 Task: Create an automation rule to transition issues to 'Done' when a new version is released.
Action: Mouse pressed left at (852, 133)
Screenshot: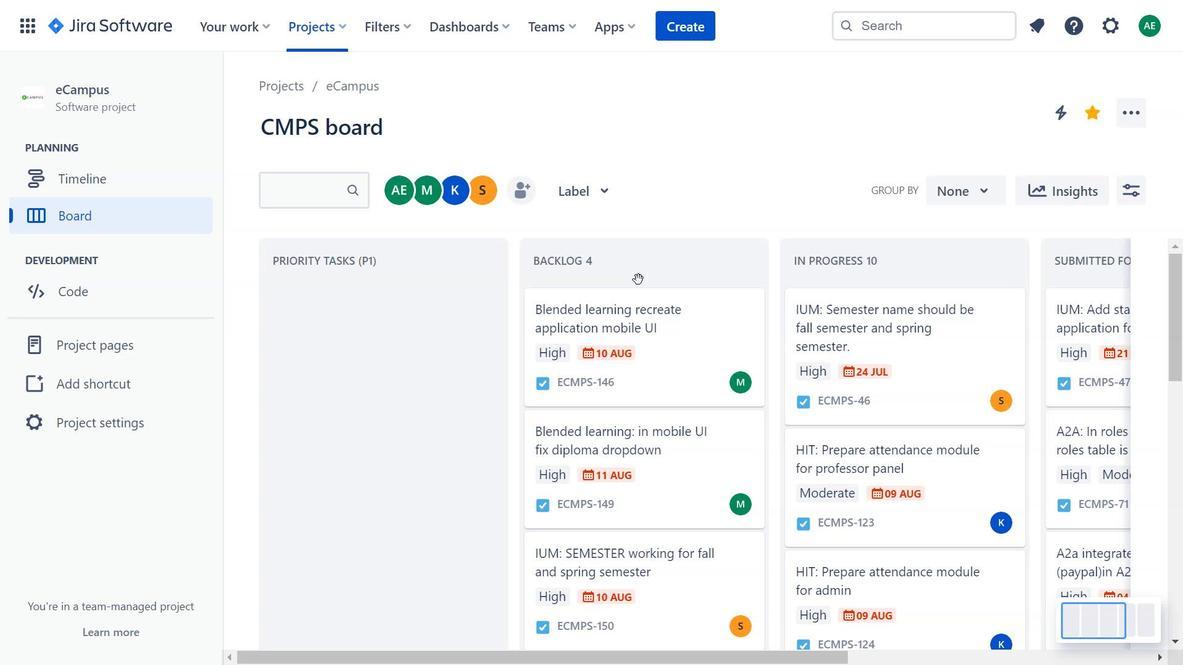 
Action: Mouse moved to (638, 279)
Screenshot: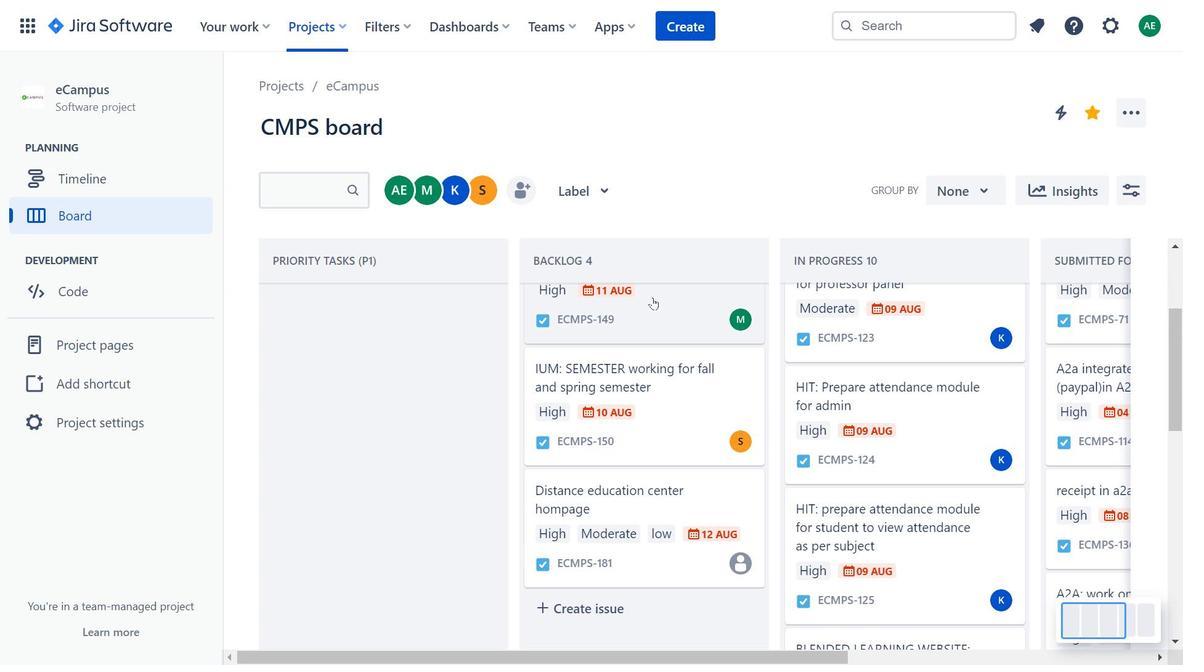 
Action: Mouse scrolled (638, 279) with delta (0, 0)
Screenshot: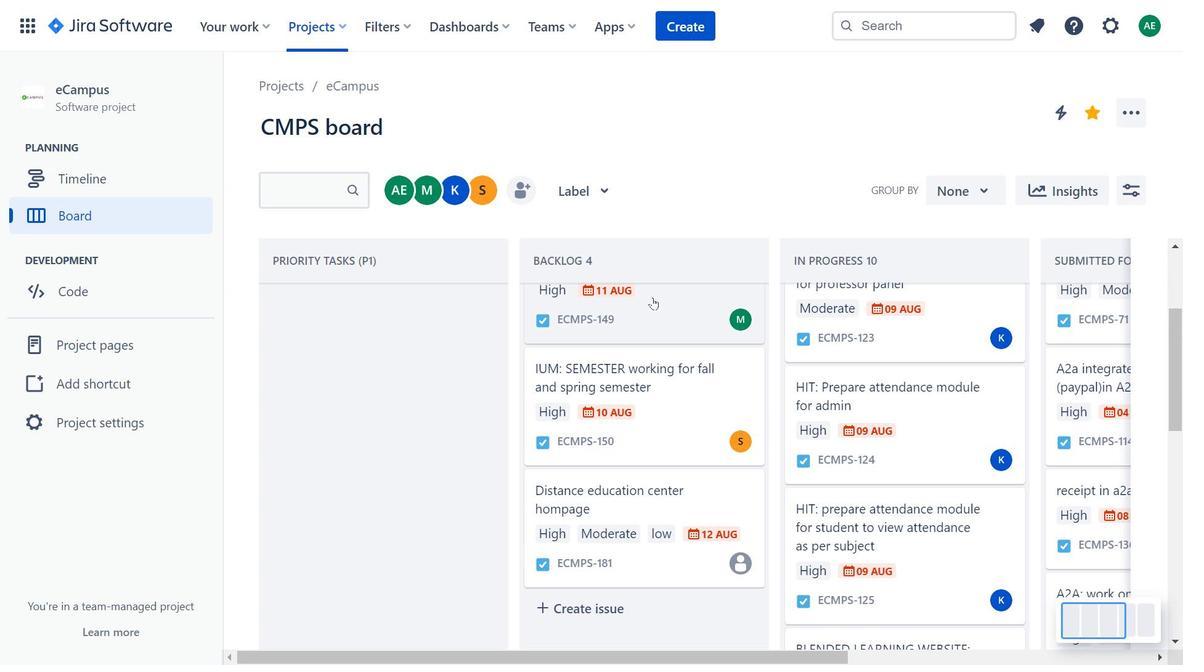 
Action: Mouse moved to (638, 280)
Screenshot: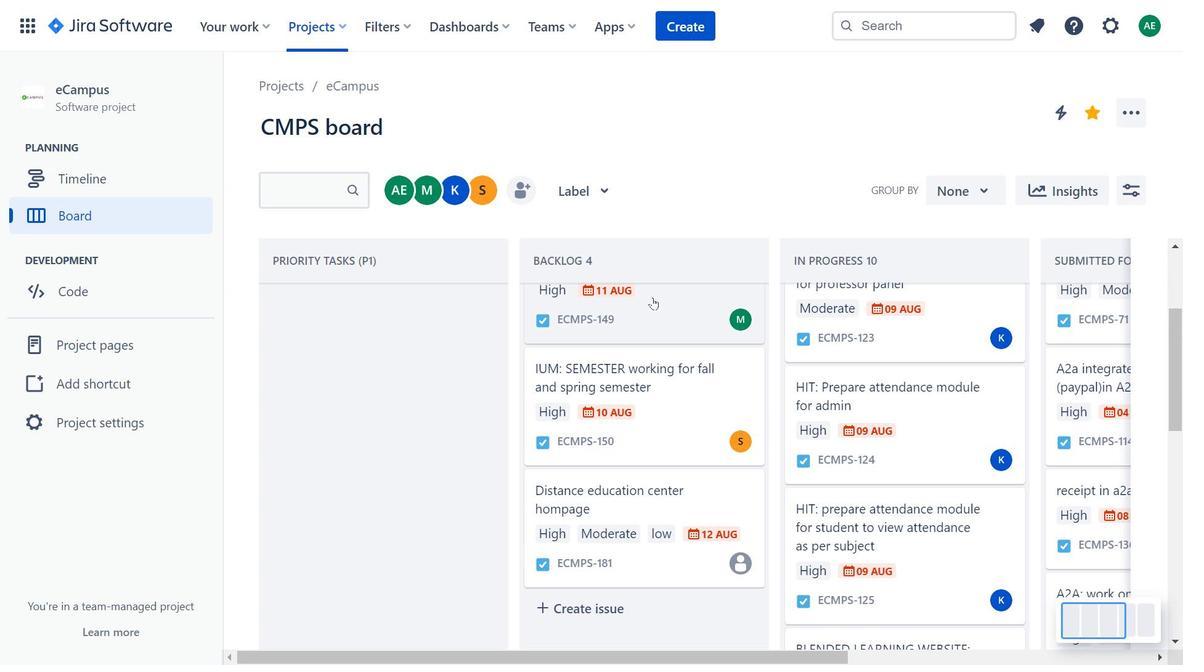 
Action: Mouse scrolled (638, 279) with delta (0, 0)
Screenshot: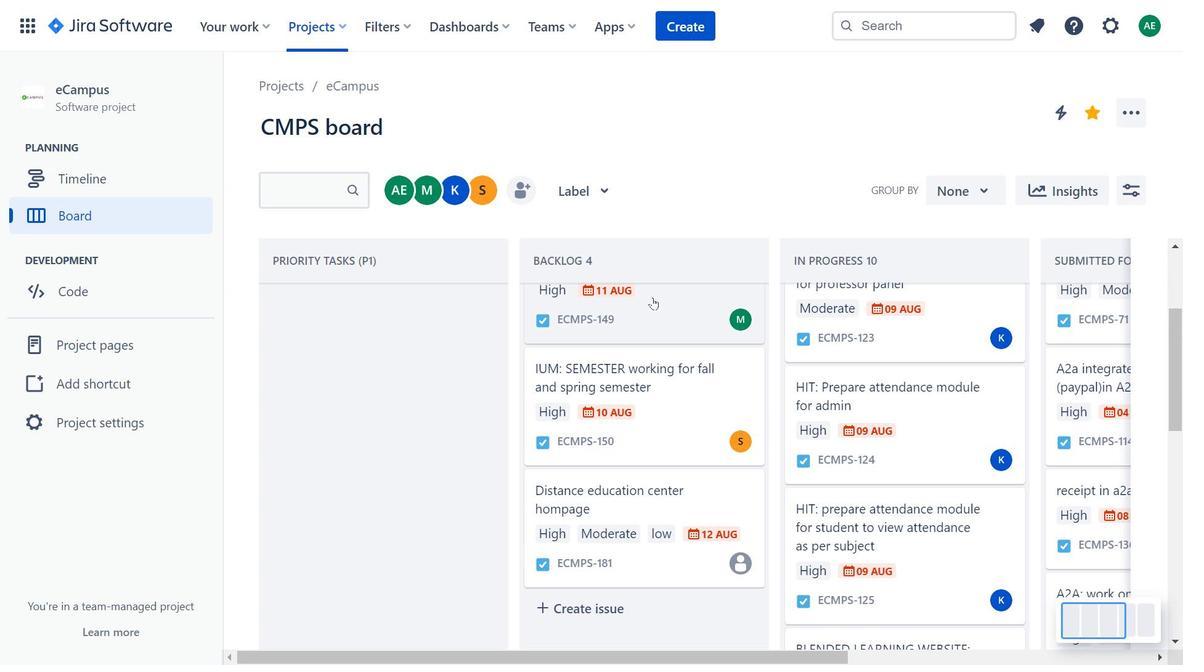 
Action: Mouse moved to (653, 300)
Screenshot: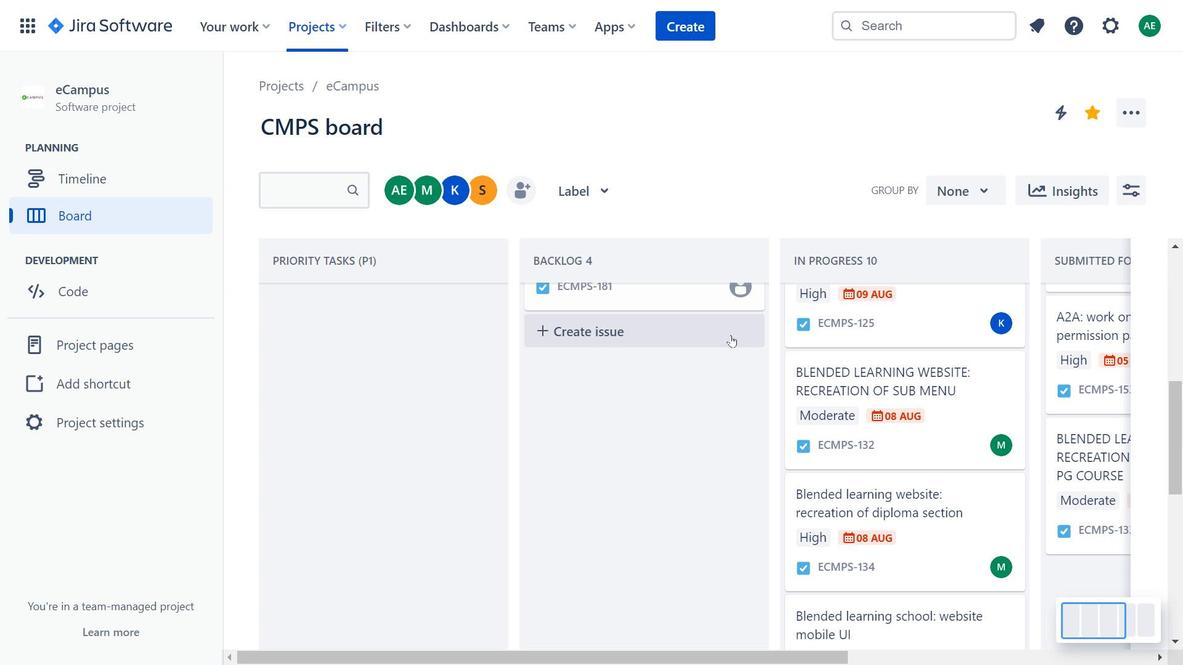 
Action: Mouse scrolled (653, 300) with delta (0, 0)
Screenshot: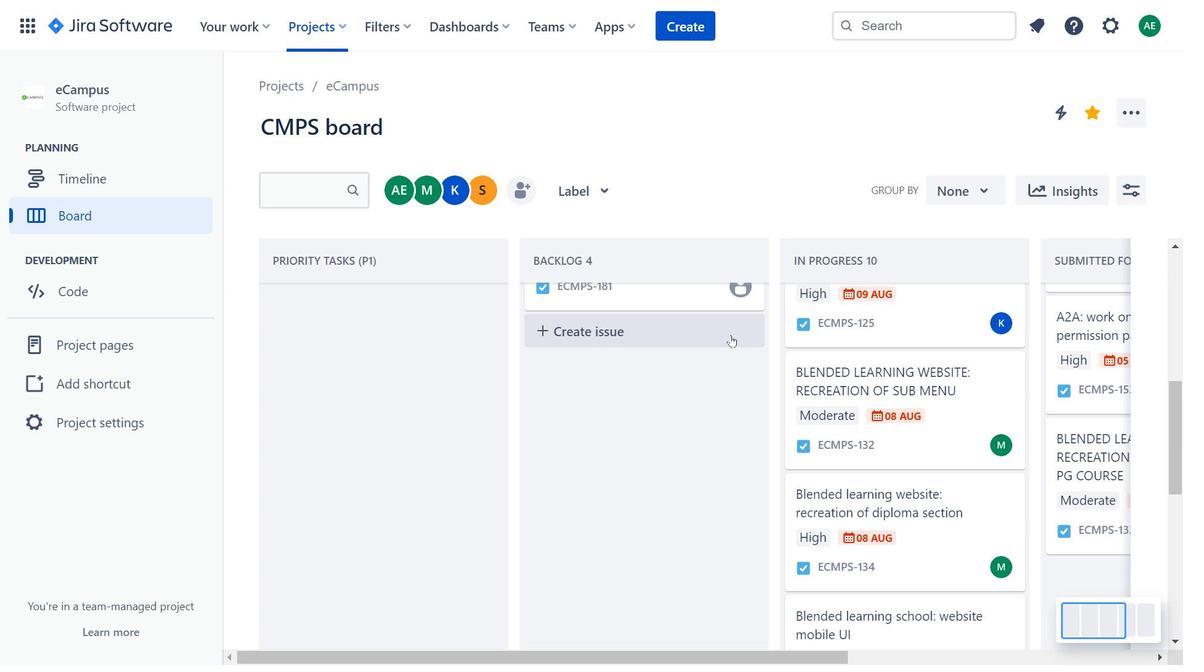 
Action: Mouse moved to (653, 301)
Screenshot: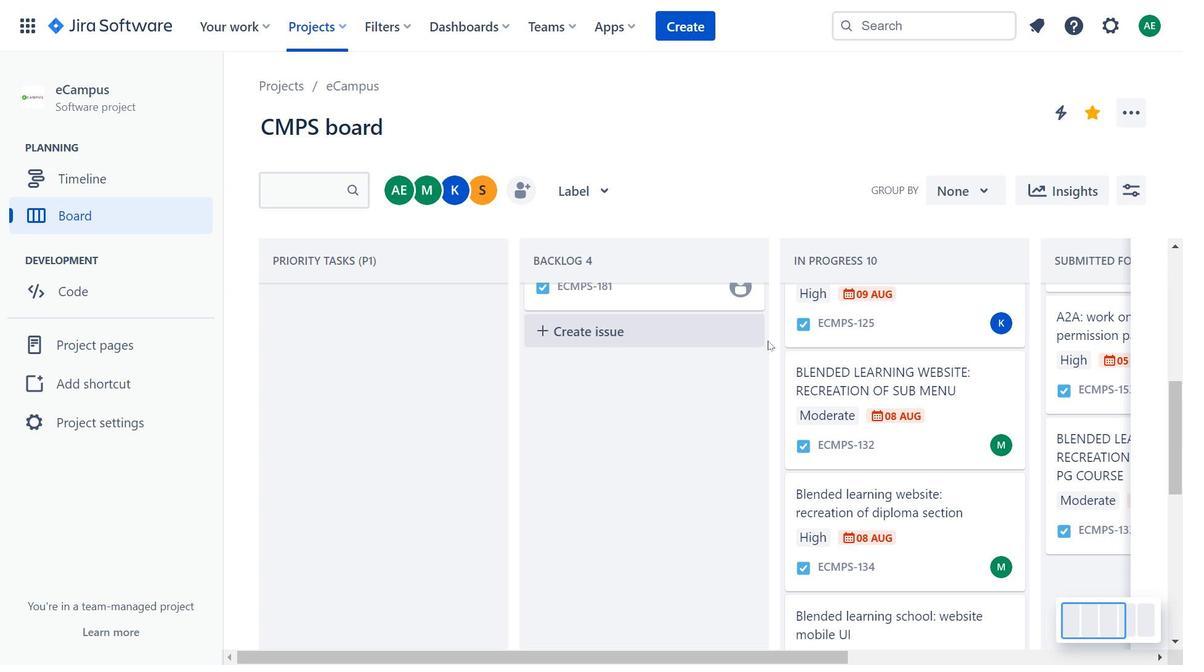 
Action: Mouse scrolled (653, 300) with delta (0, 0)
Screenshot: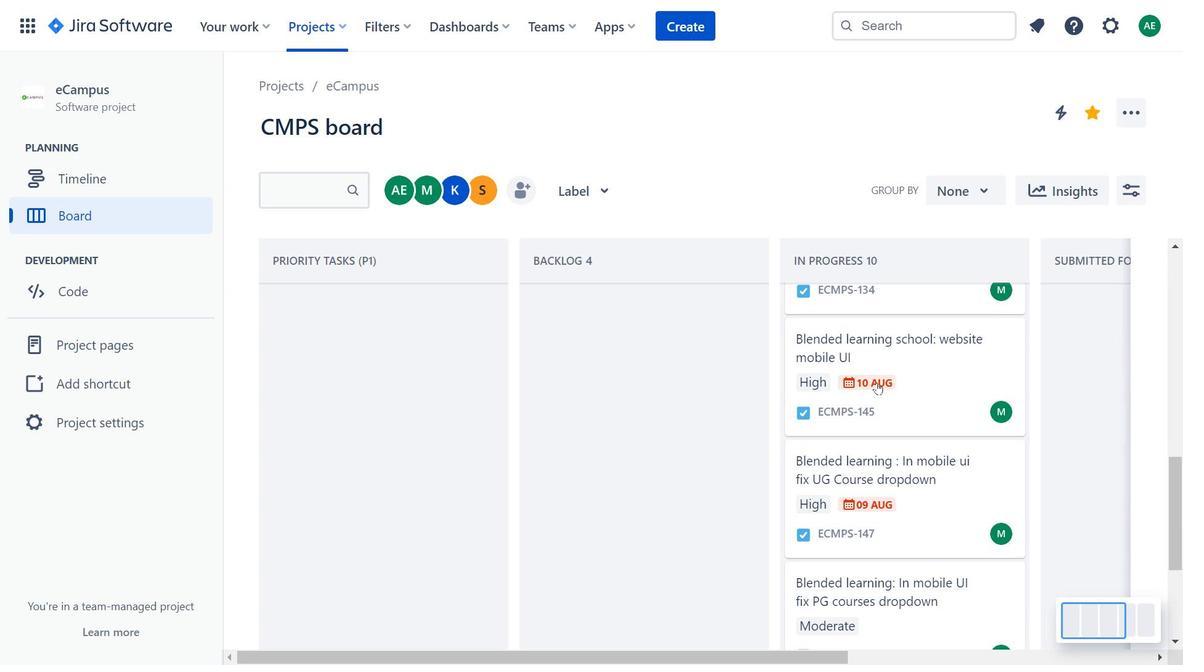 
Action: Mouse scrolled (653, 300) with delta (0, 0)
Screenshot: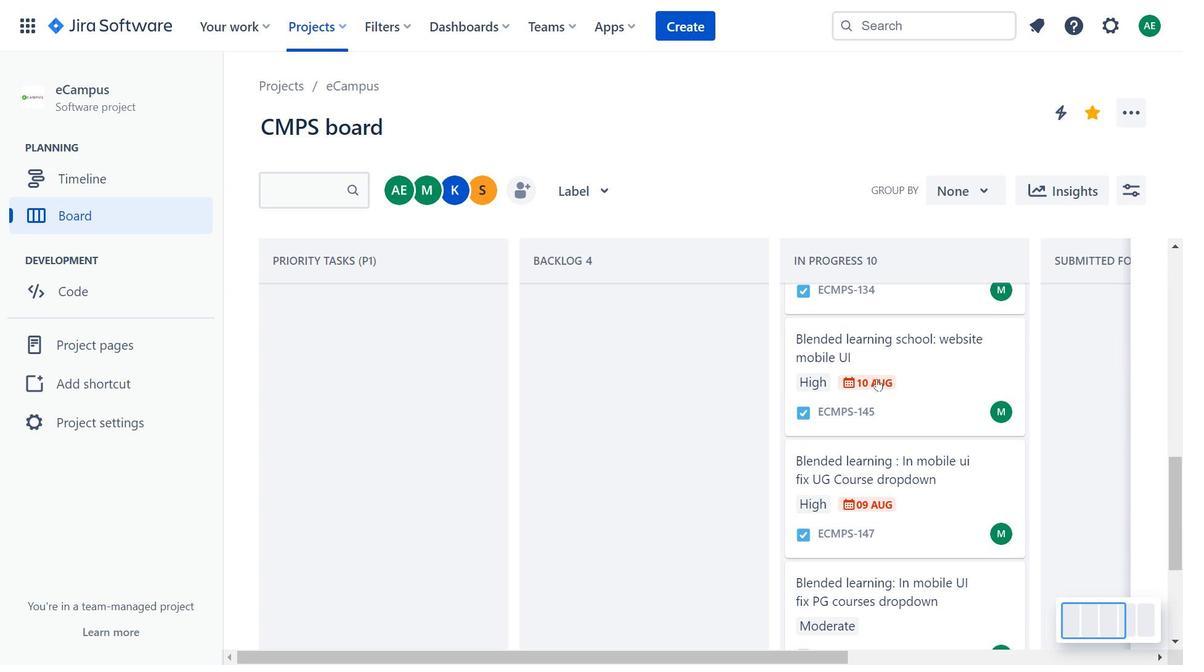 
Action: Mouse moved to (874, 391)
Screenshot: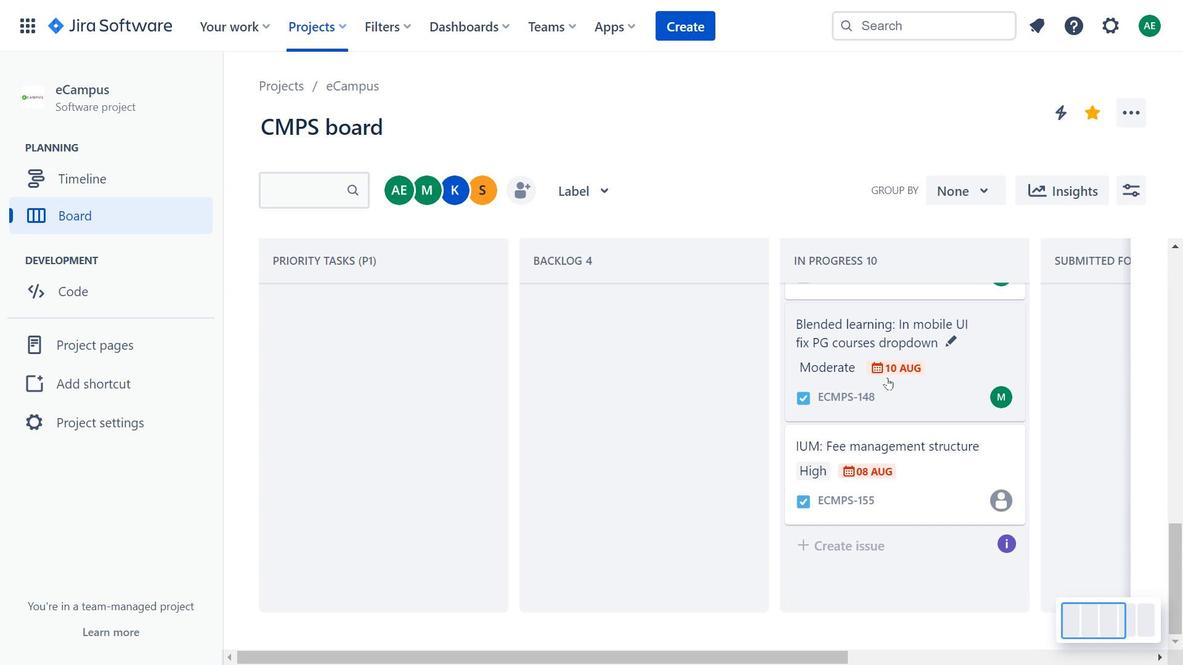 
Action: Mouse scrolled (874, 390) with delta (0, 0)
Screenshot: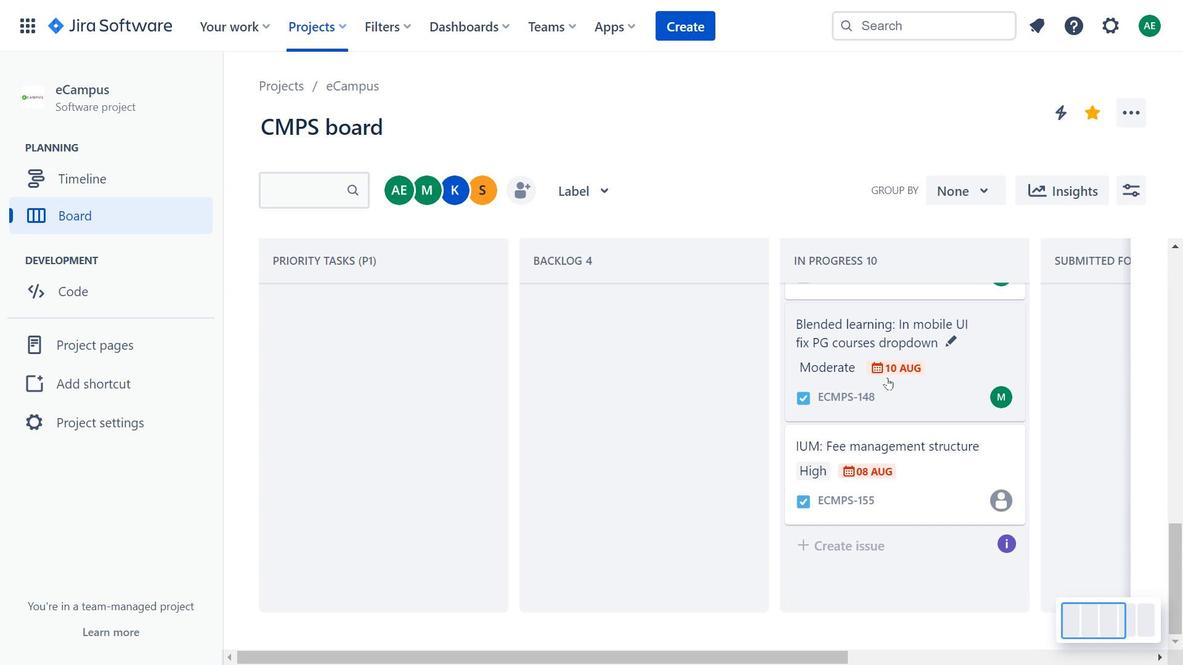 
Action: Mouse scrolled (874, 390) with delta (0, 0)
Screenshot: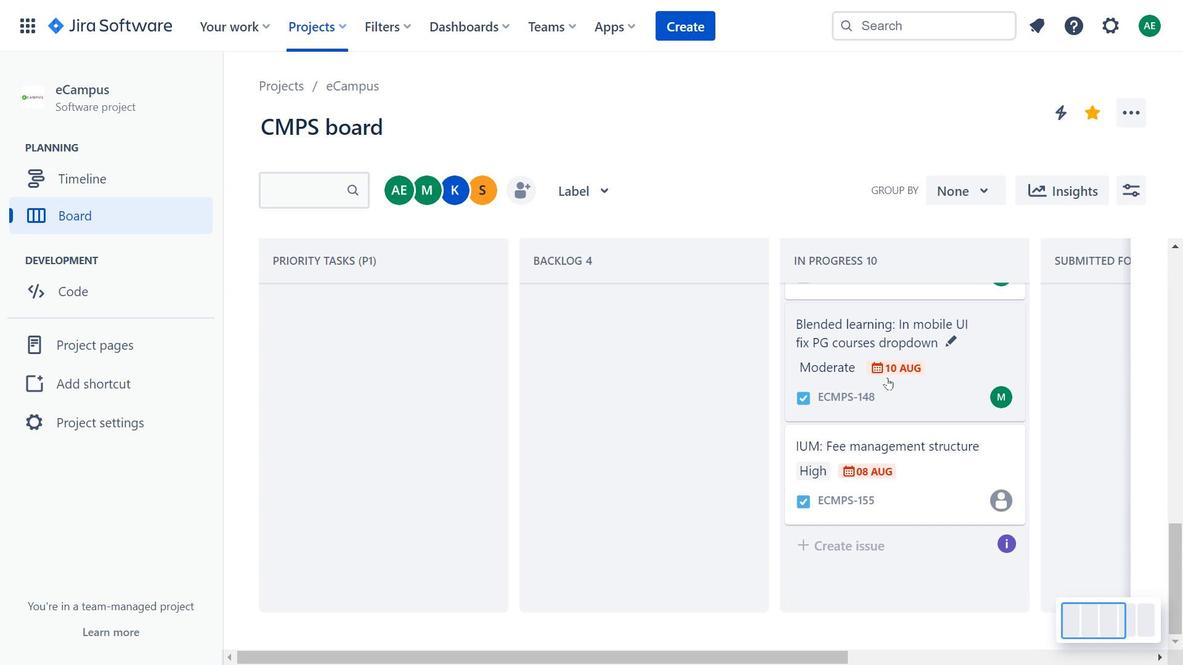 
Action: Mouse scrolled (874, 390) with delta (0, 0)
Screenshot: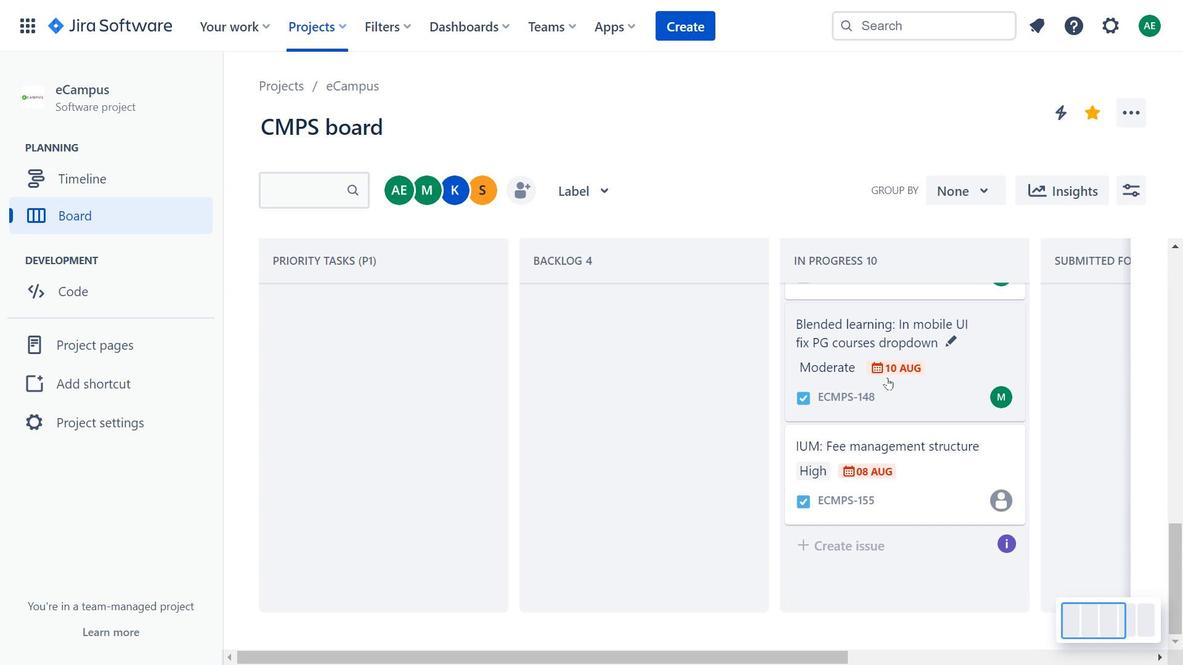 
Action: Mouse moved to (877, 378)
Screenshot: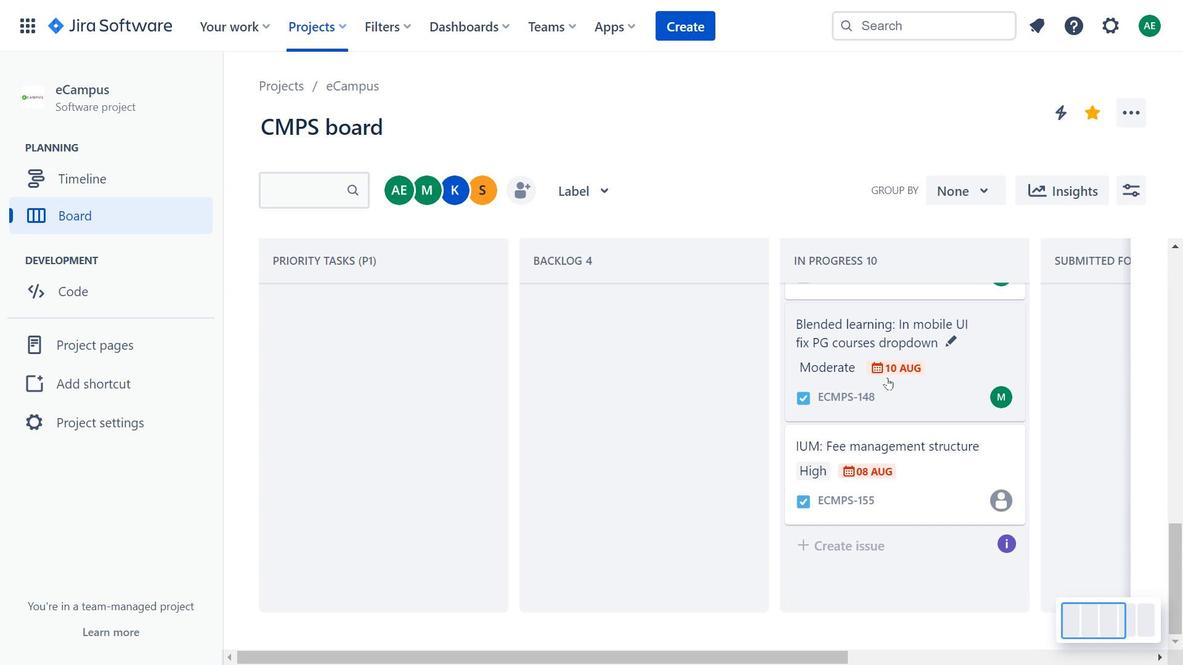 
Action: Mouse scrolled (877, 378) with delta (0, 0)
Screenshot: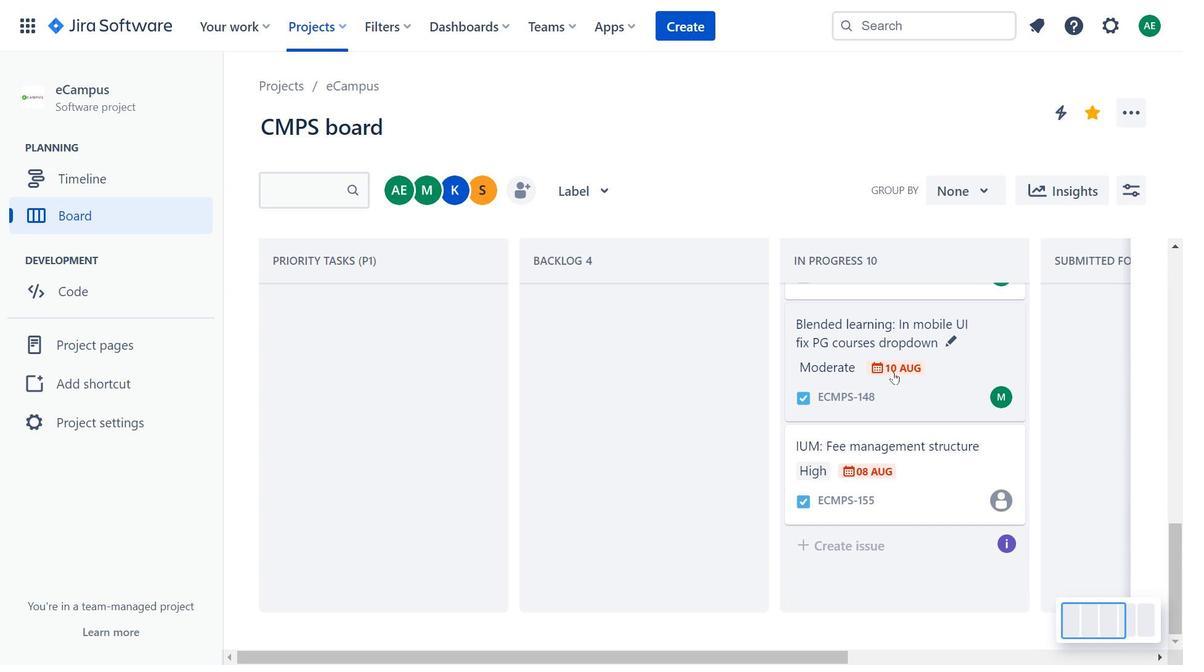 
Action: Mouse scrolled (877, 378) with delta (0, 0)
Screenshot: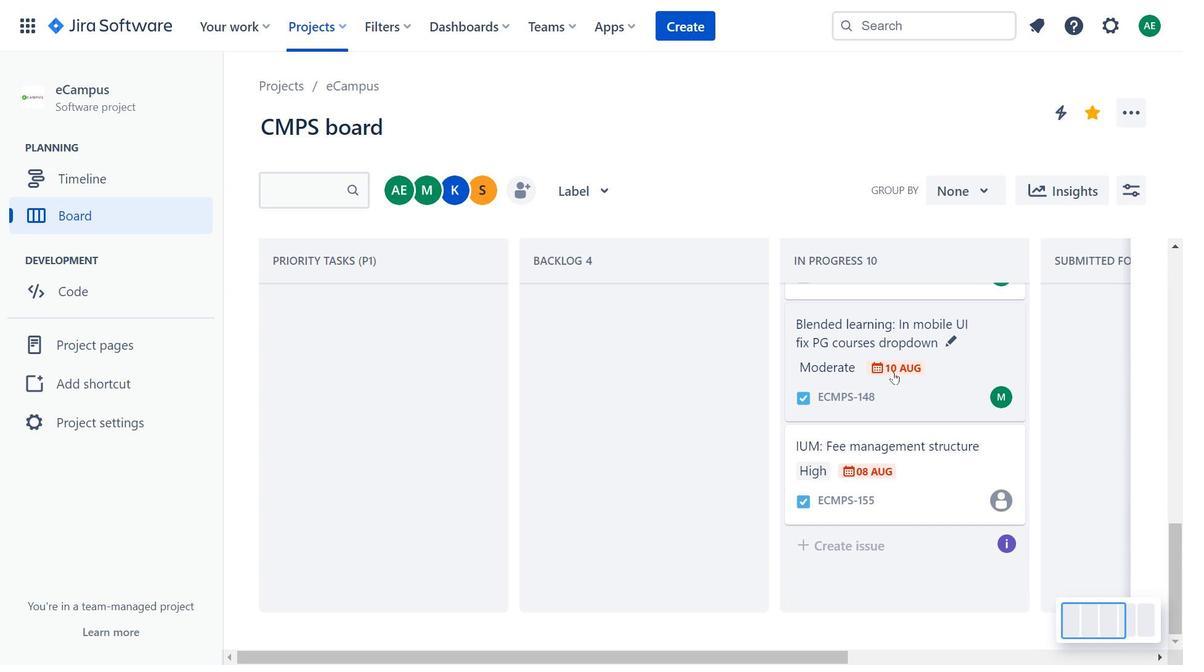
Action: Mouse moved to (879, 377)
Screenshot: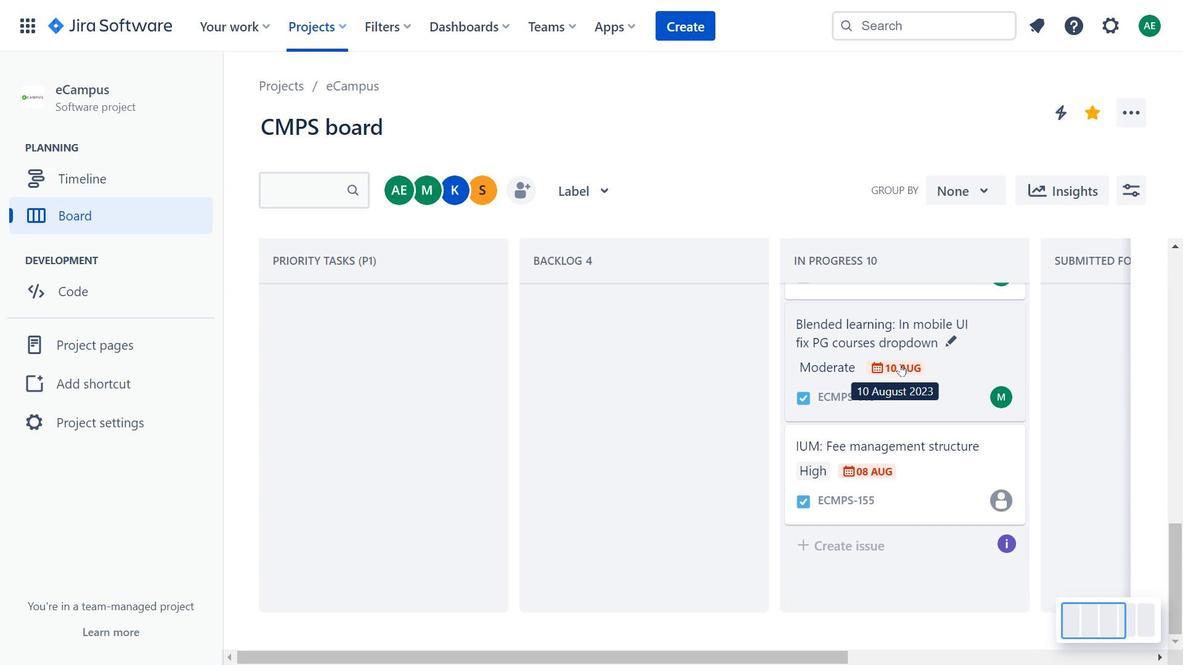 
Action: Mouse scrolled (879, 376) with delta (0, 0)
Screenshot: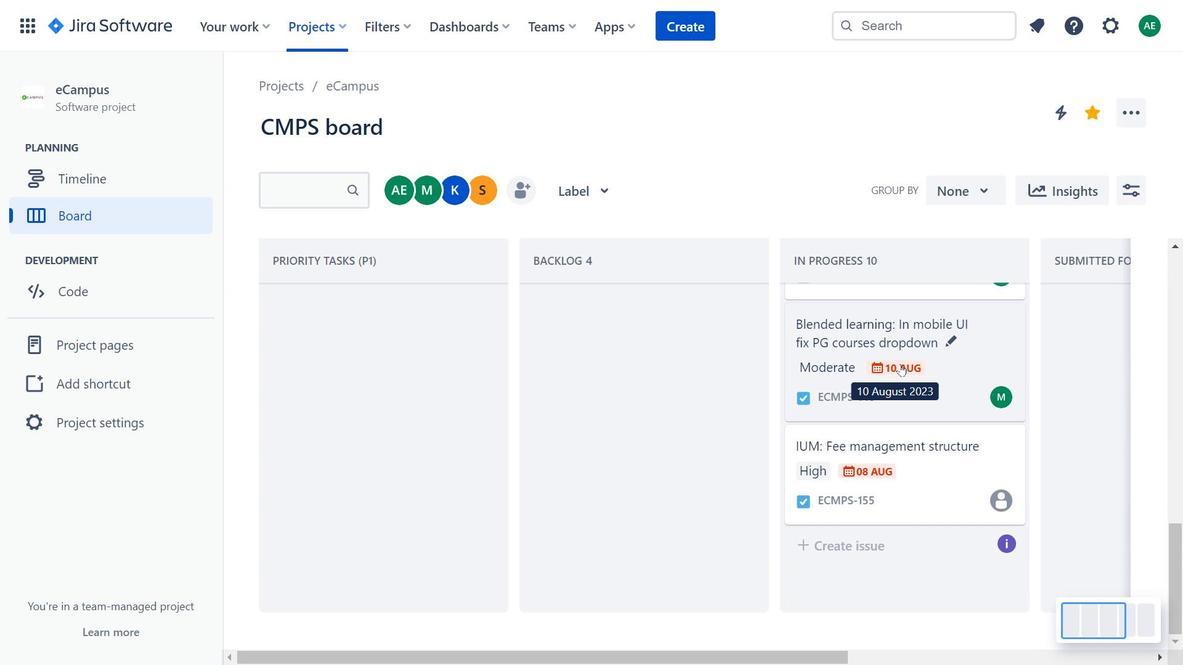 
Action: Mouse scrolled (879, 376) with delta (0, 0)
Screenshot: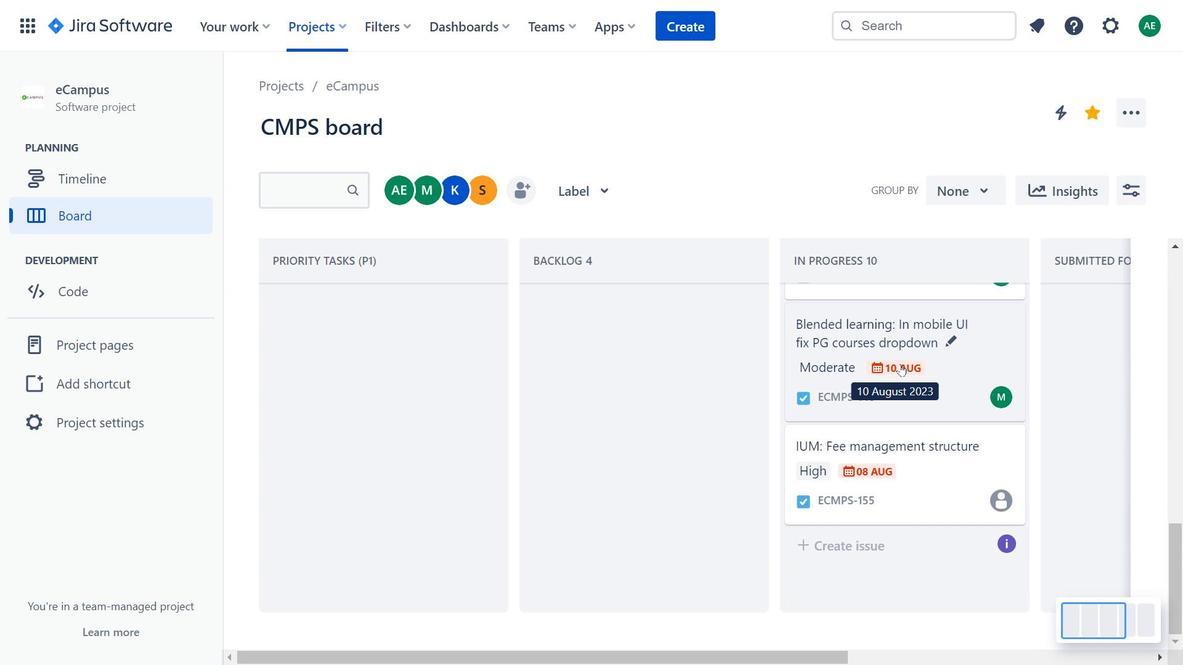 
Action: Mouse moved to (900, 364)
Screenshot: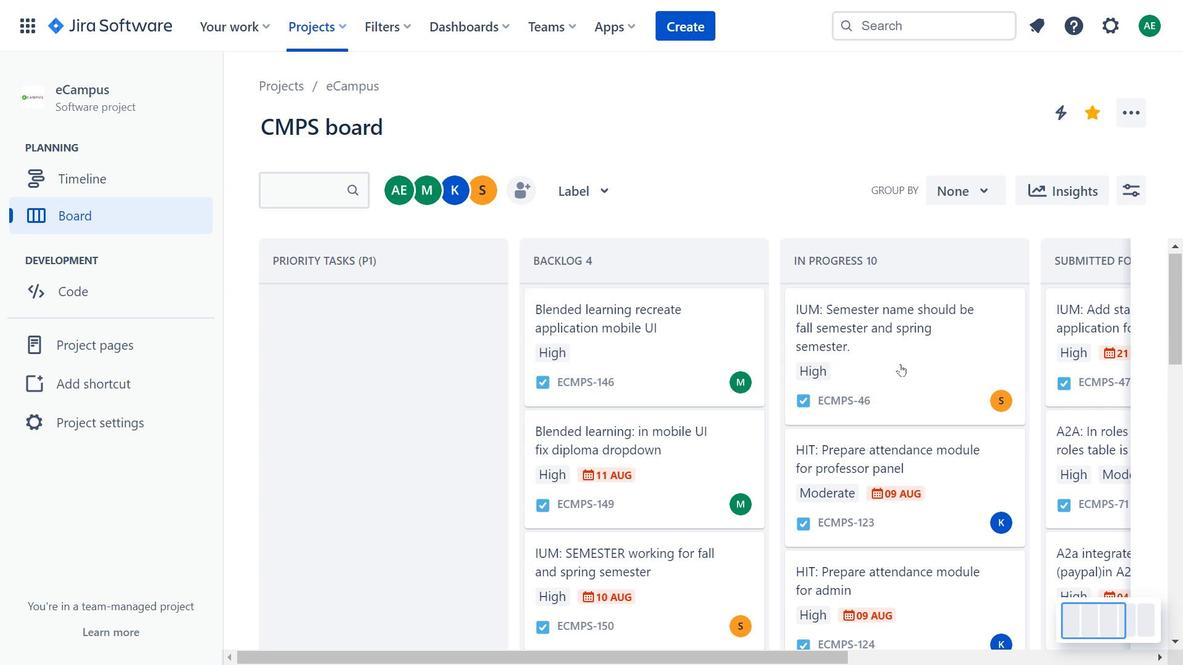 
Action: Mouse scrolled (900, 364) with delta (0, 0)
Screenshot: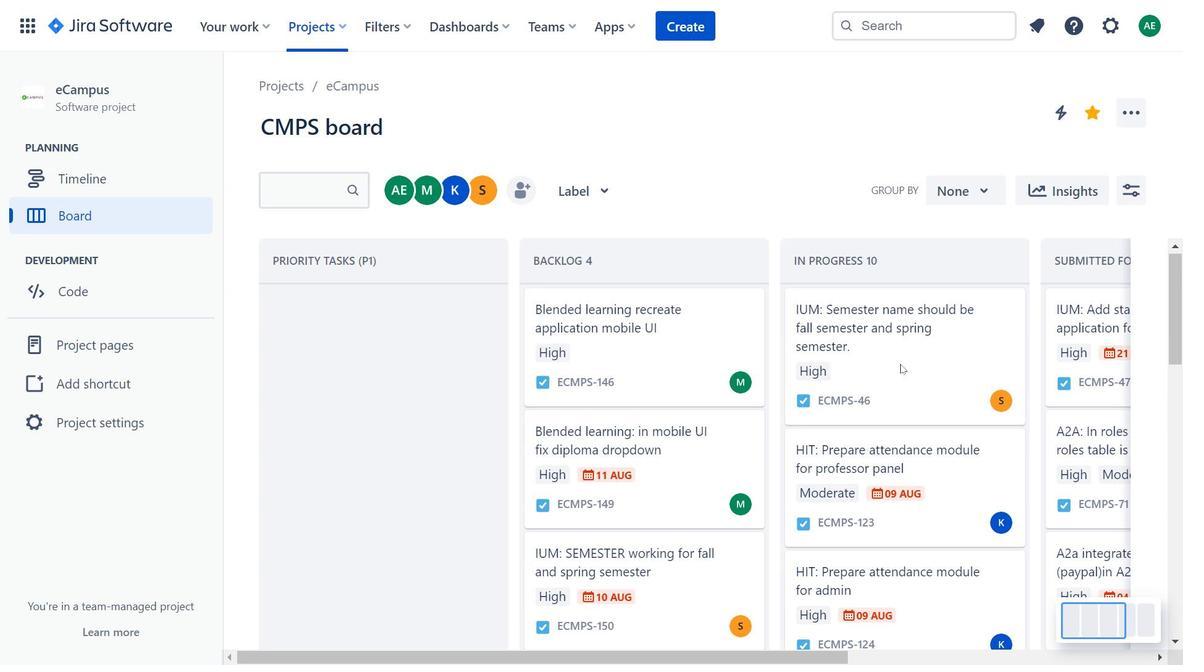 
Action: Mouse scrolled (900, 364) with delta (0, 0)
Screenshot: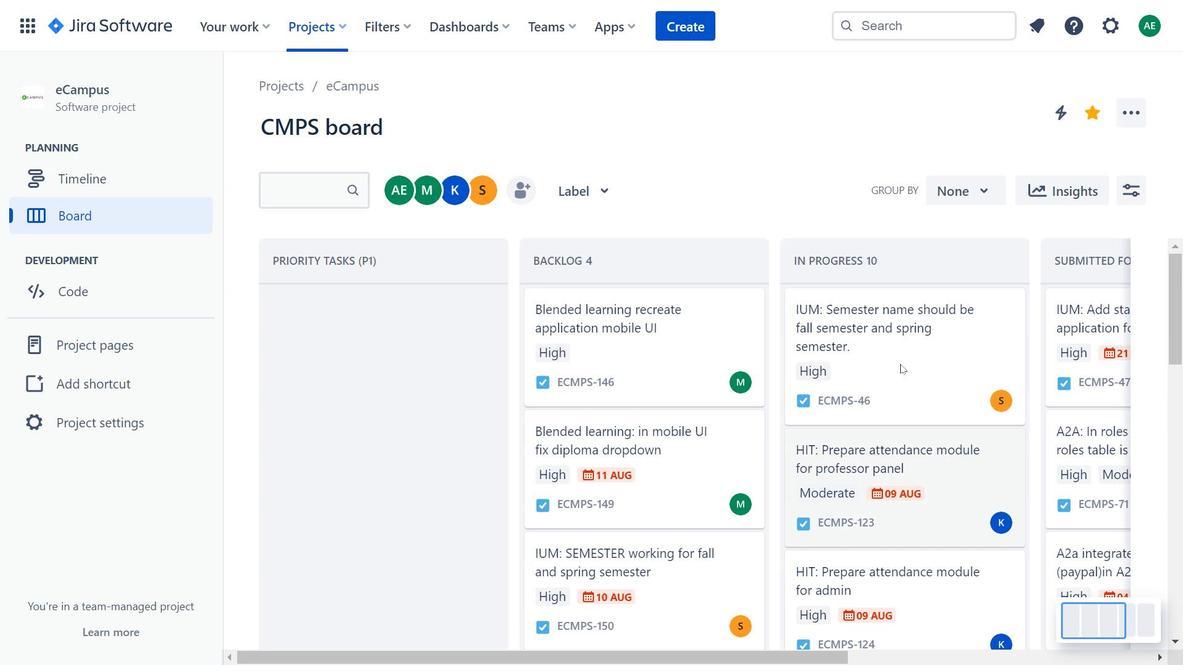 
Action: Mouse scrolled (900, 364) with delta (0, 0)
Screenshot: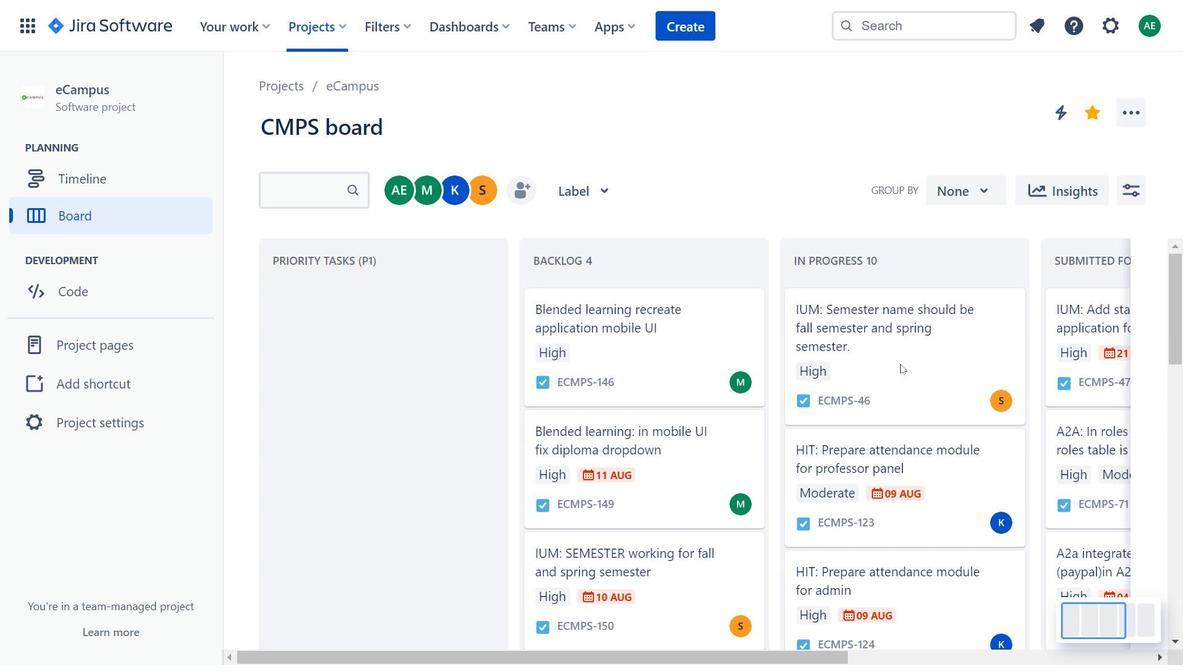 
Action: Mouse scrolled (900, 364) with delta (0, 0)
Screenshot: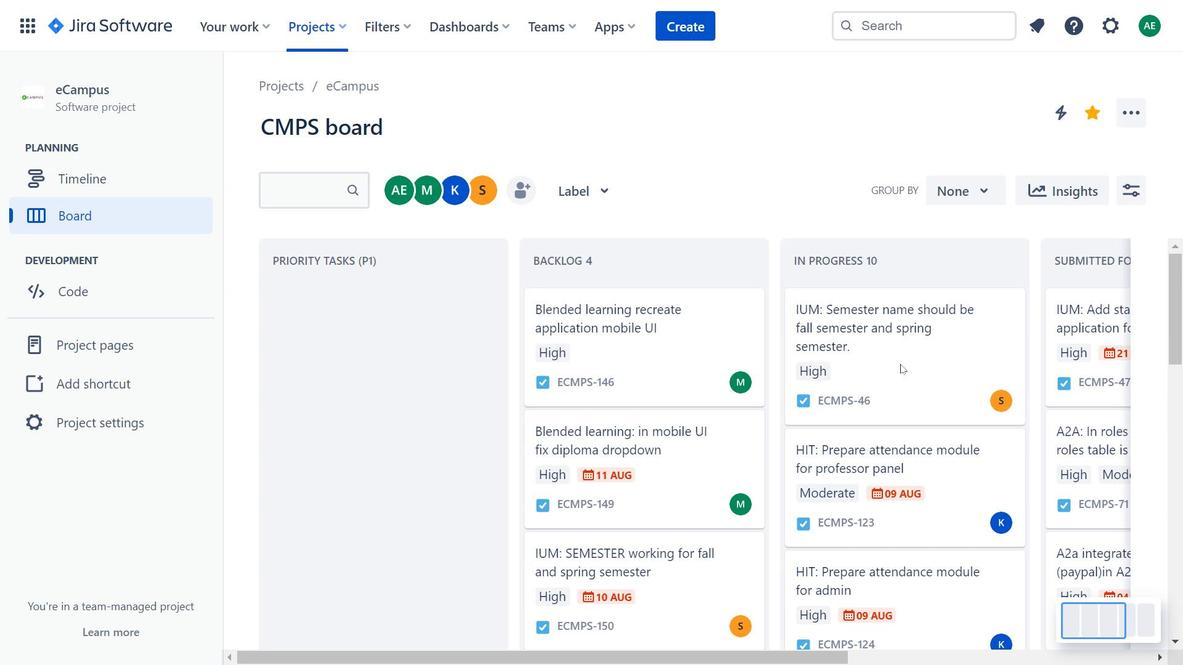 
Action: Mouse scrolled (900, 364) with delta (0, 0)
Screenshot: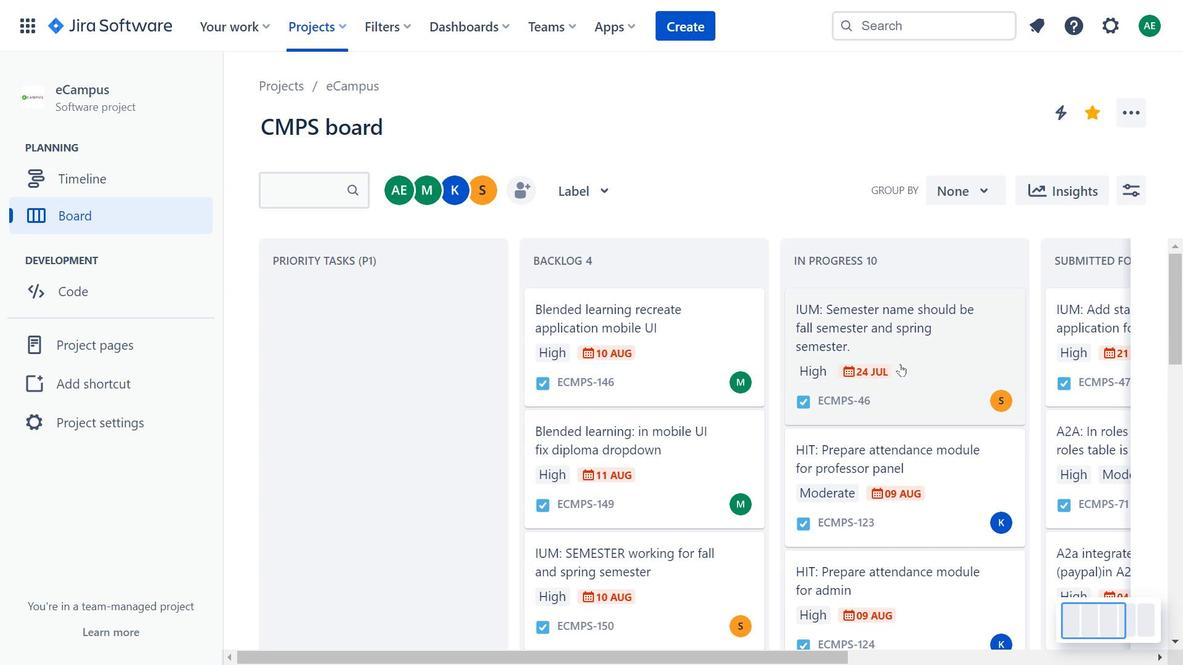 
Action: Mouse scrolled (900, 364) with delta (0, 0)
Screenshot: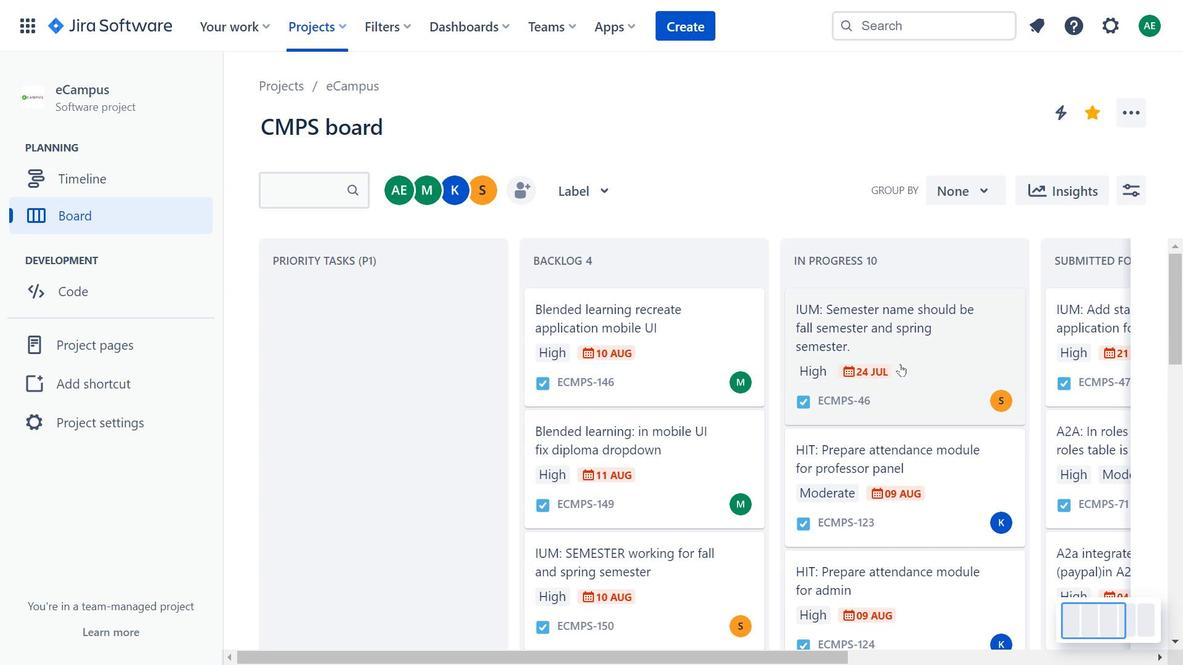 
Action: Mouse scrolled (900, 364) with delta (0, 0)
Screenshot: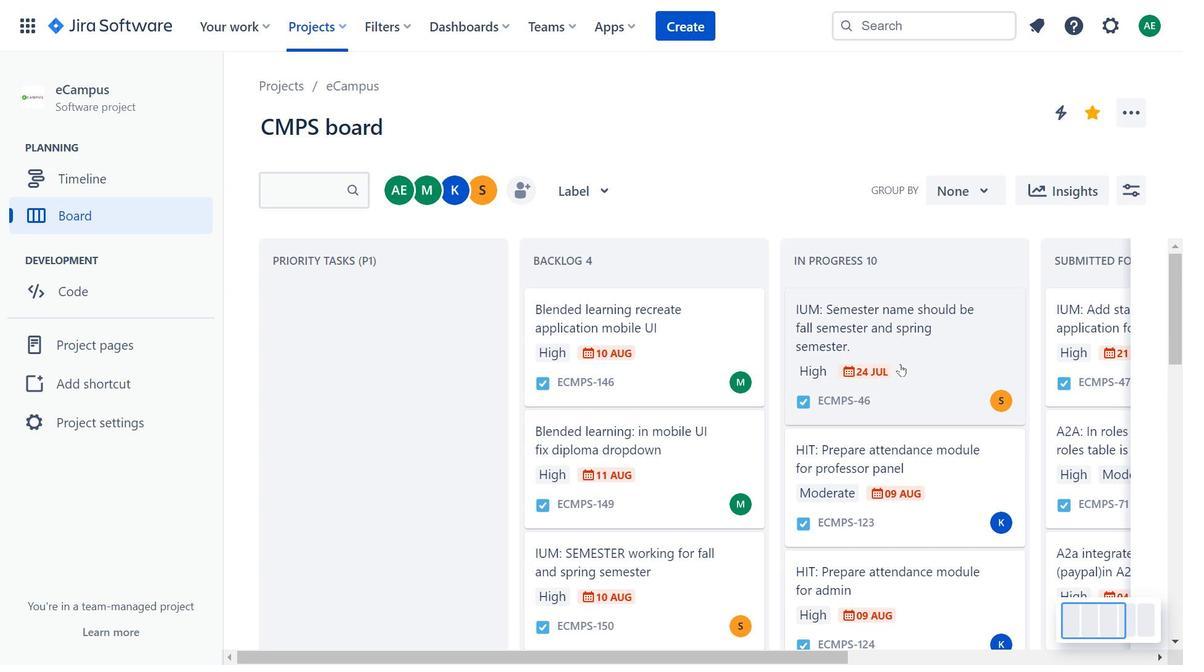 
Action: Mouse scrolled (900, 364) with delta (0, 0)
Screenshot: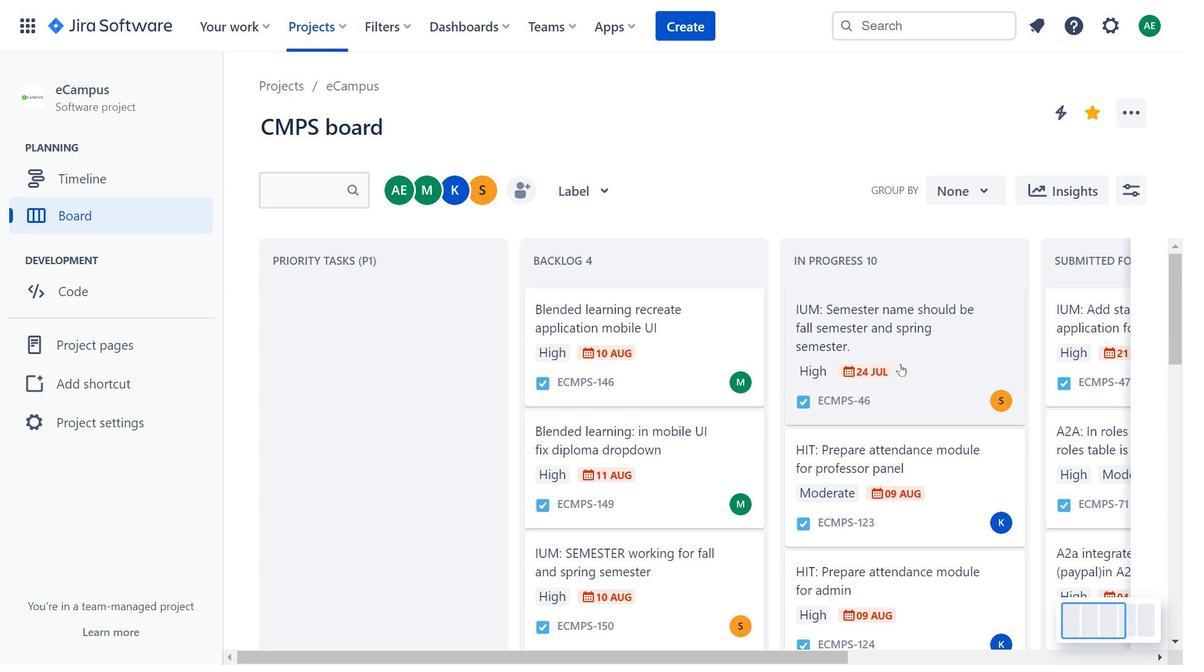
Action: Mouse scrolled (900, 364) with delta (0, 0)
Screenshot: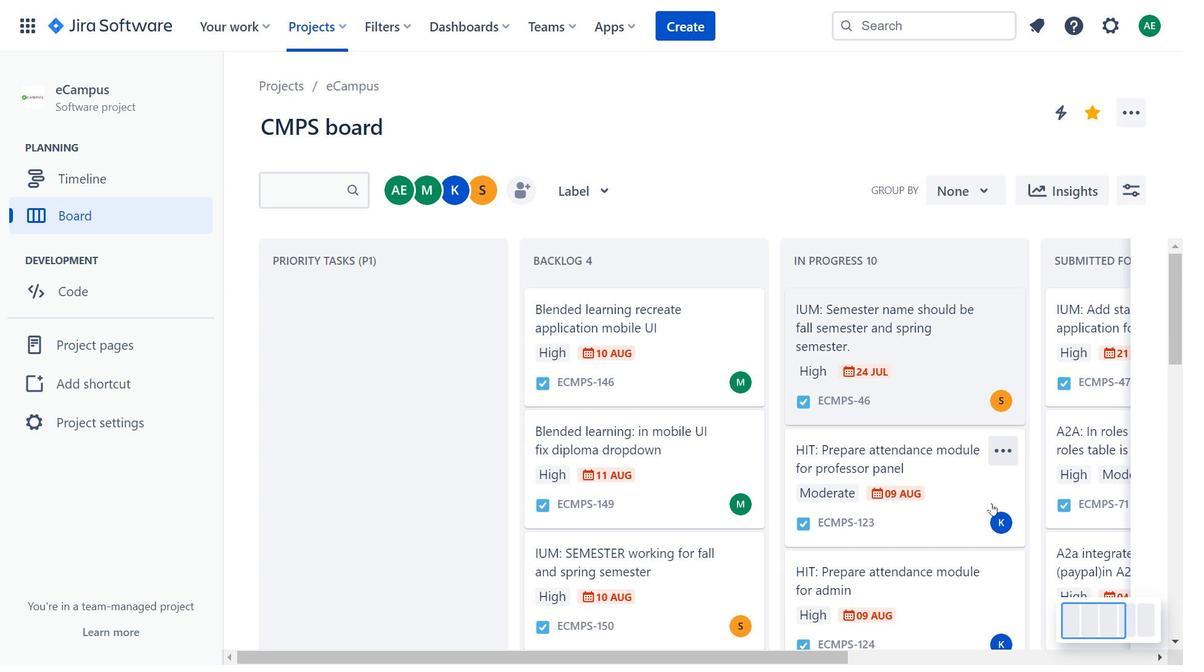 
Action: Mouse scrolled (900, 364) with delta (0, 0)
Screenshot: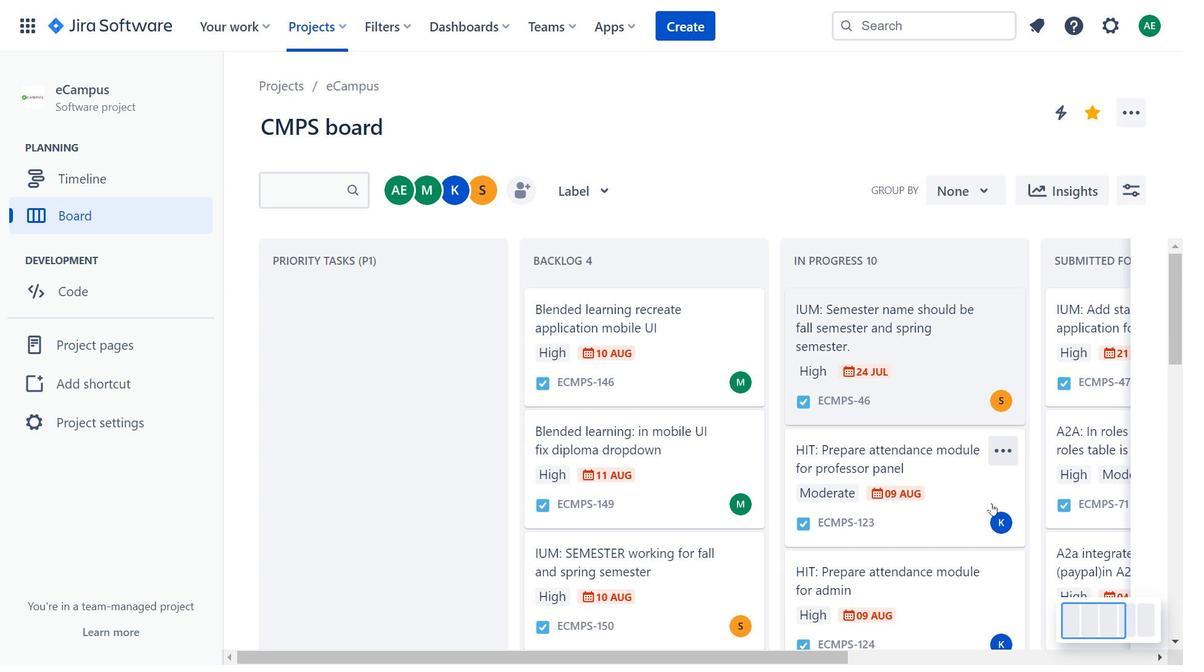 
Action: Mouse scrolled (900, 364) with delta (0, 0)
Screenshot: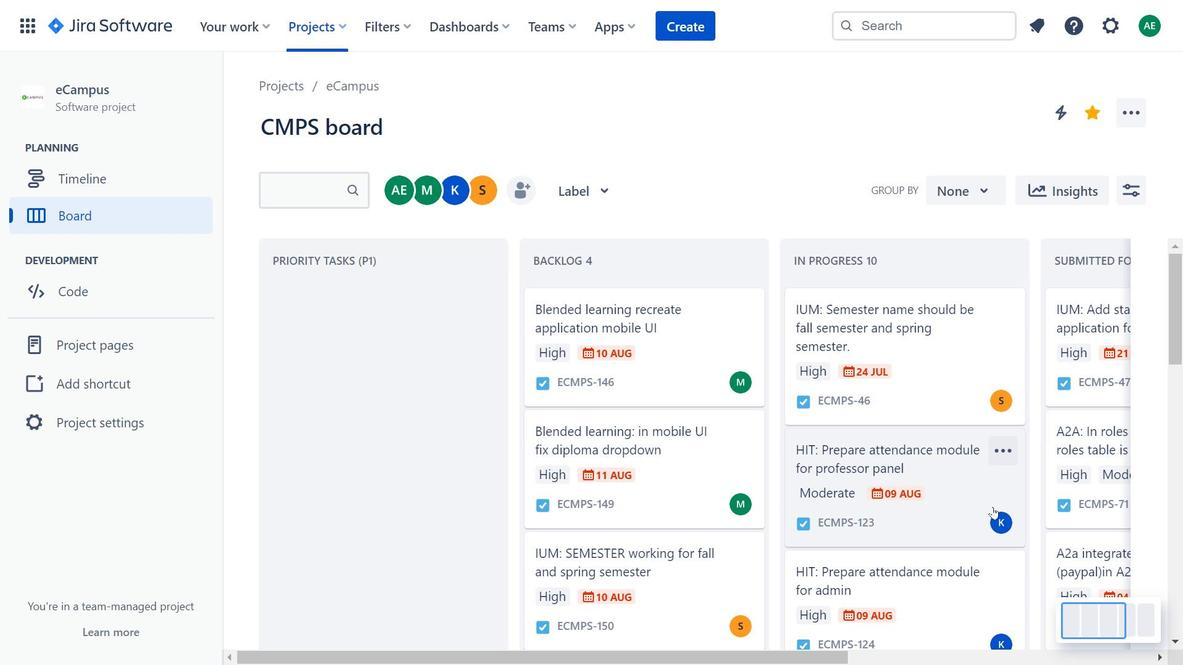 
Action: Mouse scrolled (900, 364) with delta (0, 0)
Screenshot: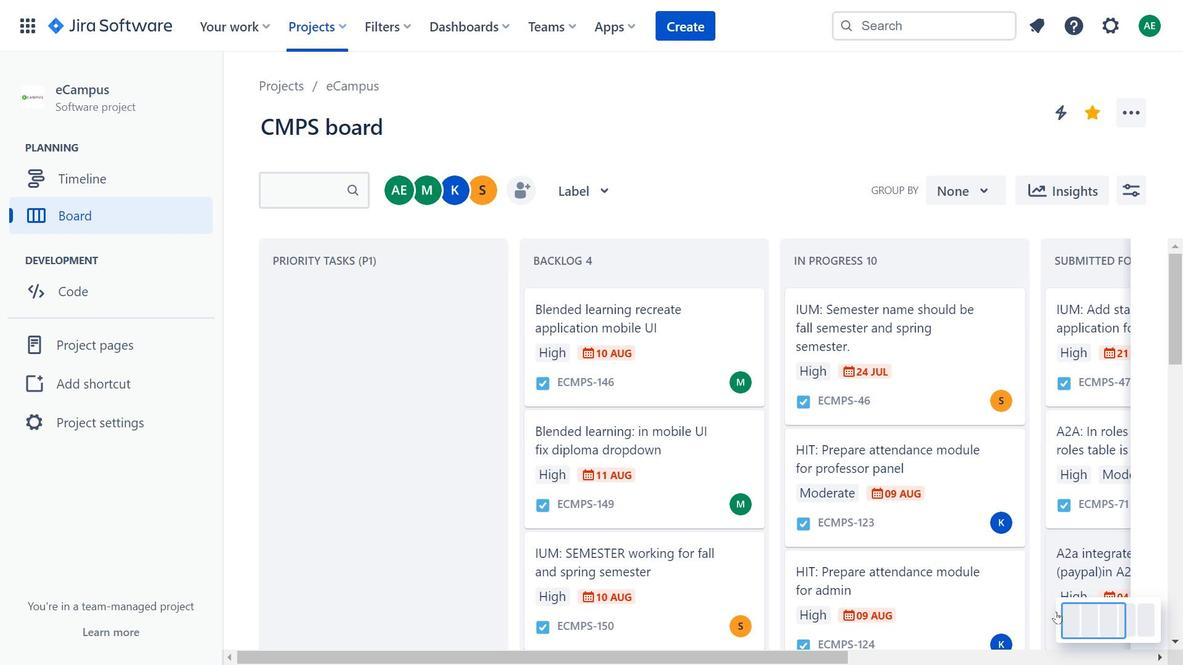 
Action: Mouse scrolled (900, 364) with delta (0, 0)
Screenshot: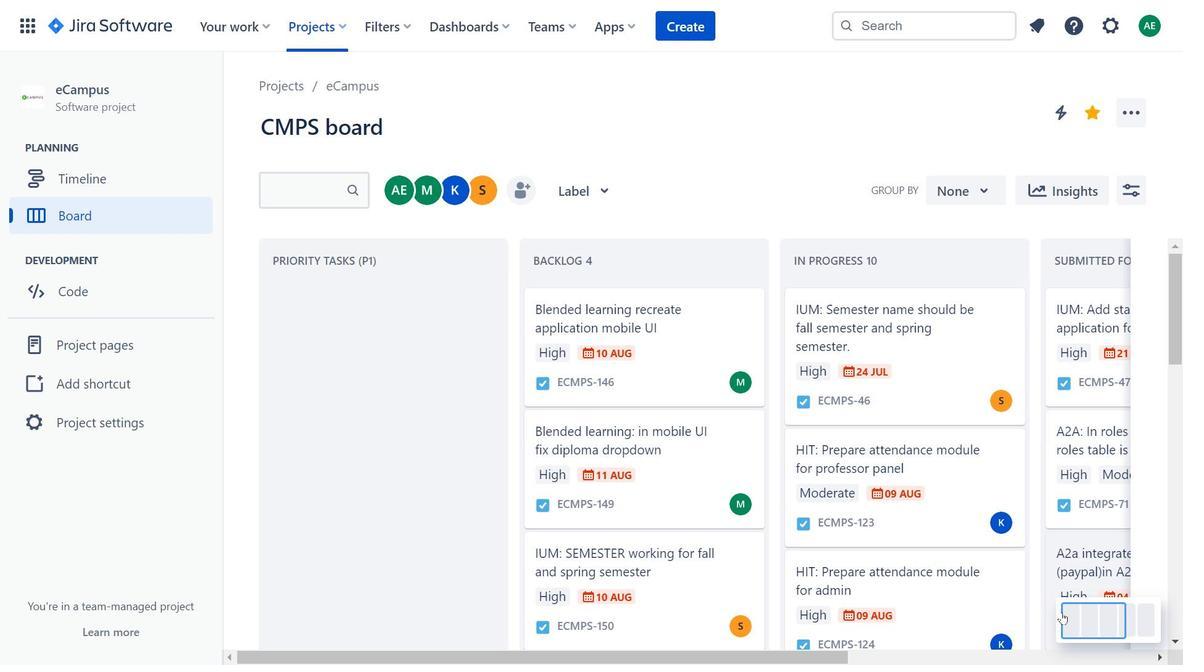 
Action: Mouse moved to (1075, 613)
Screenshot: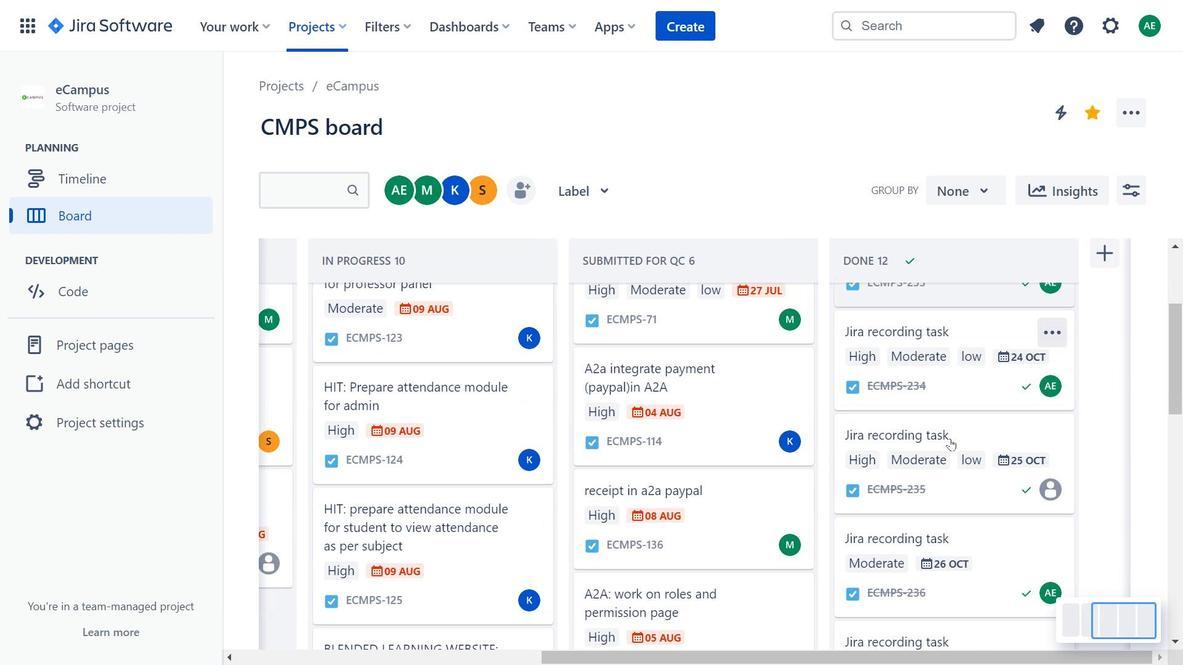 
Action: Mouse pressed left at (1075, 613)
Screenshot: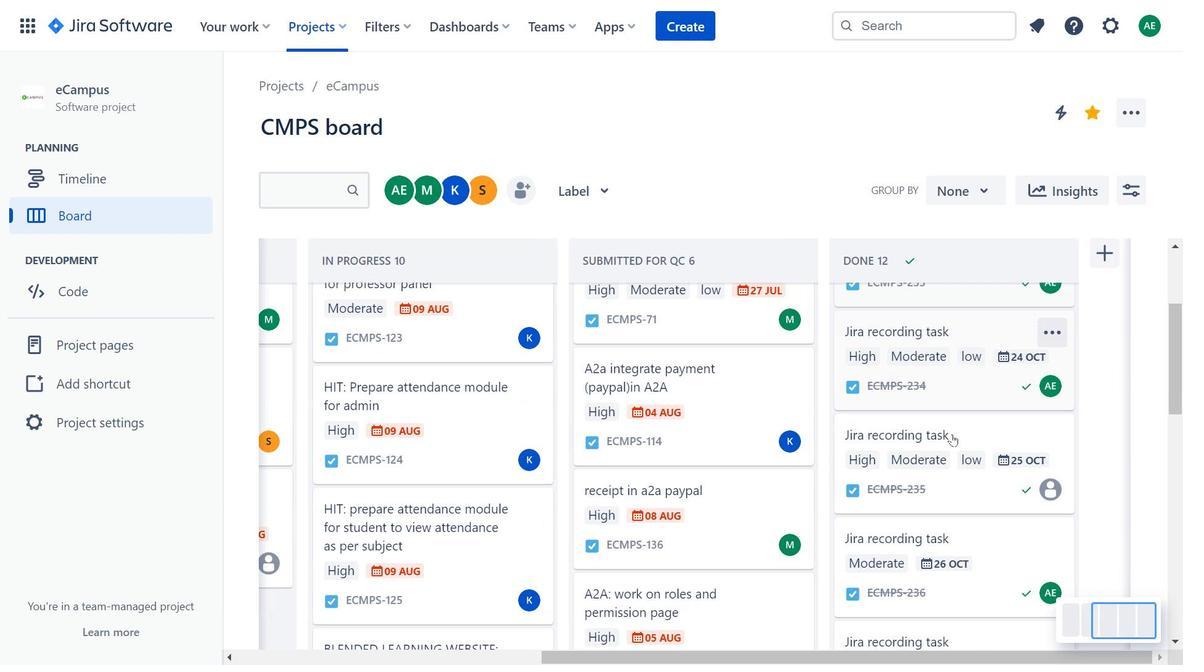 
Action: Mouse moved to (946, 443)
Screenshot: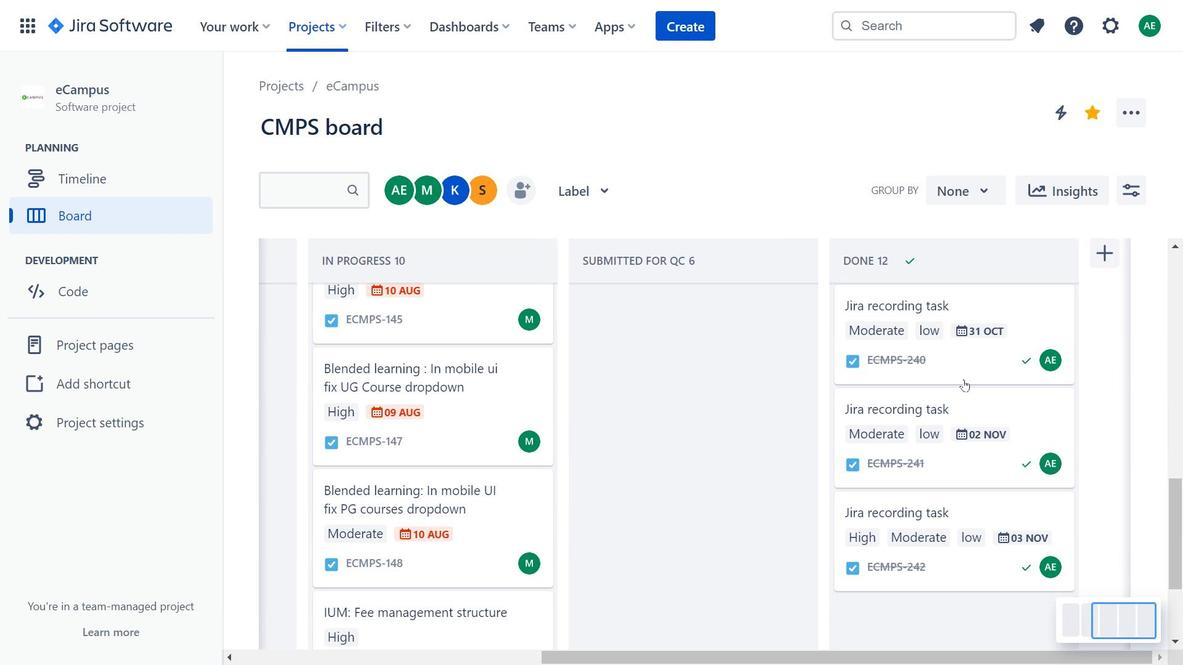 
Action: Mouse scrolled (946, 443) with delta (0, 0)
Screenshot: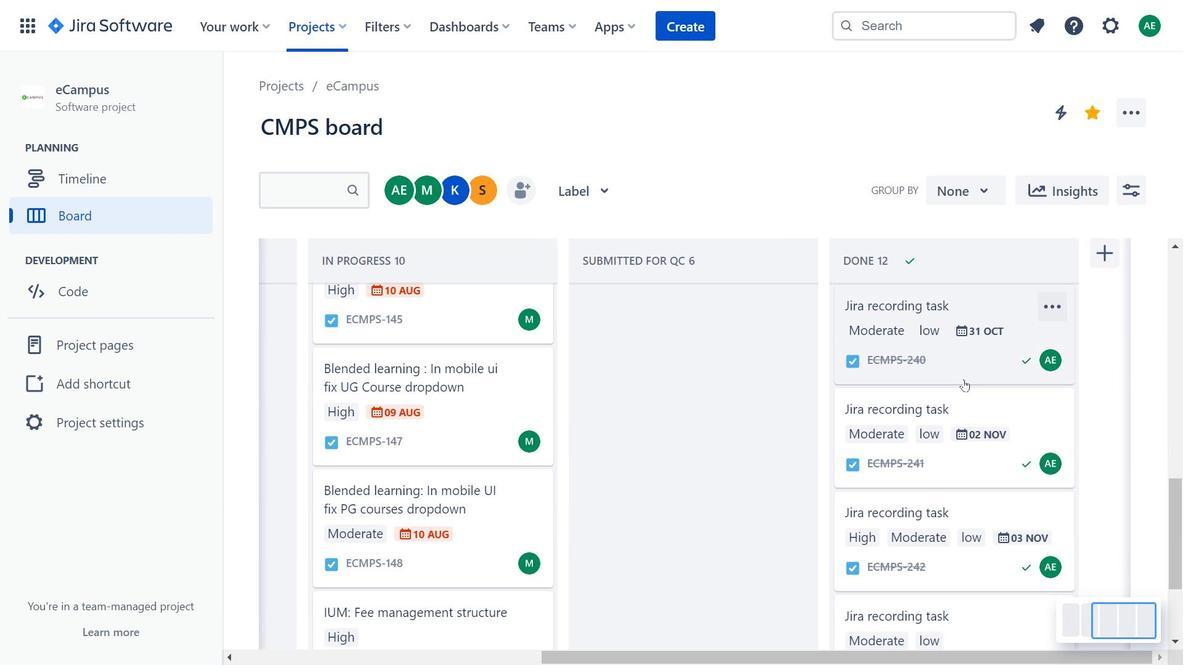 
Action: Mouse scrolled (946, 443) with delta (0, 0)
Screenshot: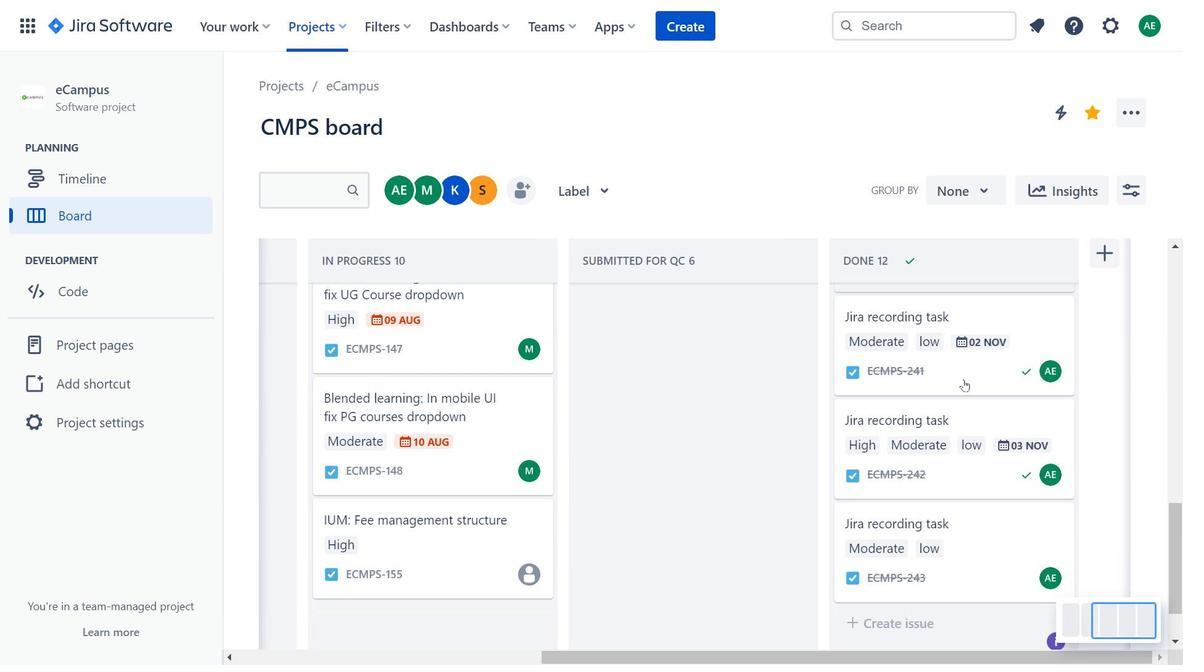 
Action: Mouse moved to (963, 383)
Screenshot: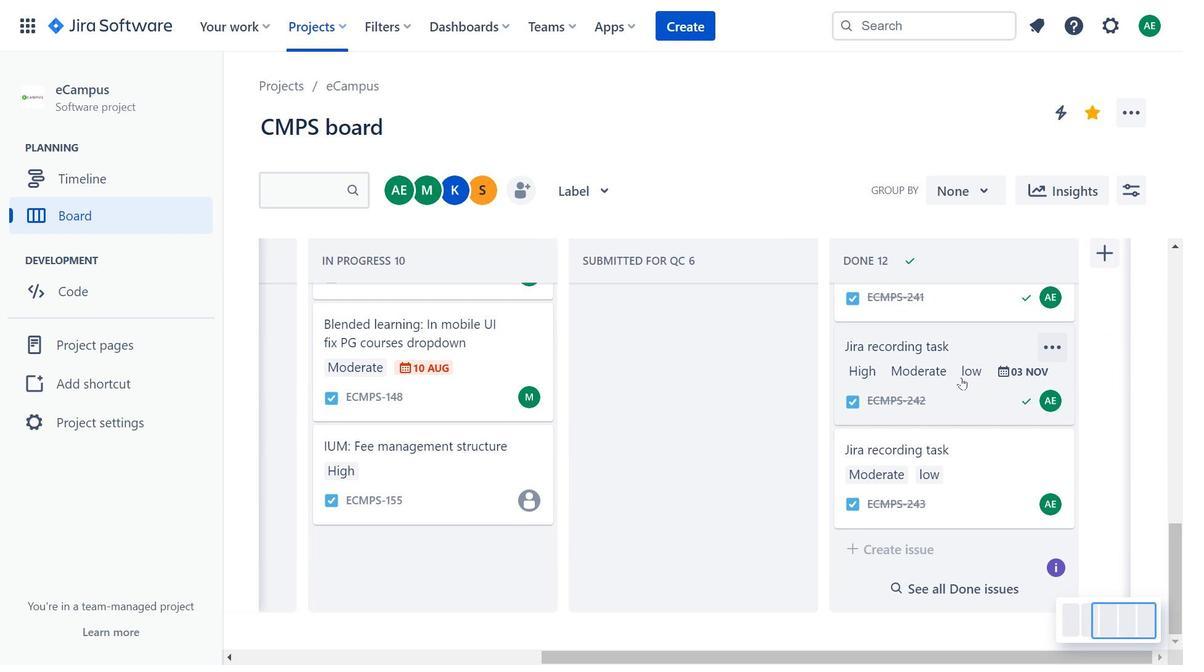 
Action: Mouse scrolled (963, 383) with delta (0, 0)
Screenshot: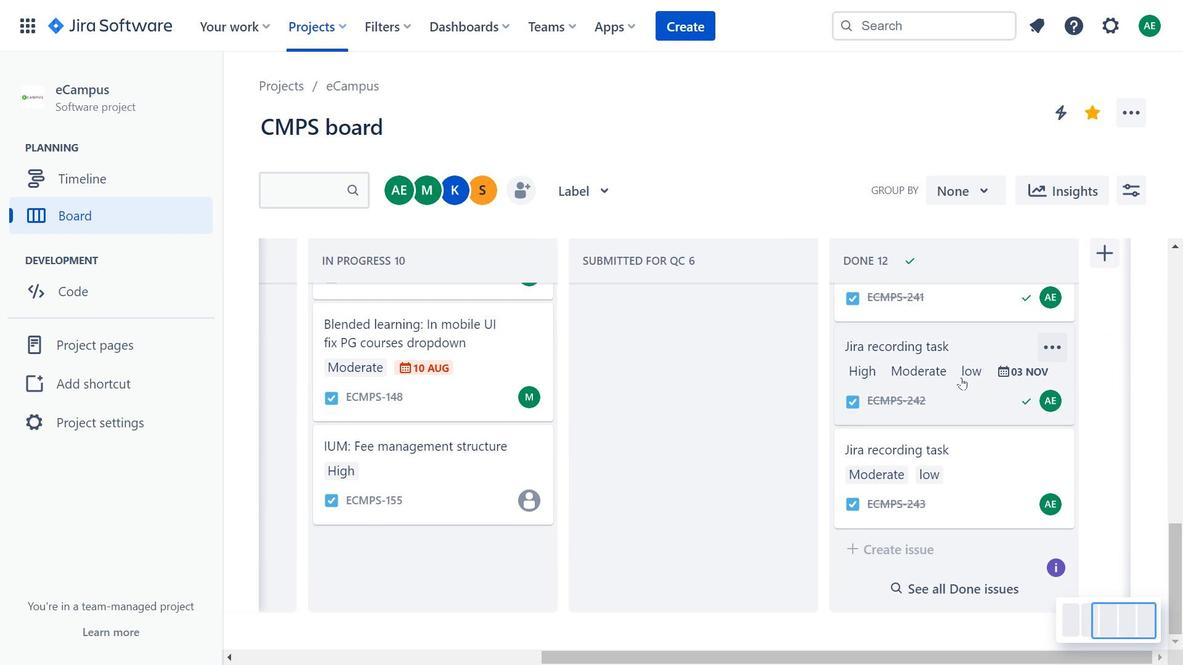 
Action: Mouse scrolled (963, 383) with delta (0, 0)
Screenshot: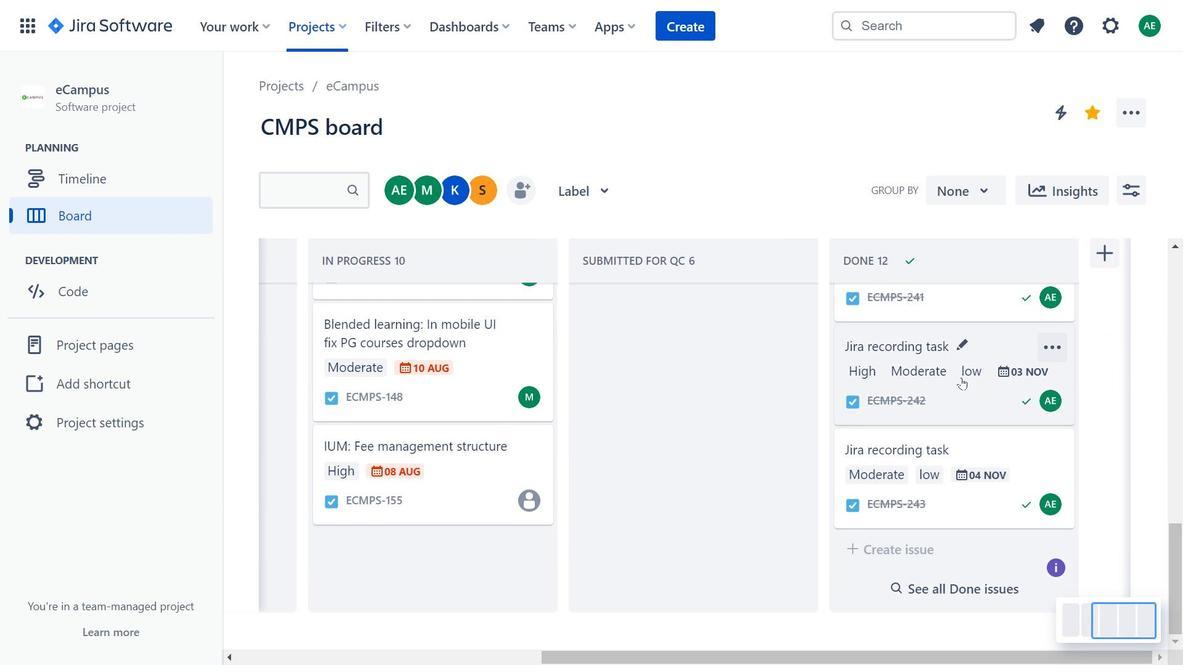 
Action: Mouse scrolled (963, 383) with delta (0, 0)
Screenshot: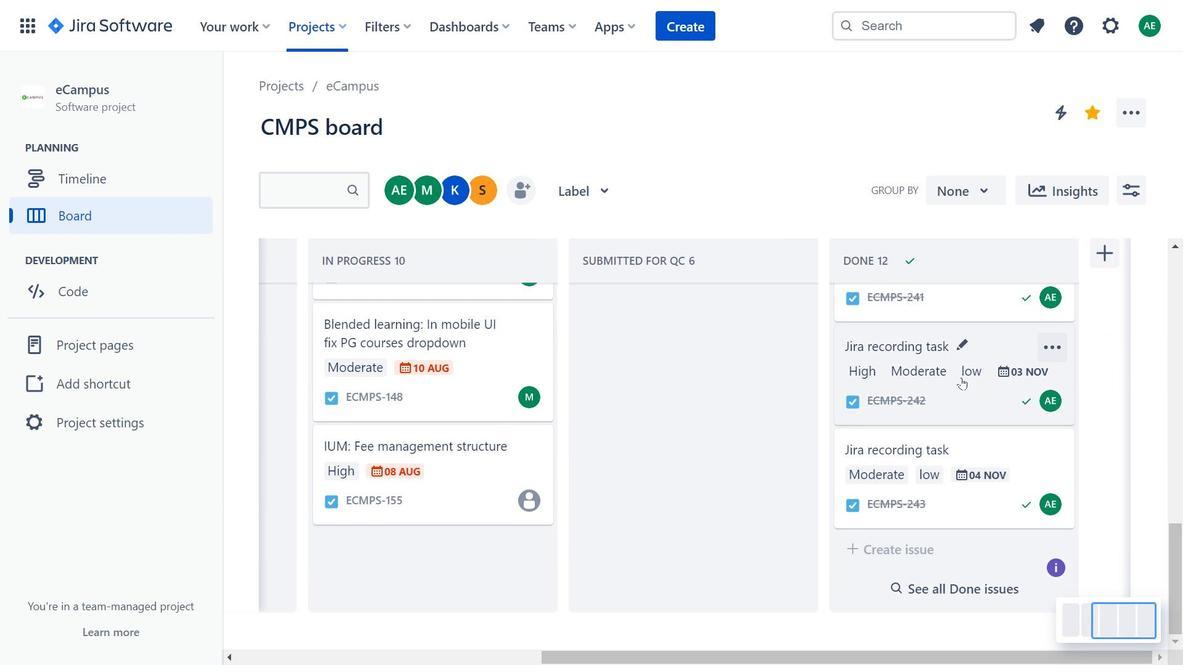 
Action: Mouse scrolled (963, 383) with delta (0, 0)
Screenshot: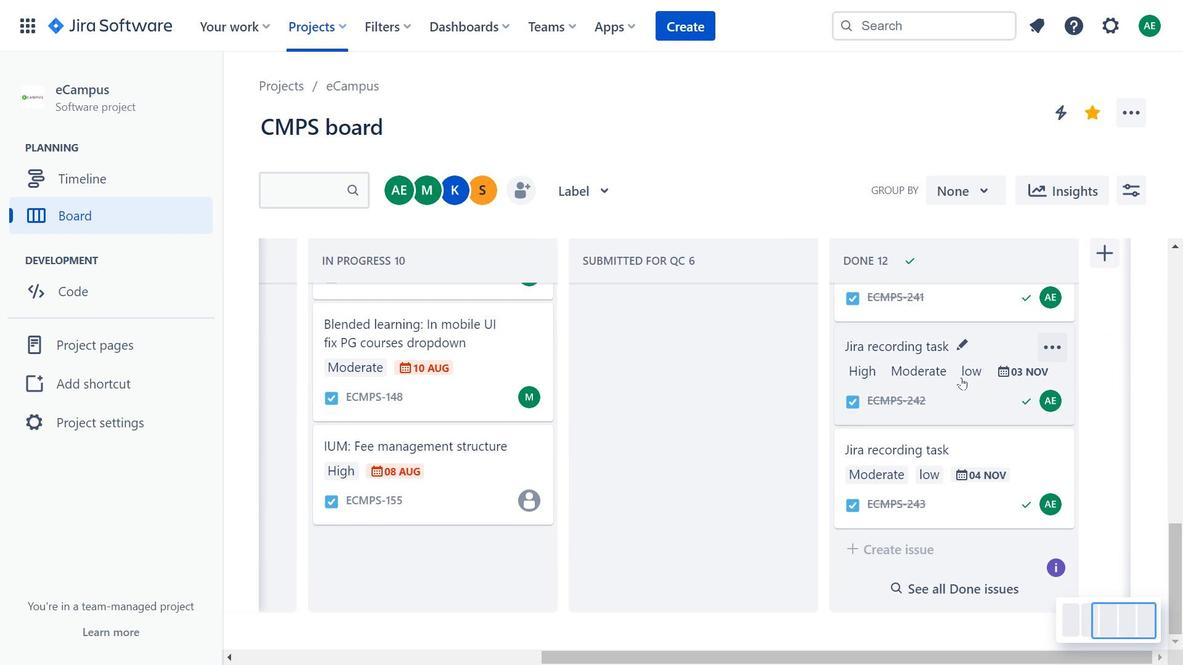 
Action: Mouse moved to (963, 381)
Screenshot: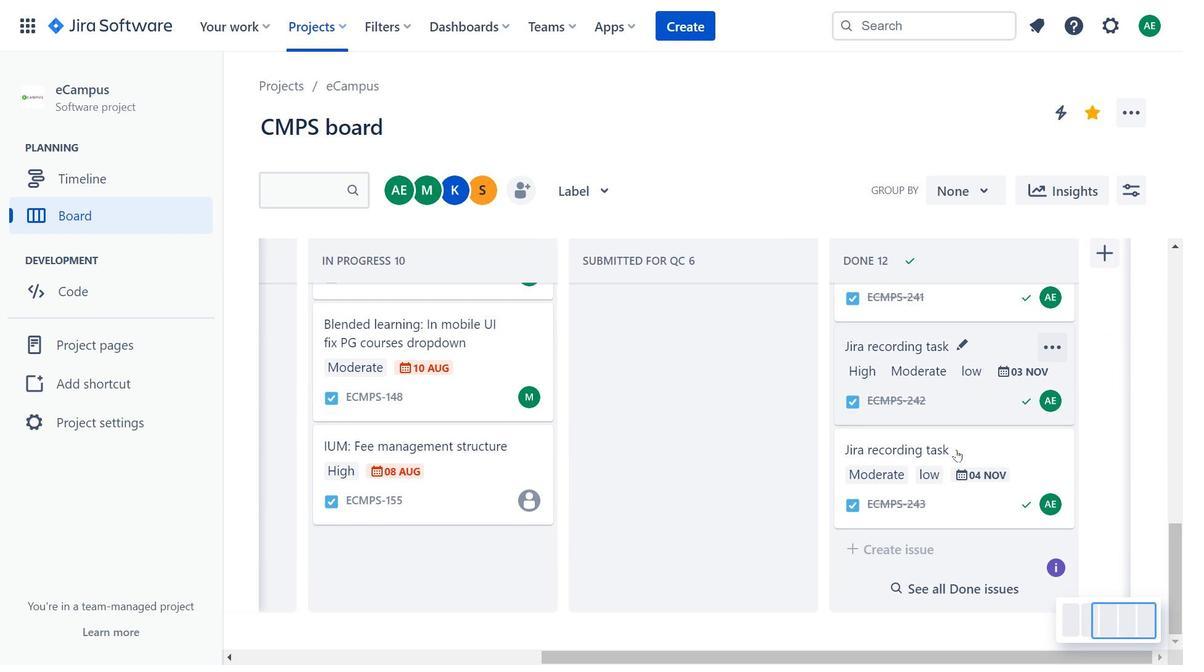 
Action: Mouse scrolled (963, 380) with delta (0, 0)
Screenshot: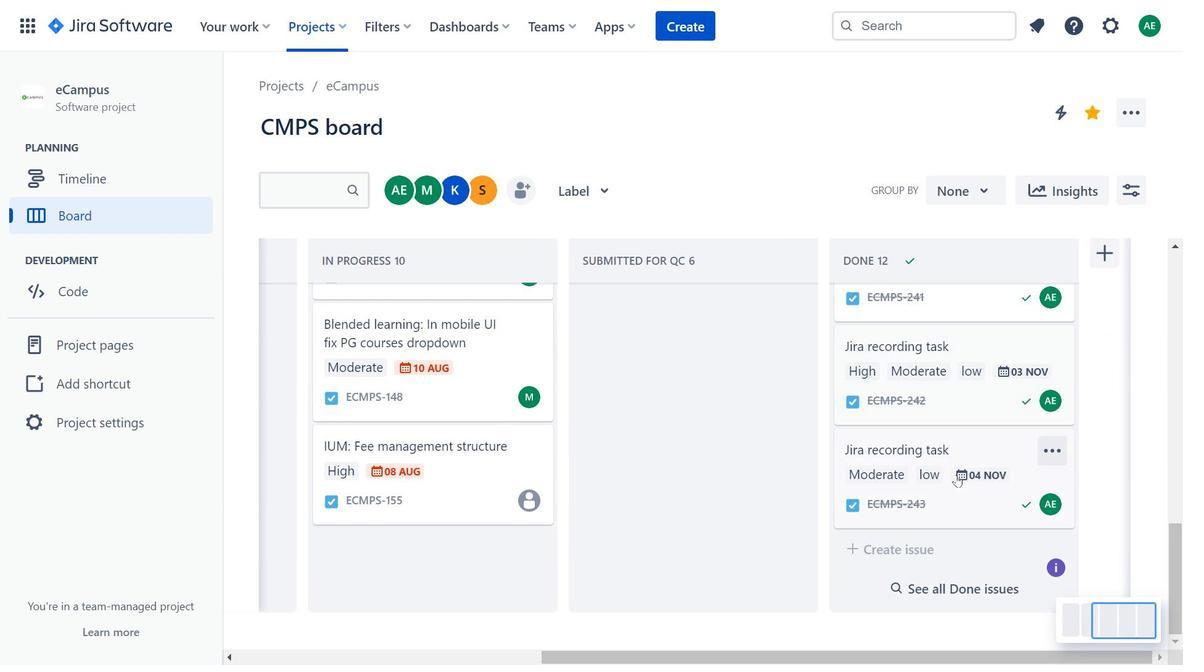 
Action: Mouse scrolled (963, 380) with delta (0, 0)
Screenshot: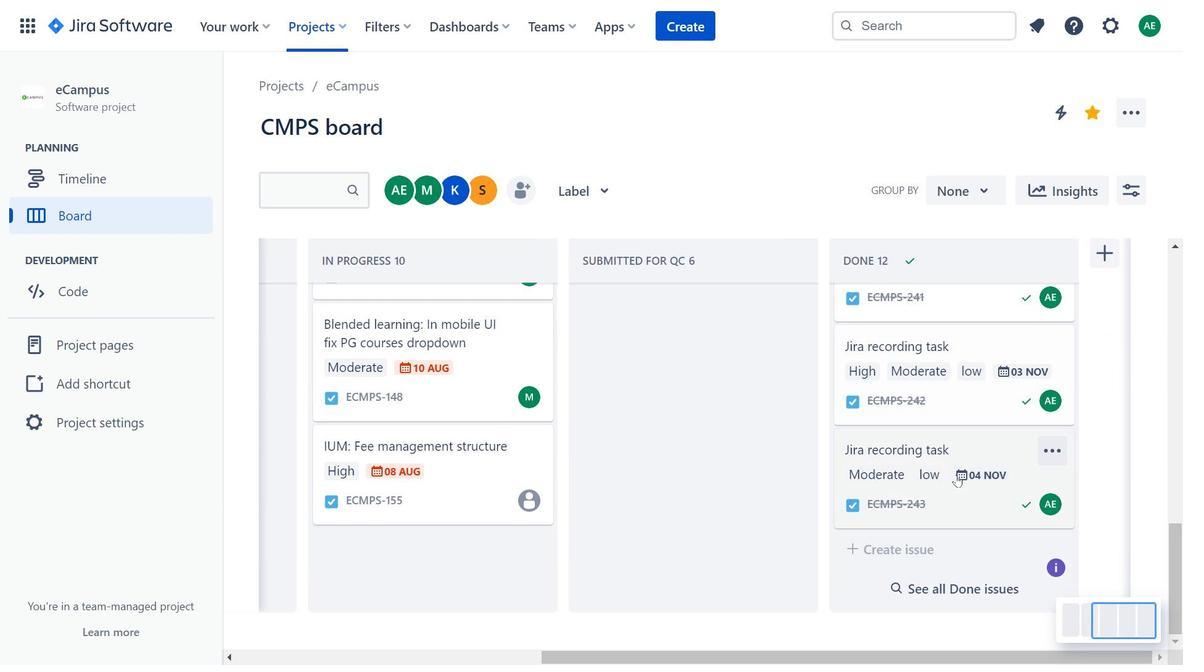 
Action: Mouse scrolled (963, 380) with delta (0, 0)
Screenshot: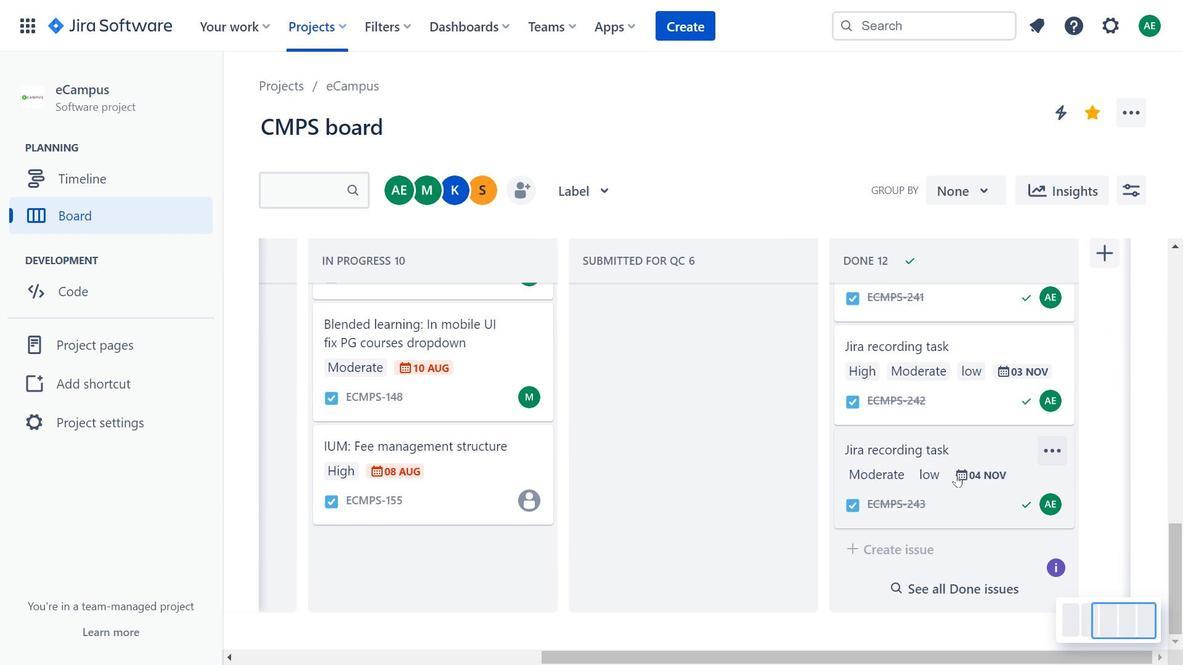 
Action: Mouse moved to (963, 379)
Screenshot: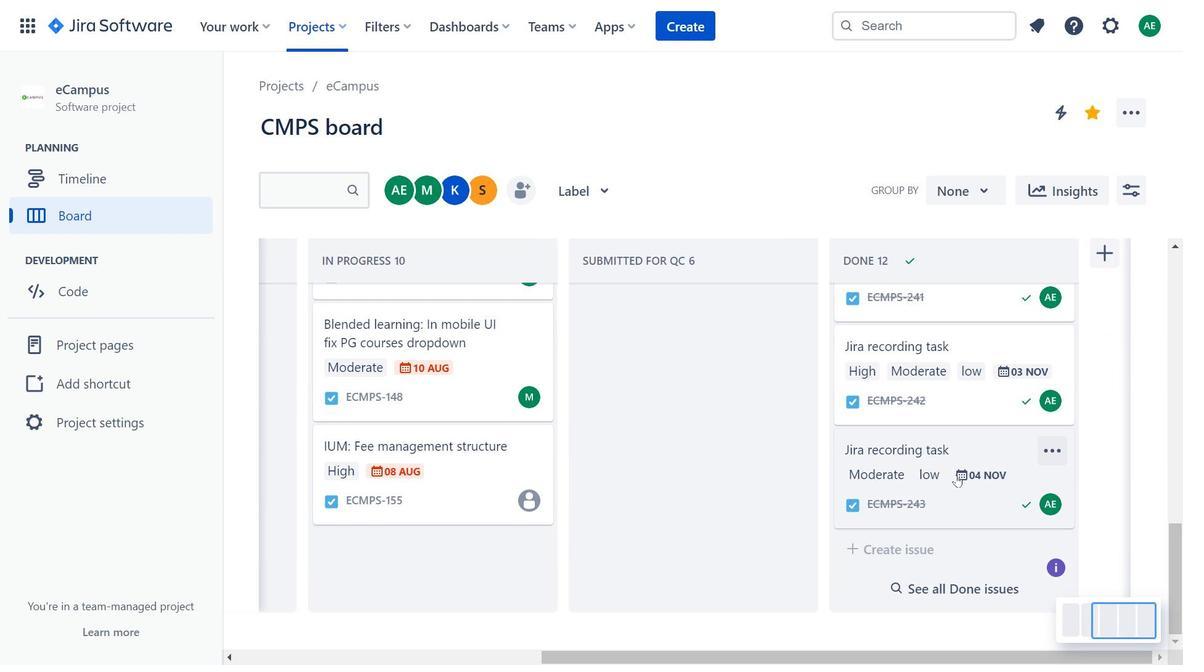 
Action: Mouse scrolled (963, 378) with delta (0, 0)
Screenshot: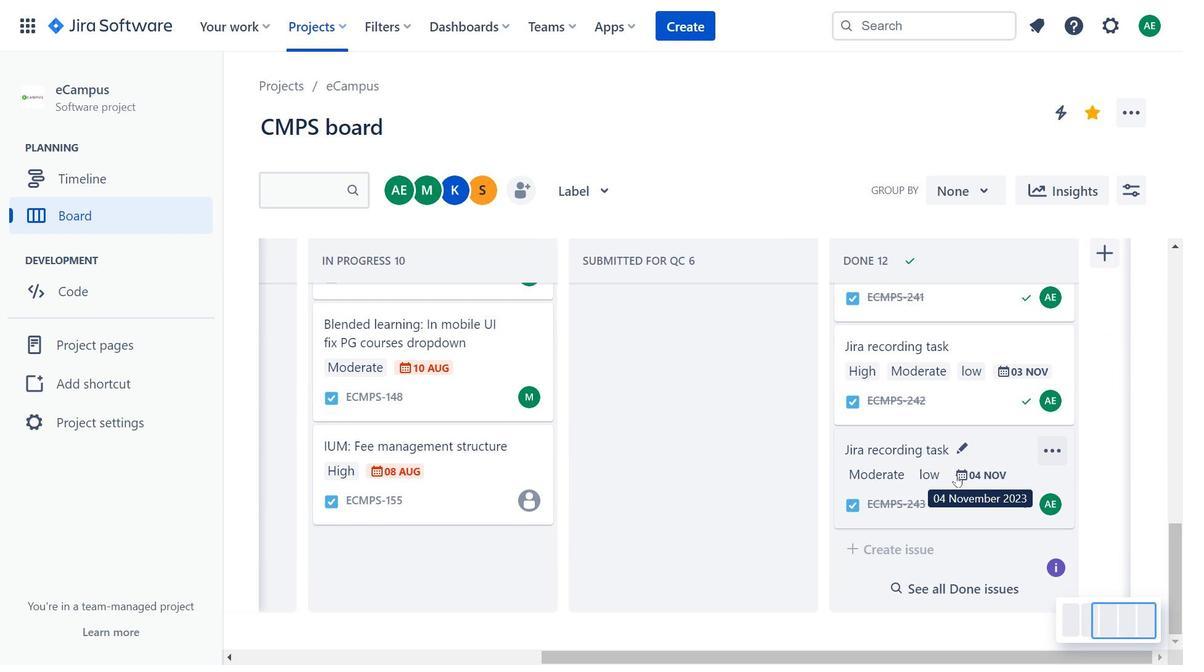 
Action: Mouse scrolled (963, 378) with delta (0, 0)
Screenshot: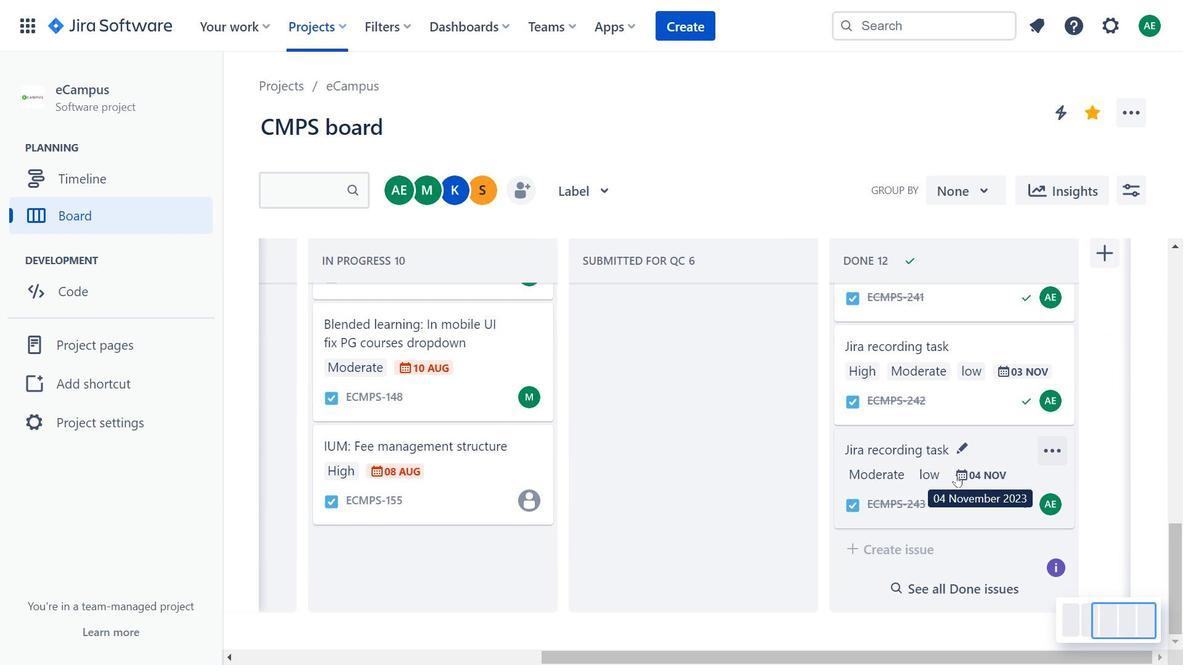
Action: Mouse scrolled (963, 378) with delta (0, 0)
Screenshot: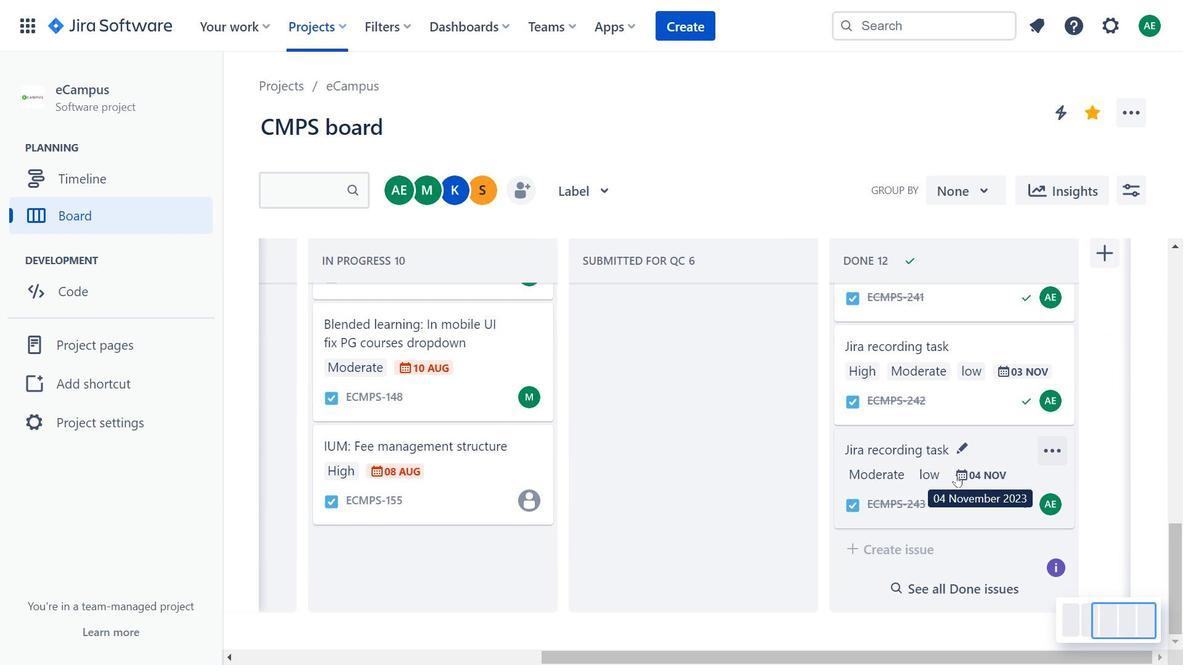 
Action: Mouse scrolled (963, 378) with delta (0, 0)
Screenshot: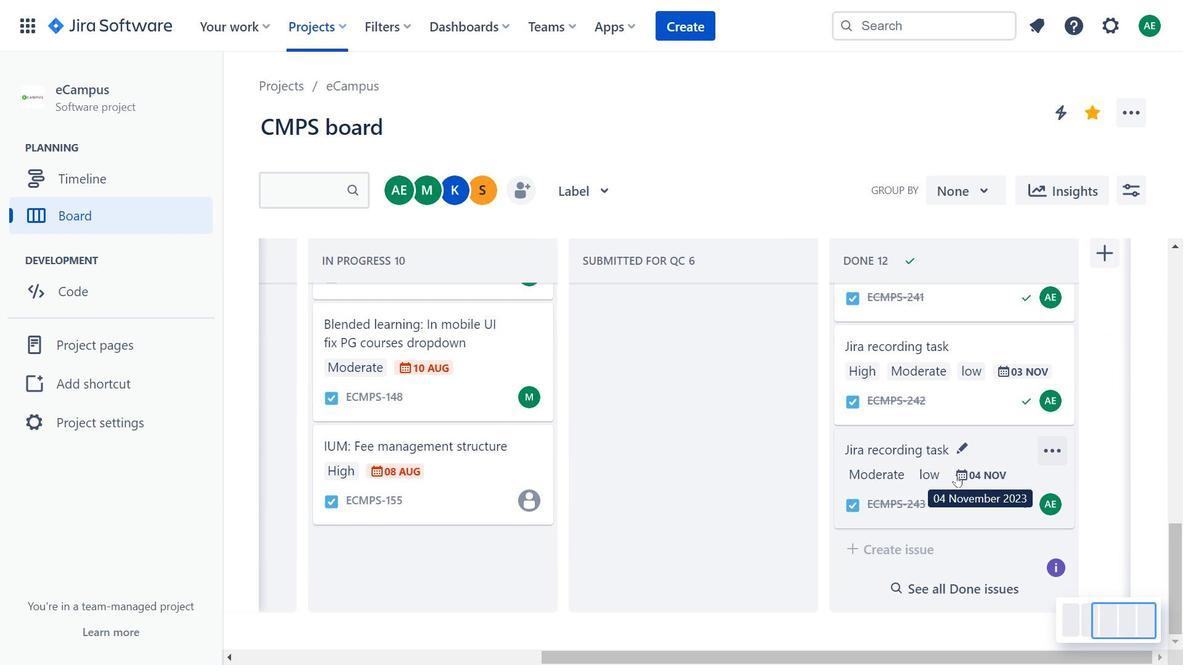 
Action: Mouse scrolled (963, 378) with delta (0, 0)
Screenshot: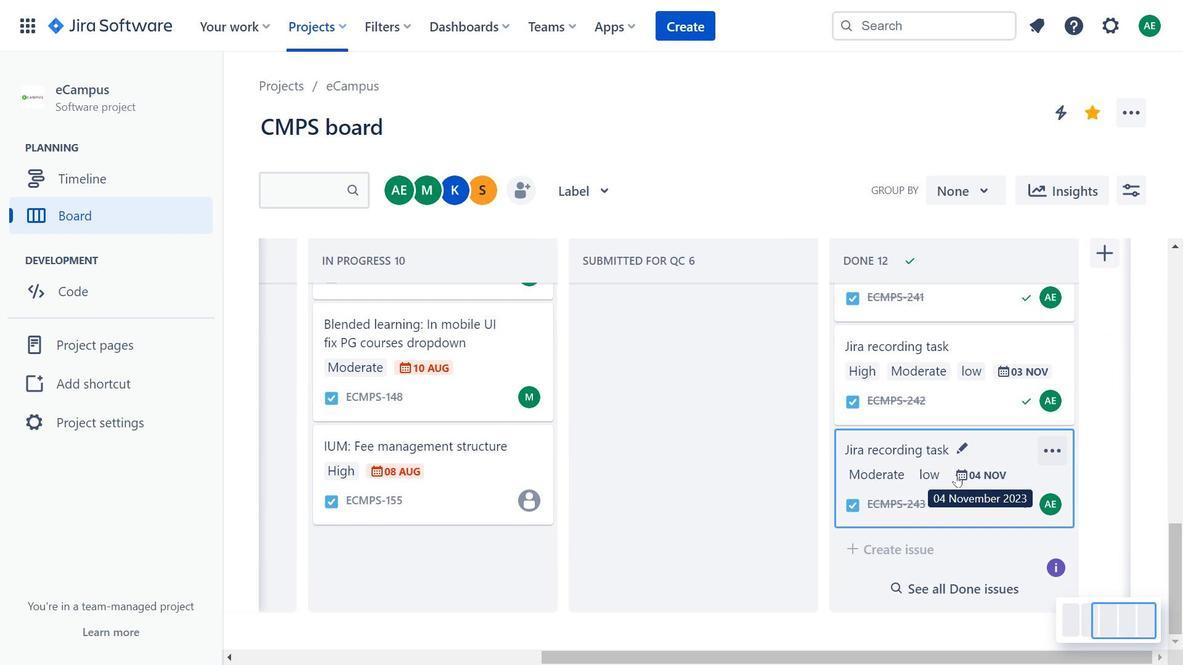 
Action: Mouse moved to (961, 377)
Screenshot: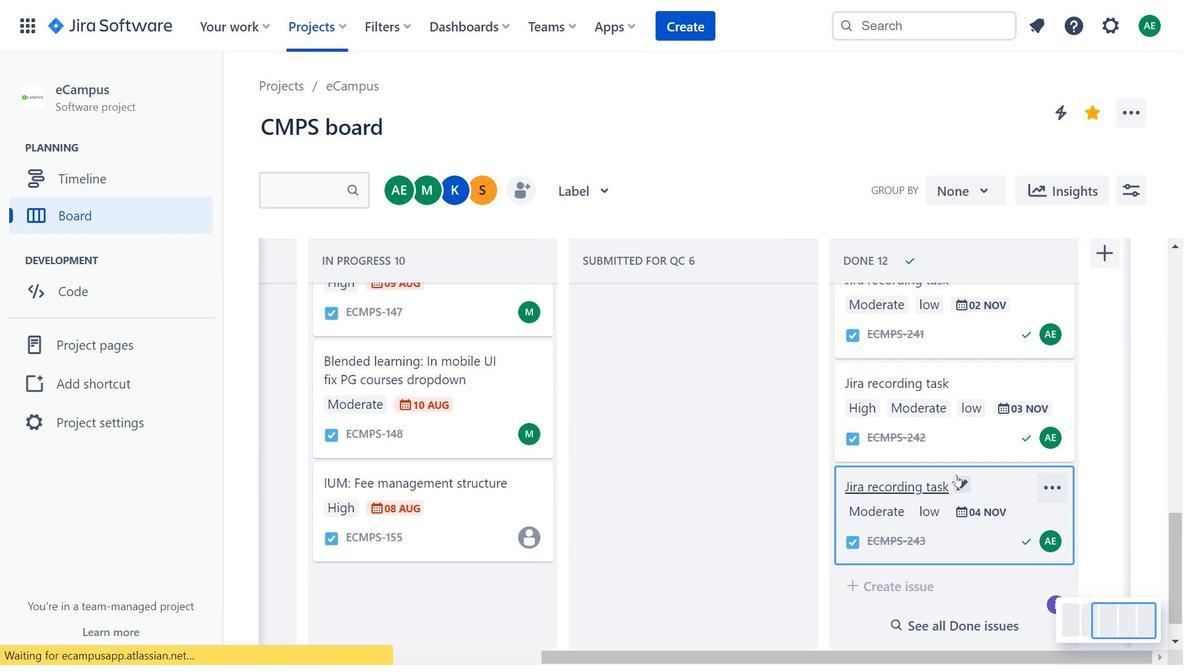 
Action: Mouse scrolled (961, 377) with delta (0, 0)
Screenshot: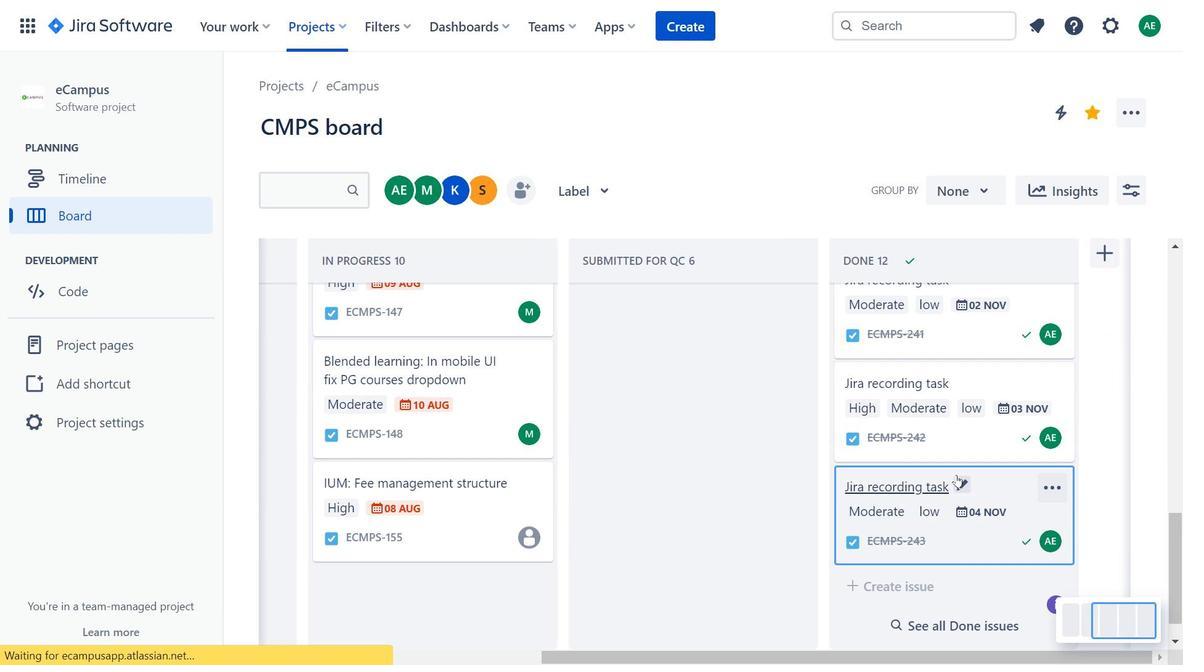 
Action: Mouse scrolled (961, 377) with delta (0, 0)
Screenshot: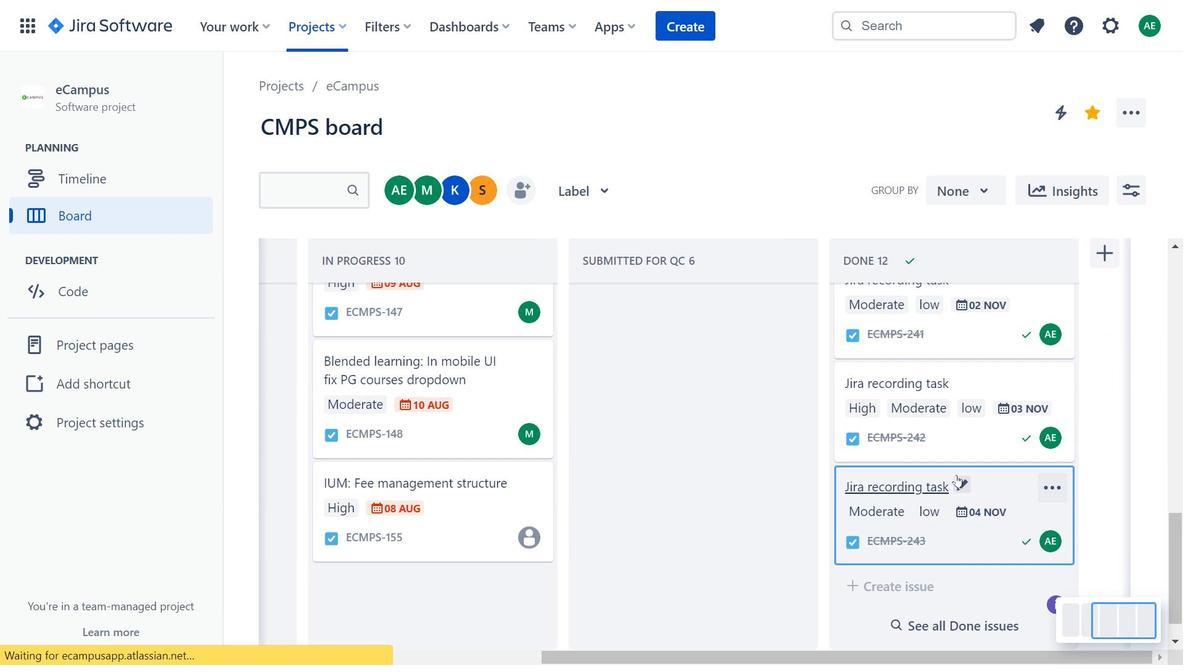 
Action: Mouse scrolled (961, 377) with delta (0, 0)
Screenshot: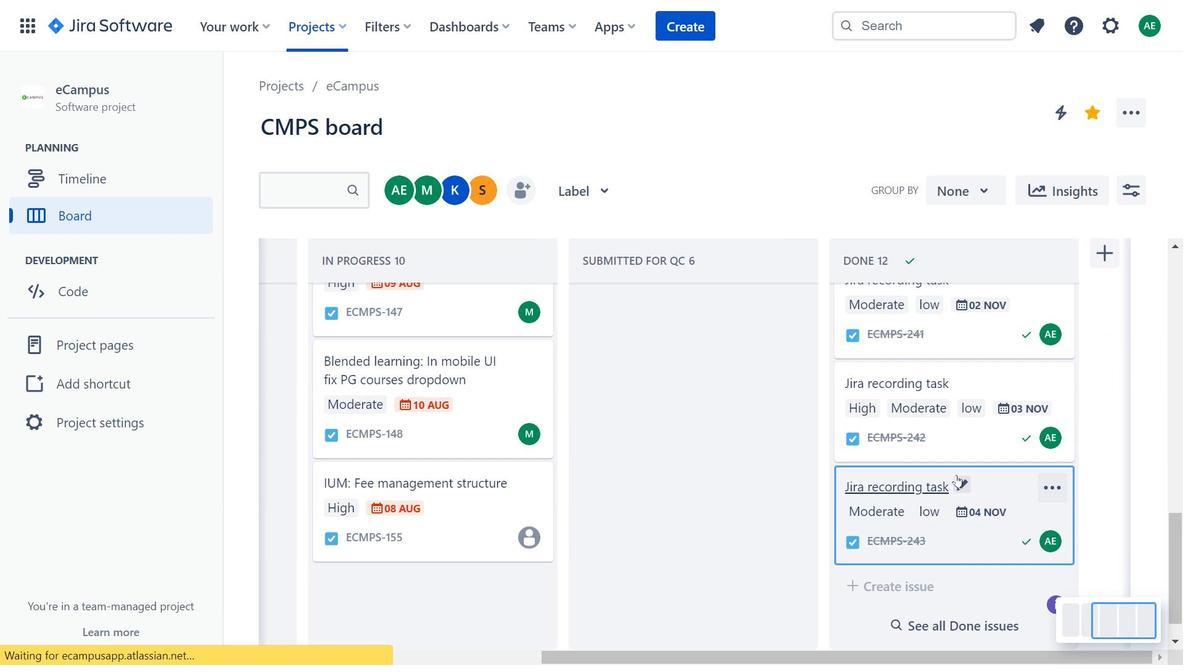 
Action: Mouse moved to (956, 475)
Screenshot: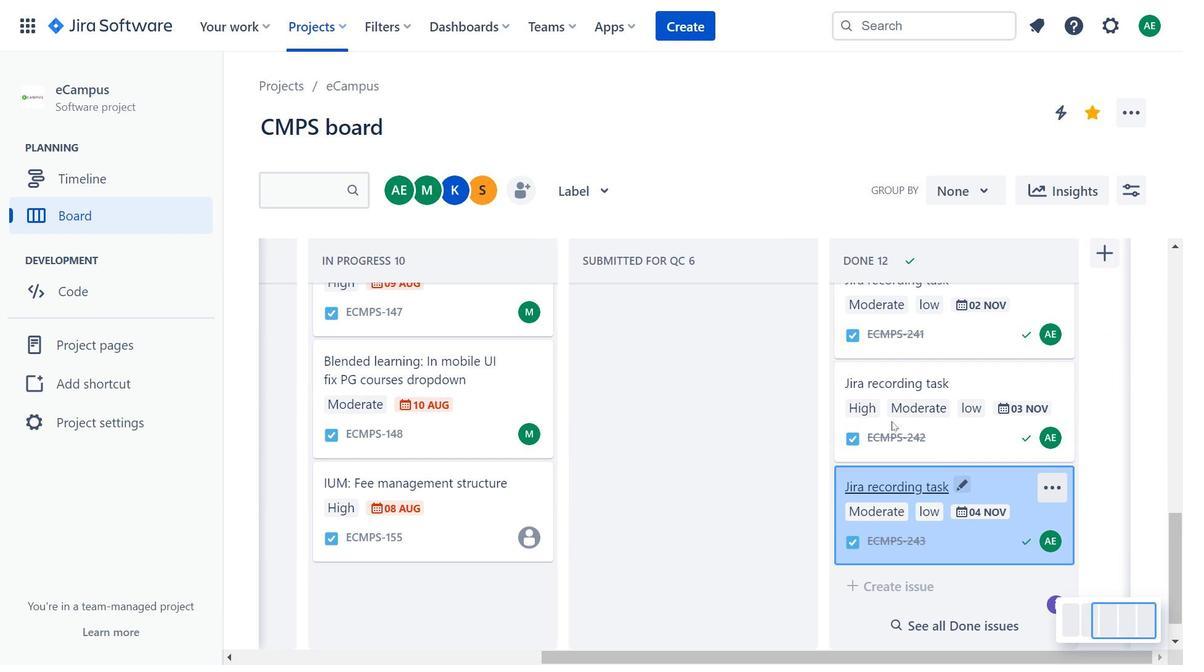 
Action: Mouse pressed left at (956, 475)
Screenshot: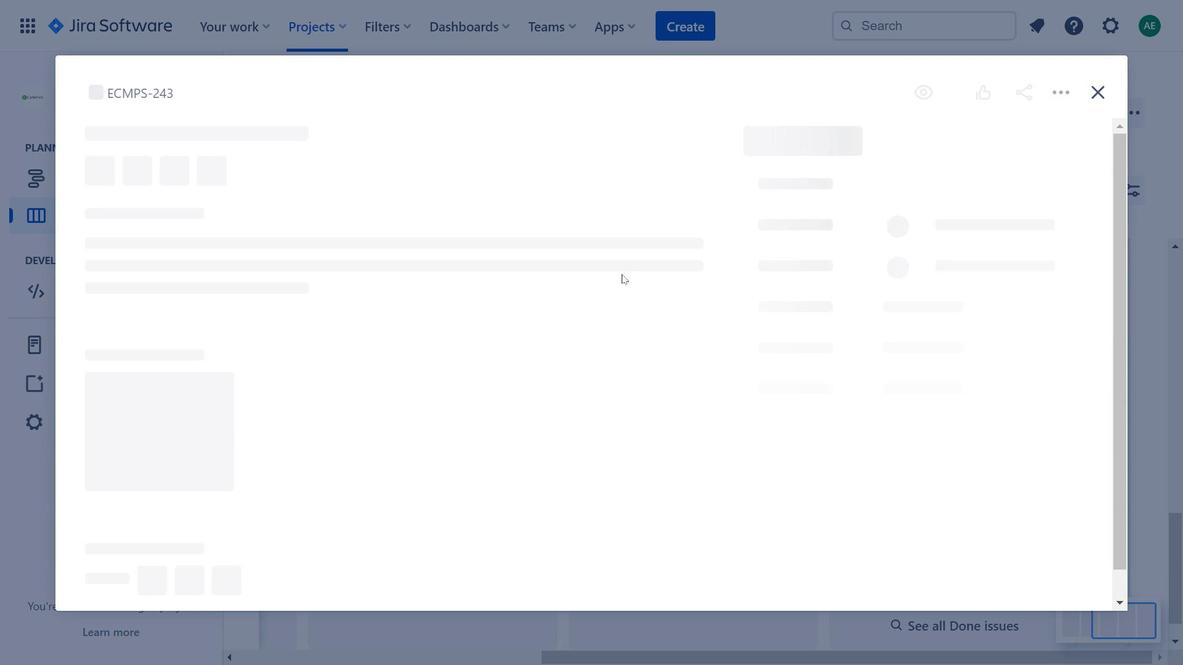 
Action: Mouse moved to (286, 220)
Screenshot: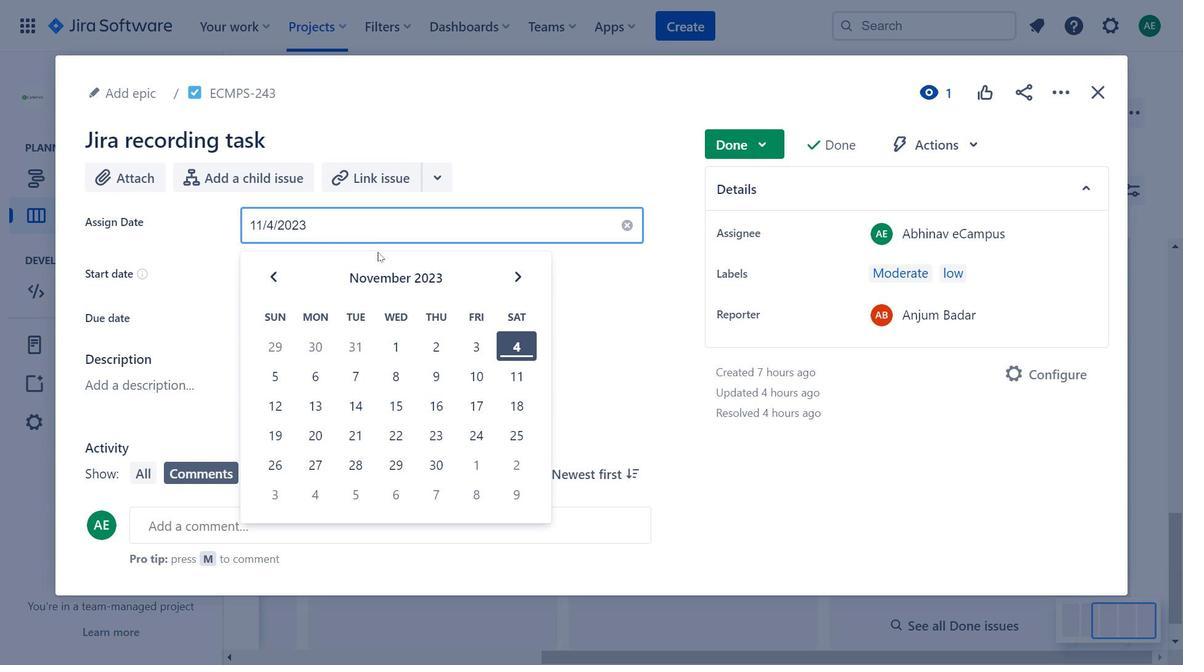 
Action: Mouse pressed left at (286, 220)
Screenshot: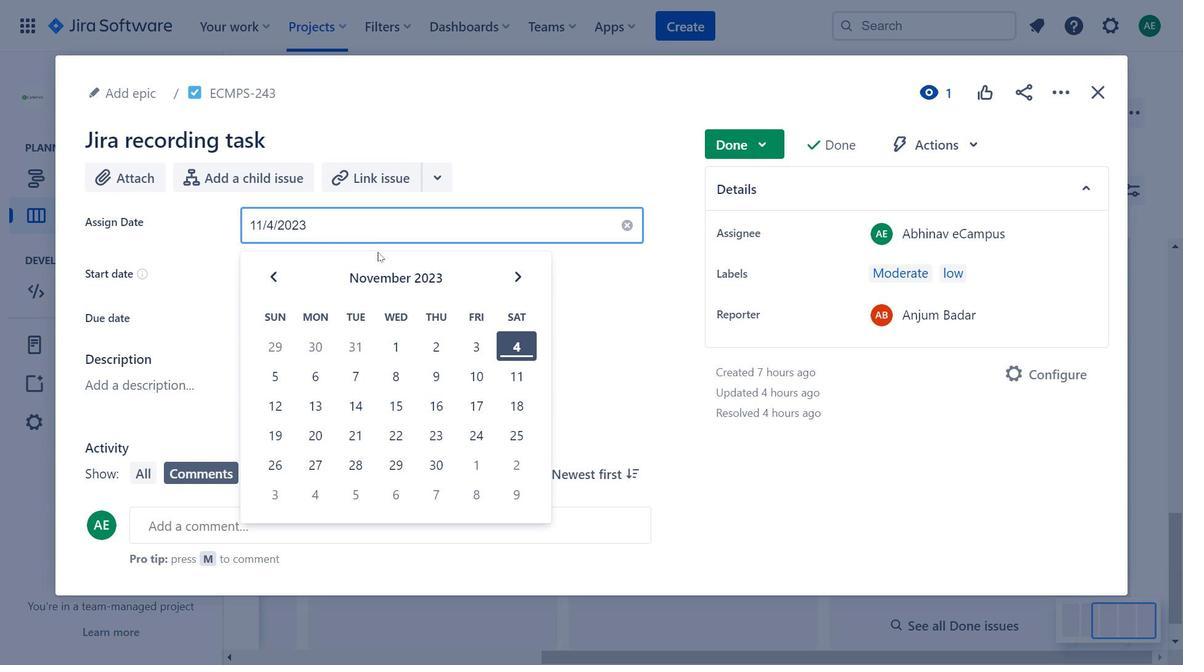 
Action: Mouse moved to (915, 147)
Screenshot: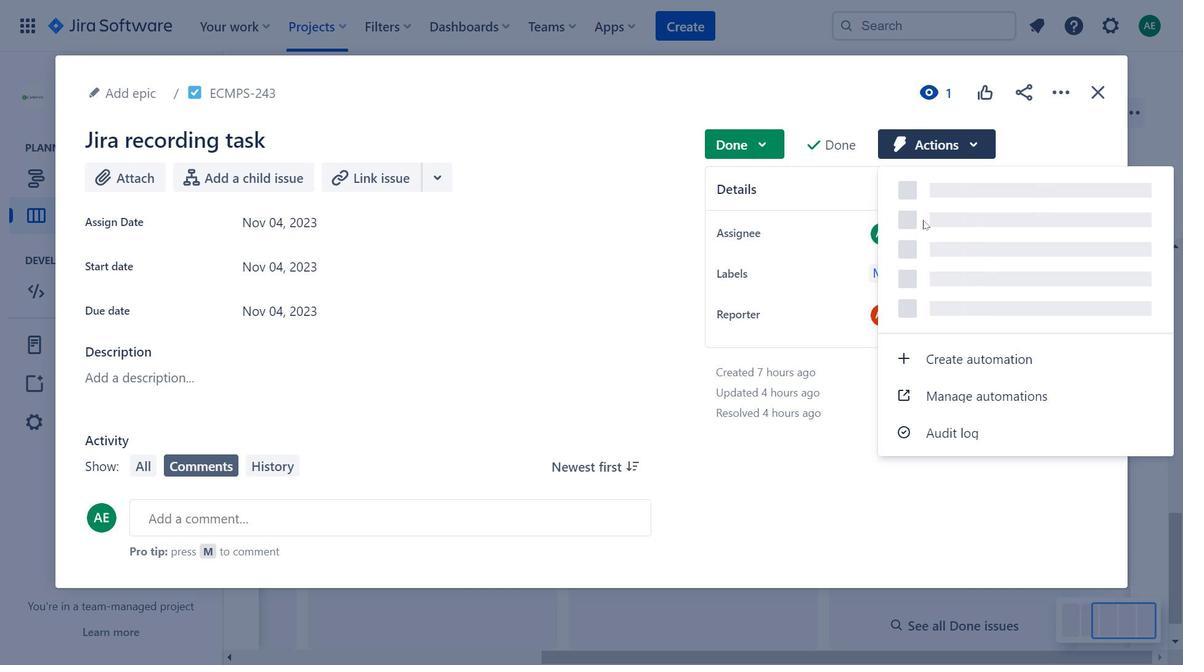 
Action: Mouse pressed left at (915, 147)
Screenshot: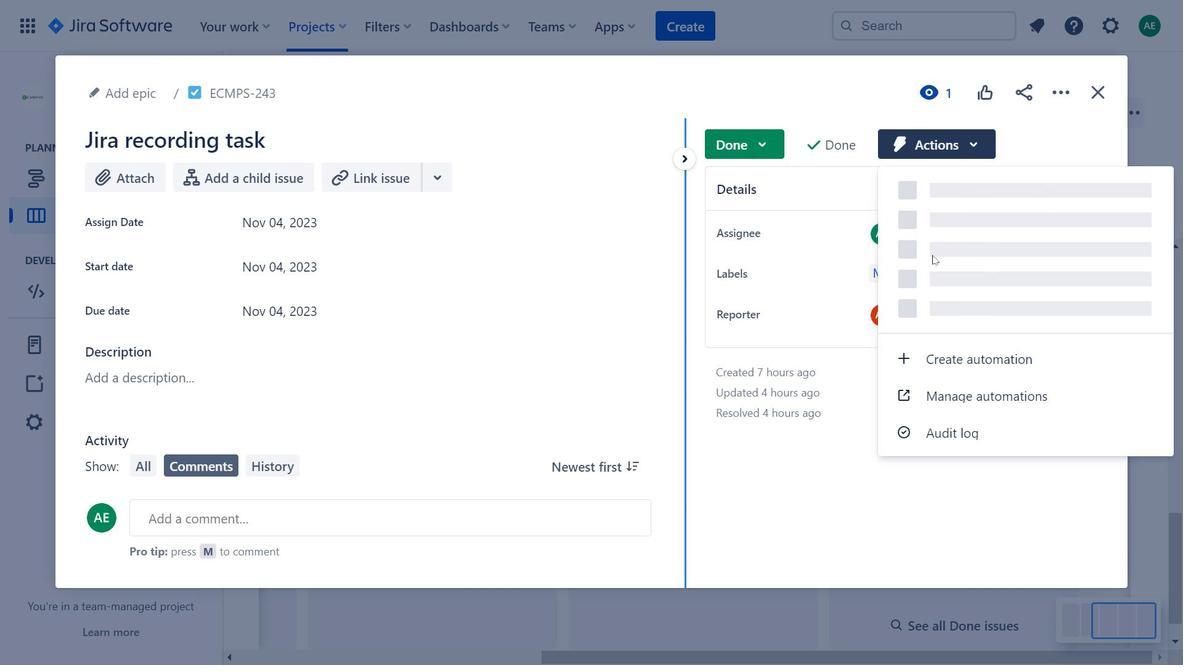 
Action: Mouse moved to (293, 258)
Screenshot: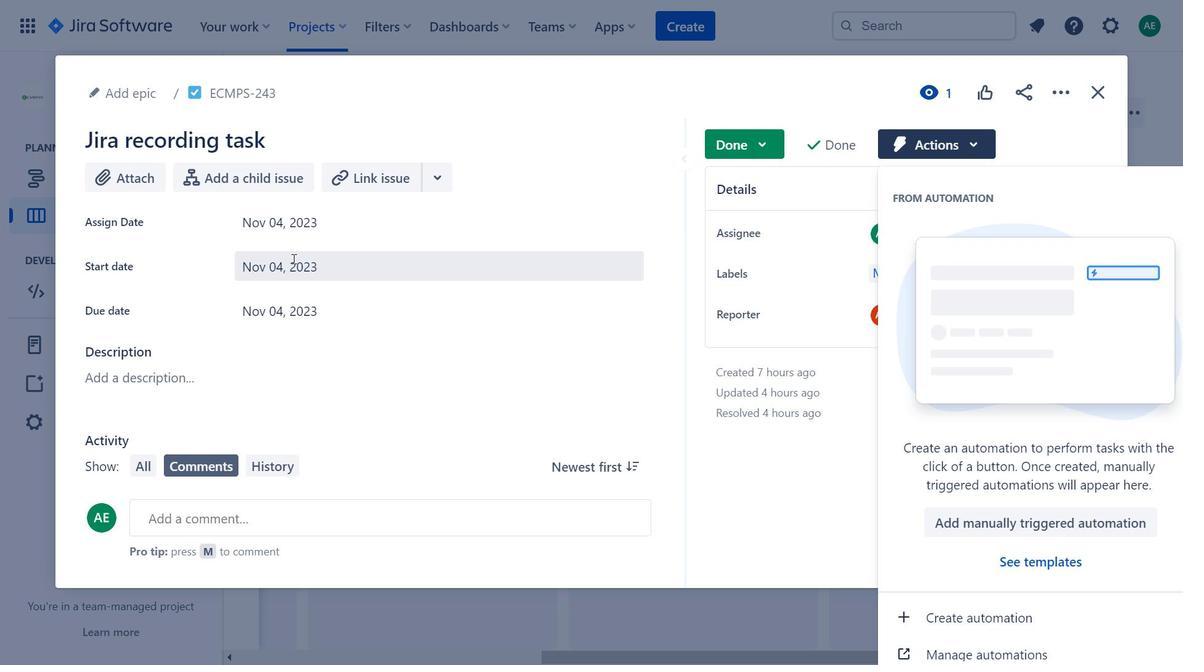 
Action: Mouse pressed left at (293, 258)
Screenshot: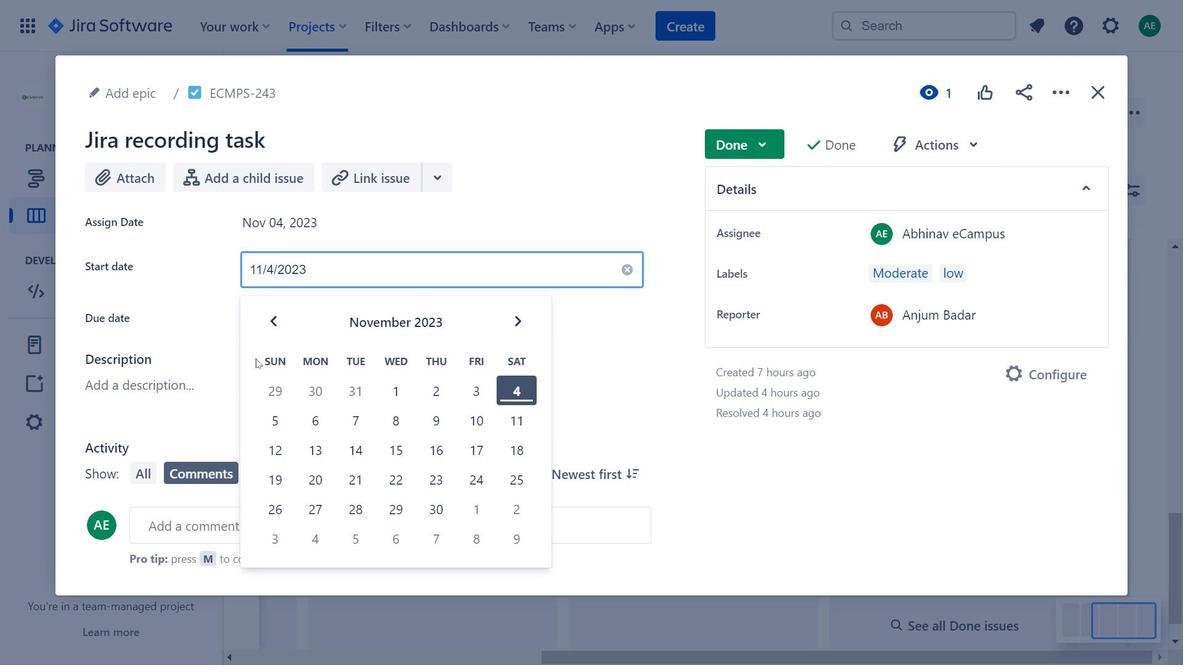 
Action: Mouse moved to (1058, 91)
Screenshot: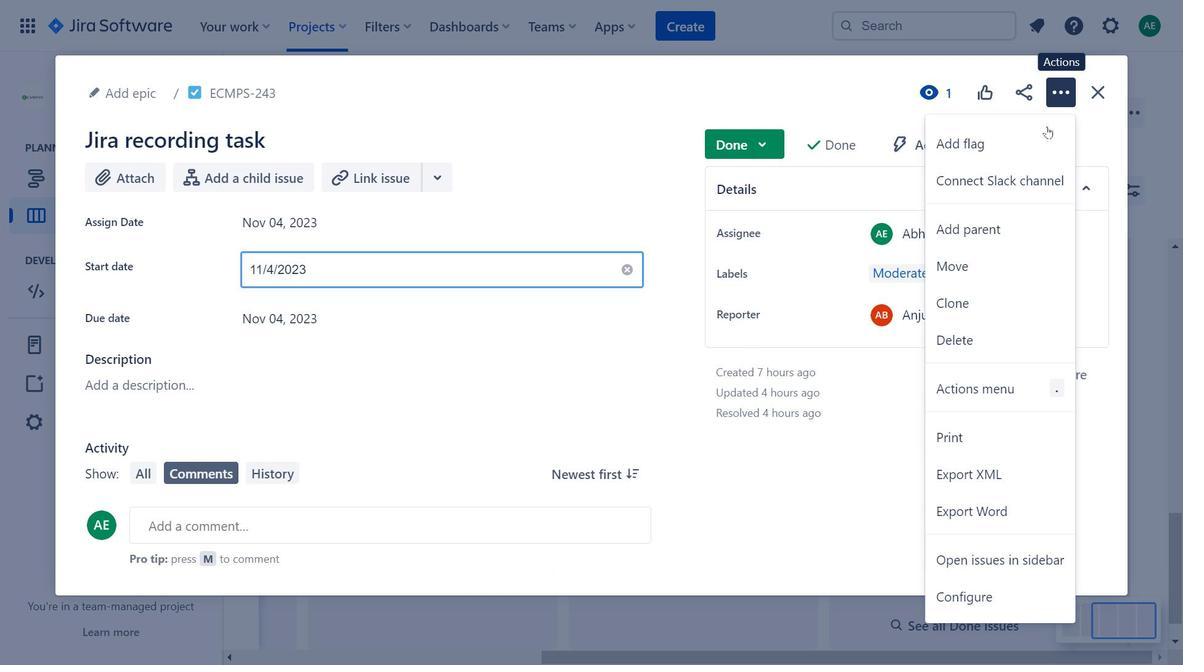 
Action: Mouse pressed left at (1058, 91)
Screenshot: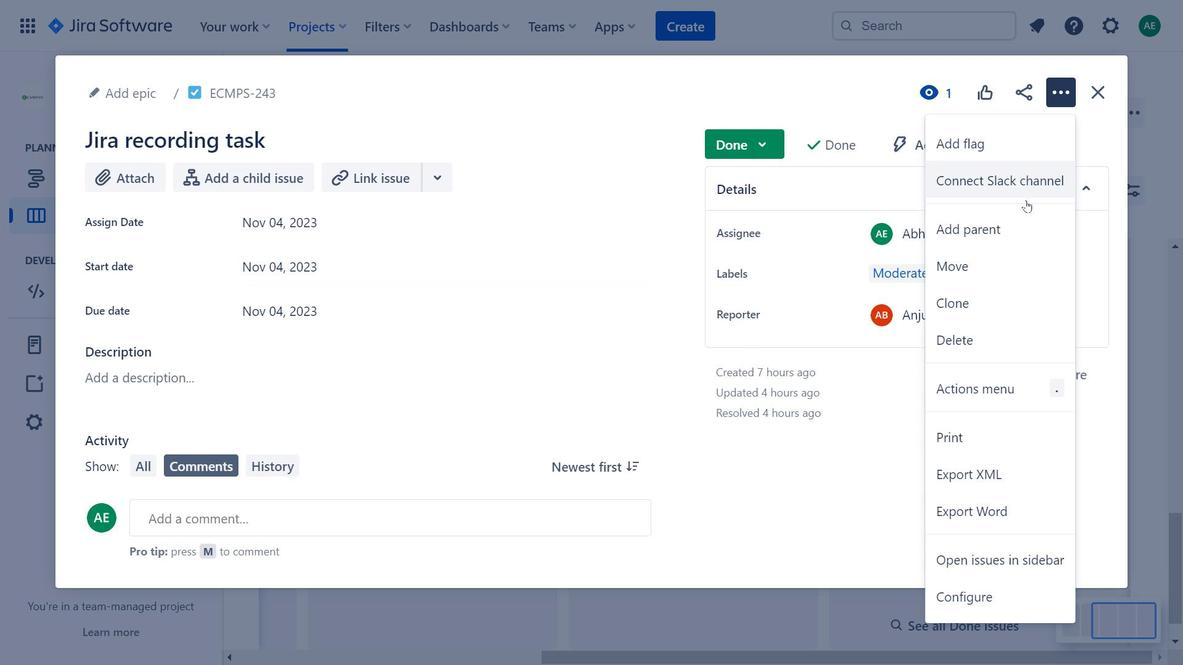 
Action: Mouse moved to (375, 258)
Screenshot: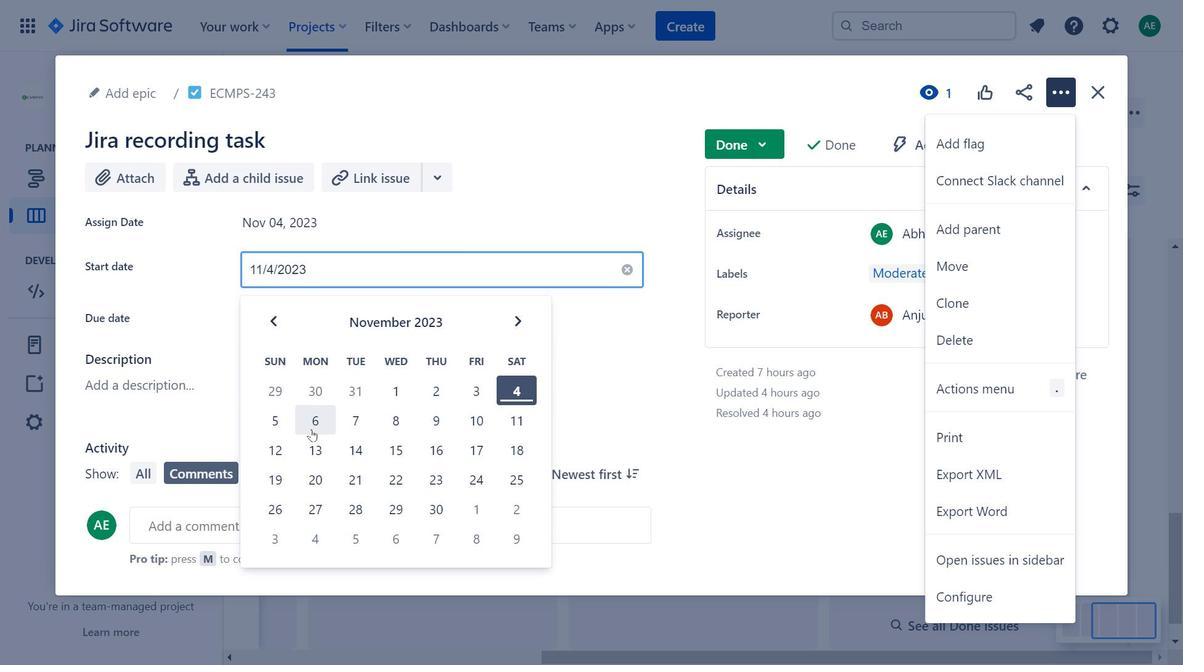 
Action: Mouse pressed left at (375, 258)
Screenshot: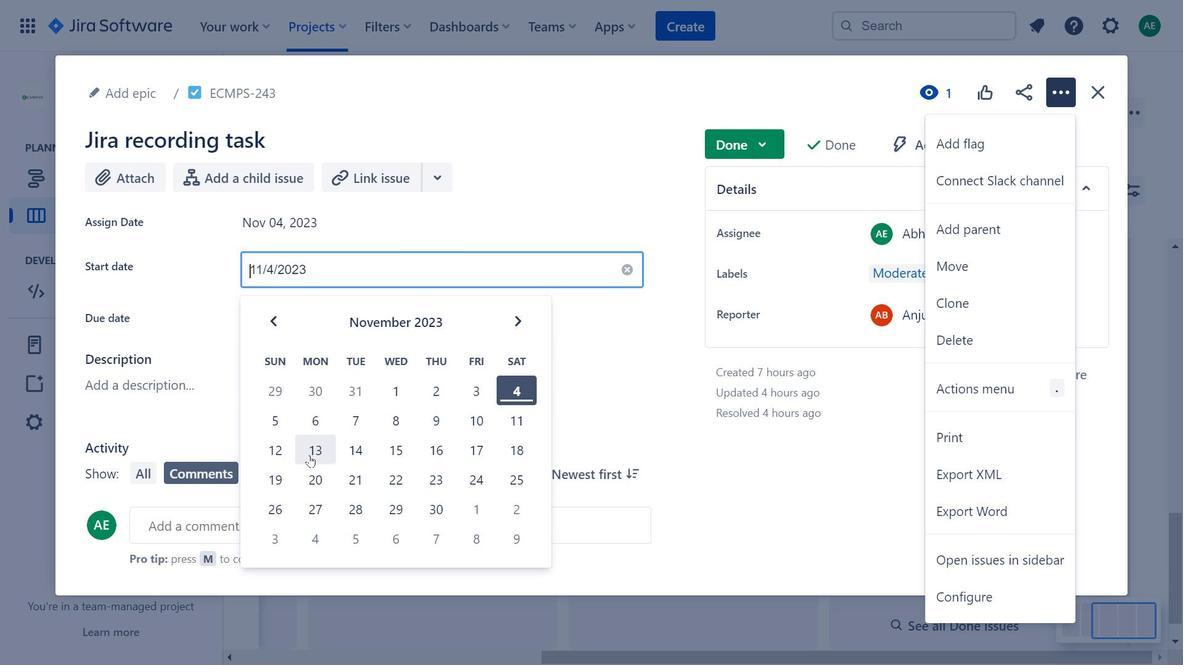 
Action: Mouse moved to (878, 107)
Screenshot: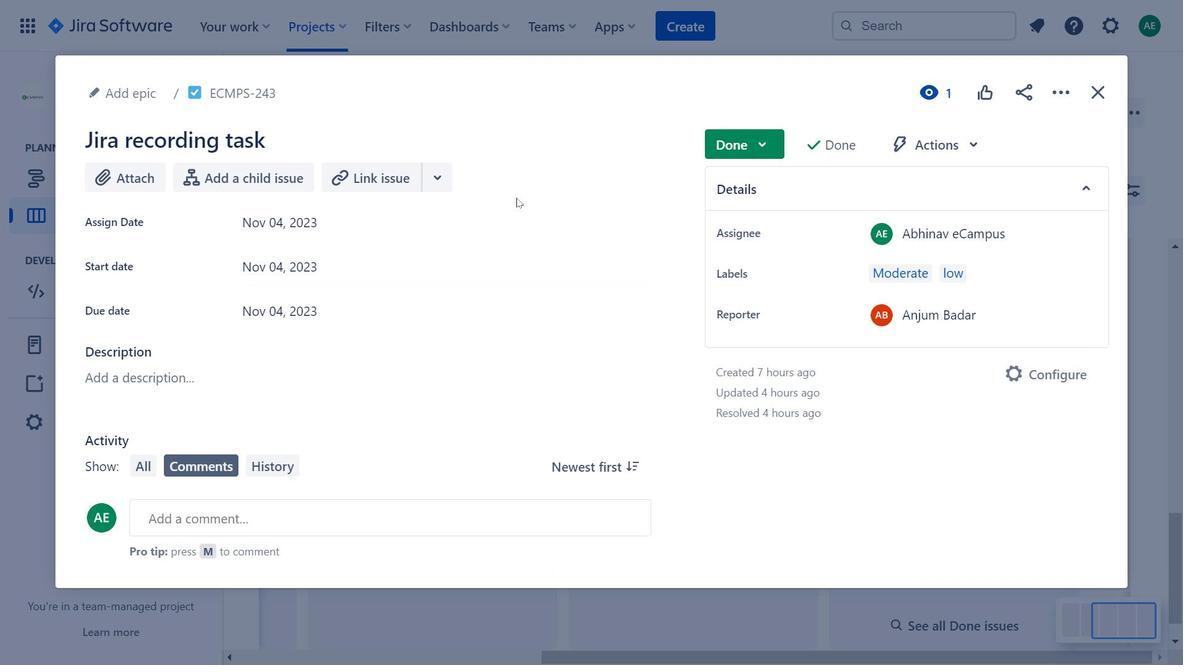 
Action: Mouse pressed left at (878, 107)
Screenshot: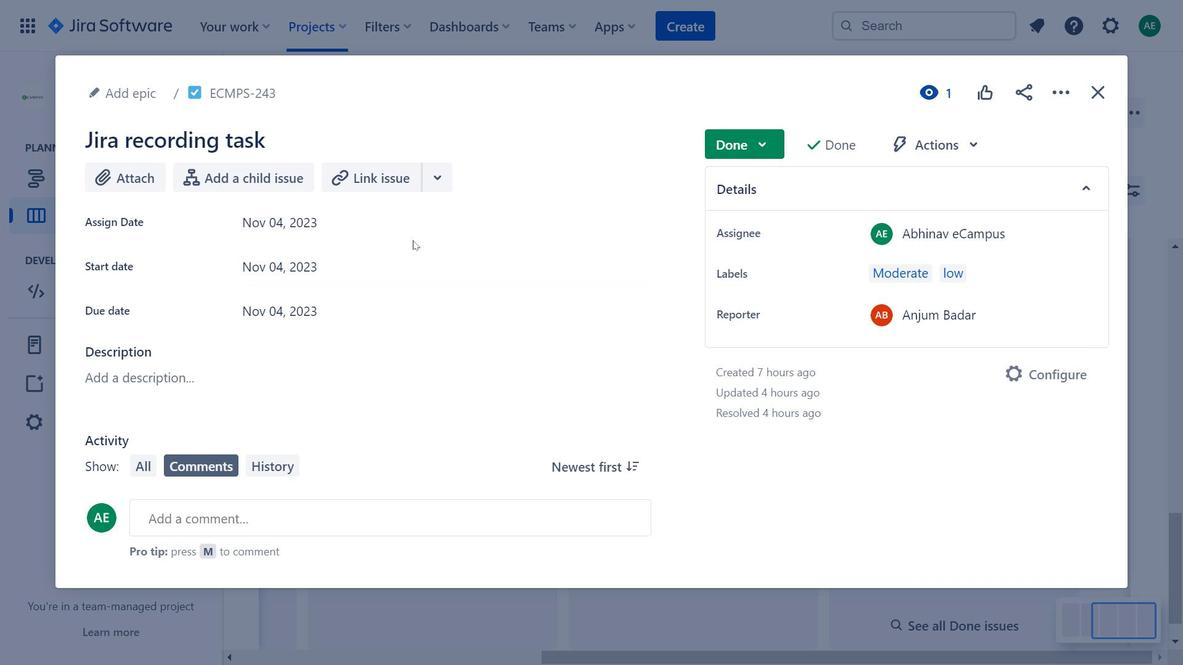 
Action: Mouse moved to (264, 462)
Screenshot: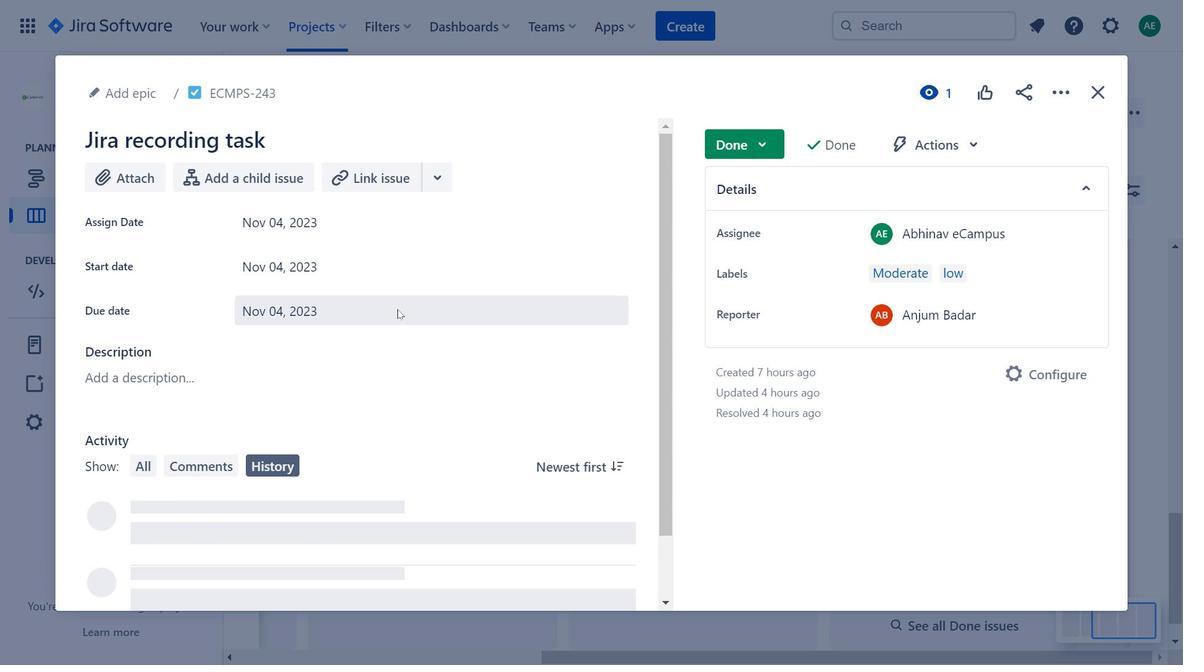 
Action: Mouse pressed left at (264, 462)
Screenshot: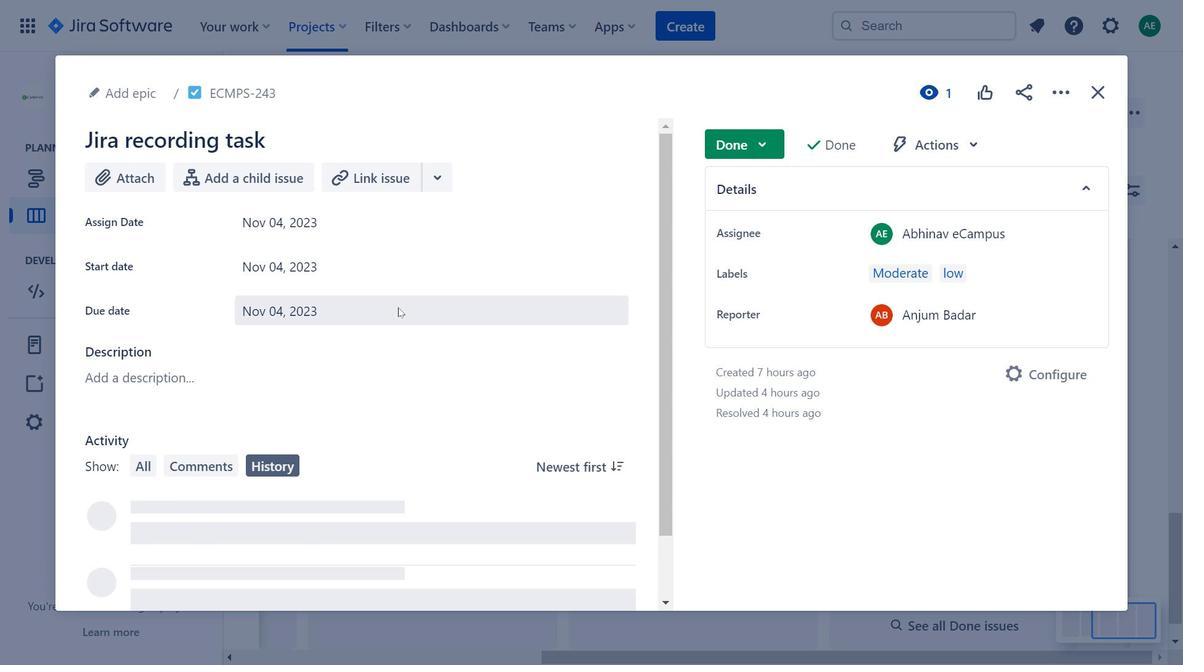 
Action: Mouse moved to (399, 308)
Screenshot: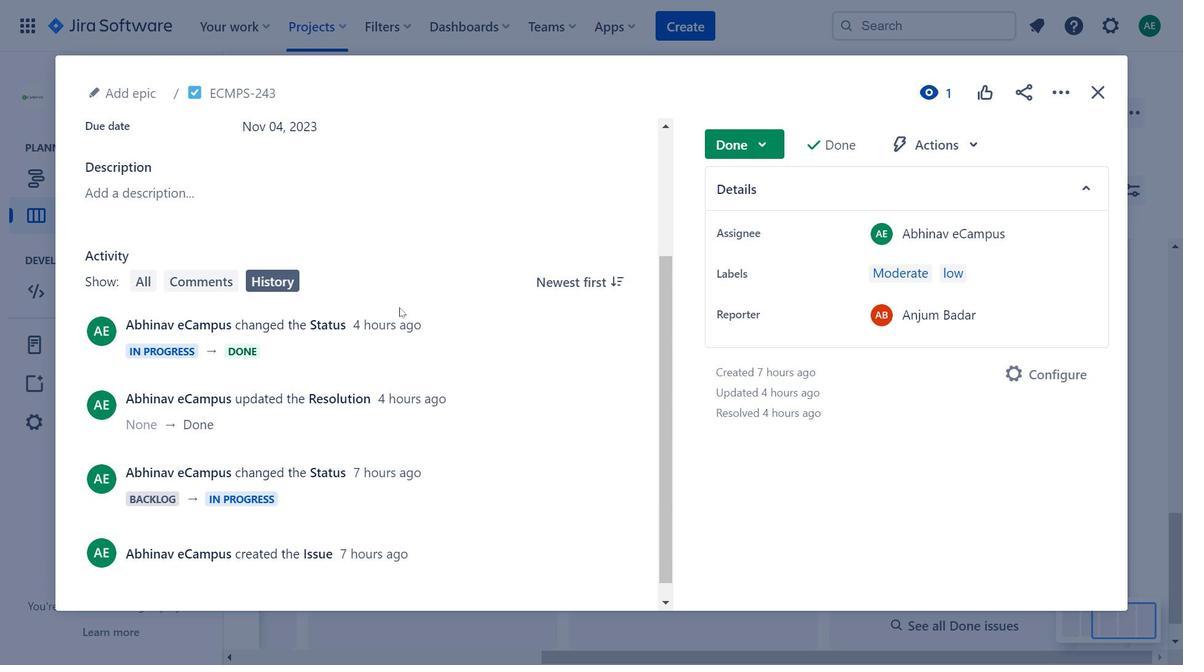 
Action: Mouse scrolled (399, 307) with delta (0, 0)
Screenshot: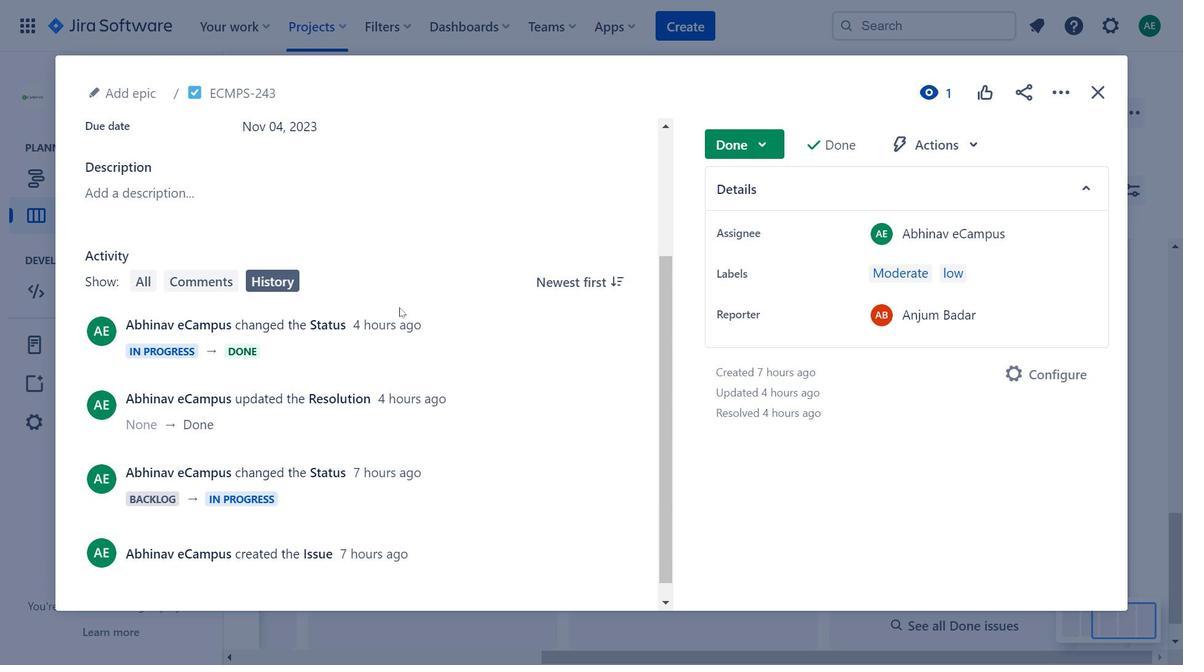 
Action: Mouse scrolled (399, 307) with delta (0, 0)
Screenshot: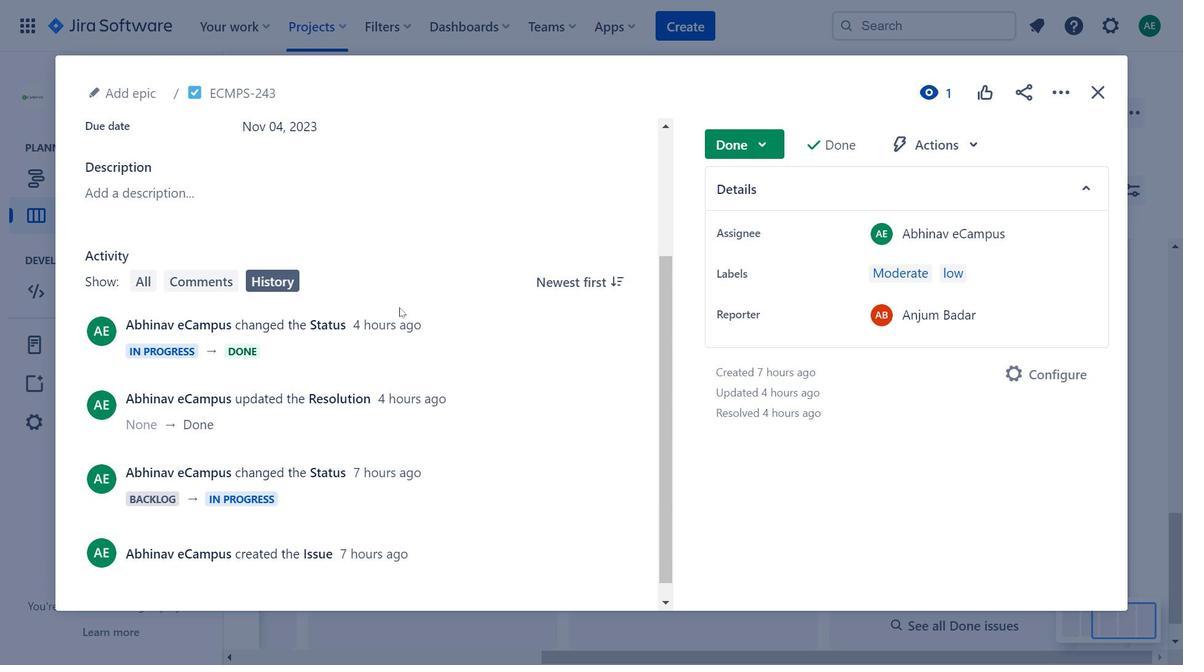 
Action: Mouse moved to (1050, 88)
Screenshot: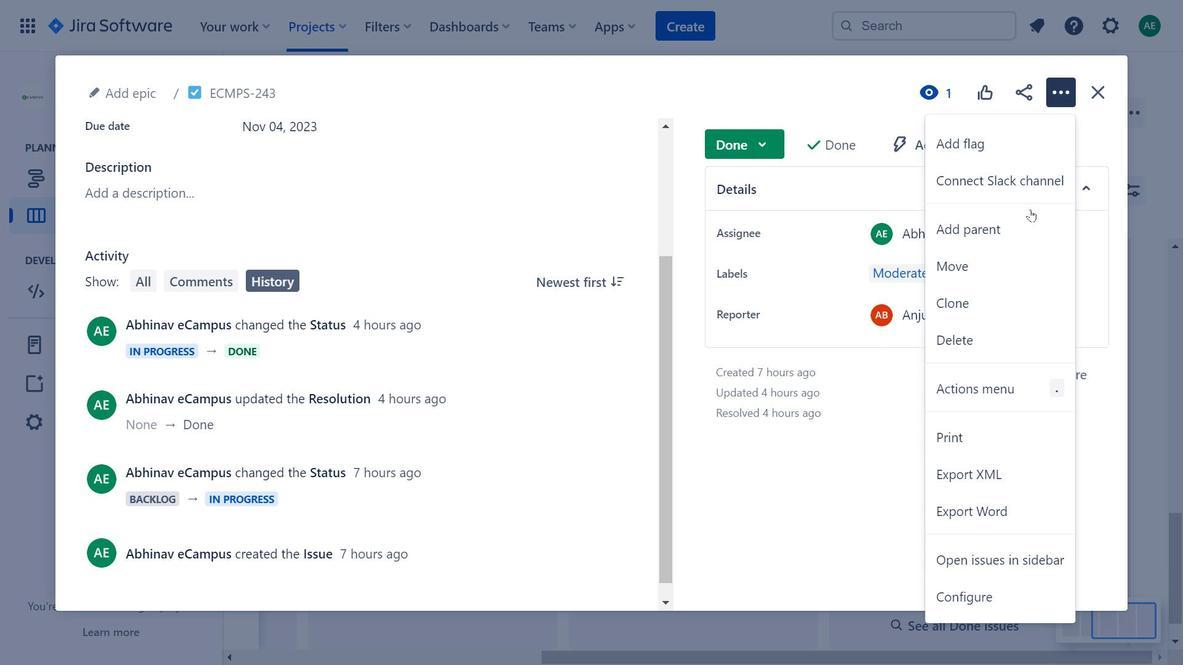 
Action: Mouse pressed left at (1050, 88)
Screenshot: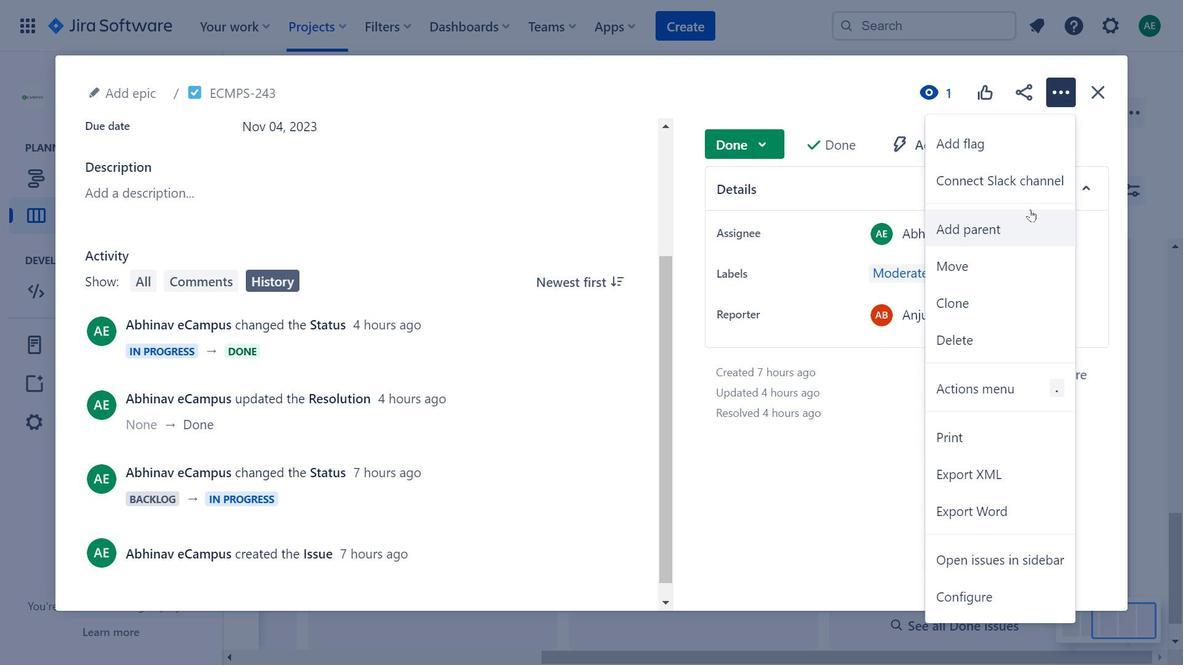 
Action: Mouse moved to (1092, 91)
Screenshot: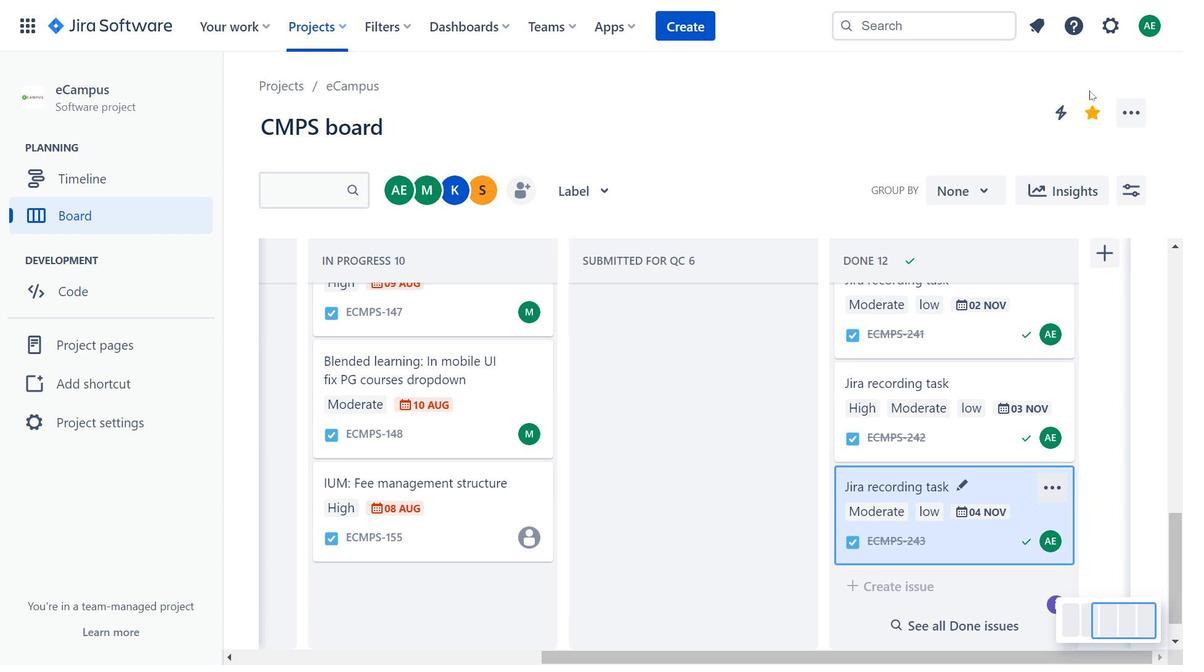 
Action: Mouse pressed left at (1092, 91)
Screenshot: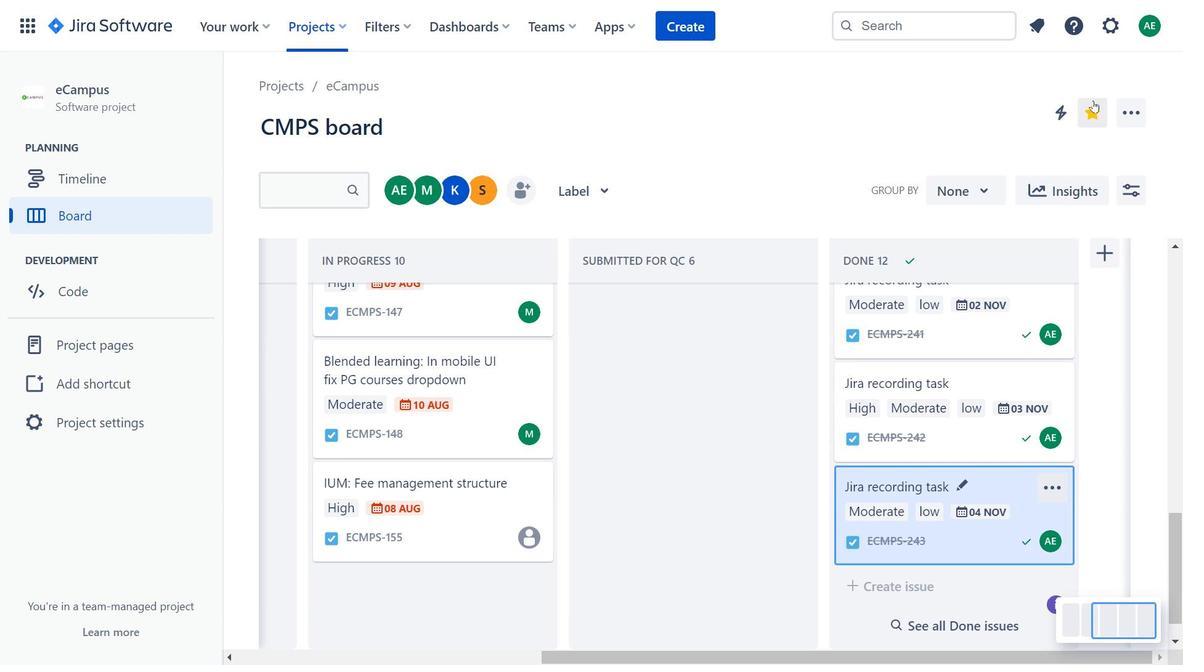 
Action: Mouse moved to (762, 415)
Screenshot: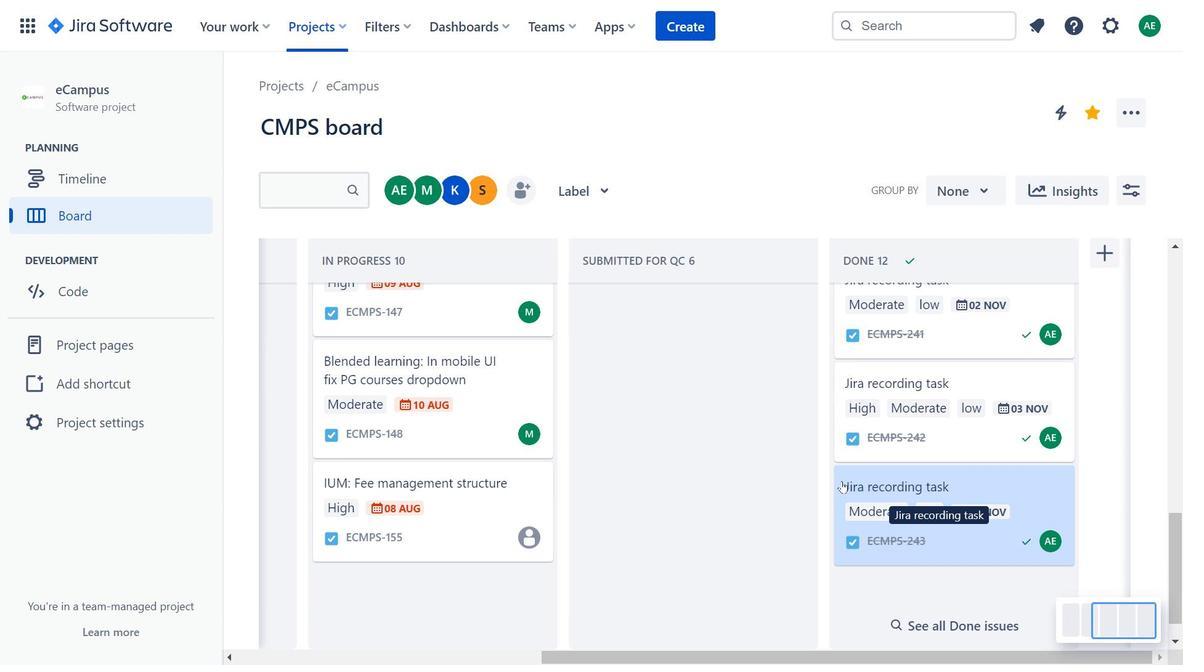 
Action: Mouse pressed left at (762, 415)
Screenshot: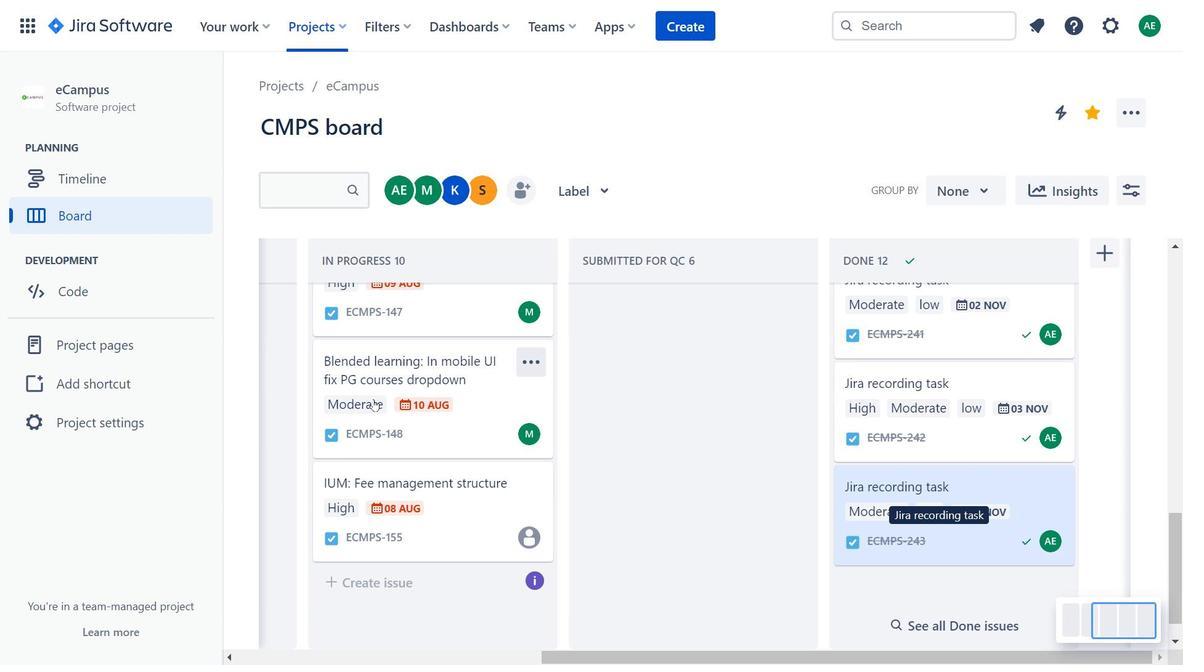 
Action: Mouse moved to (448, 415)
Screenshot: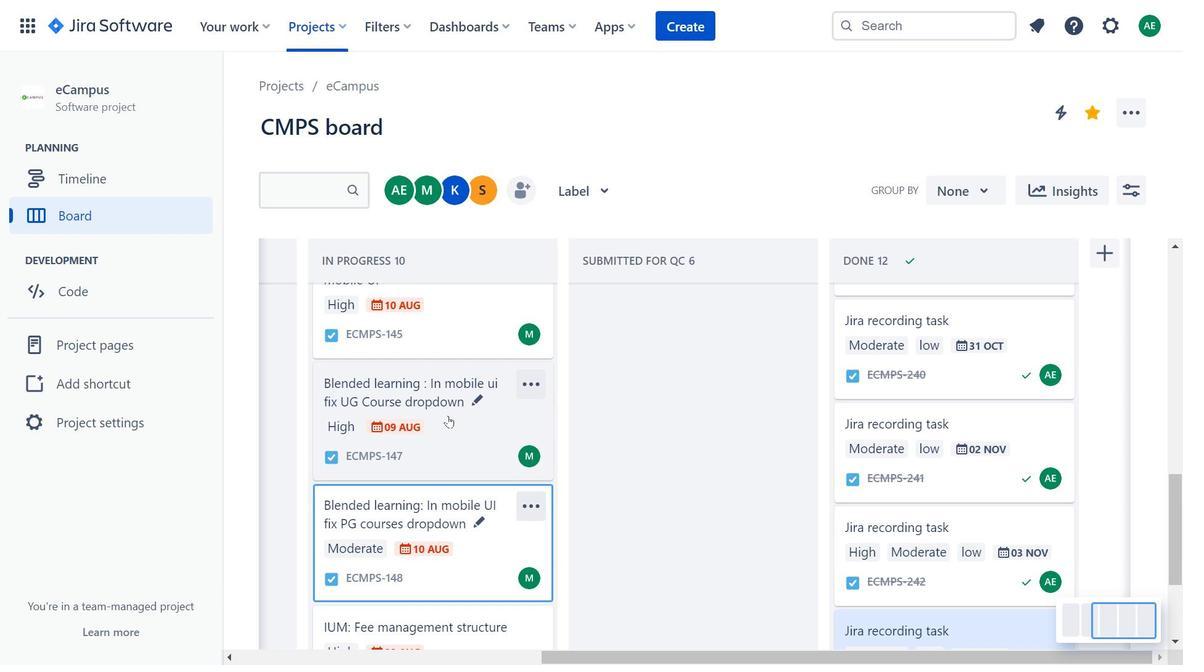 
Action: Mouse pressed left at (448, 415)
Screenshot: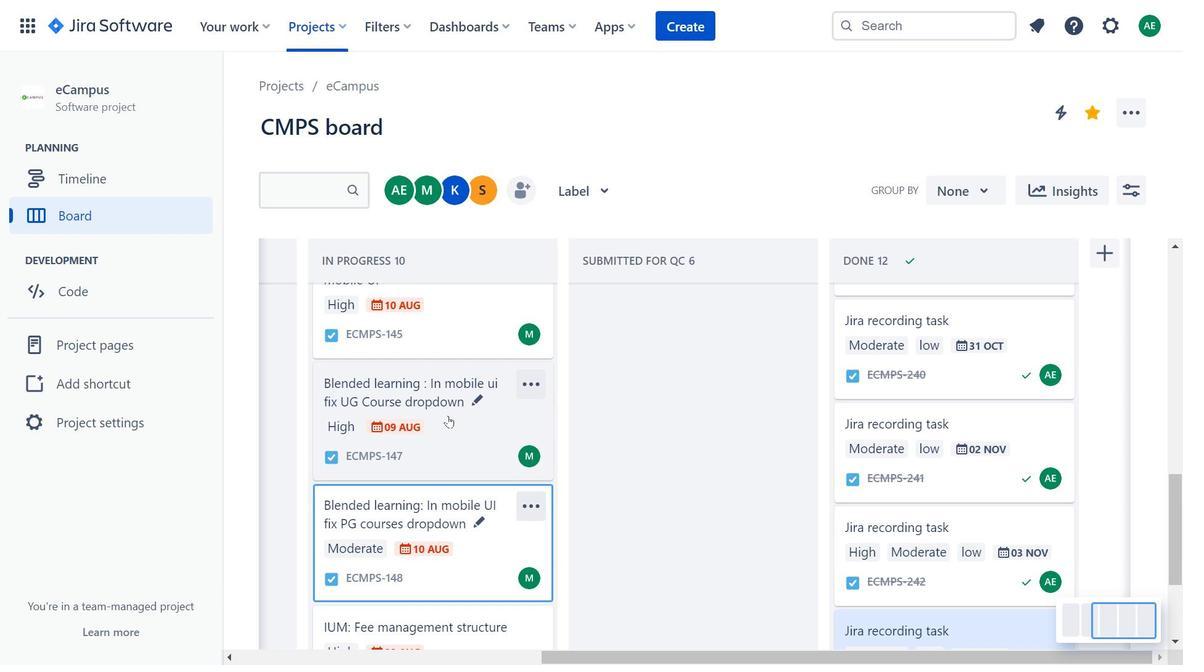 
Action: Mouse moved to (470, 549)
Screenshot: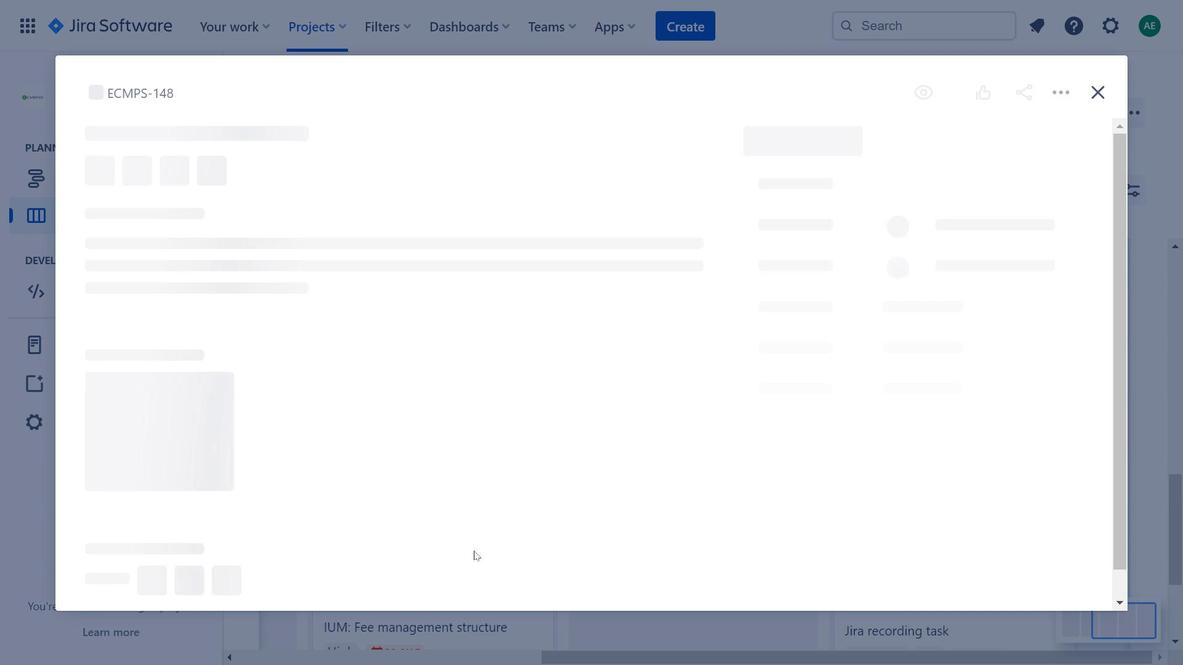 
Action: Mouse pressed left at (470, 549)
Screenshot: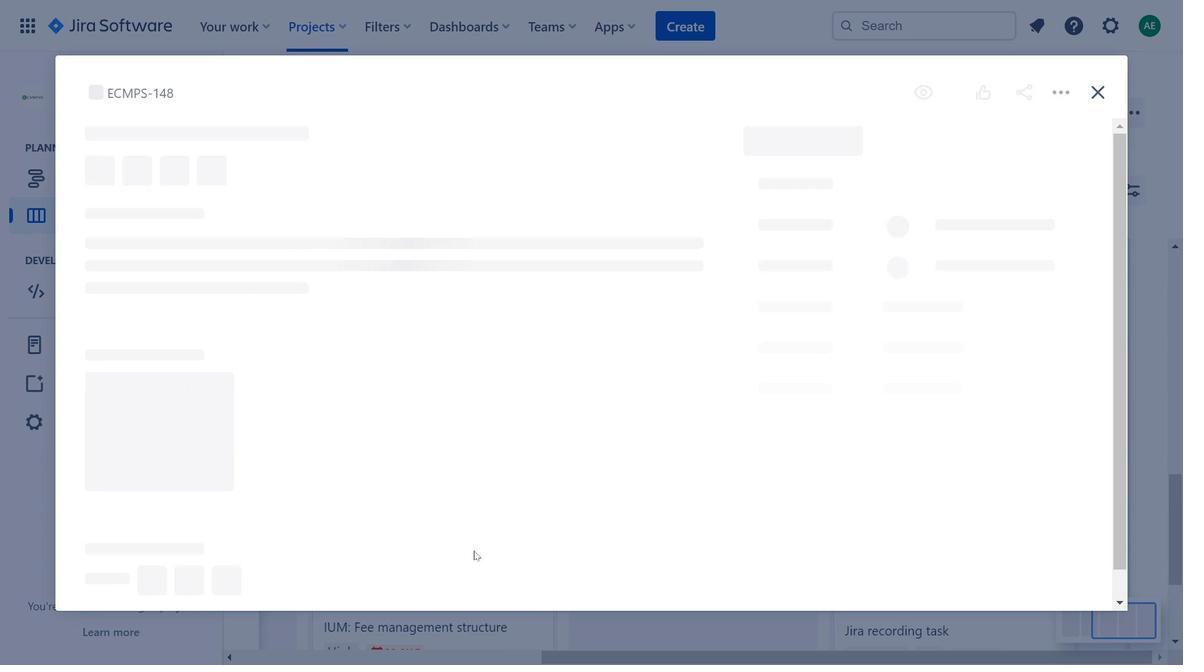 
Action: Mouse moved to (391, 220)
Screenshot: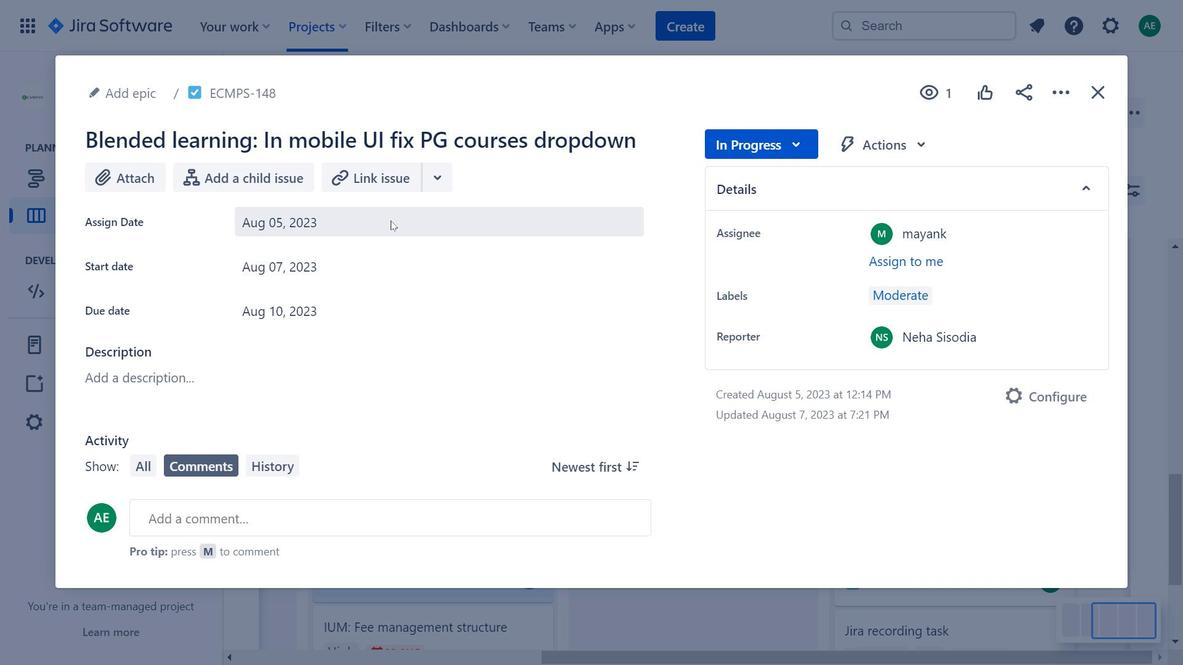 
Action: Mouse pressed left at (391, 220)
Screenshot: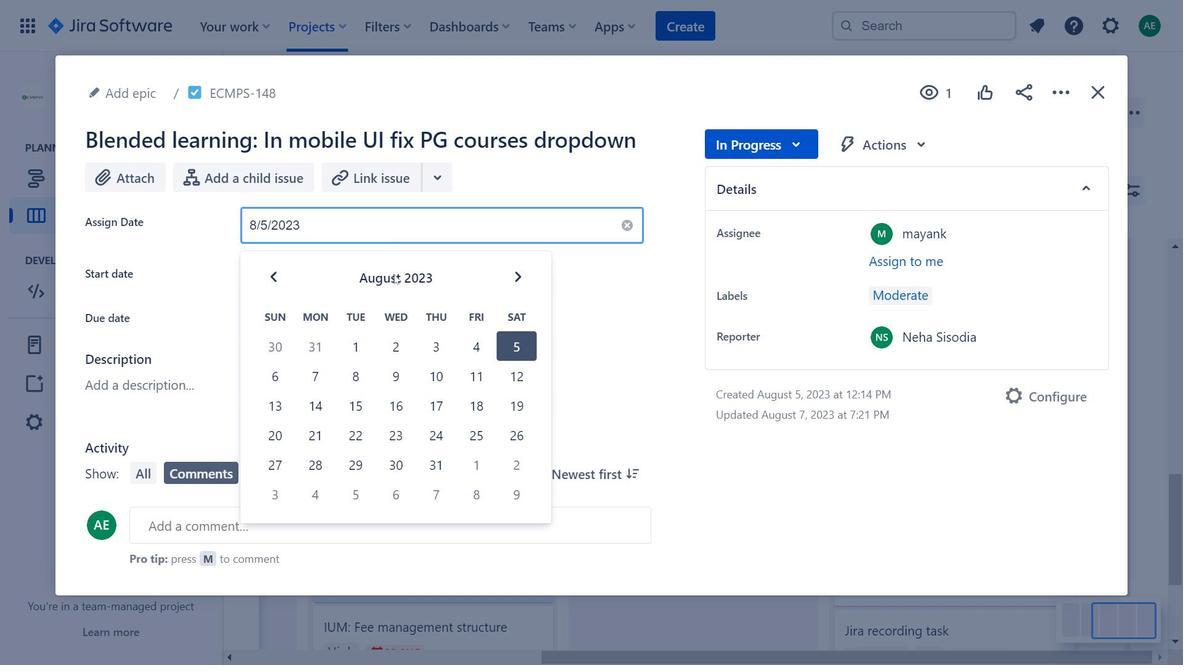 
Action: Mouse moved to (783, 139)
Screenshot: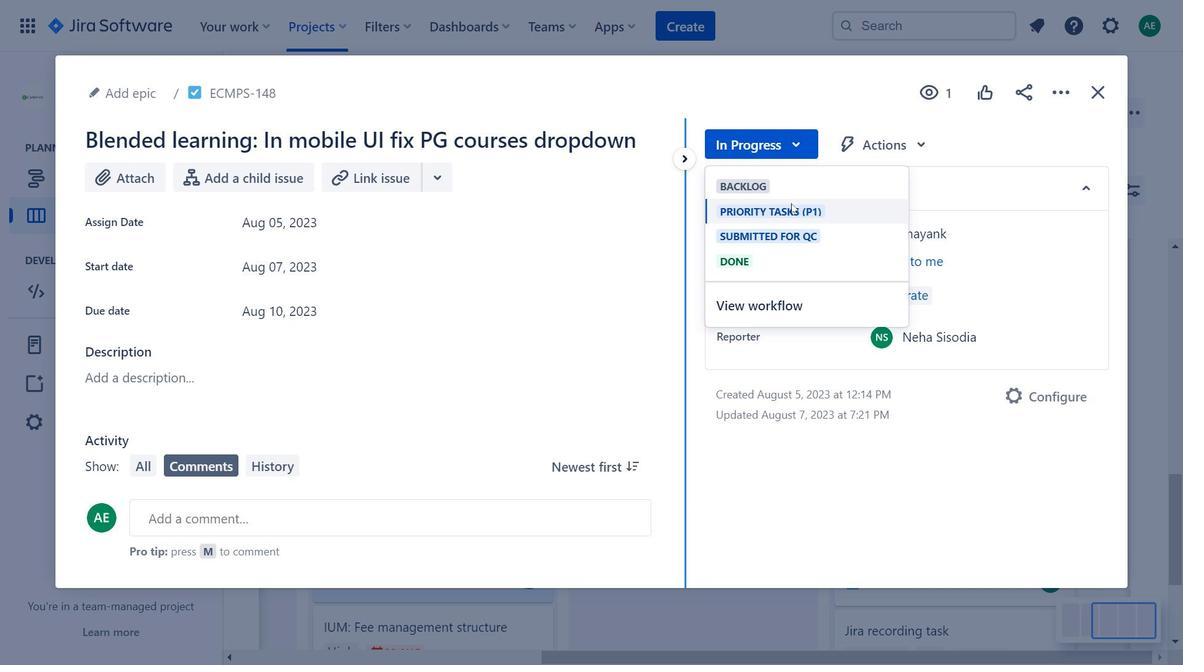 
Action: Mouse pressed left at (783, 139)
Screenshot: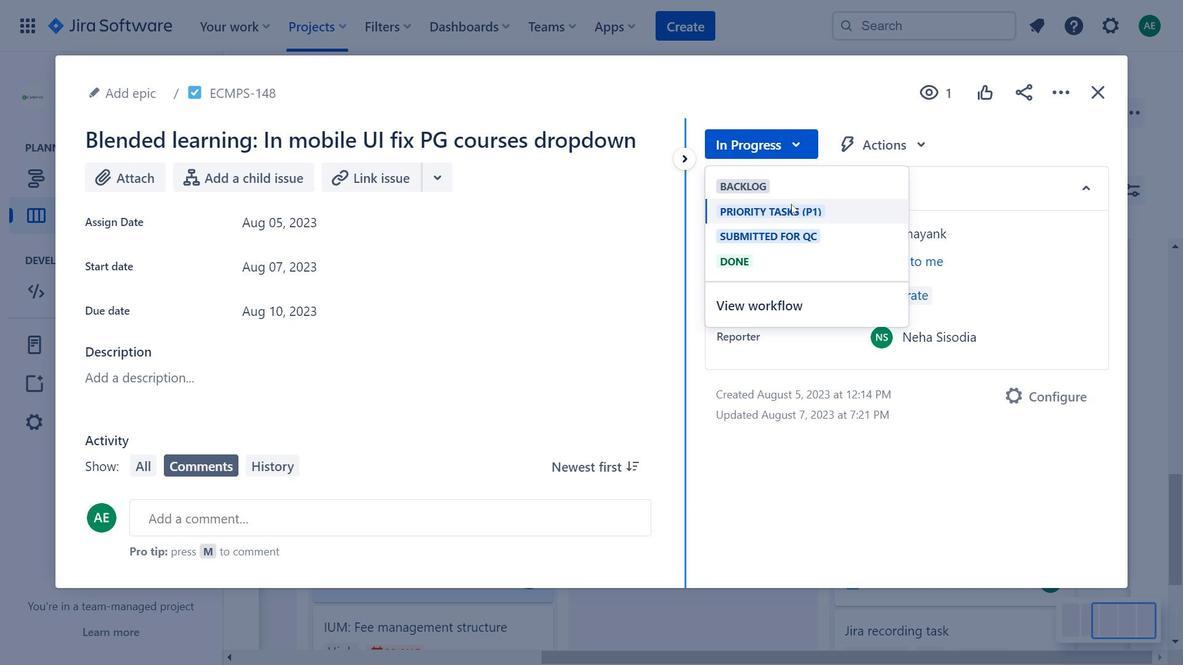 
Action: Mouse moved to (365, 229)
Screenshot: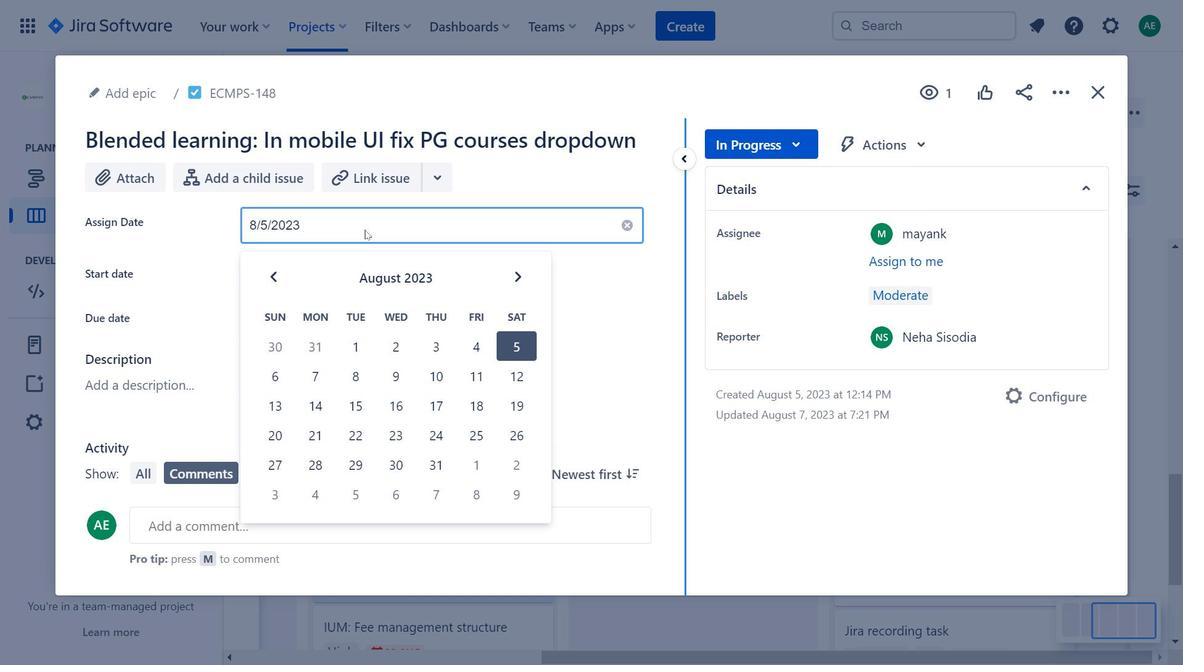 
Action: Mouse pressed left at (365, 229)
Screenshot: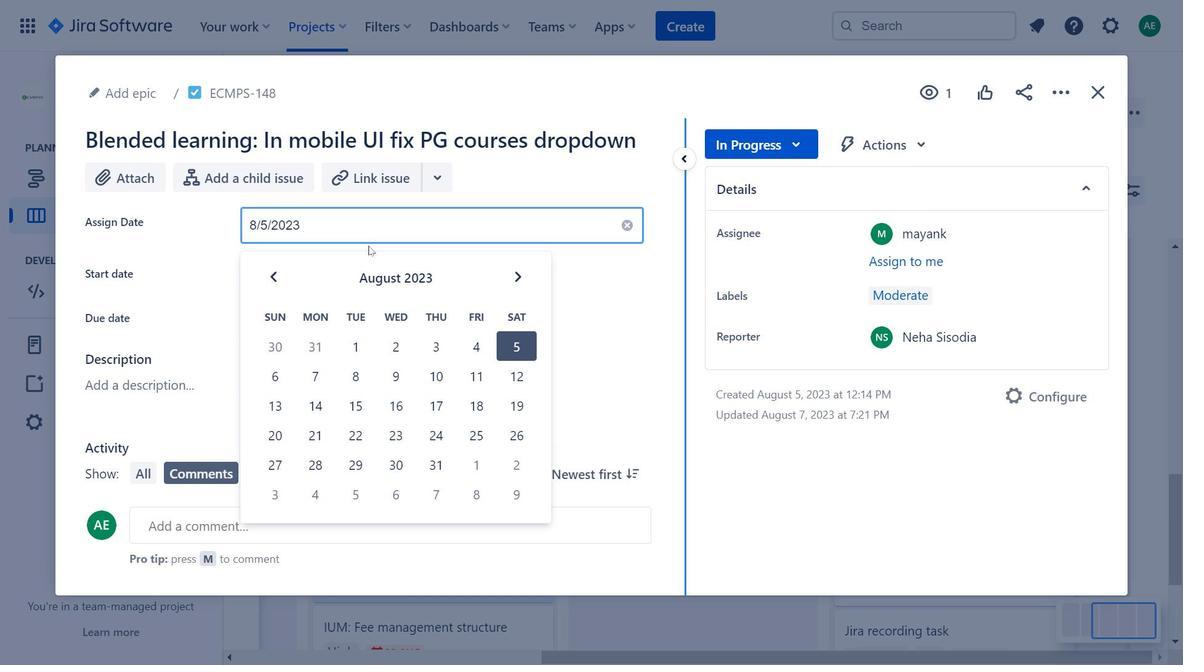
Action: Mouse moved to (839, 134)
Screenshot: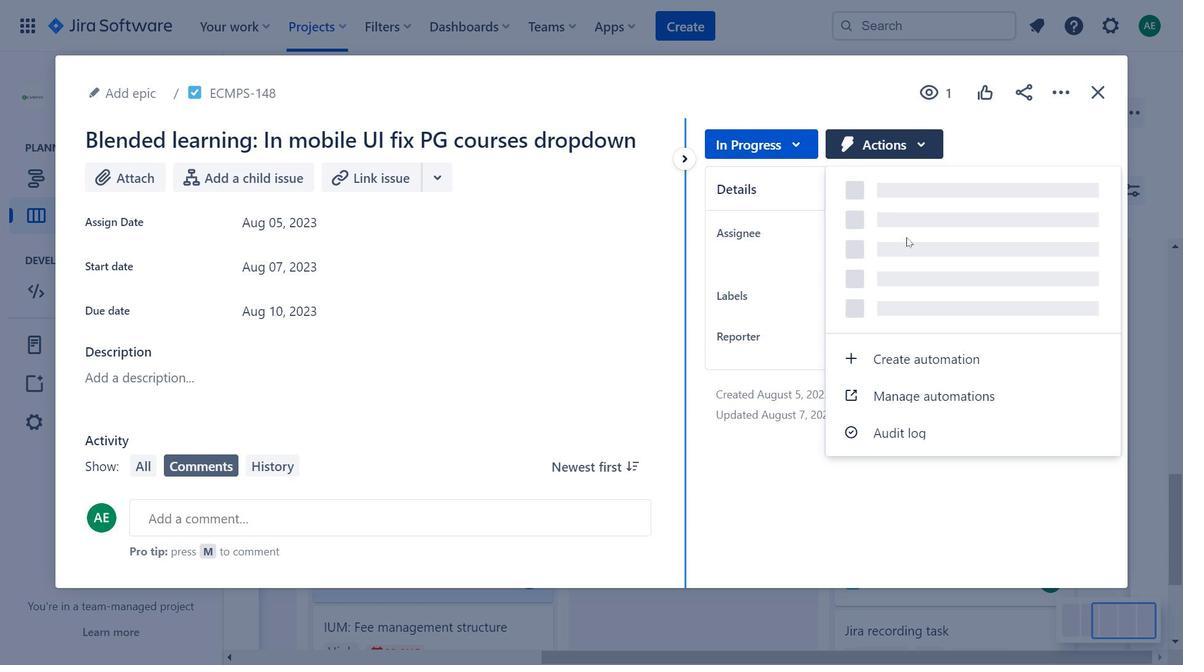 
Action: Mouse pressed left at (839, 134)
Screenshot: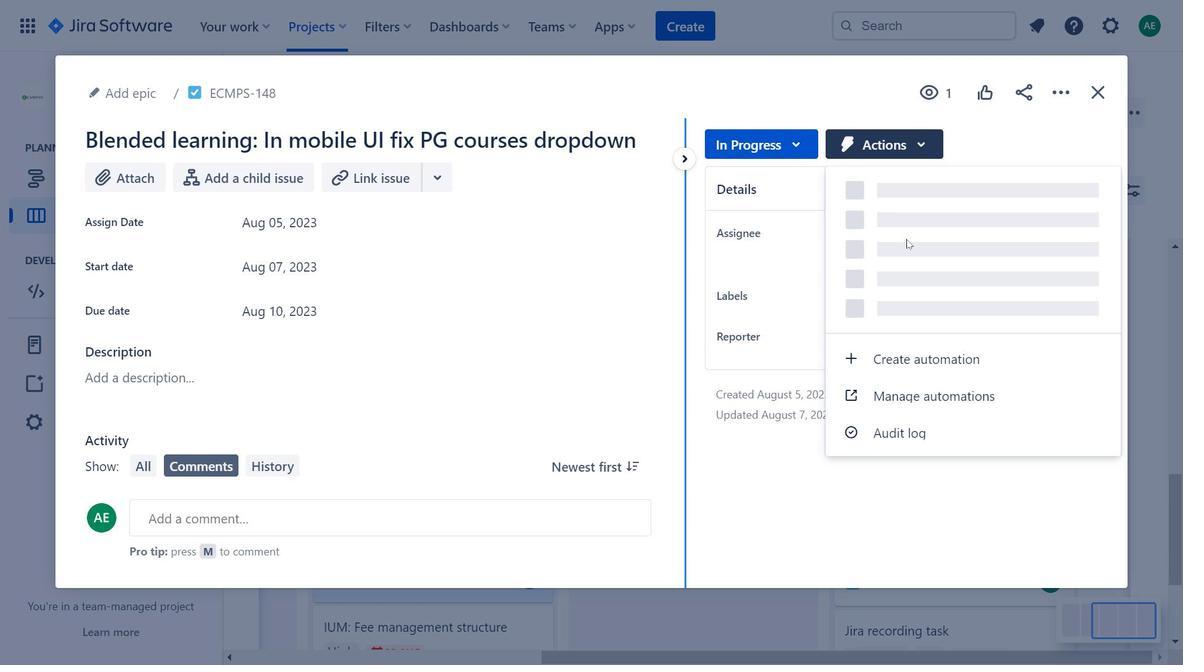 
Action: Mouse moved to (280, 463)
Screenshot: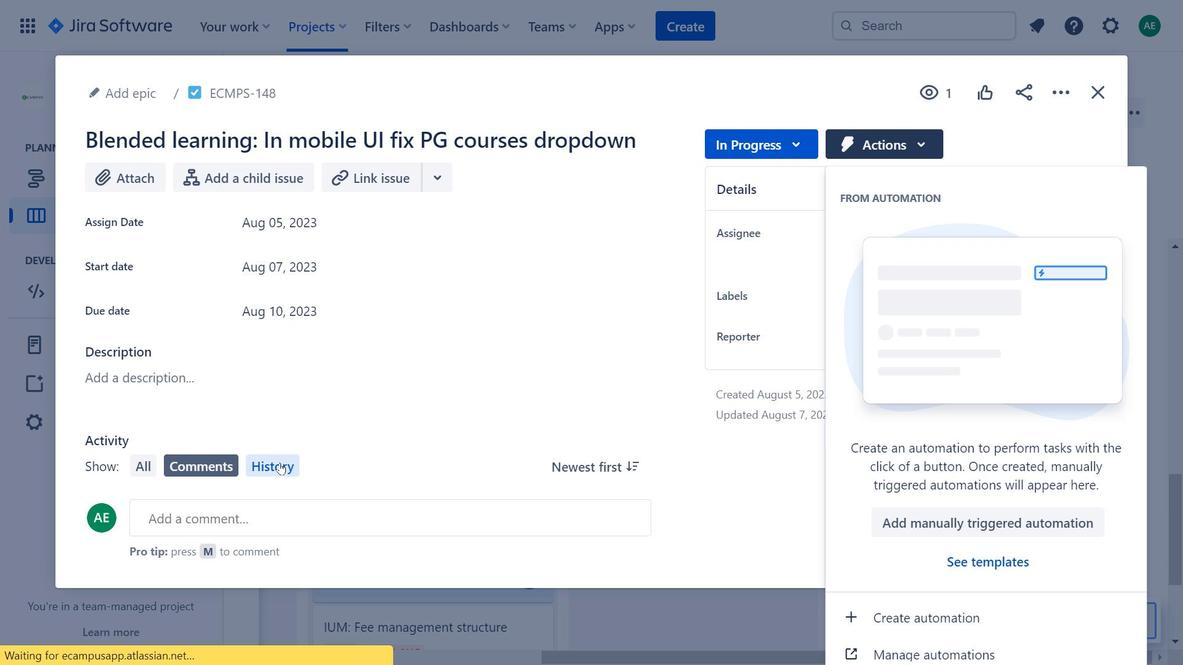 
Action: Mouse pressed left at (280, 463)
Screenshot: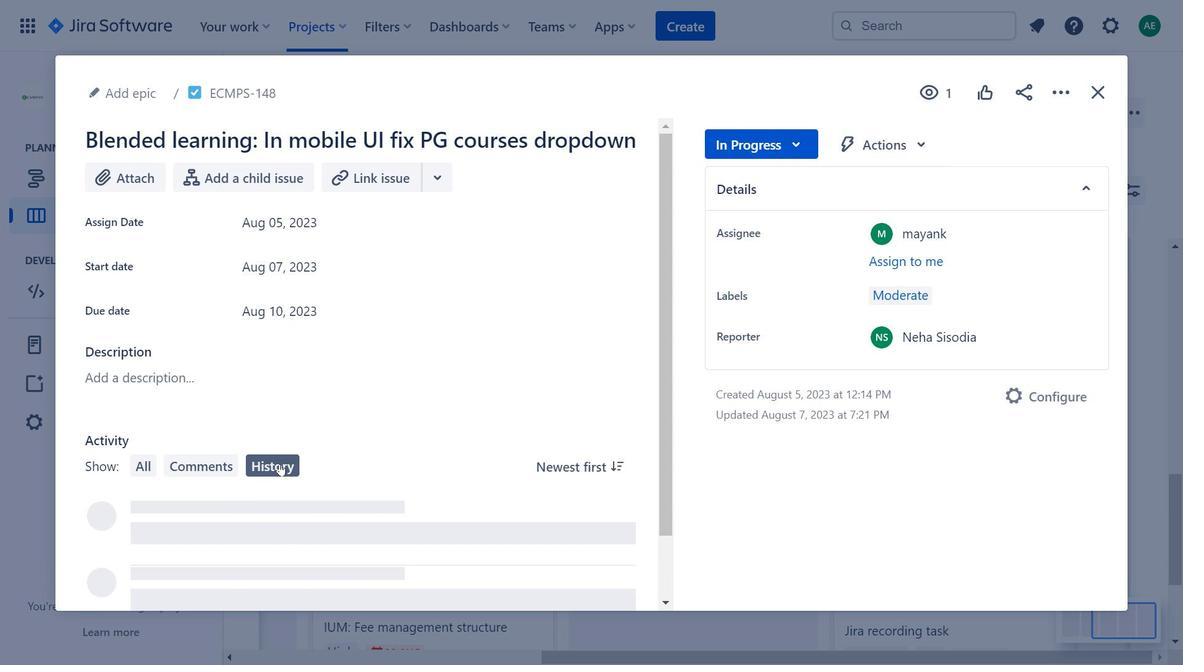 
Action: Mouse moved to (544, 264)
Screenshot: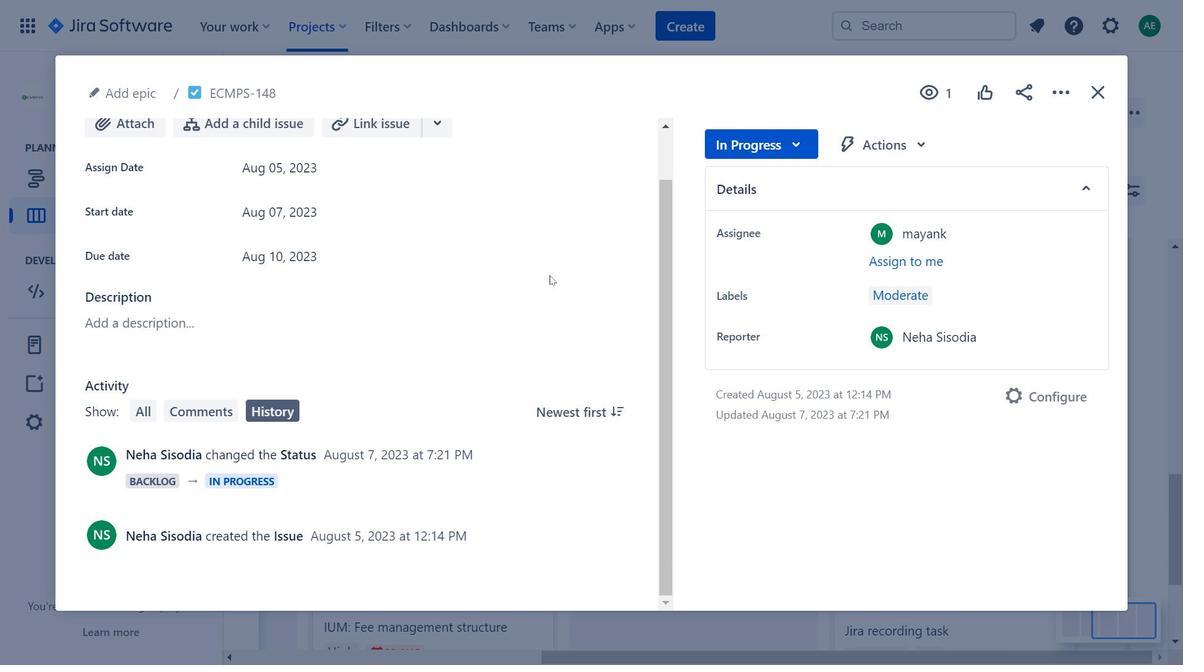 
Action: Mouse scrolled (544, 264) with delta (0, 0)
Screenshot: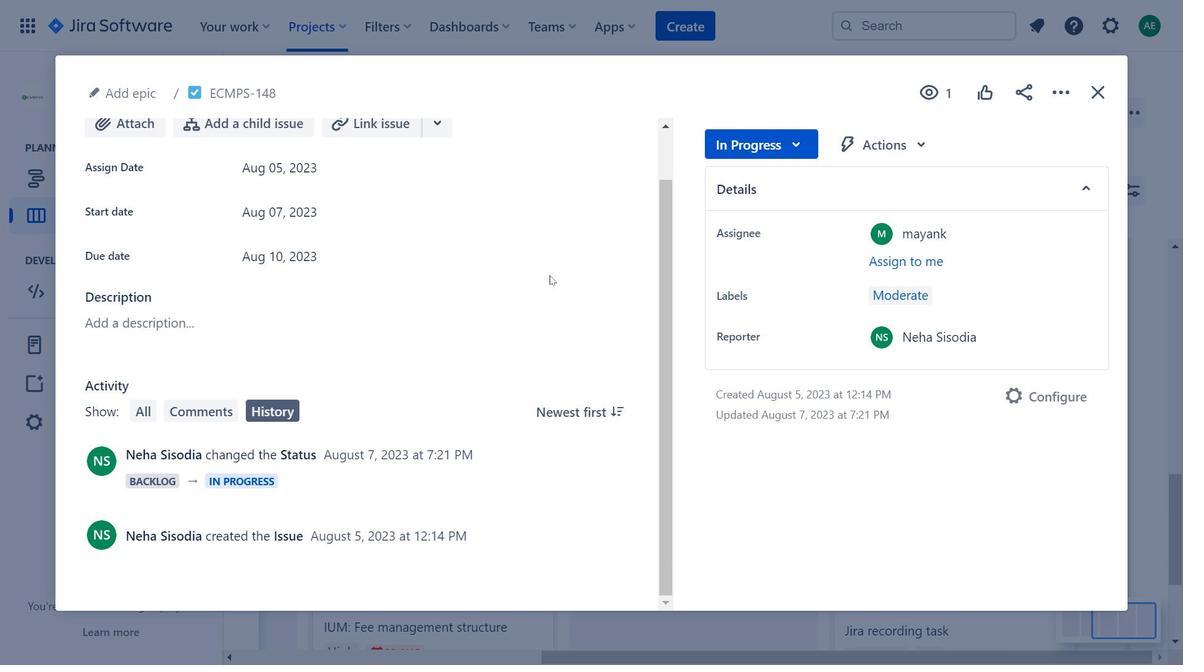 
Action: Mouse scrolled (544, 264) with delta (0, 0)
Screenshot: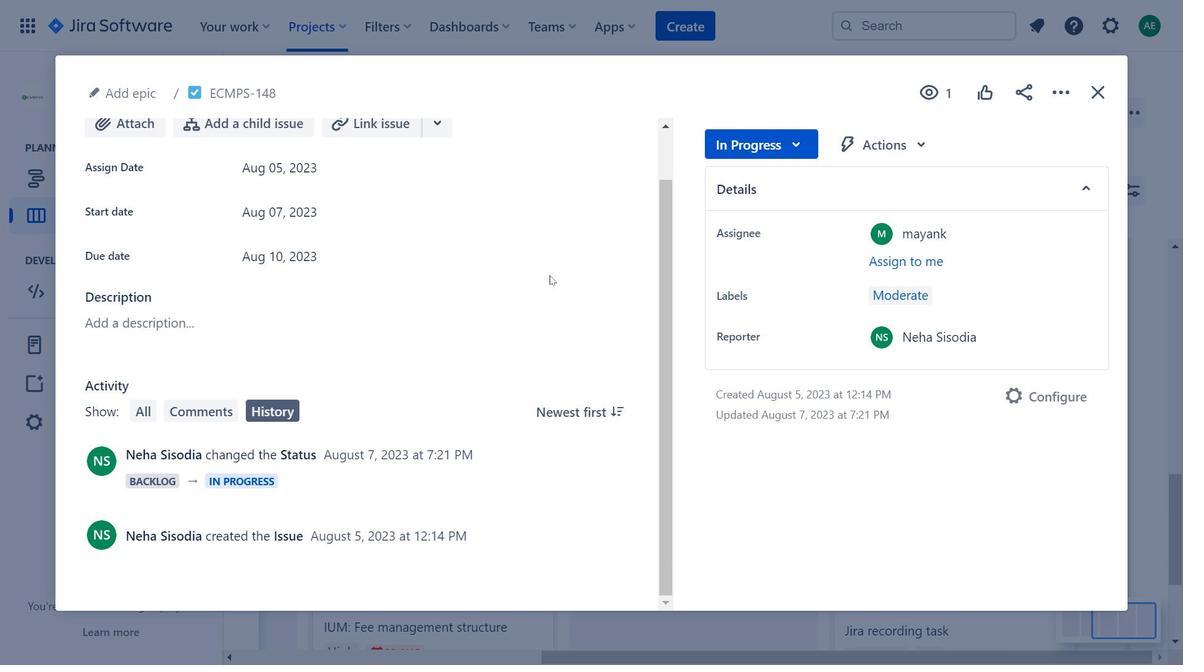 
Action: Mouse moved to (544, 266)
Screenshot: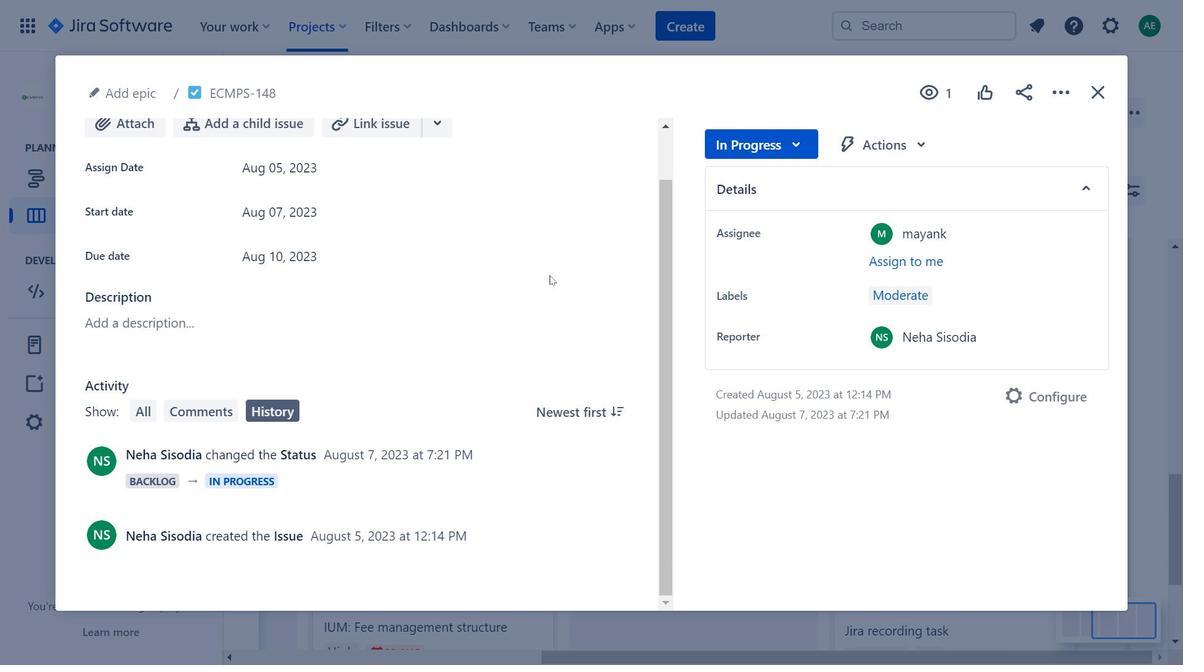 
Action: Mouse scrolled (544, 265) with delta (0, 0)
Screenshot: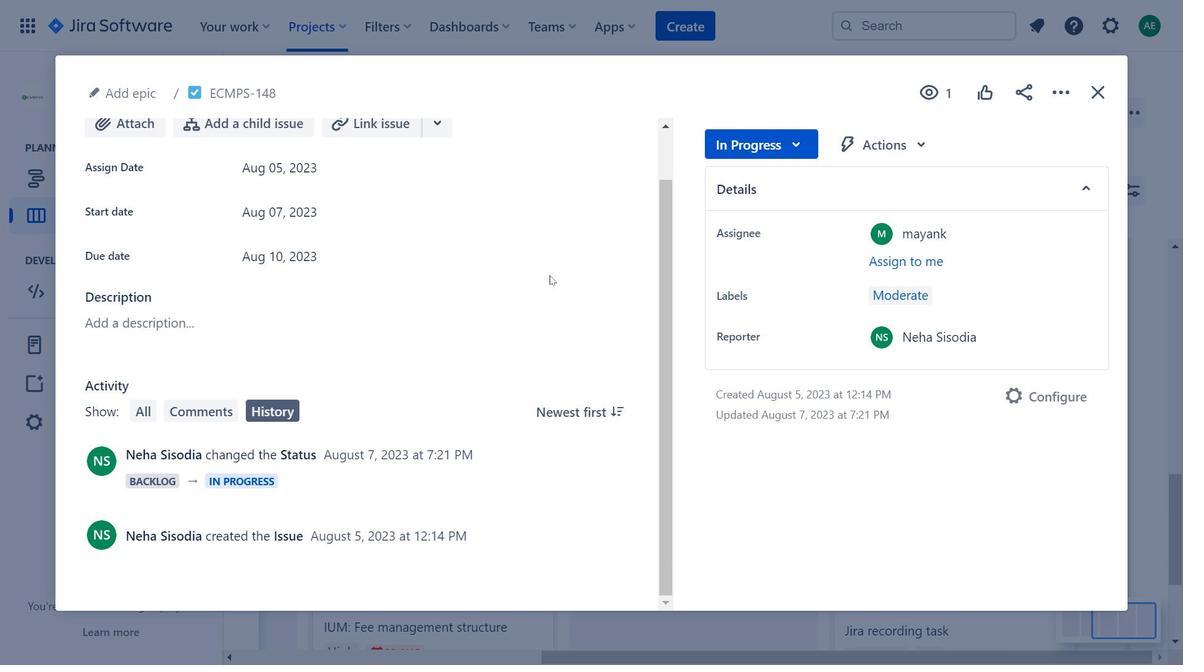 
Action: Mouse moved to (547, 271)
Screenshot: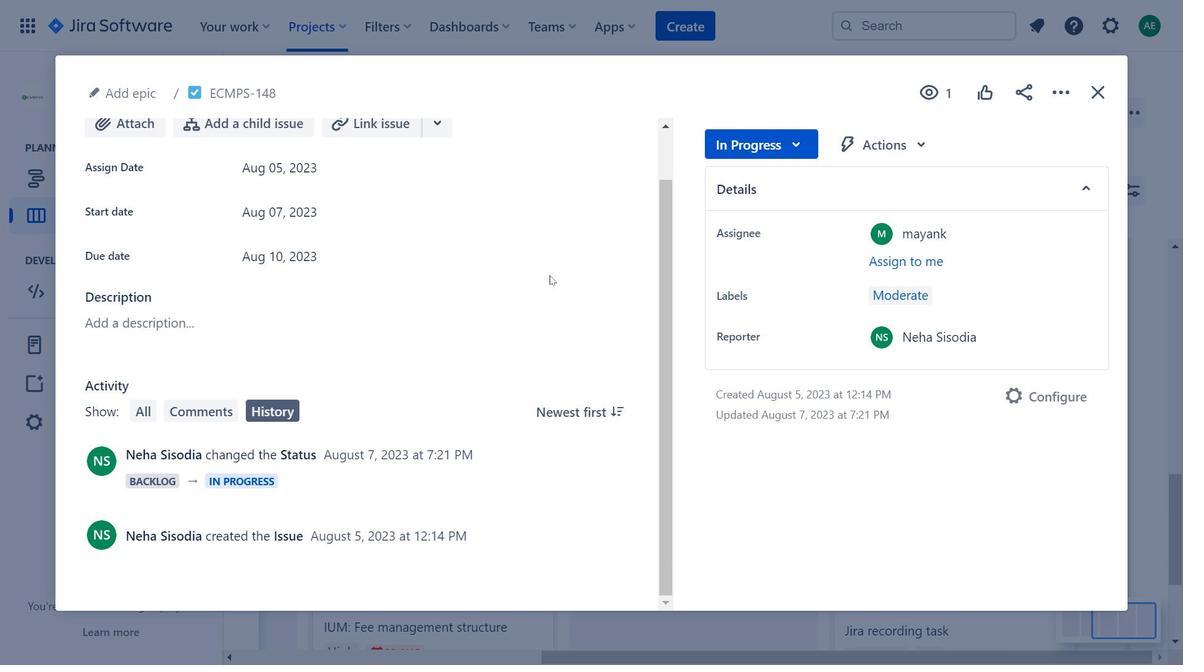 
Action: Mouse scrolled (547, 271) with delta (0, 0)
Screenshot: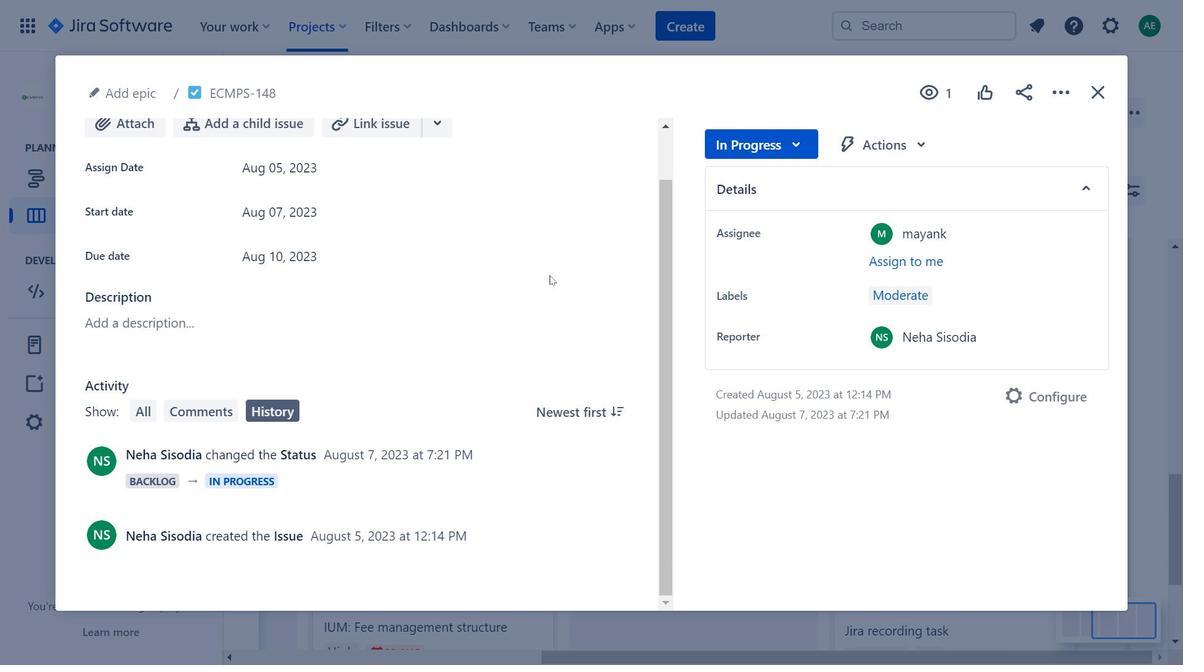 
Action: Mouse moved to (548, 274)
Screenshot: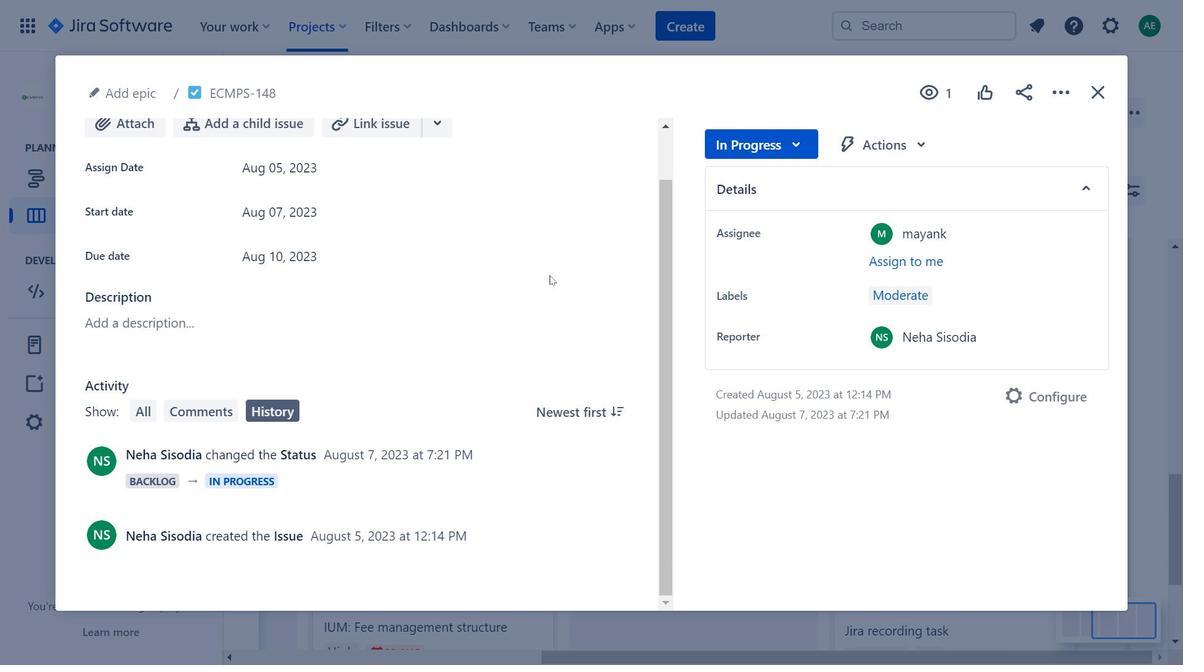 
Action: Mouse scrolled (548, 273) with delta (0, 0)
Screenshot: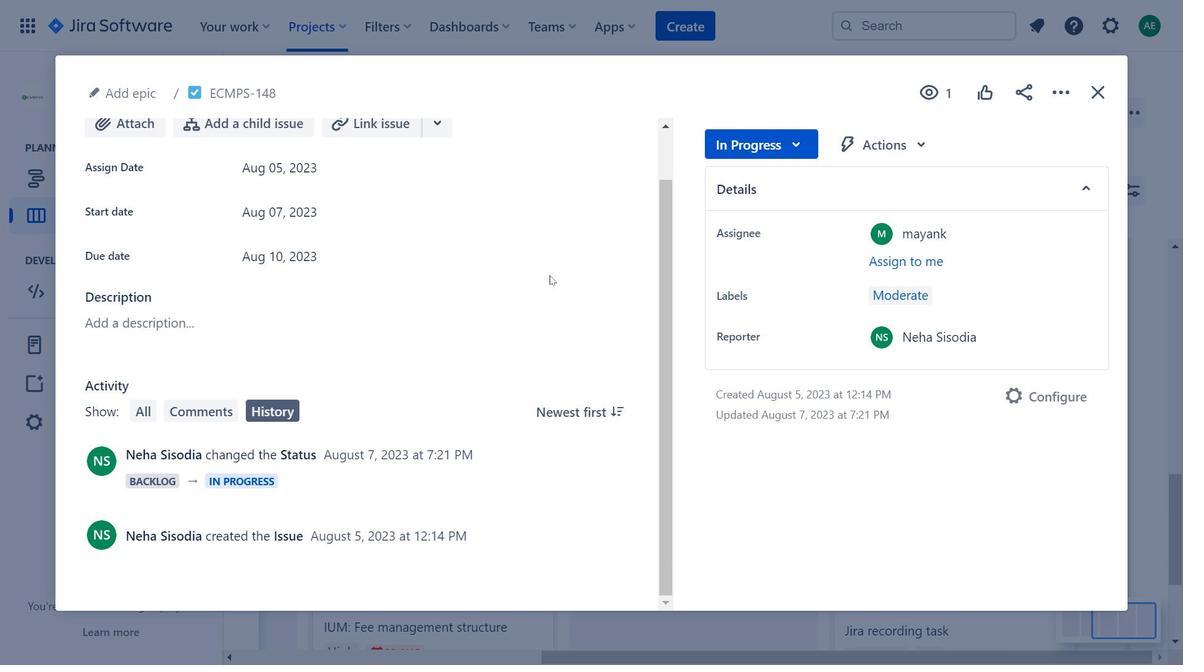 
Action: Mouse moved to (887, 141)
Screenshot: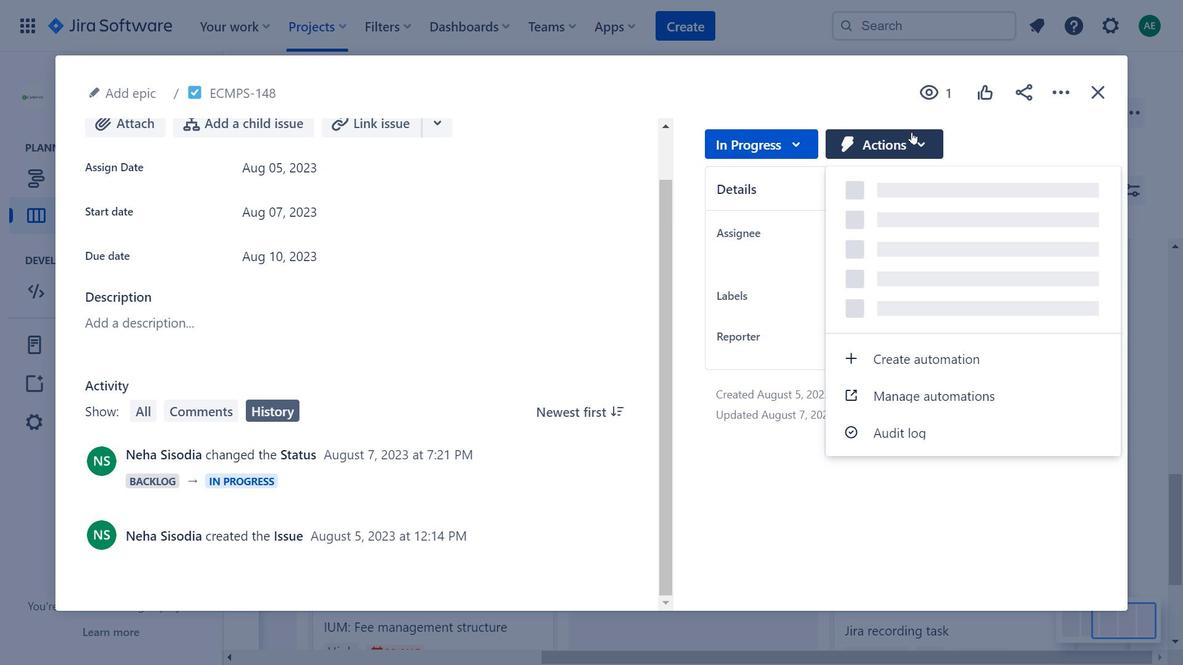 
Action: Mouse pressed left at (887, 141)
Screenshot: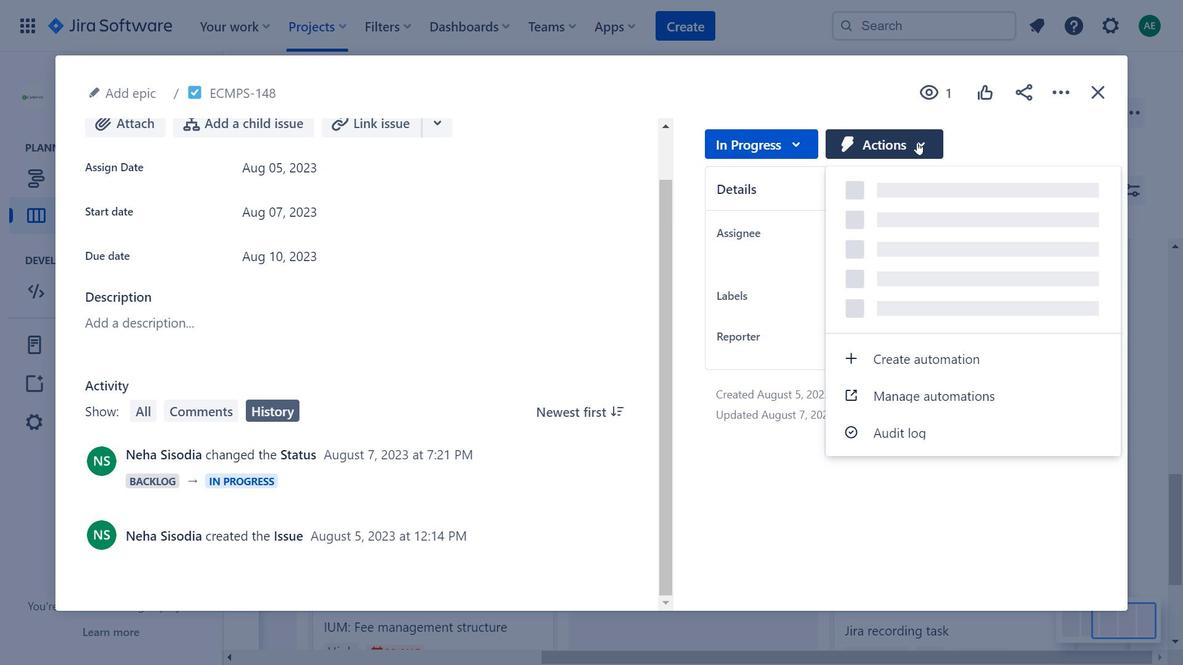 
Action: Mouse moved to (1099, 89)
Screenshot: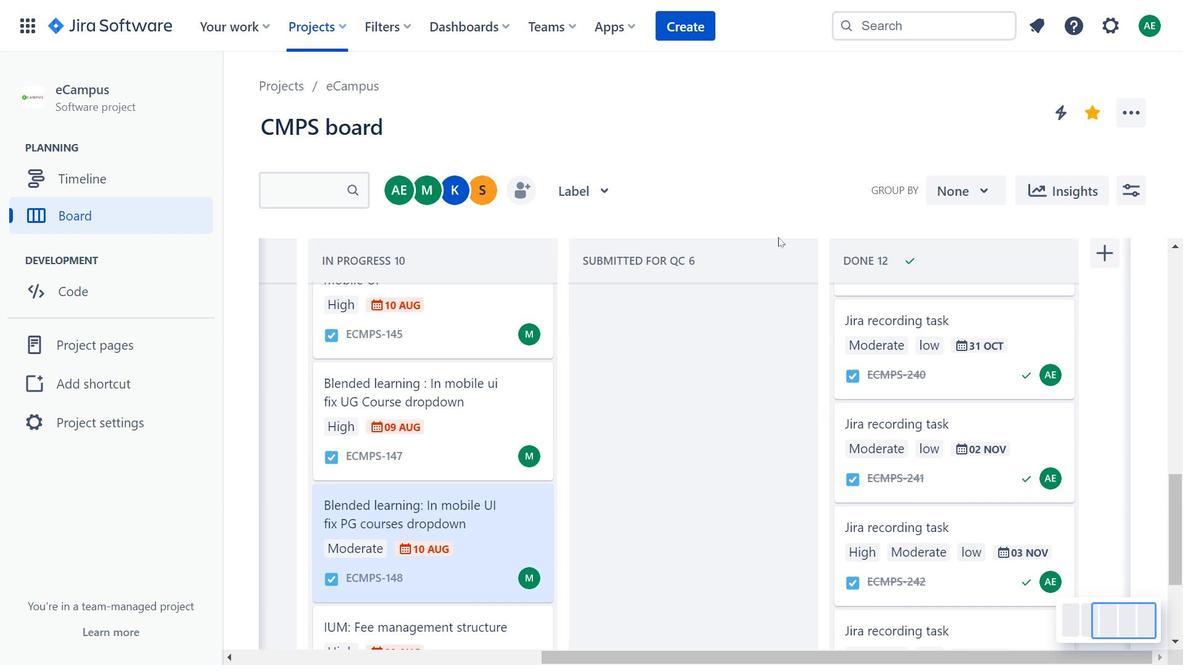 
Action: Mouse pressed left at (1099, 89)
Screenshot: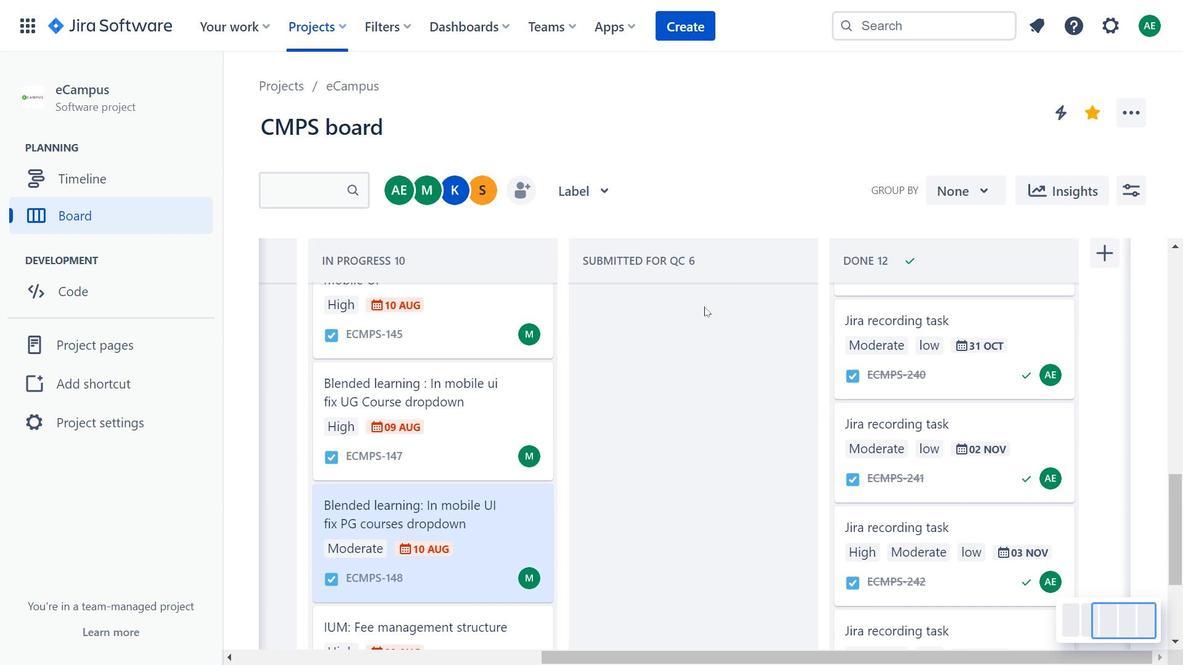 
Action: Mouse moved to (505, 452)
Screenshot: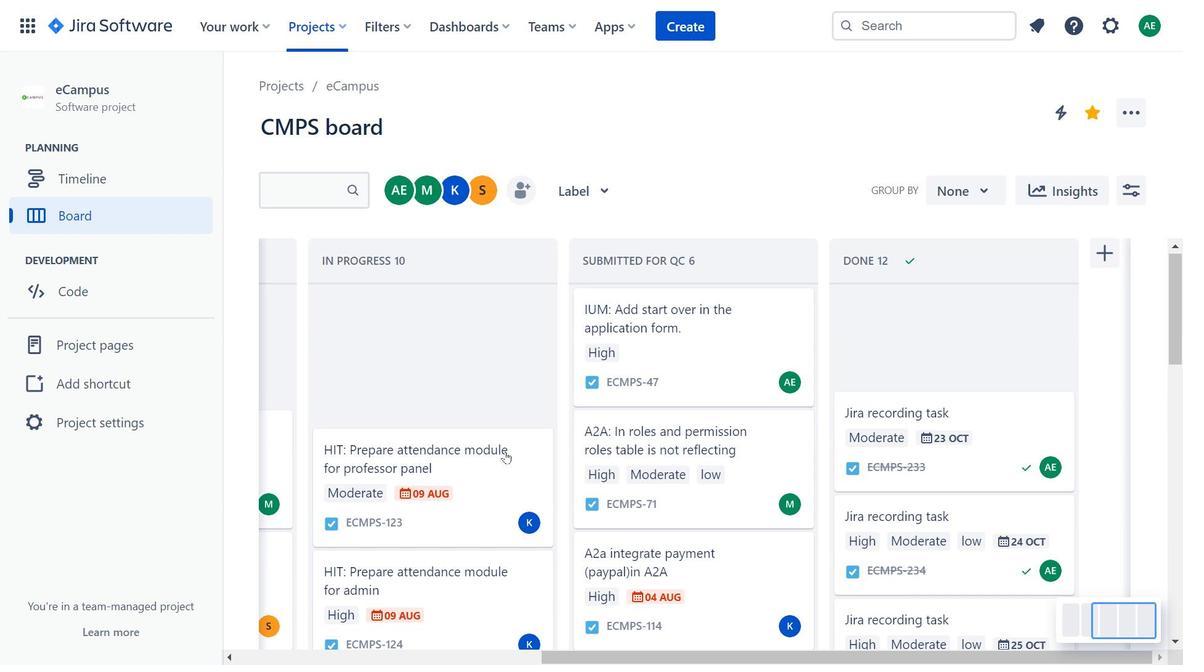 
Action: Mouse scrolled (505, 452) with delta (0, 0)
Screenshot: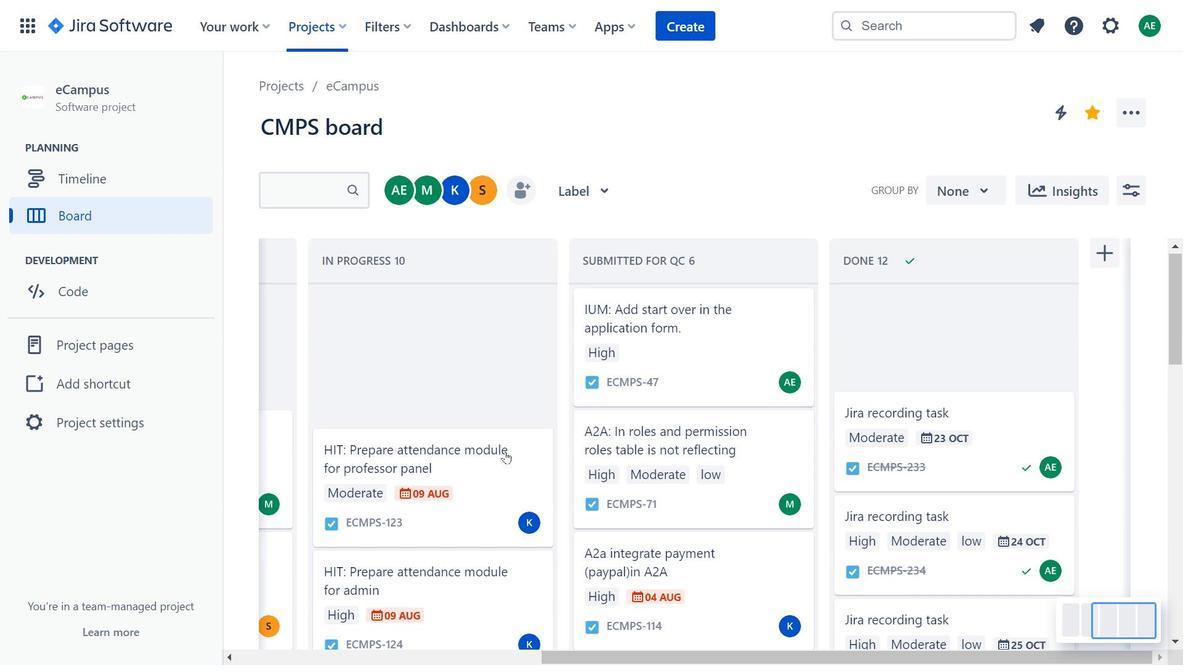 
Action: Mouse scrolled (505, 452) with delta (0, 0)
Screenshot: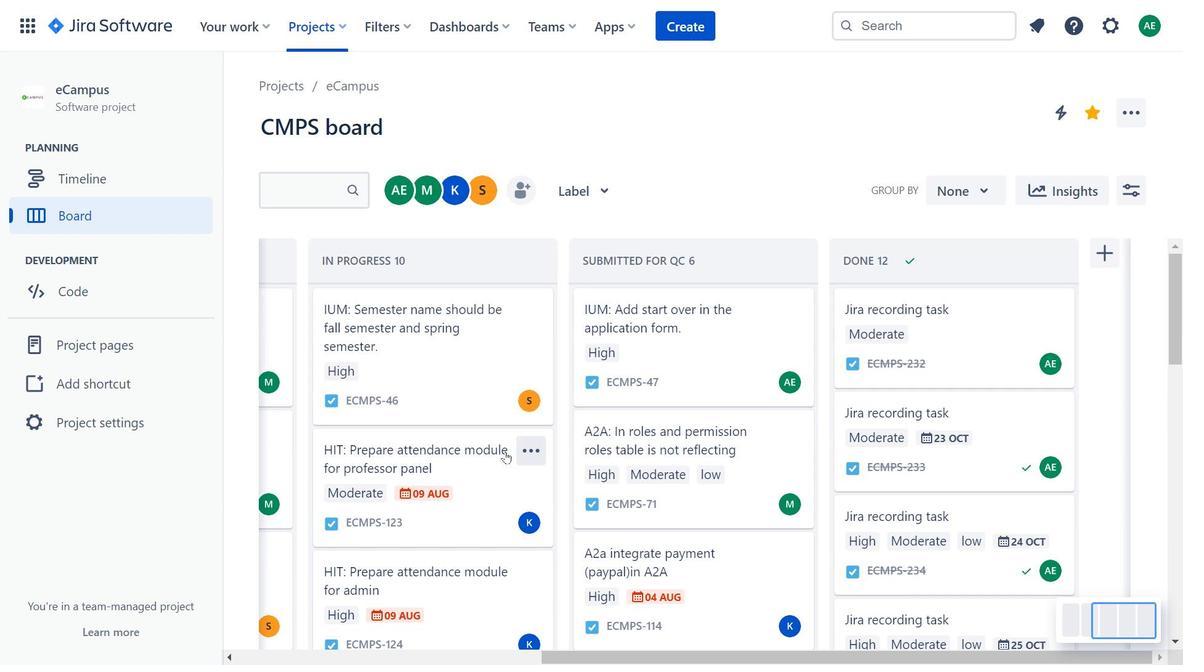 
Action: Mouse scrolled (505, 452) with delta (0, 0)
Screenshot: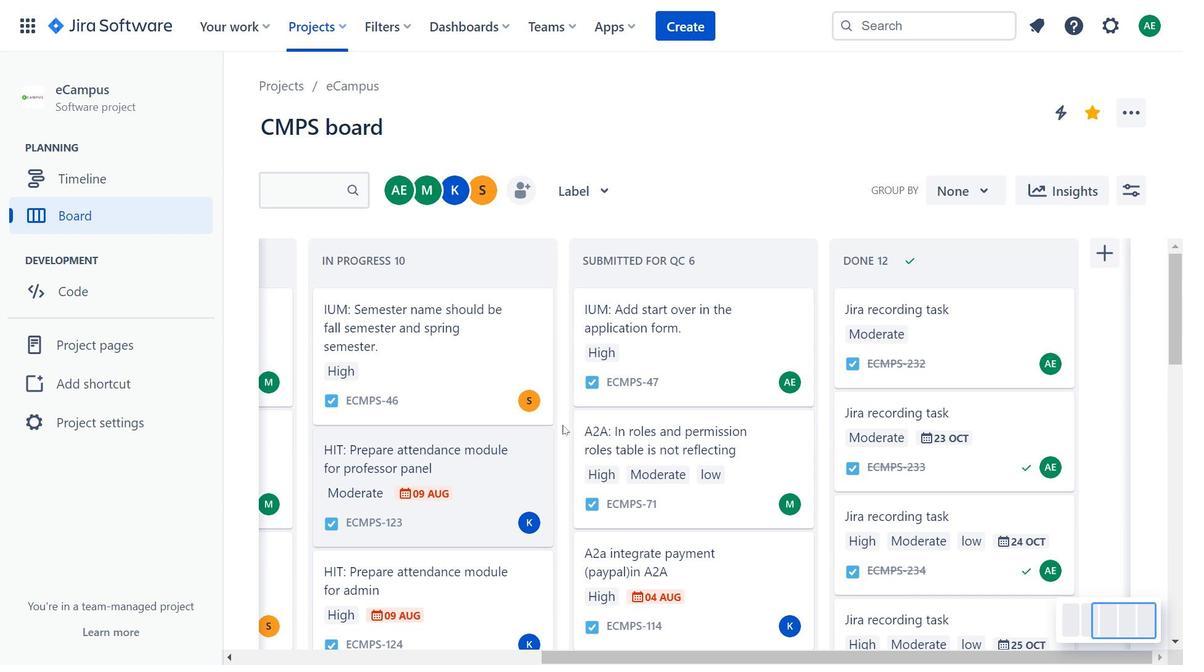 
Action: Mouse scrolled (505, 452) with delta (0, 0)
Screenshot: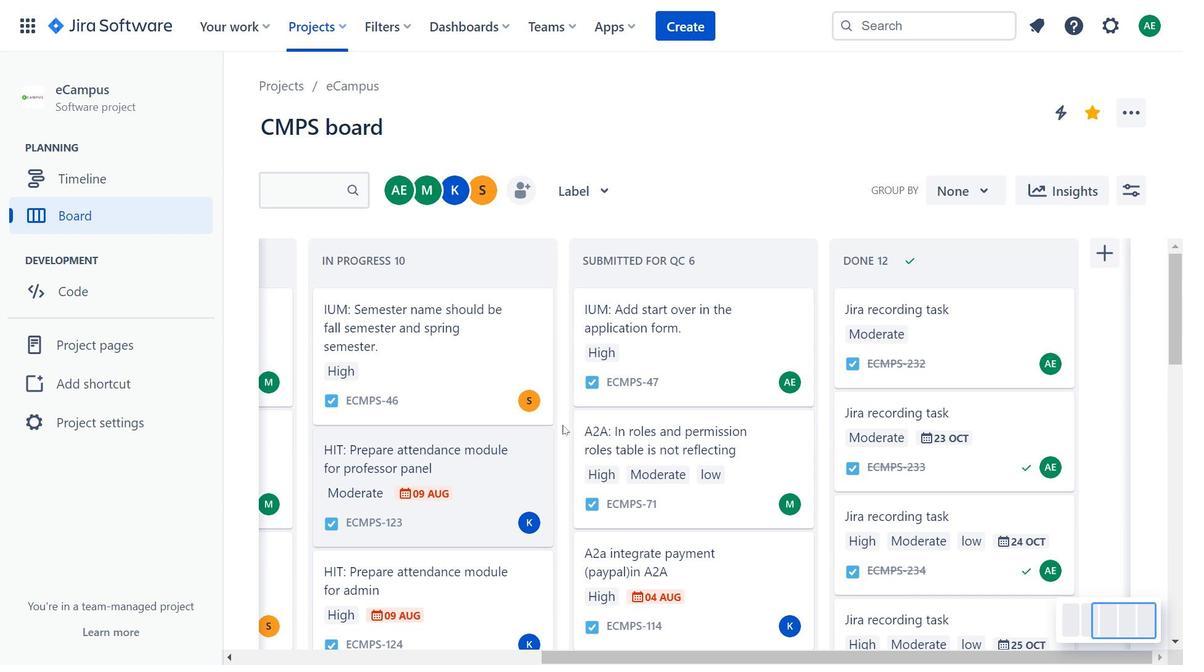 
Action: Mouse scrolled (505, 452) with delta (0, 0)
Screenshot: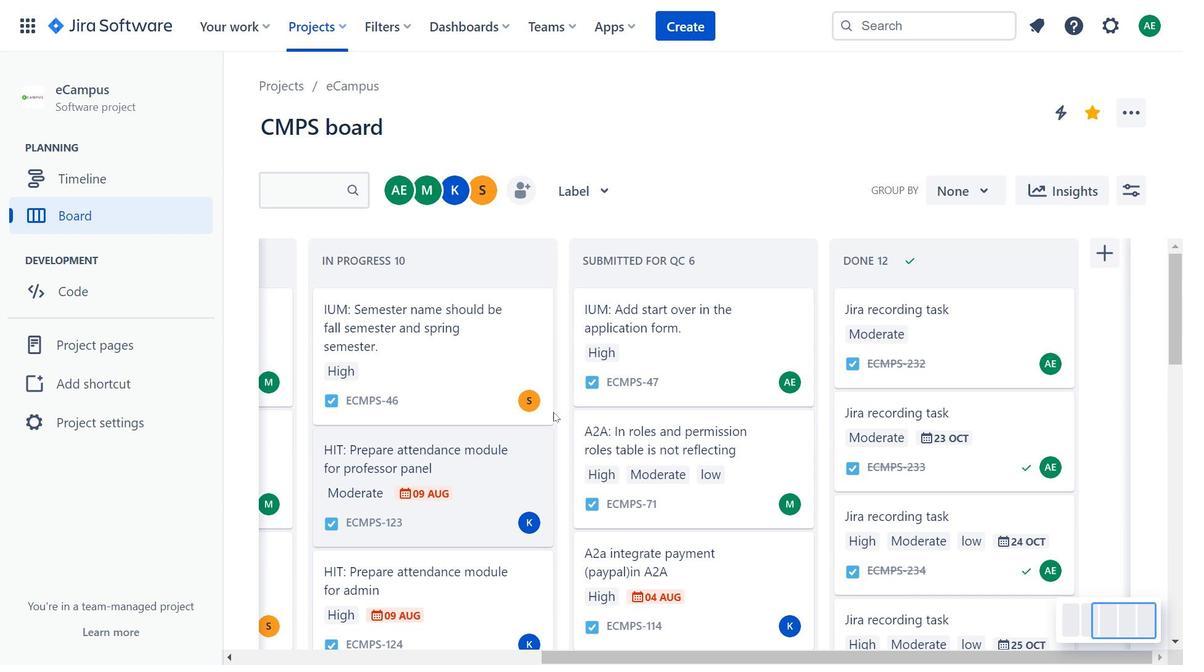 
Action: Mouse moved to (505, 452)
Screenshot: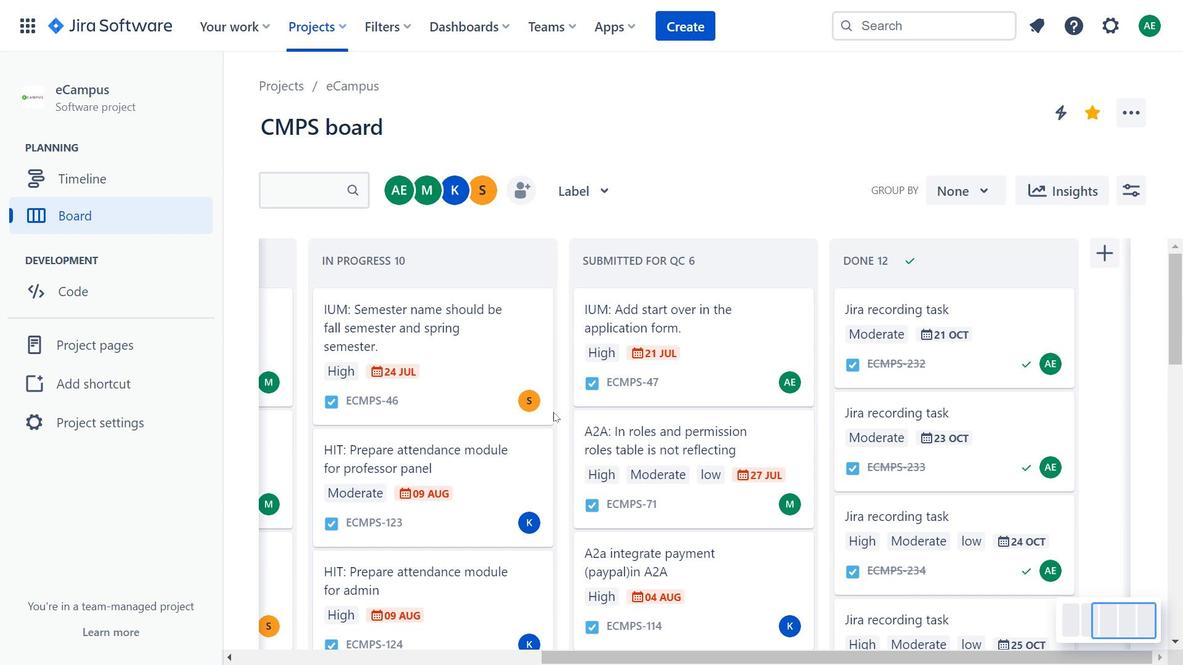 
Action: Mouse scrolled (505, 452) with delta (0, 0)
Screenshot: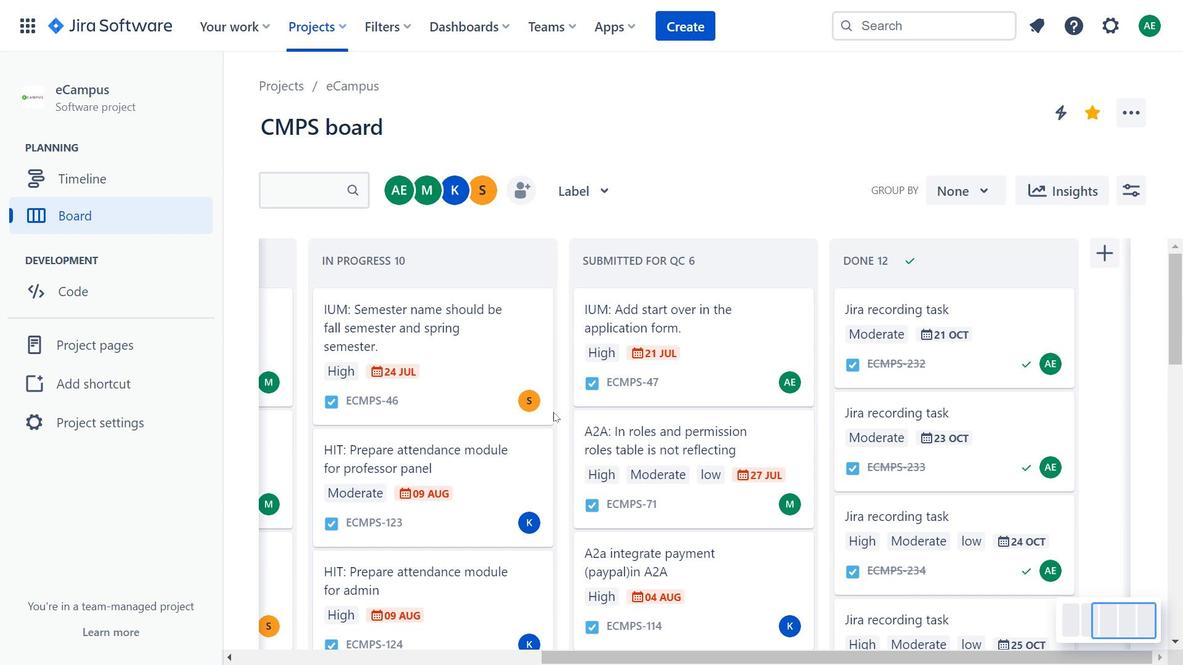 
Action: Mouse scrolled (505, 452) with delta (0, 0)
Screenshot: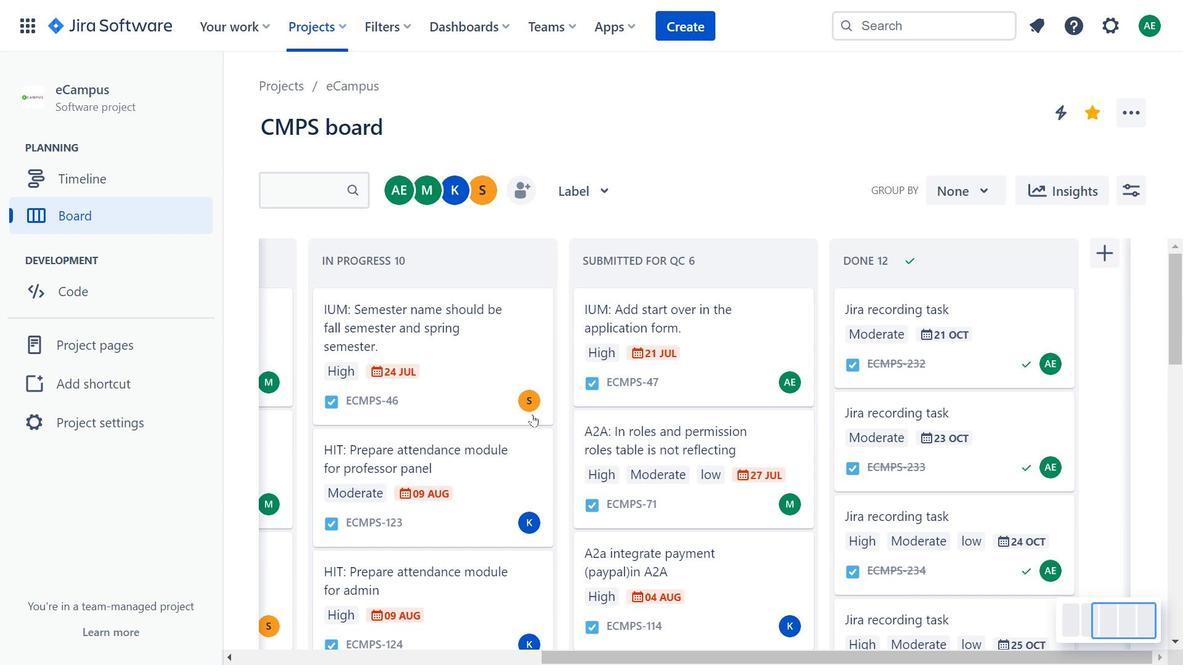
Action: Mouse scrolled (505, 452) with delta (0, 0)
Screenshot: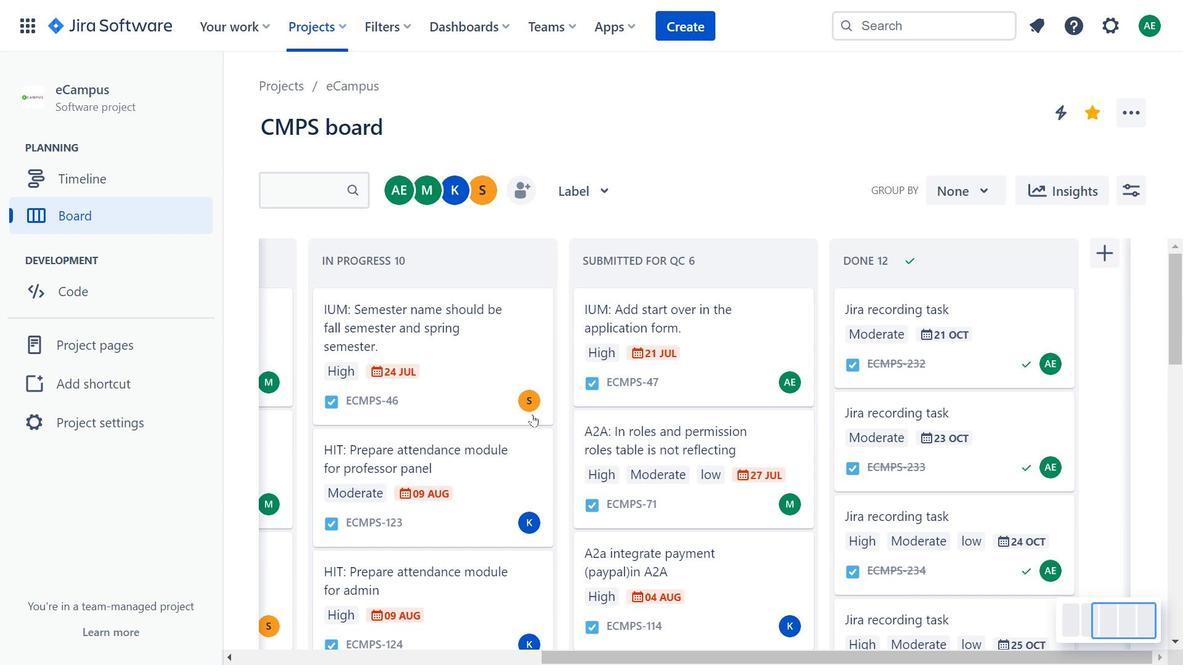 
Action: Mouse scrolled (505, 452) with delta (0, 0)
Screenshot: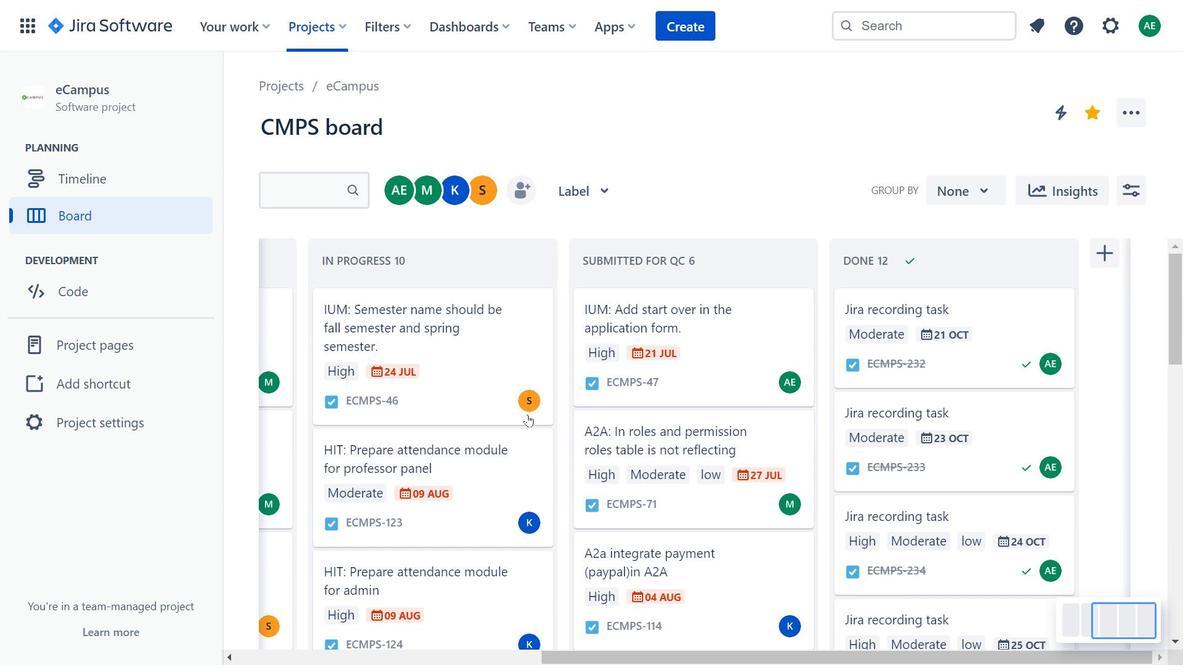 
Action: Mouse moved to (505, 452)
Screenshot: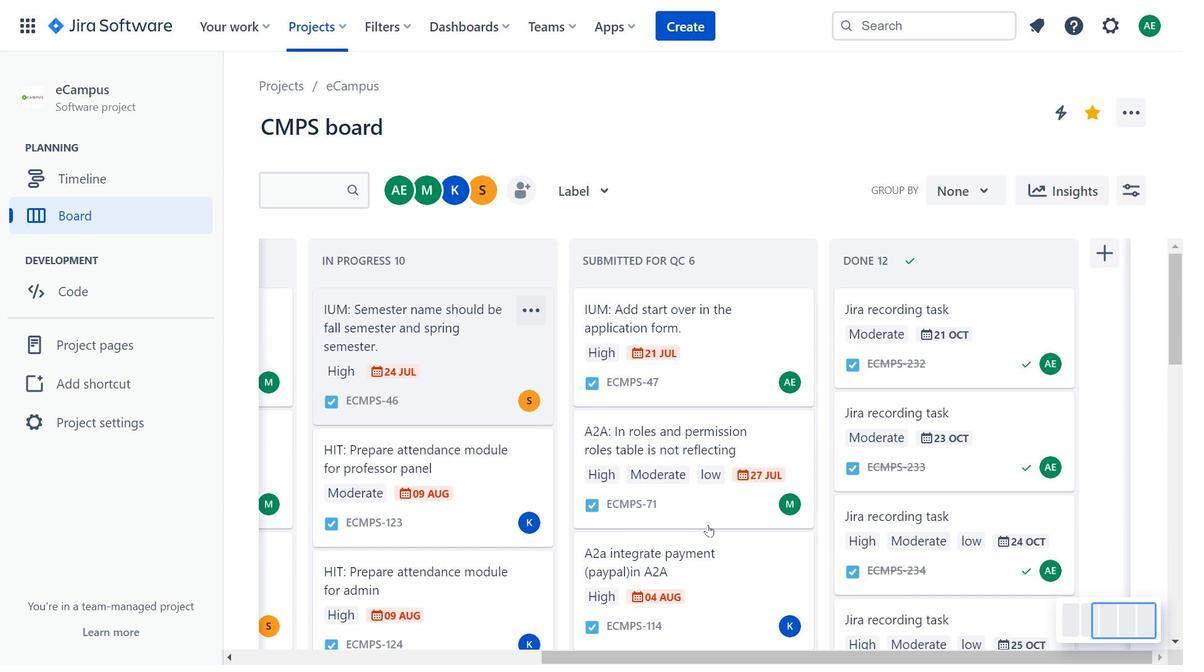 
Action: Mouse scrolled (505, 452) with delta (0, 0)
Screenshot: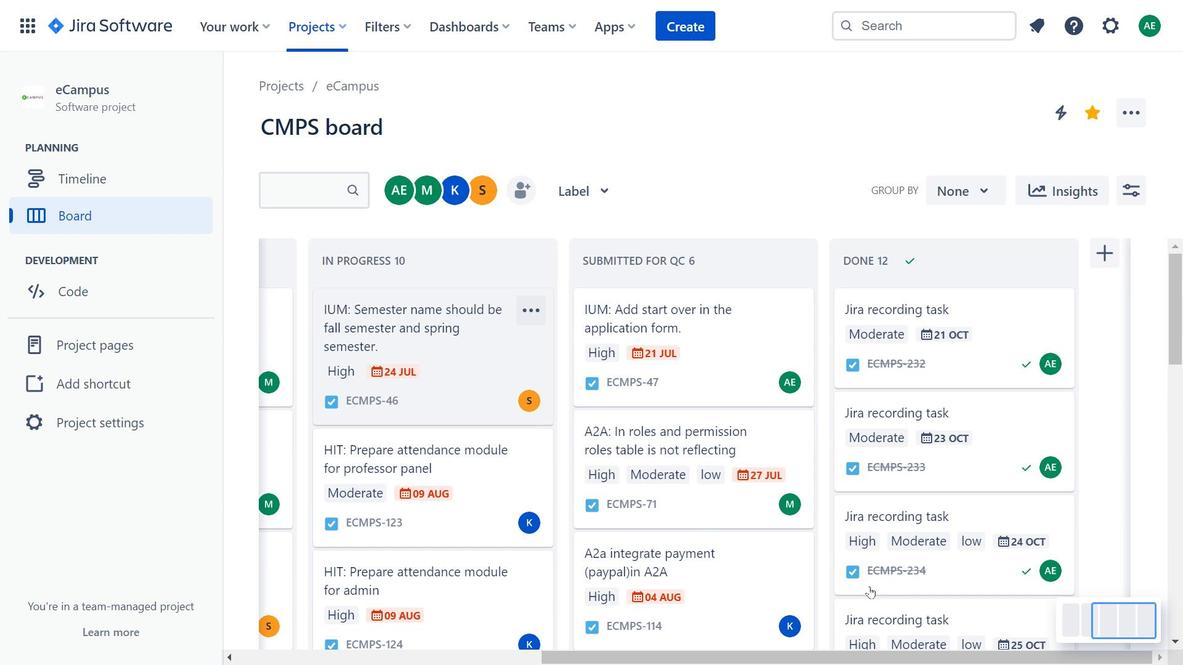 
Action: Mouse scrolled (505, 452) with delta (0, 0)
Screenshot: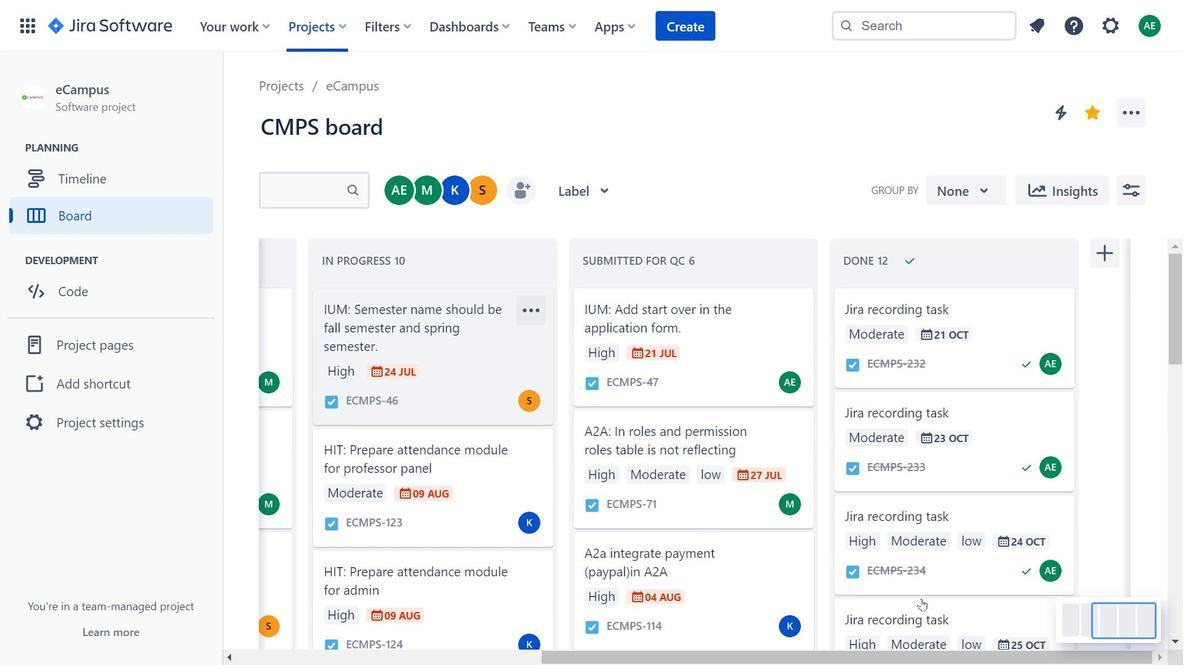 
Action: Mouse scrolled (505, 452) with delta (0, 0)
Screenshot: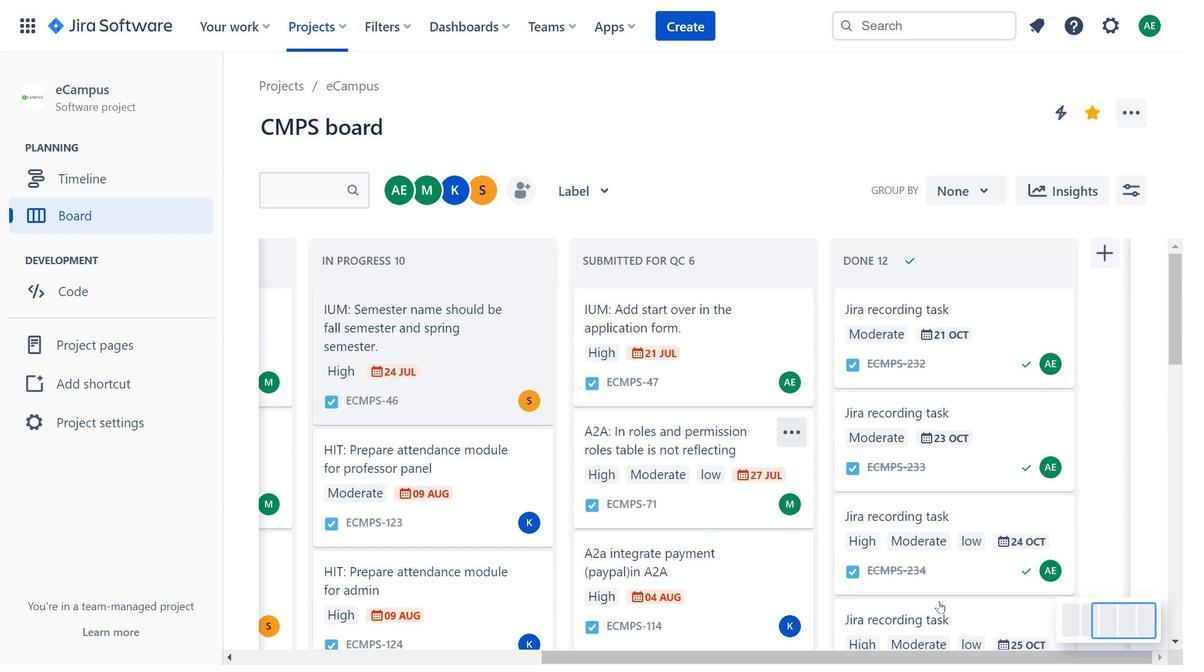 
Action: Mouse moved to (1127, 619)
Screenshot: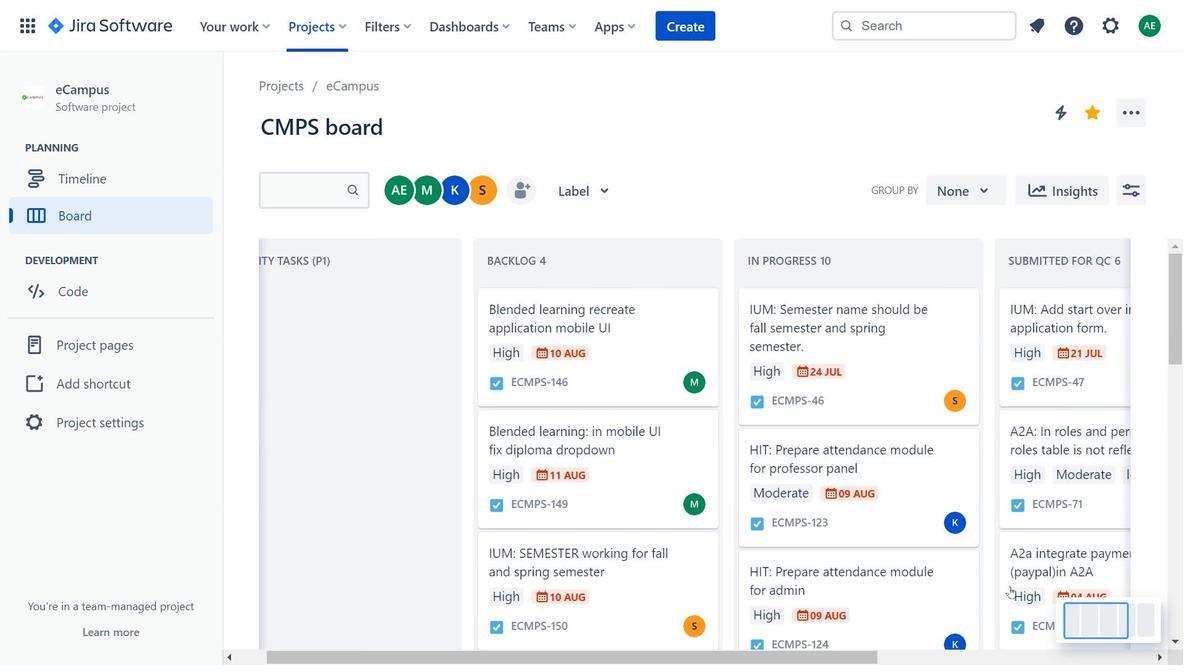 
Action: Mouse pressed left at (1127, 619)
Screenshot: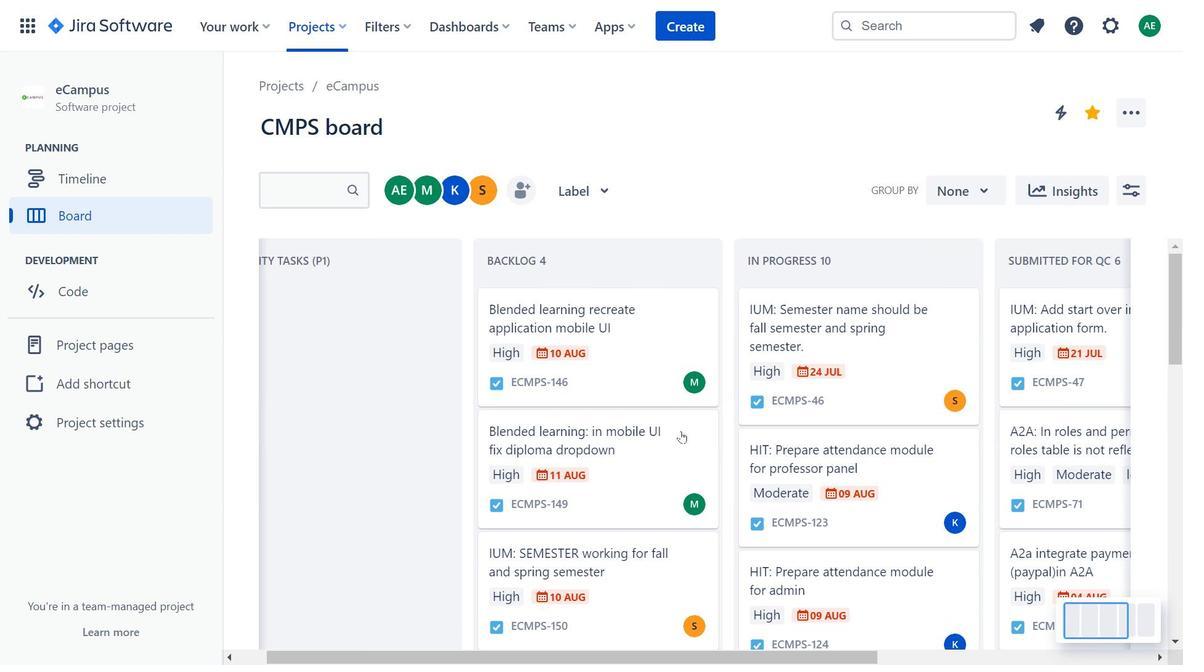 
Action: Mouse moved to (1090, 621)
Screenshot: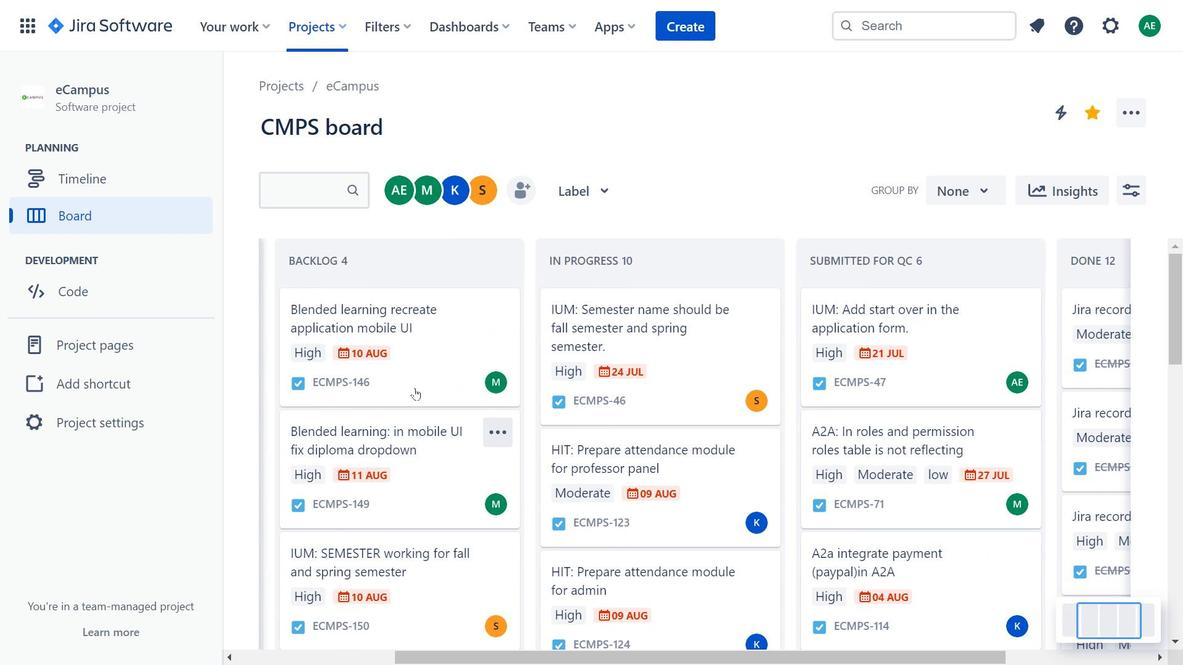 
Action: Mouse pressed left at (1090, 621)
Screenshot: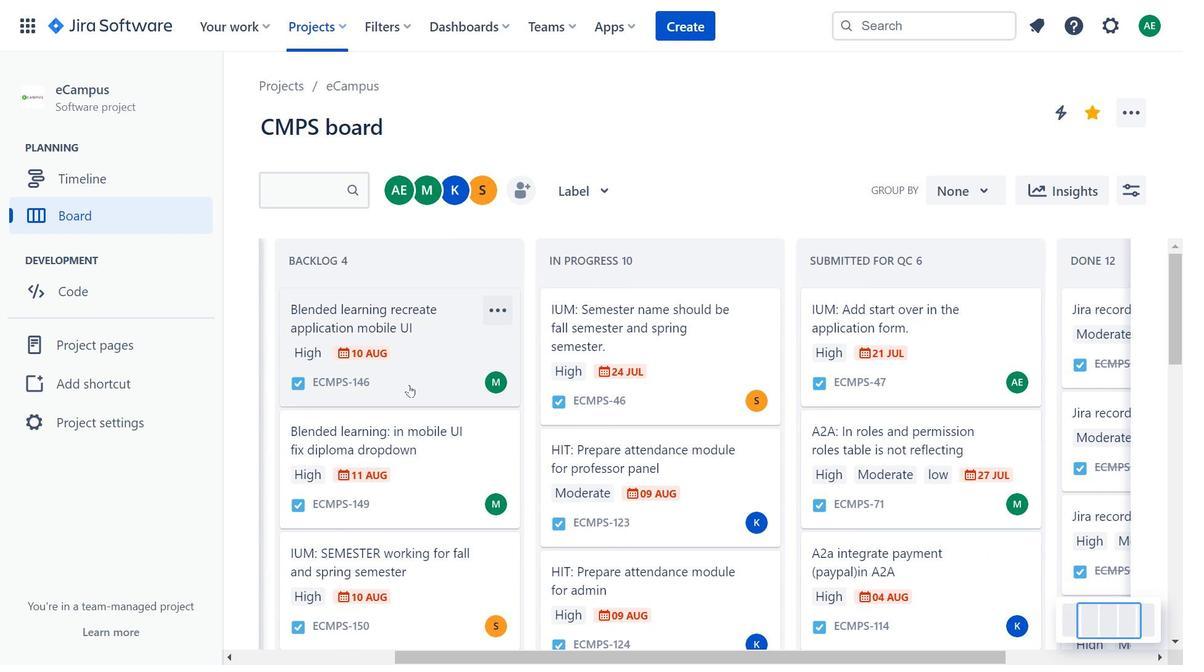 
Action: Mouse moved to (419, 422)
Screenshot: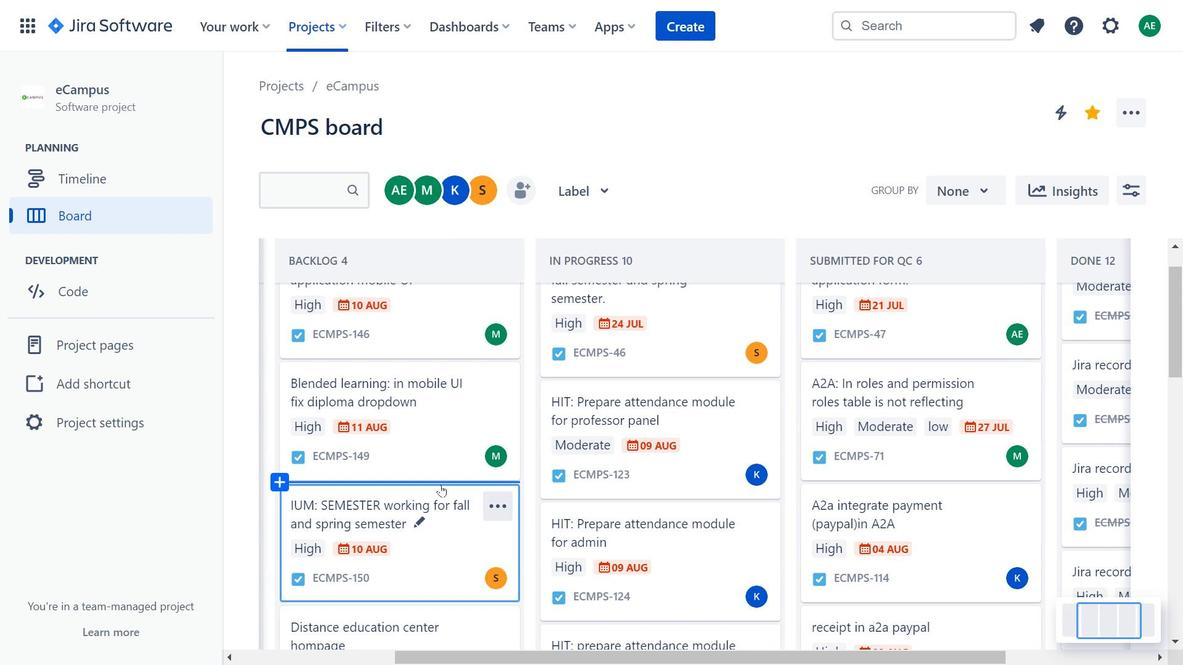 
Action: Mouse scrolled (419, 421) with delta (0, 0)
Screenshot: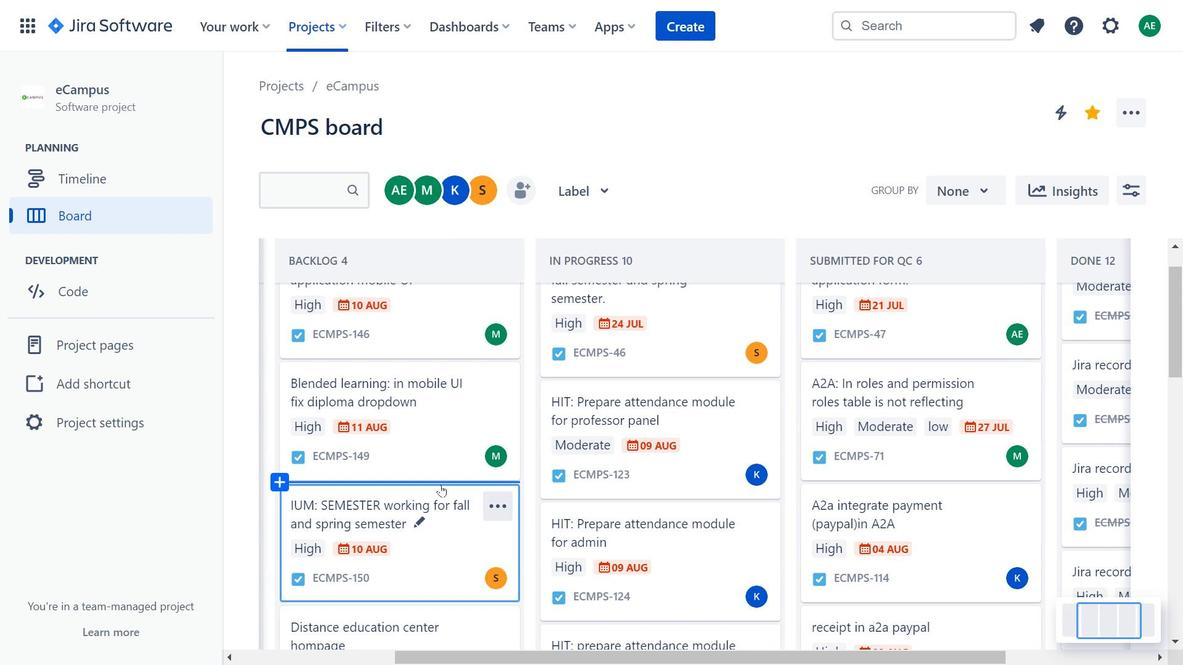 
Action: Mouse moved to (440, 484)
Screenshot: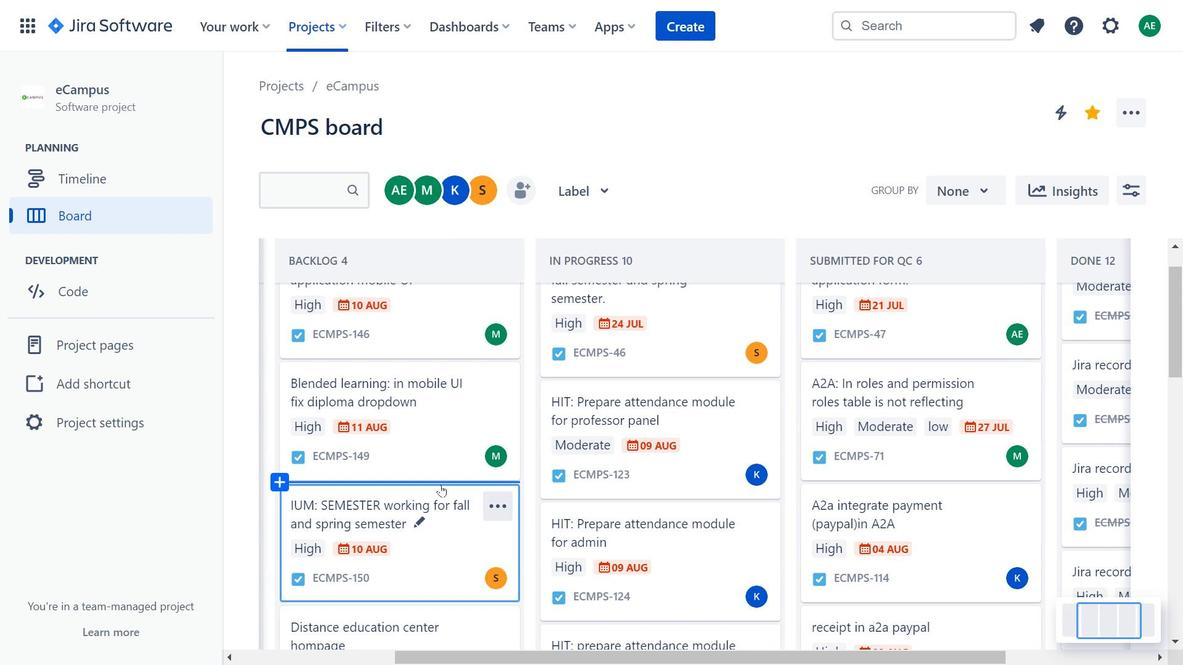 
Action: Mouse pressed left at (440, 484)
Screenshot: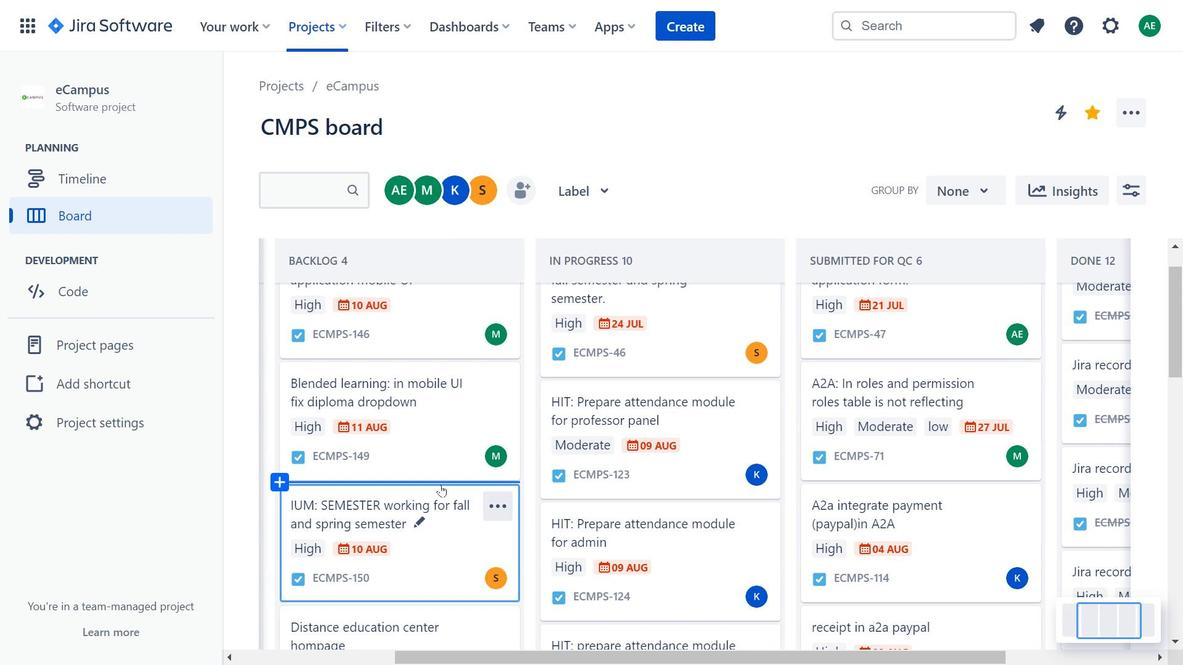 
Action: Mouse moved to (409, 403)
Screenshot: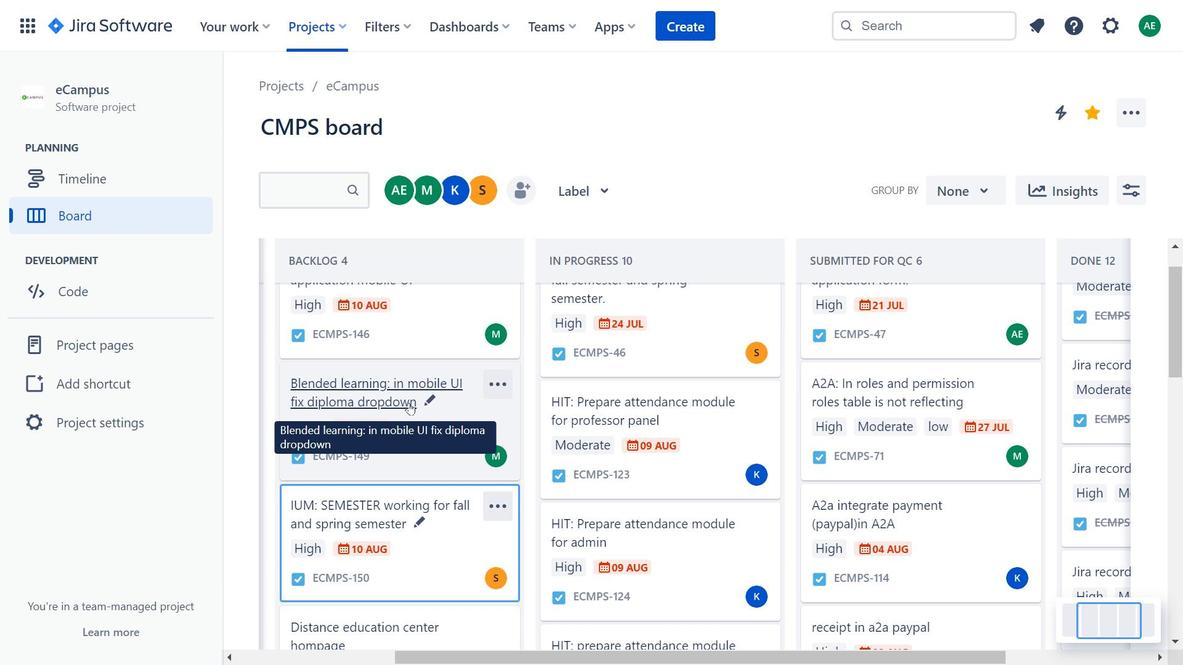 
Action: Mouse scrolled (409, 402) with delta (0, 0)
Screenshot: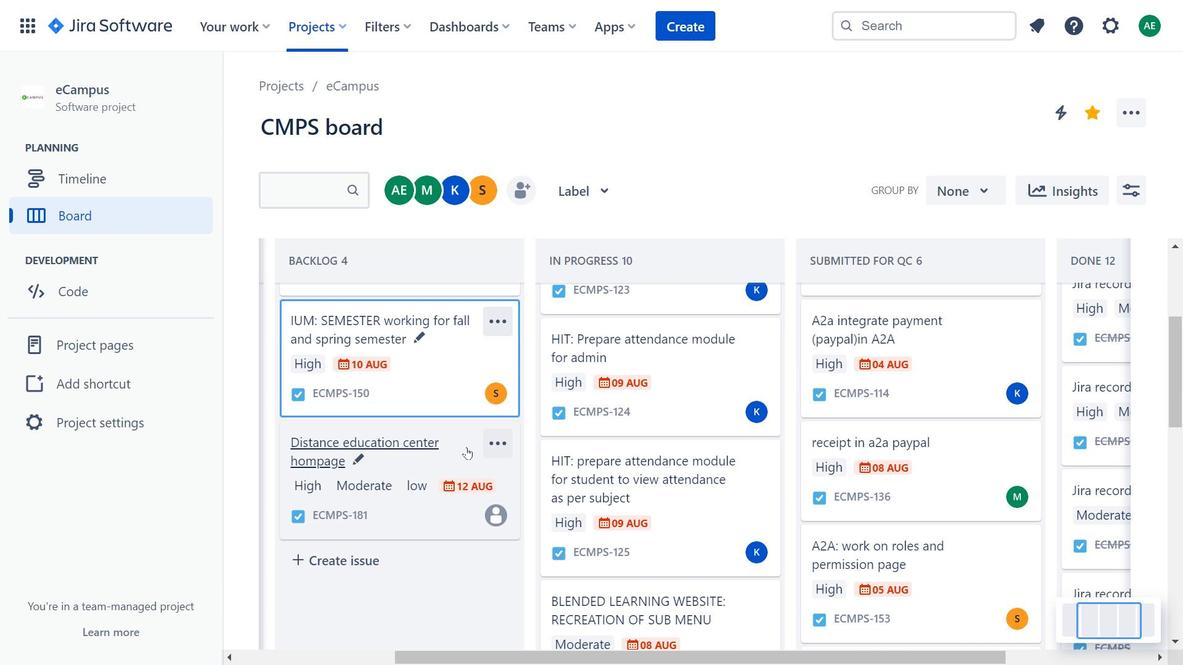 
Action: Mouse scrolled (409, 402) with delta (0, 0)
Screenshot: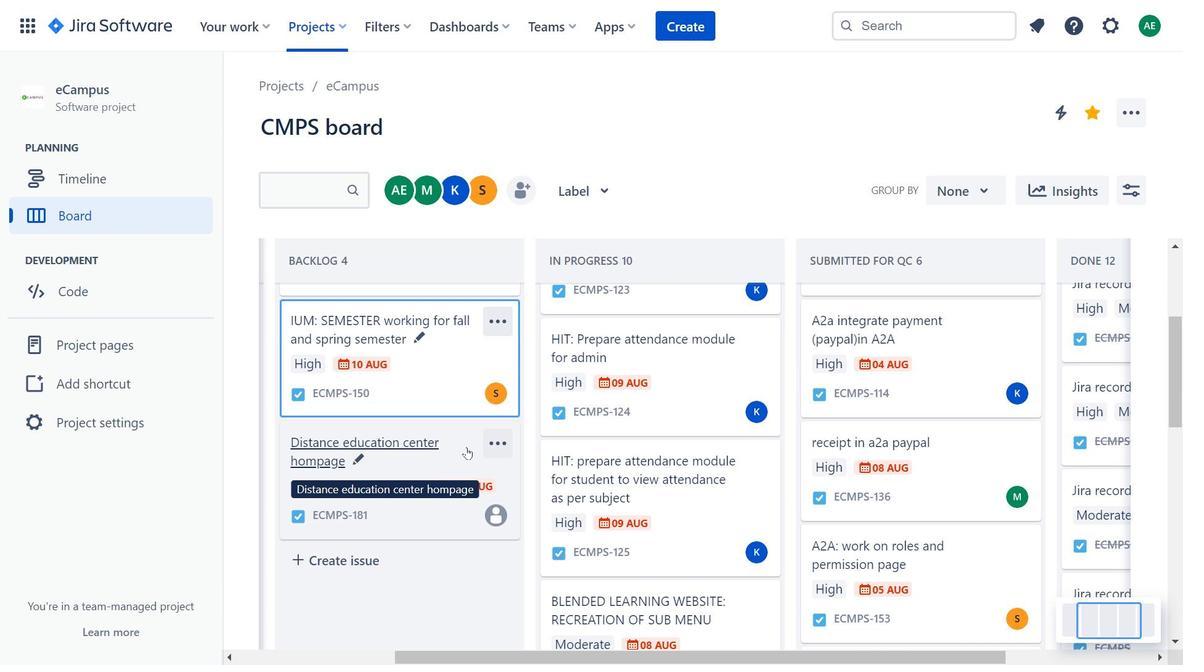 
Action: Mouse moved to (467, 447)
Screenshot: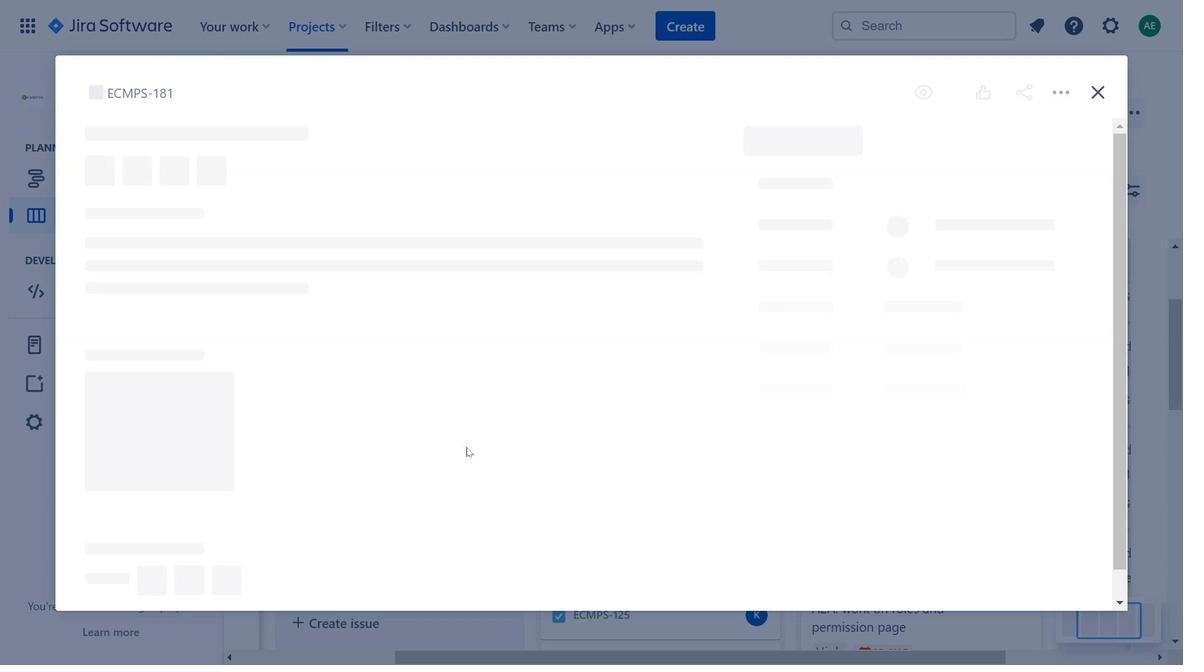 
Action: Mouse pressed left at (467, 447)
Screenshot: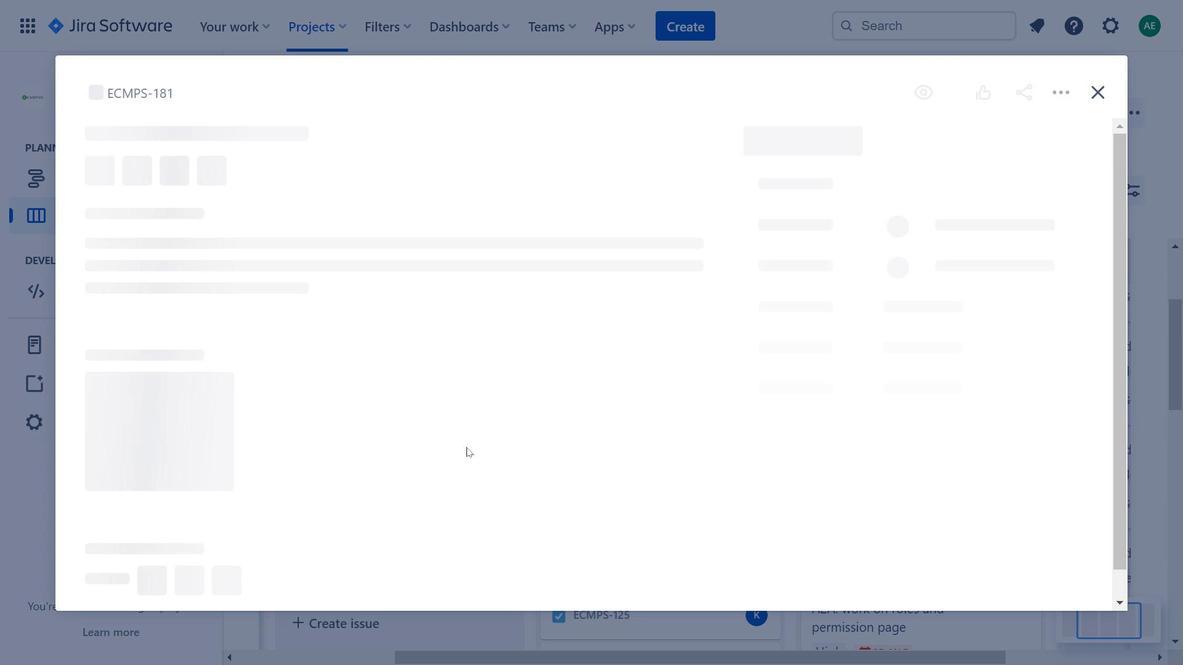 
Action: Mouse moved to (390, 258)
Screenshot: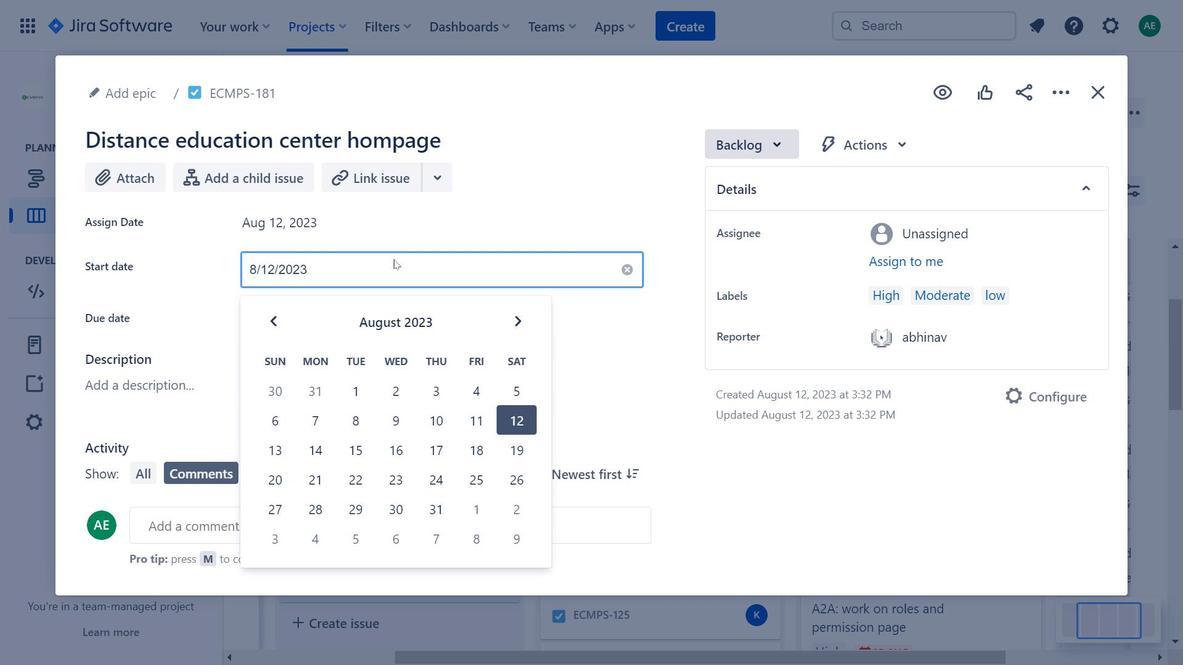 
Action: Mouse pressed left at (390, 258)
Screenshot: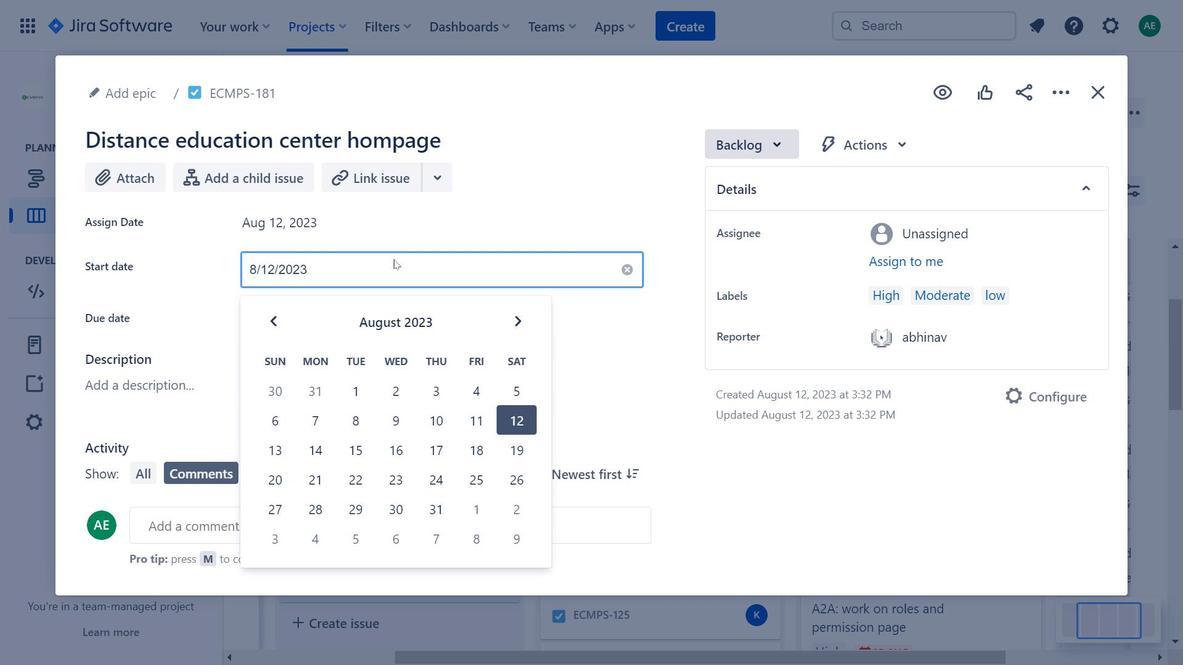 
Action: Mouse moved to (779, 150)
Screenshot: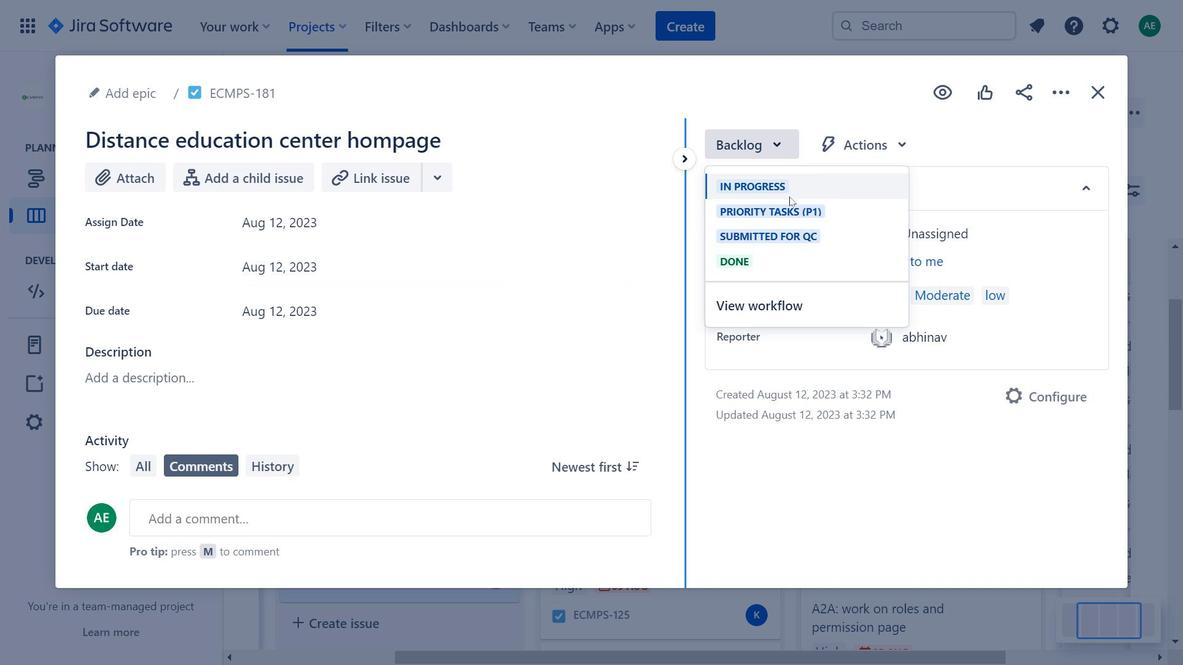 
Action: Mouse pressed left at (779, 150)
Screenshot: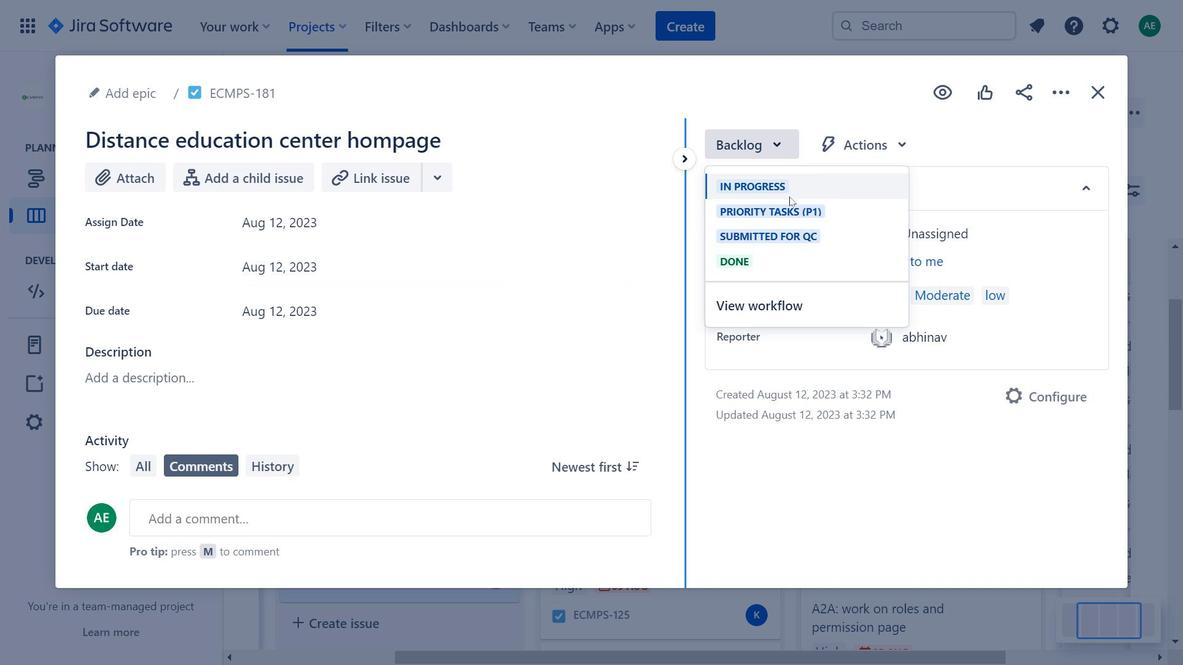 
Action: Mouse moved to (1074, 83)
Screenshot: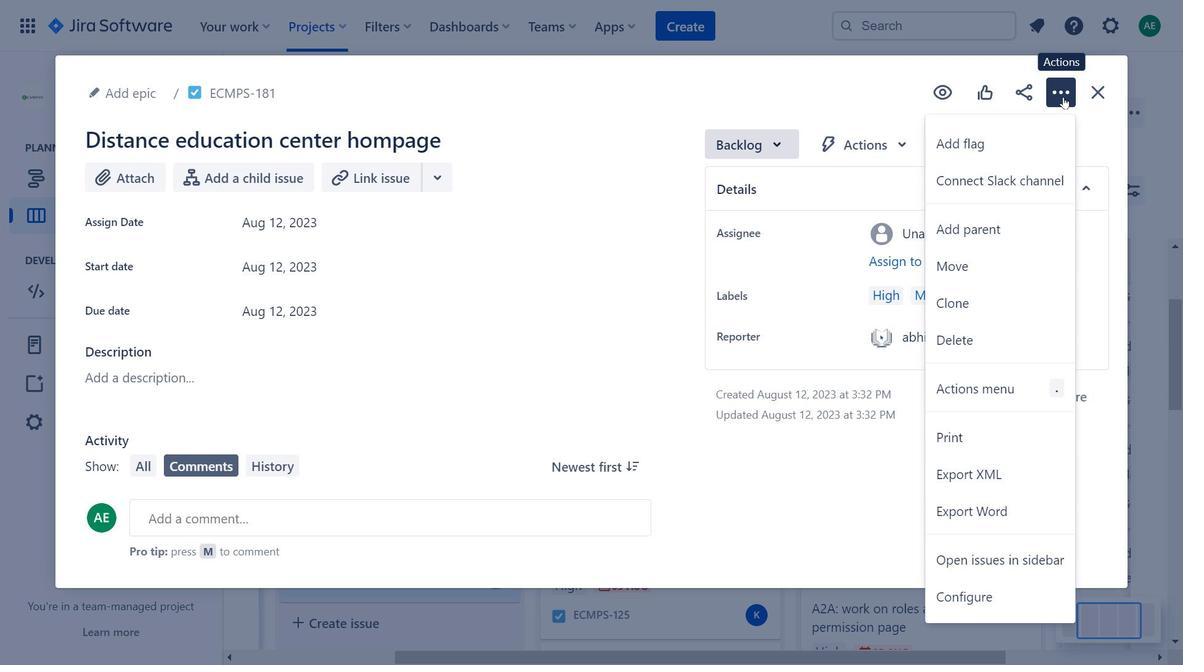 
Action: Mouse pressed left at (1074, 83)
Screenshot: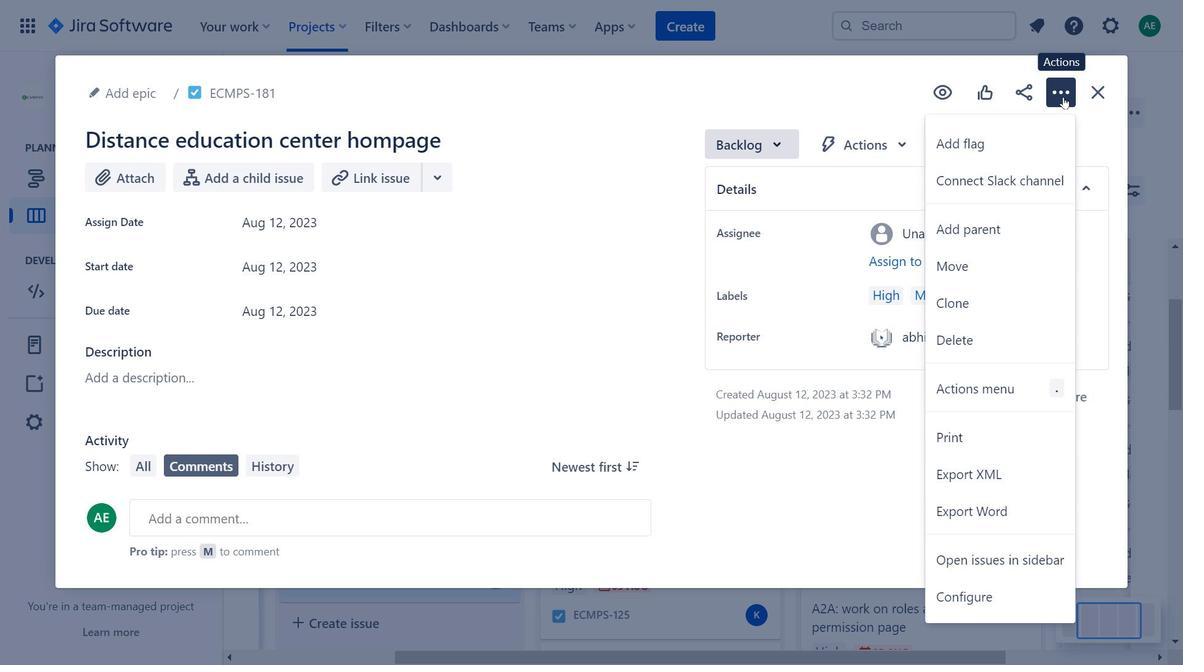 
Action: Mouse moved to (1098, 84)
Screenshot: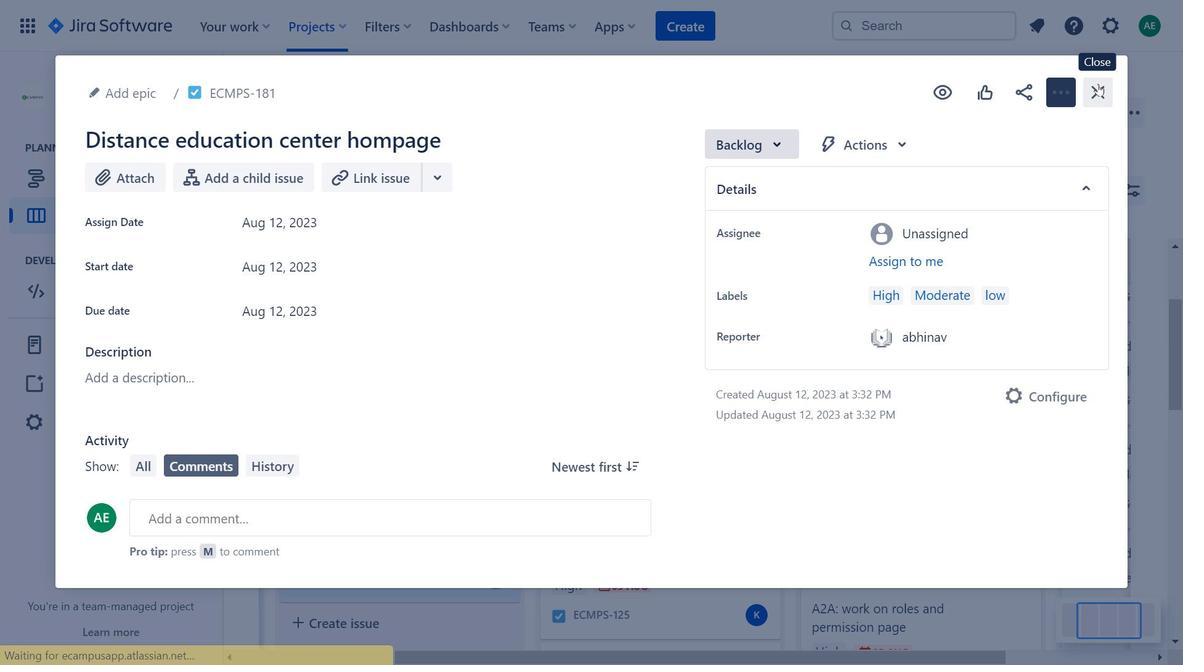 
Action: Mouse pressed left at (1098, 84)
Screenshot: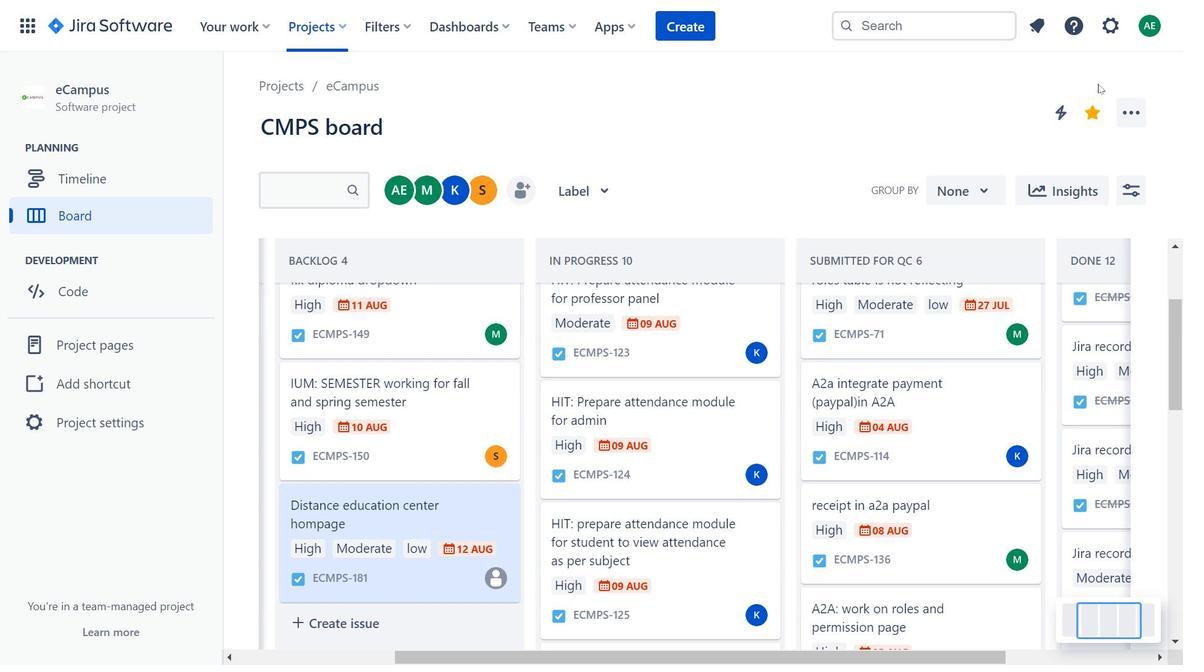 
Action: Mouse moved to (493, 451)
Screenshot: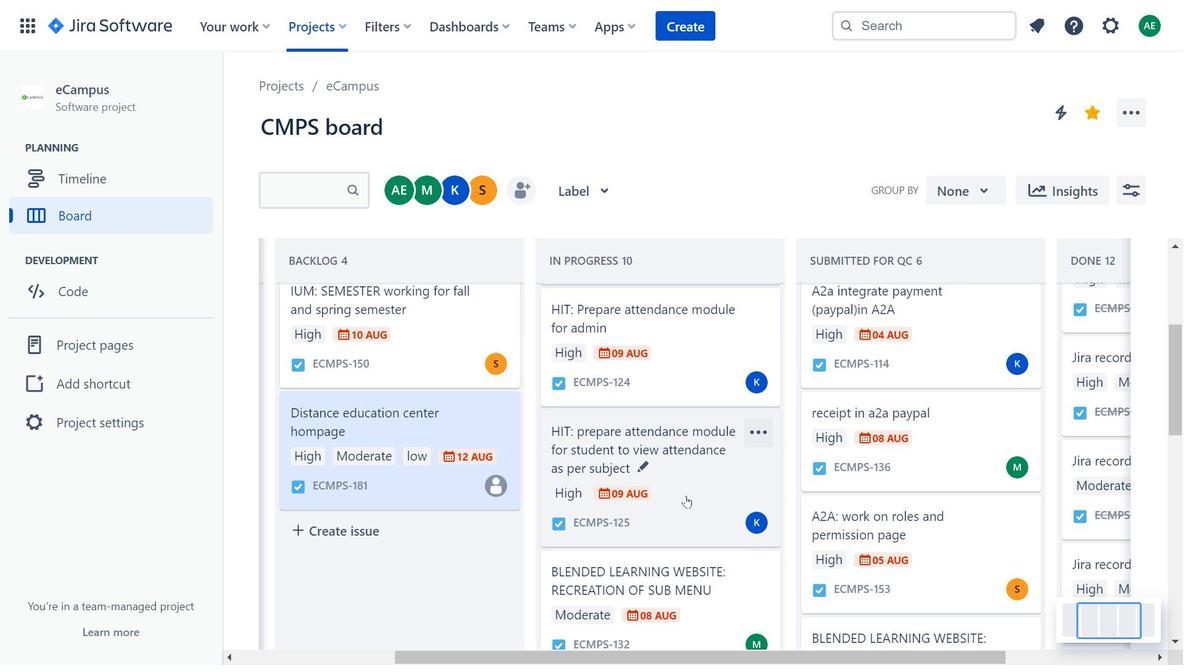 
Action: Mouse scrolled (493, 450) with delta (0, 0)
Screenshot: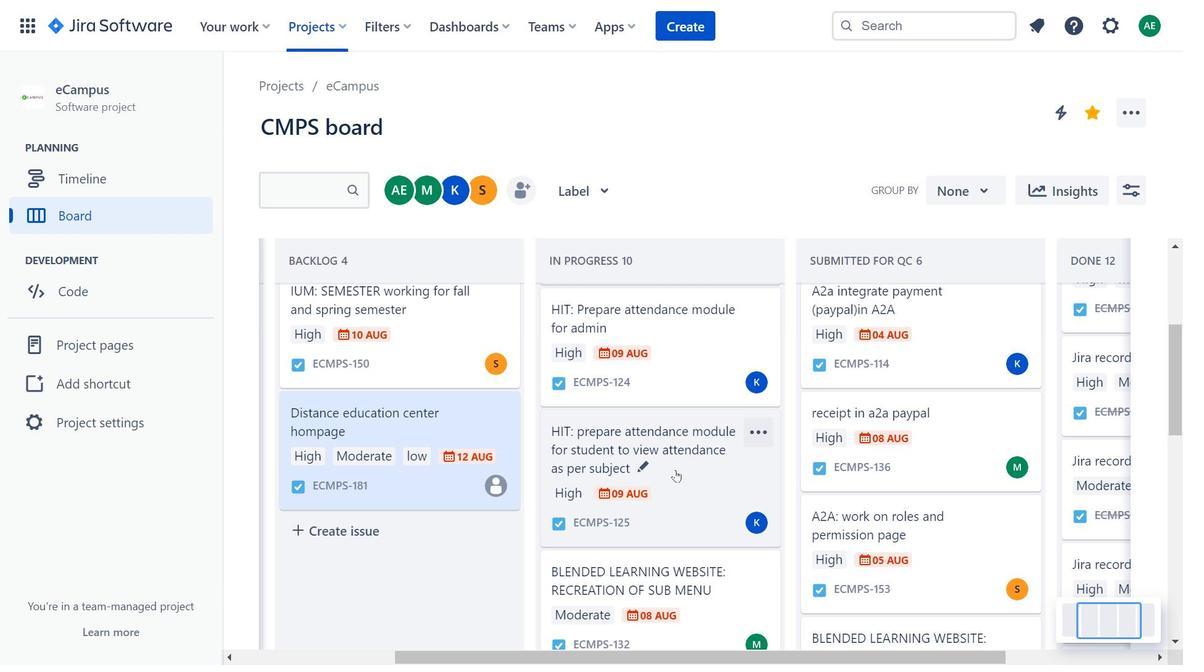 
Action: Mouse moved to (689, 451)
Screenshot: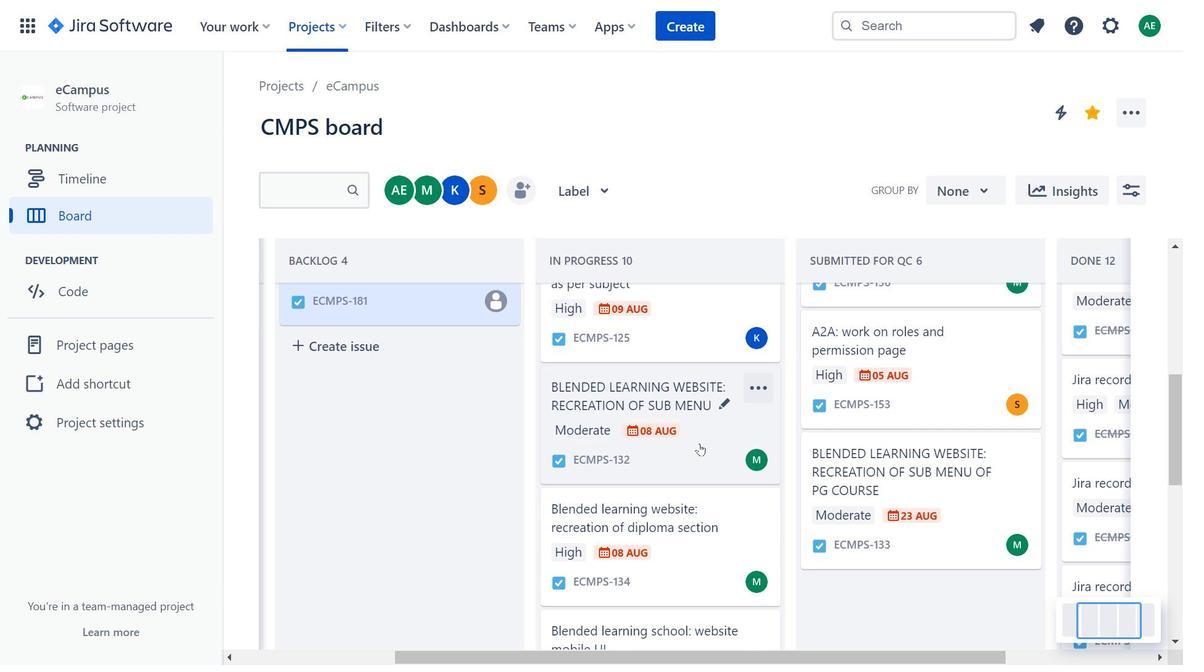 
Action: Mouse scrolled (689, 450) with delta (0, 0)
Screenshot: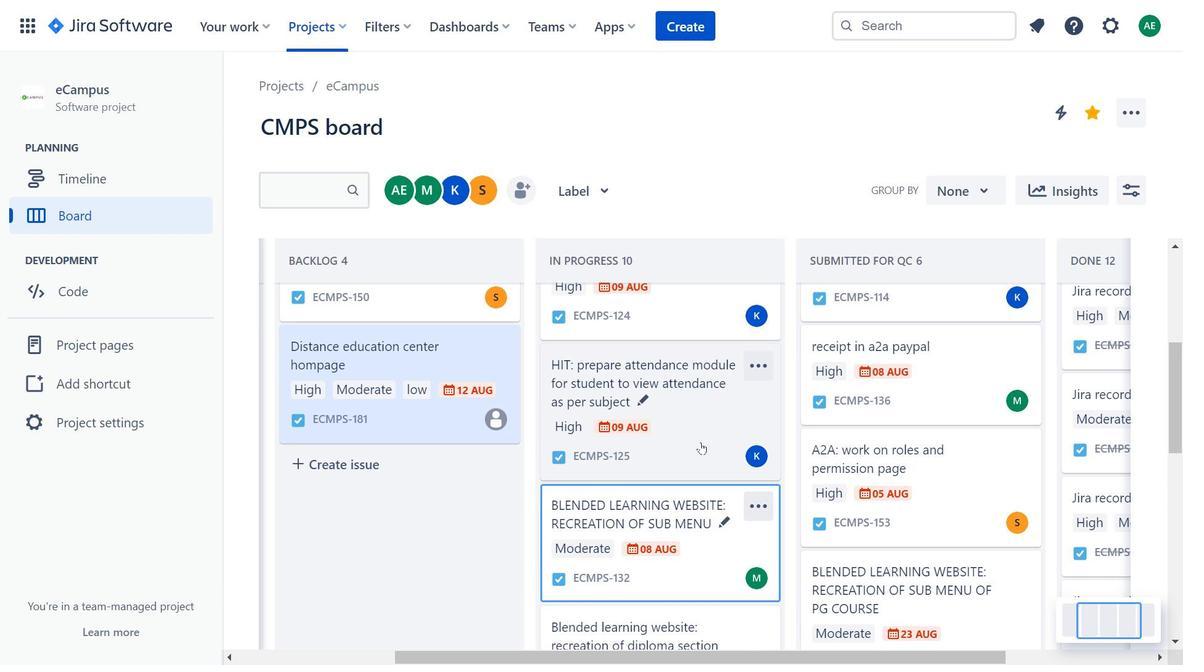
Action: Mouse scrolled (689, 450) with delta (0, 0)
Screenshot: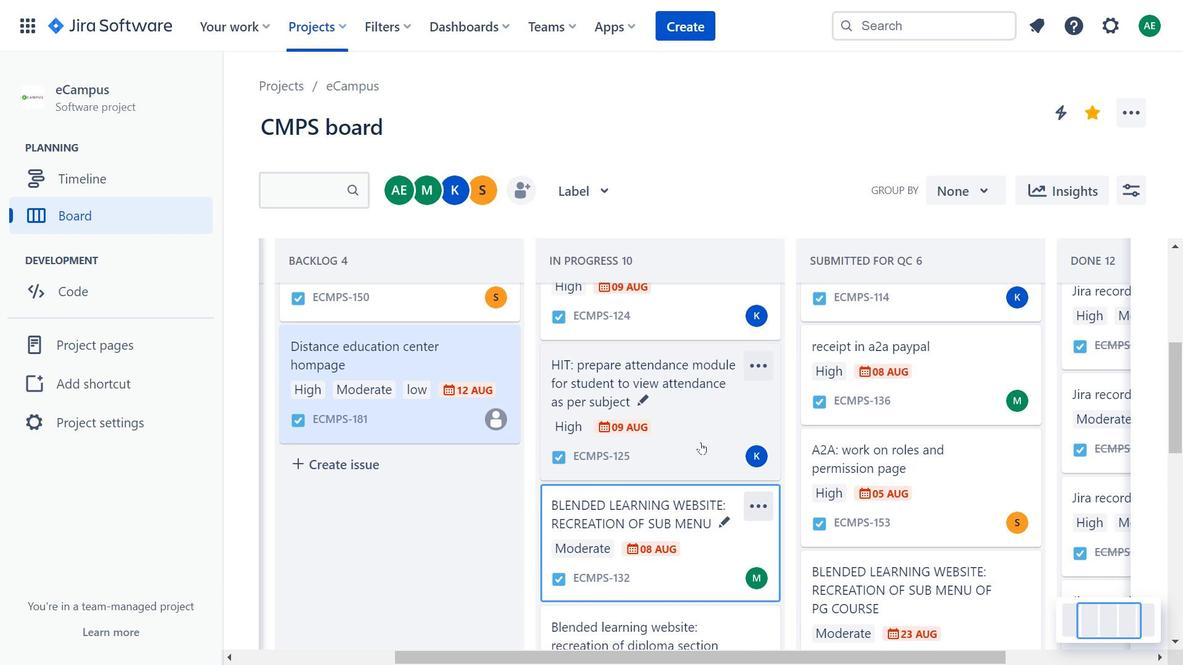 
Action: Mouse moved to (700, 443)
Screenshot: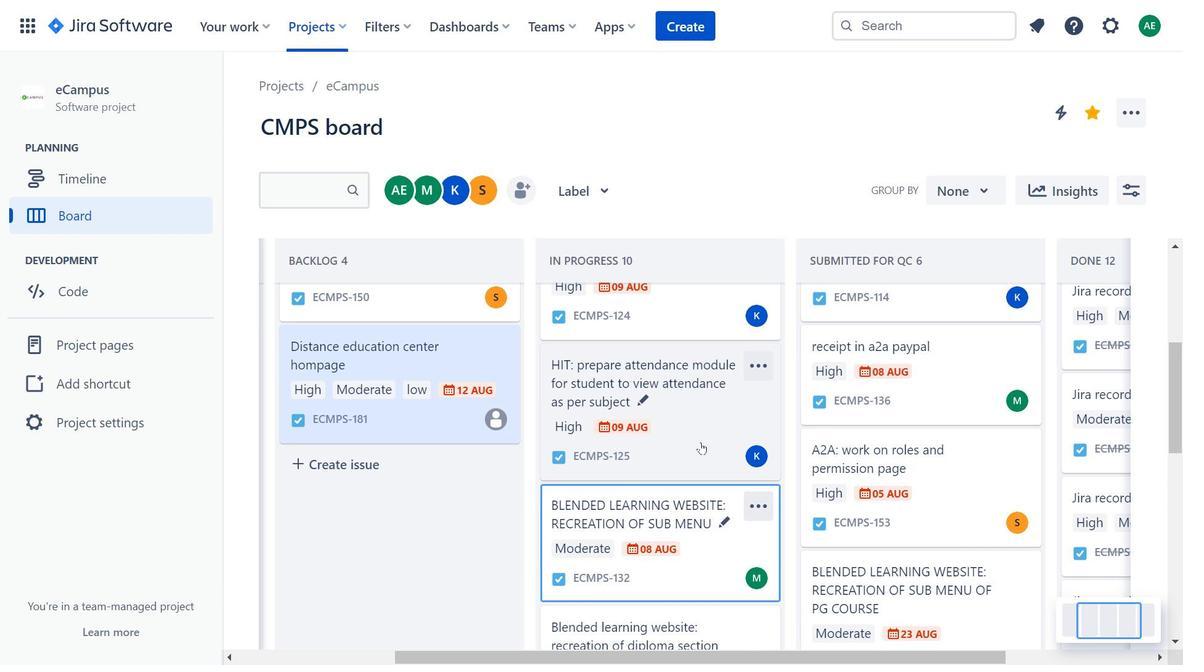 
Action: Mouse pressed left at (700, 443)
Screenshot: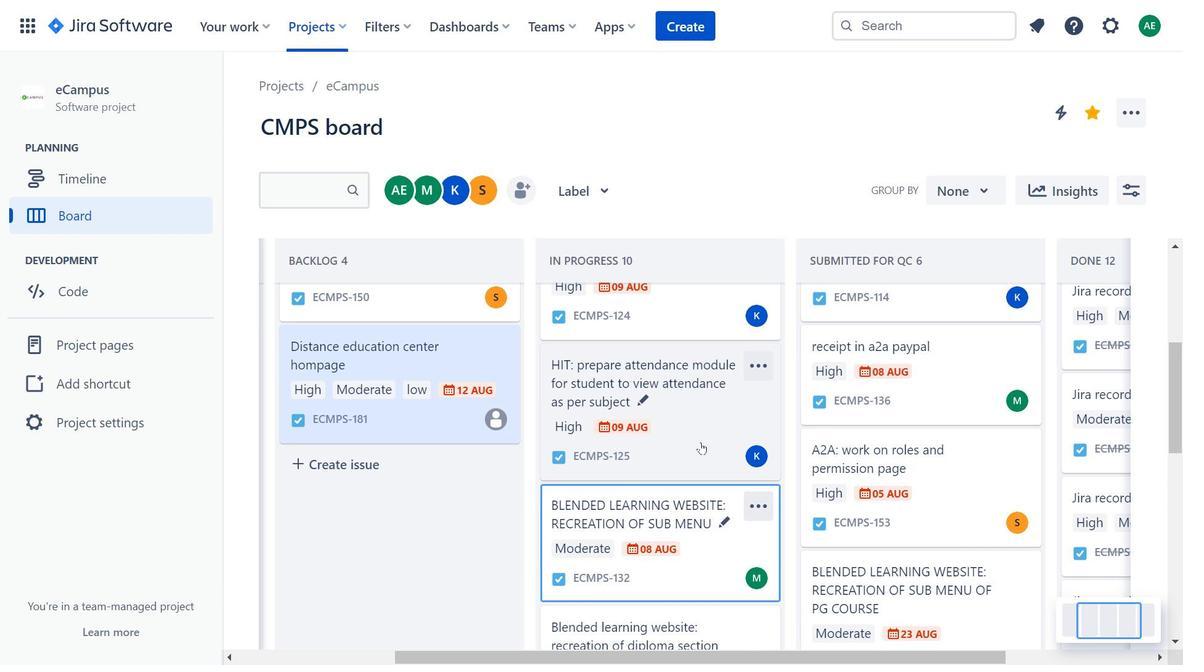 
Action: Mouse moved to (691, 413)
Screenshot: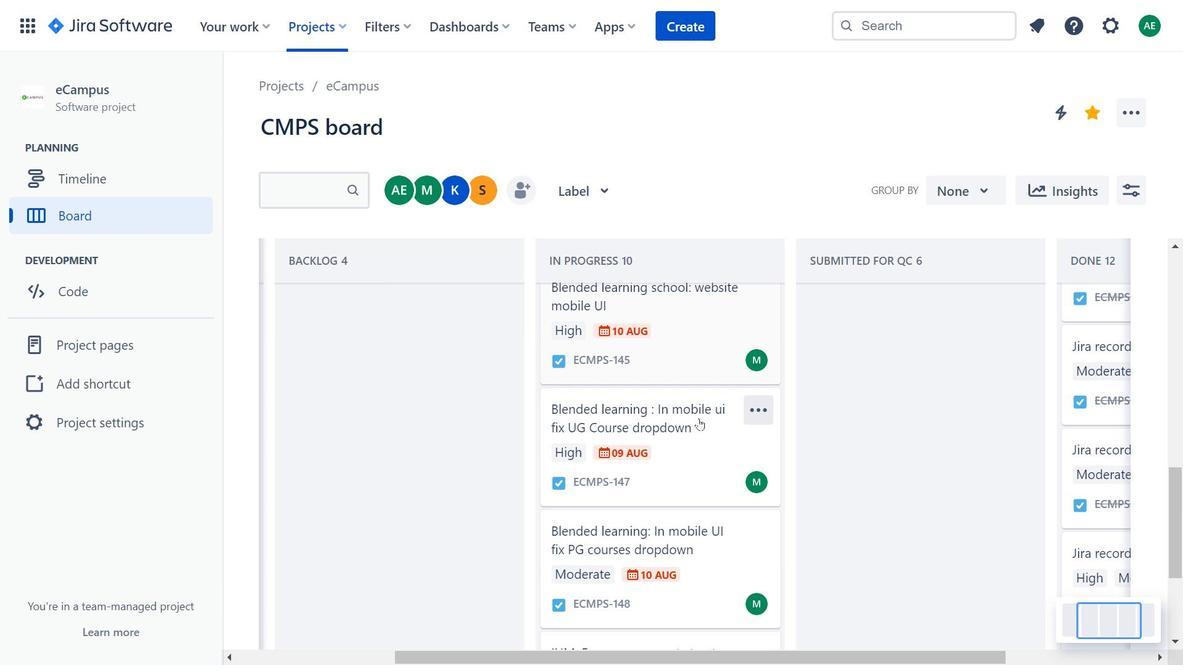 
Action: Mouse scrolled (691, 412) with delta (0, 0)
Screenshot: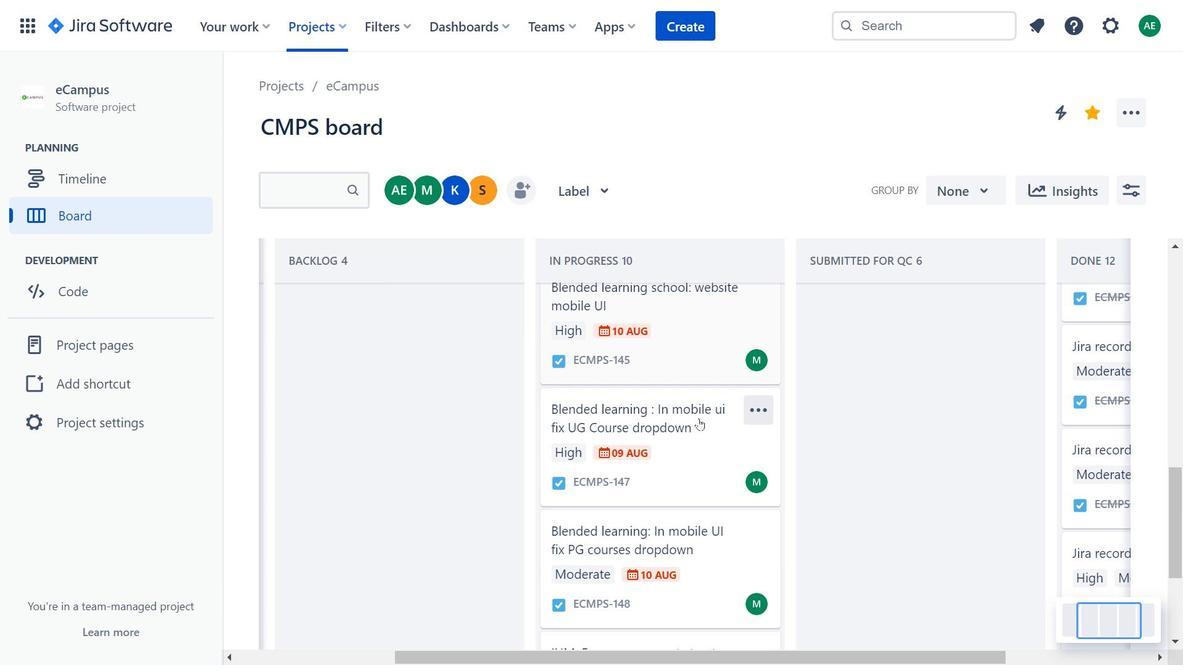 
Action: Mouse moved to (696, 414)
Screenshot: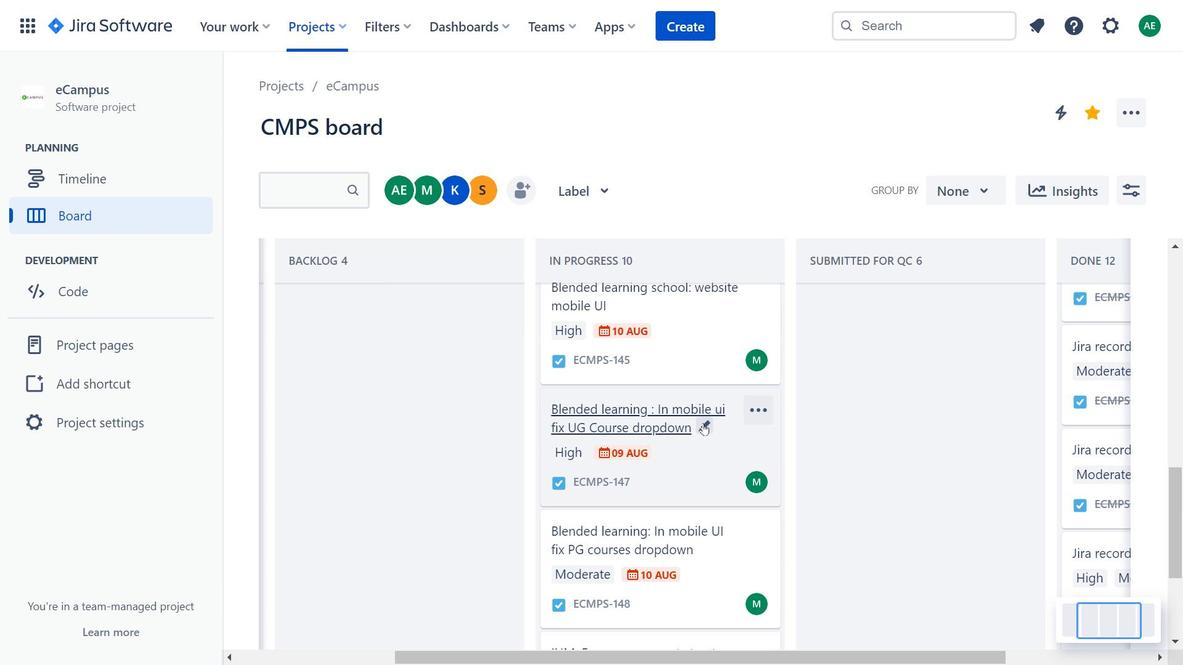 
Action: Mouse scrolled (696, 414) with delta (0, 0)
Screenshot: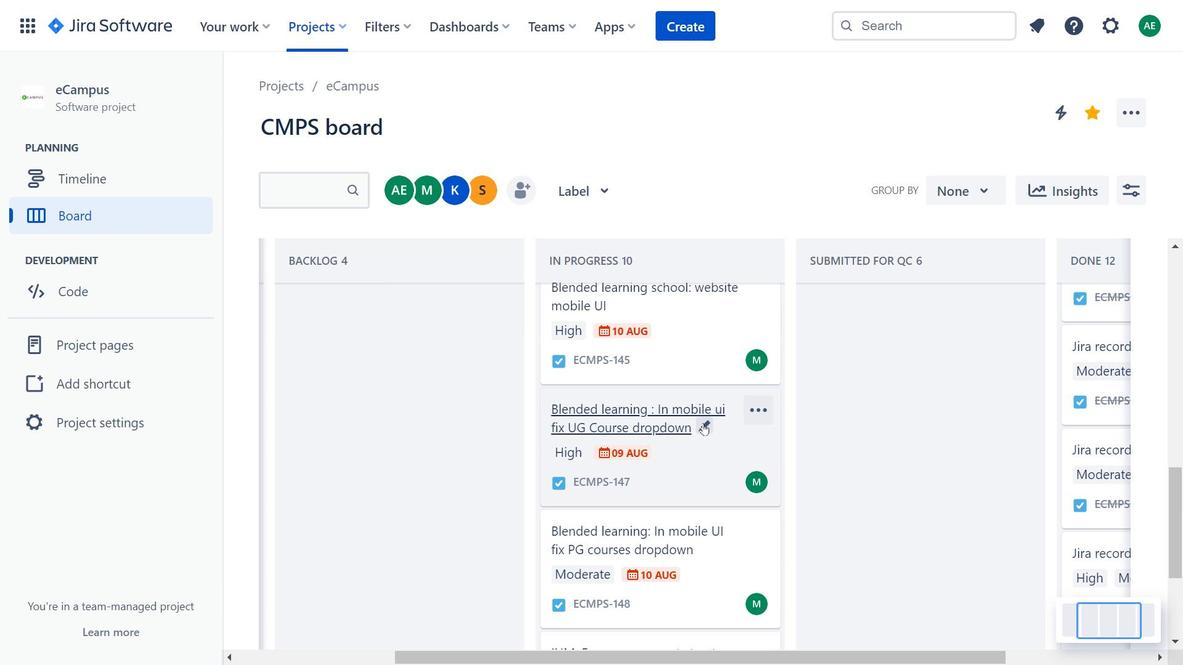
Action: Mouse moved to (698, 416)
Screenshot: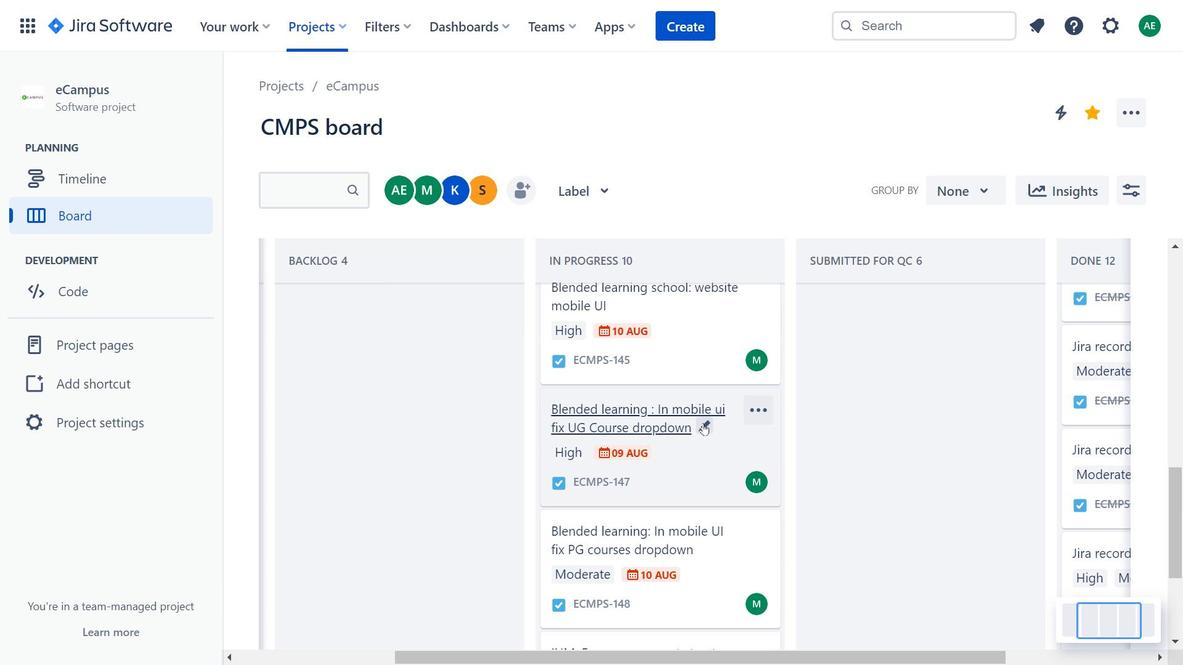 
Action: Mouse scrolled (698, 415) with delta (0, 0)
Screenshot: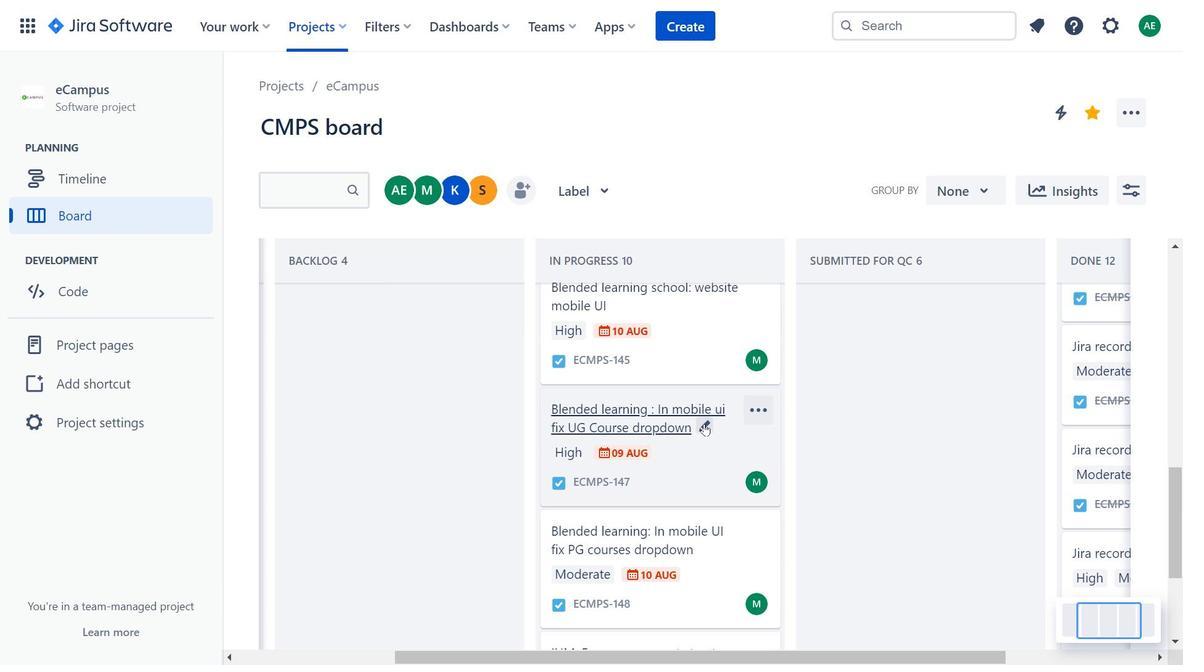 
Action: Mouse moved to (698, 417)
Screenshot: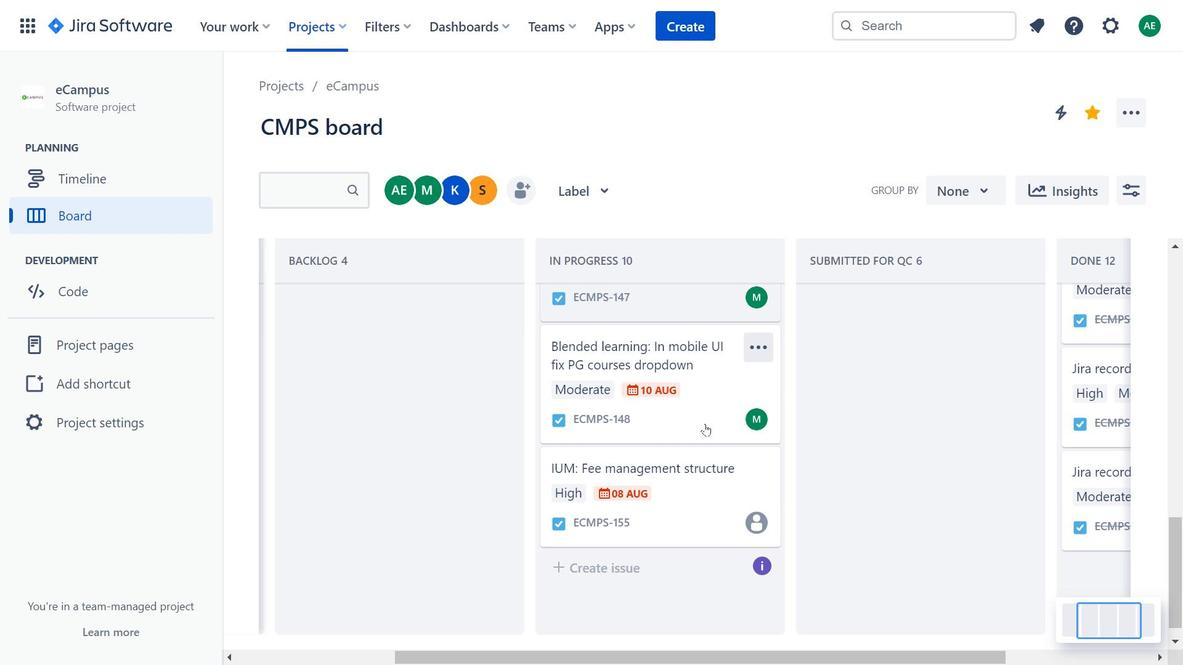 
Action: Mouse scrolled (698, 417) with delta (0, 0)
Screenshot: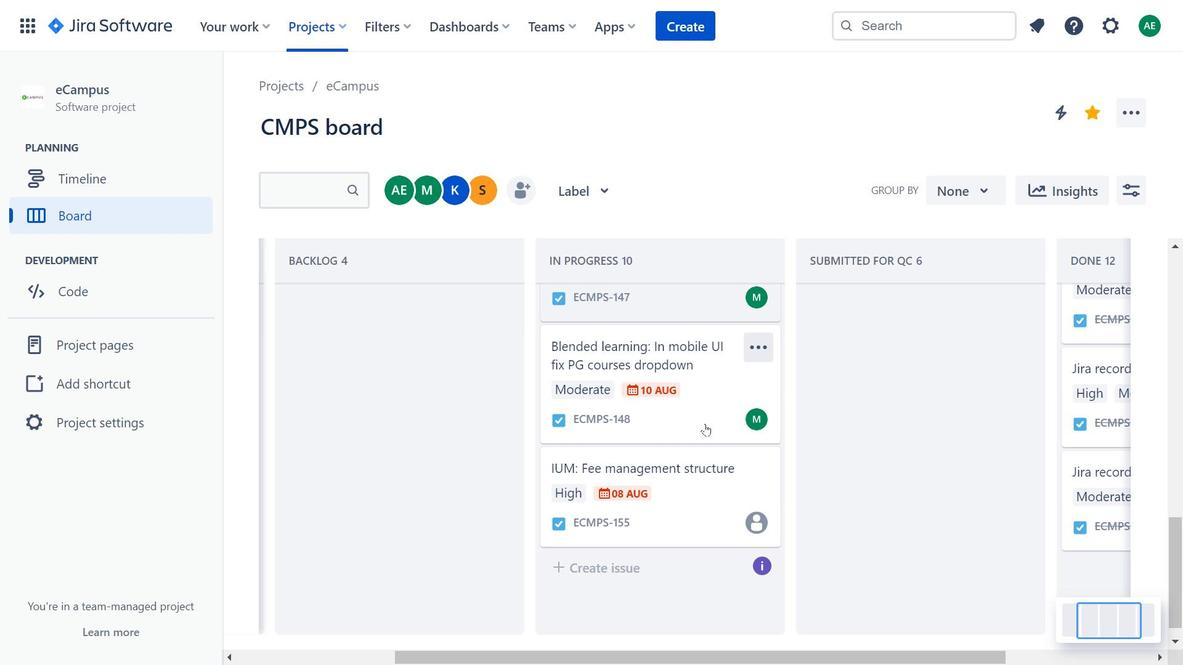 
Action: Mouse scrolled (698, 417) with delta (0, 0)
Screenshot: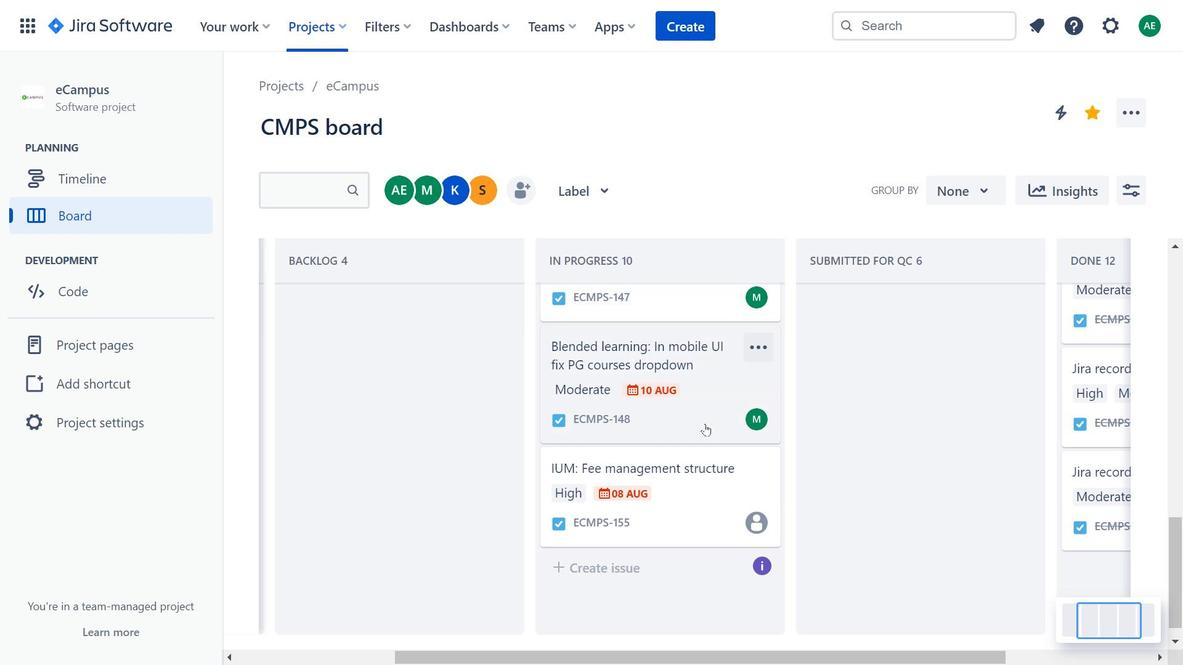 
Action: Mouse moved to (704, 424)
Screenshot: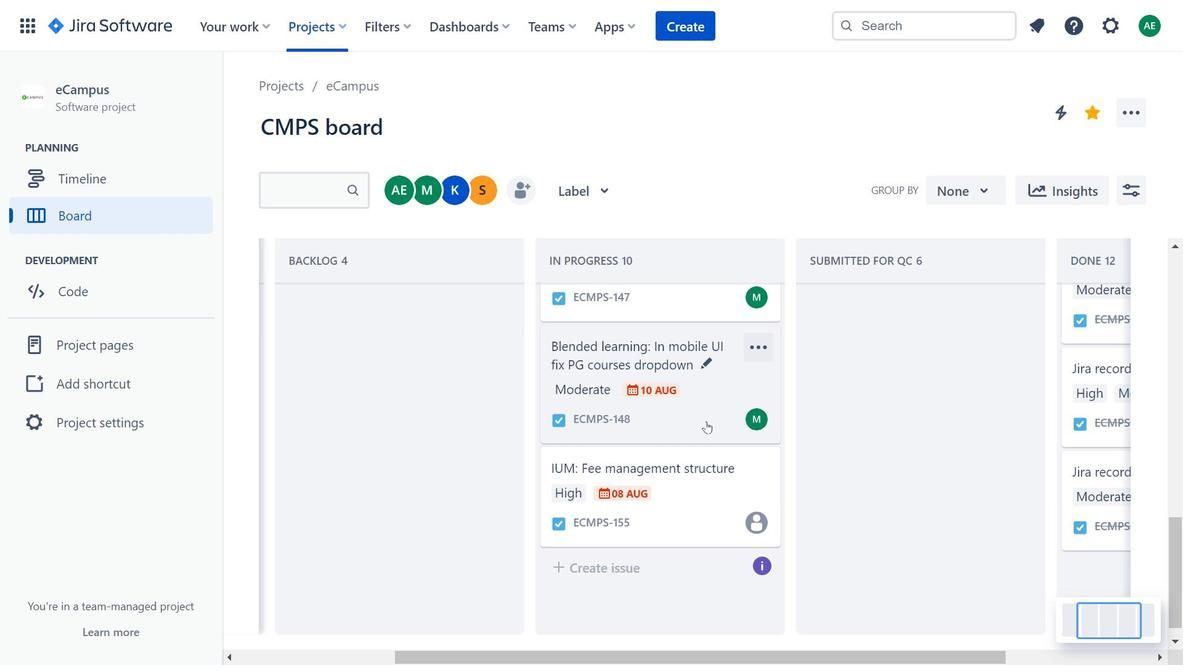 
Action: Mouse scrolled (704, 423) with delta (0, 0)
Screenshot: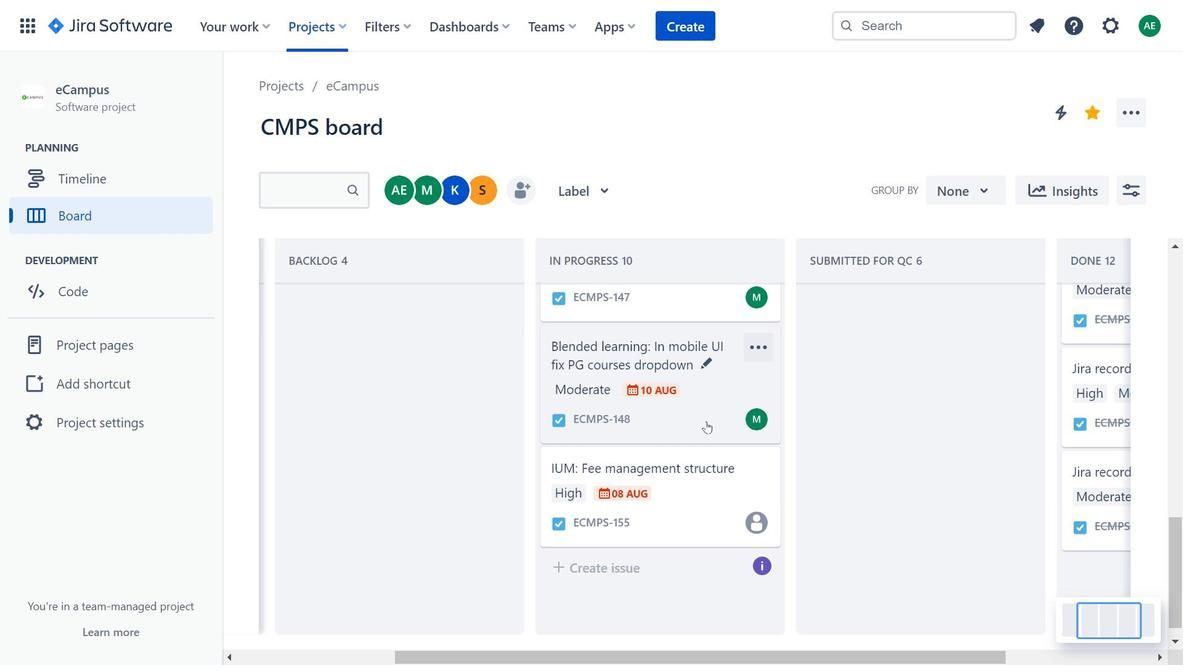 
Action: Mouse moved to (704, 424)
Screenshot: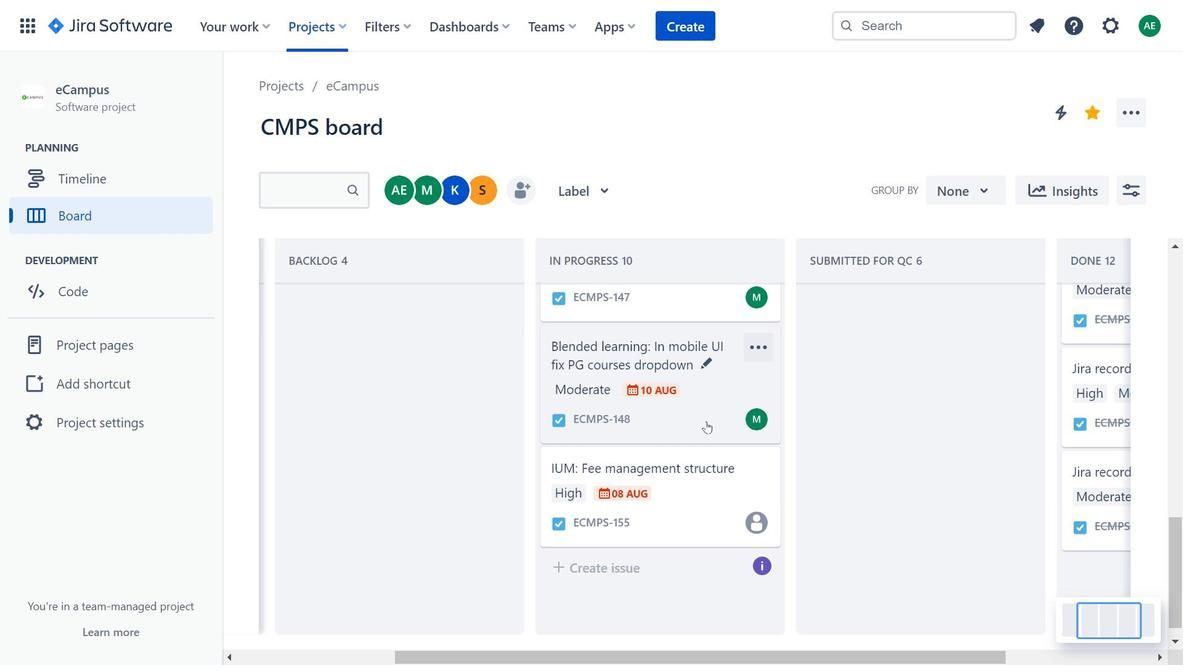 
Action: Mouse scrolled (704, 423) with delta (0, 0)
Screenshot: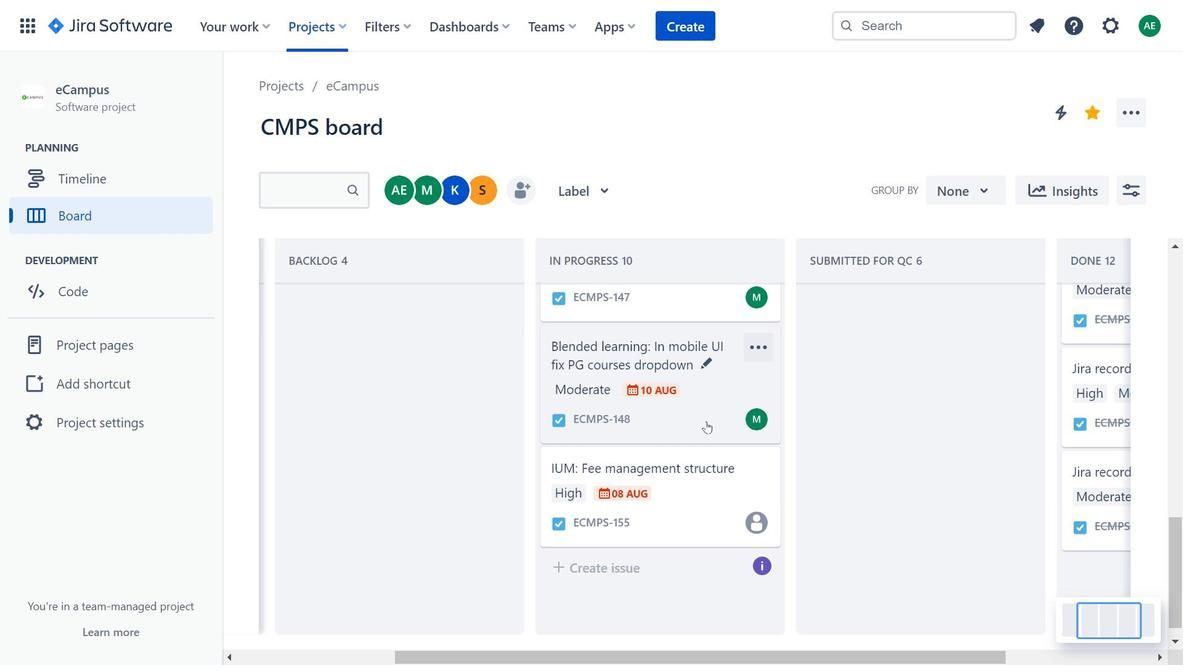 
Action: Mouse moved to (1110, 617)
Screenshot: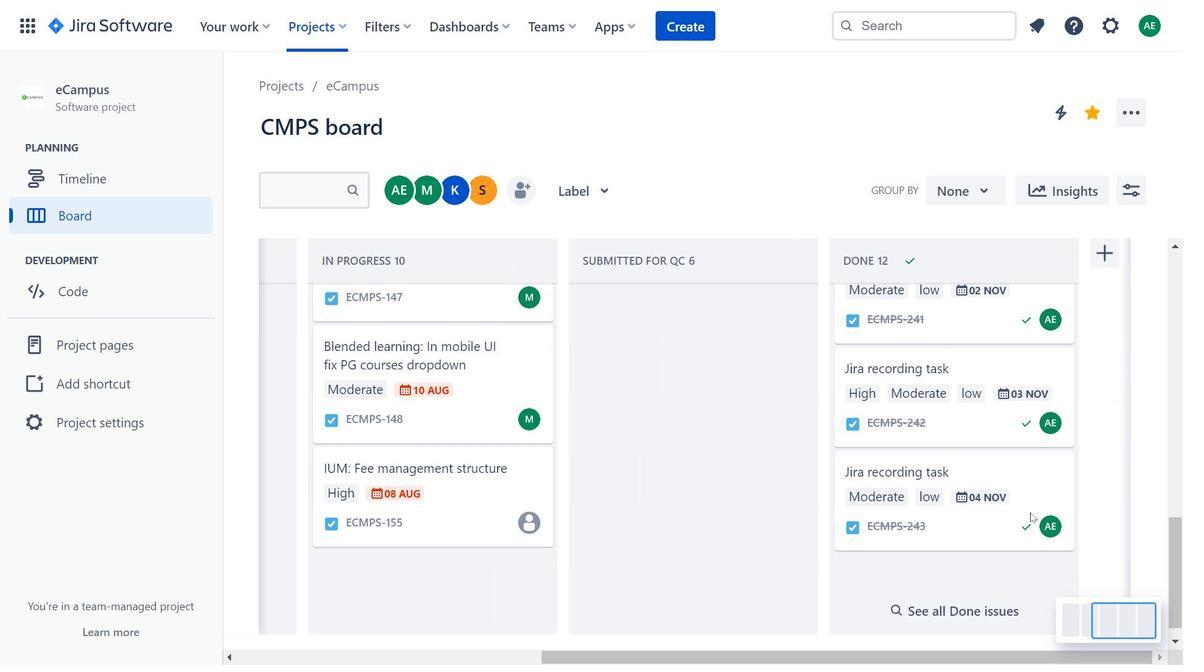 
Action: Mouse pressed left at (1110, 617)
Screenshot: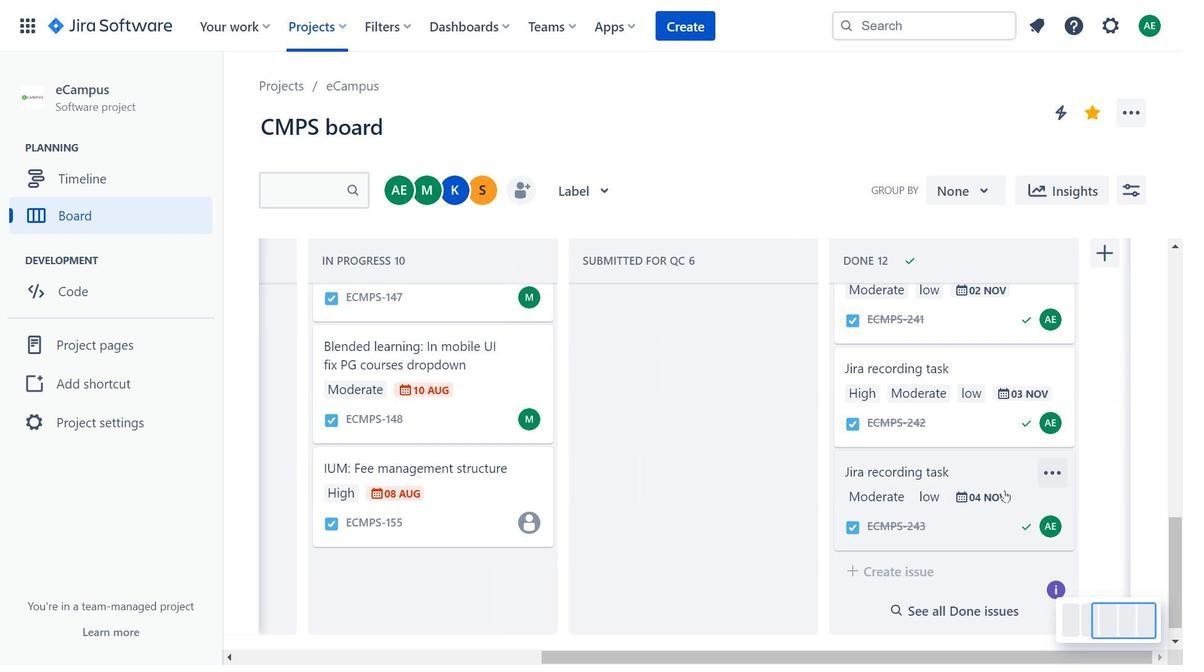
Action: Mouse moved to (1011, 478)
Screenshot: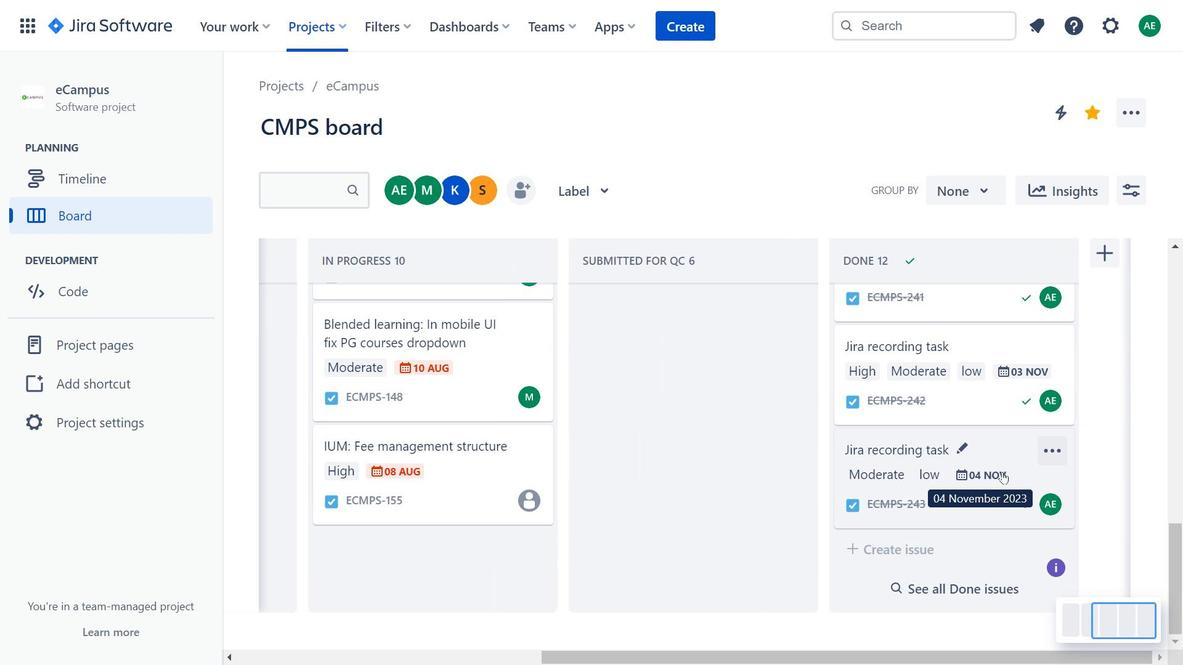 
Action: Mouse scrolled (1011, 477) with delta (0, 0)
Screenshot: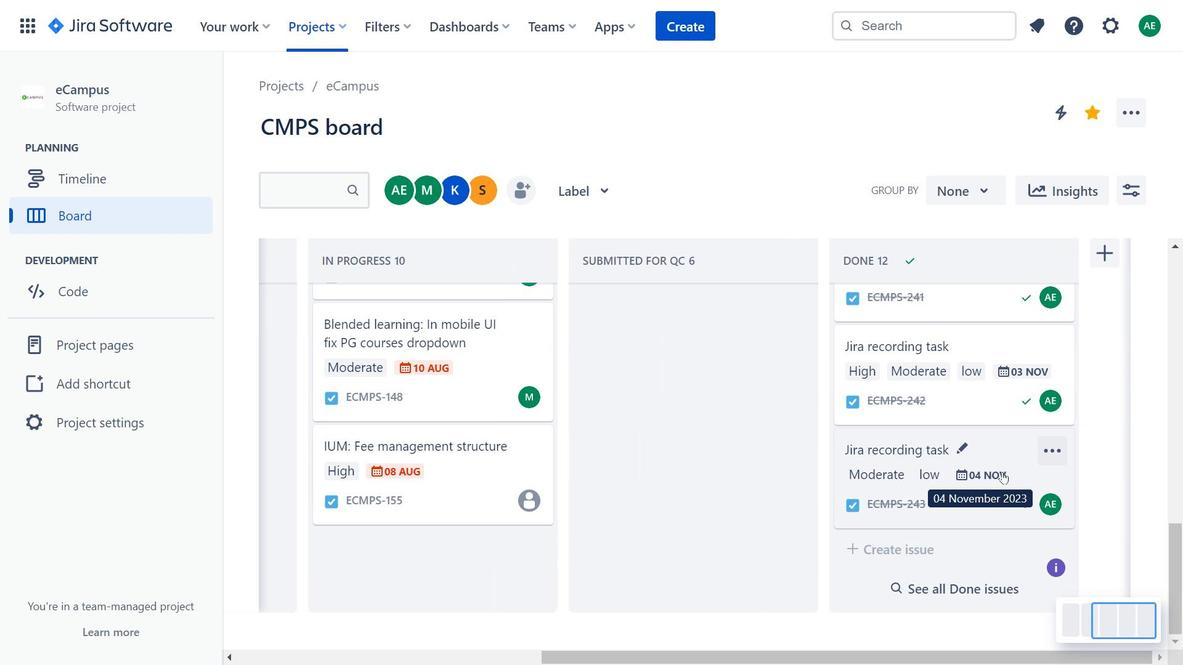 
Action: Mouse scrolled (1011, 477) with delta (0, 0)
Screenshot: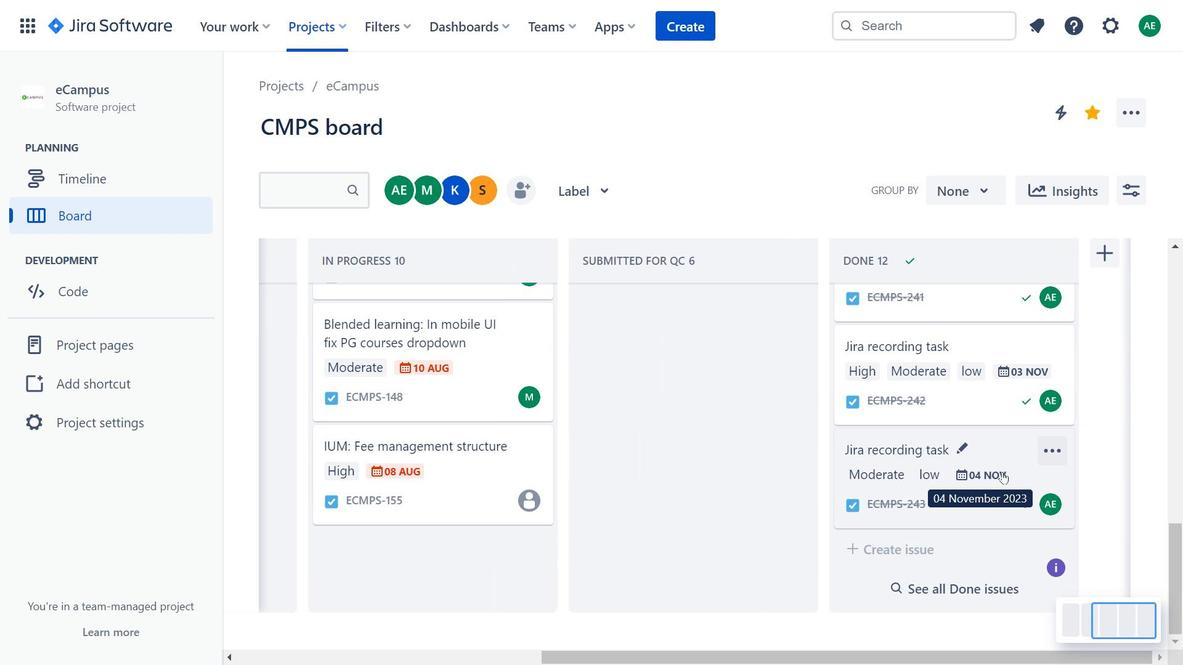 
Action: Mouse scrolled (1011, 477) with delta (0, 0)
Screenshot: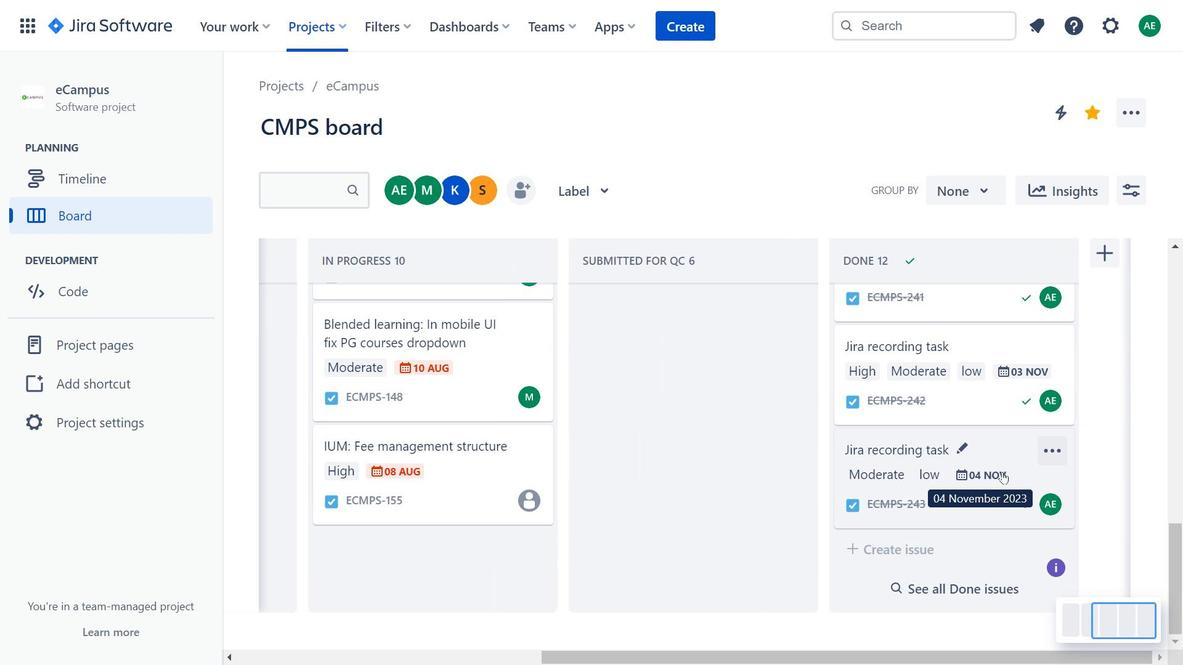 
Action: Mouse moved to (1003, 472)
Screenshot: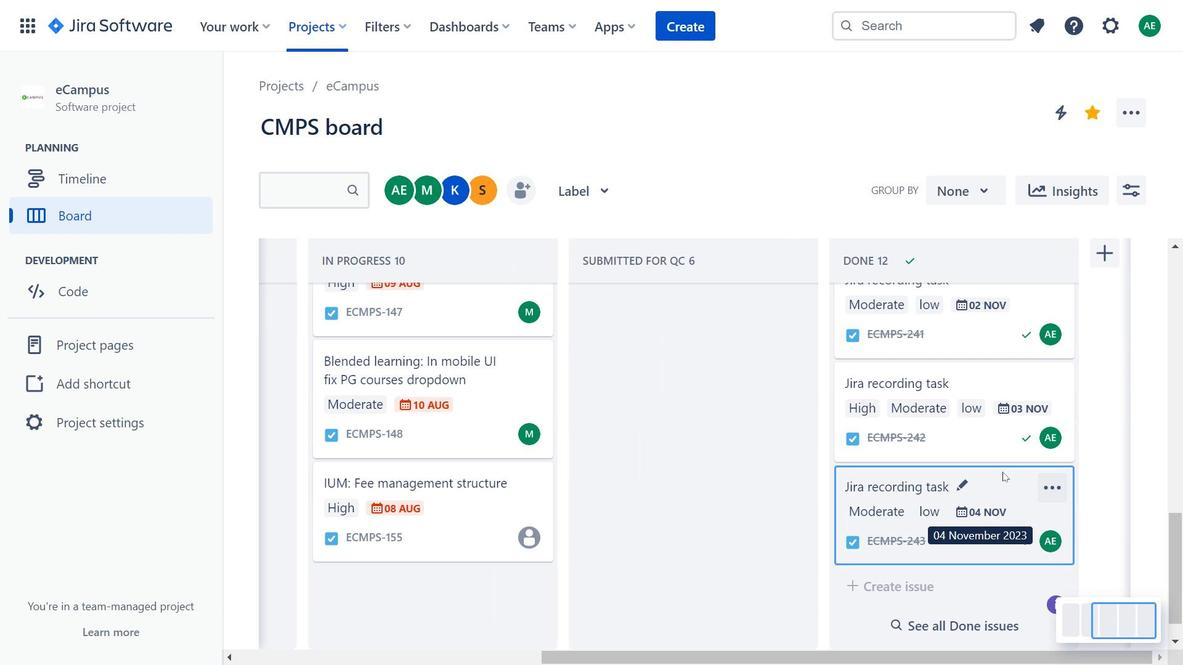 
Action: Mouse pressed left at (1003, 472)
Screenshot: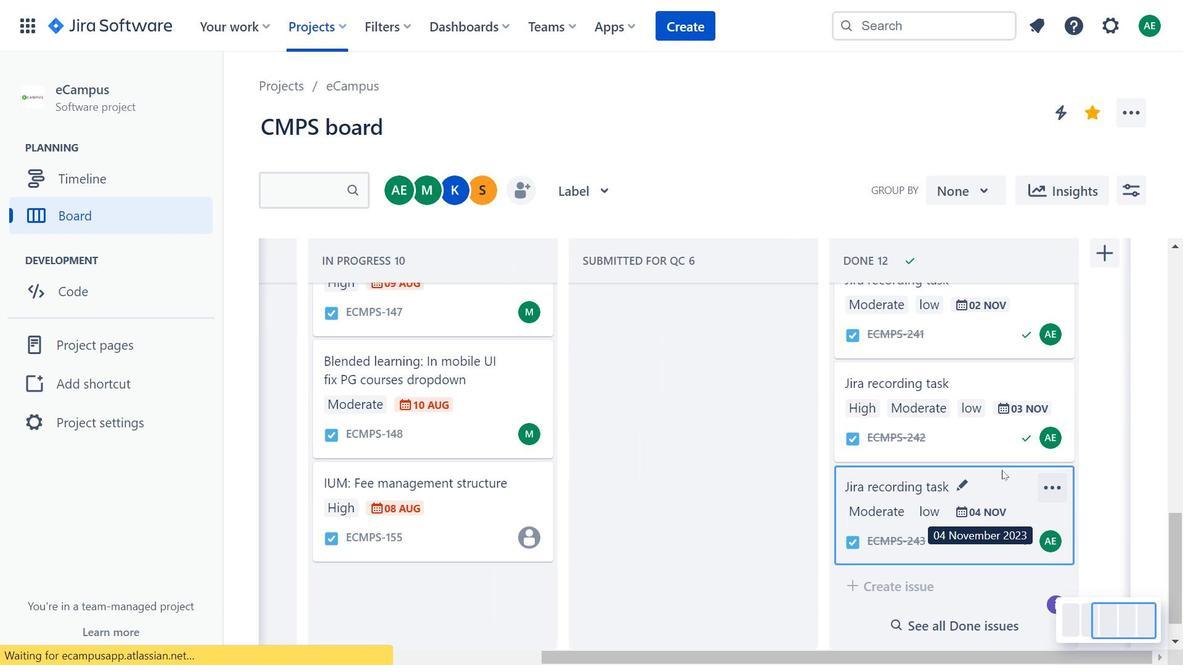 
Action: Mouse moved to (1096, 86)
Screenshot: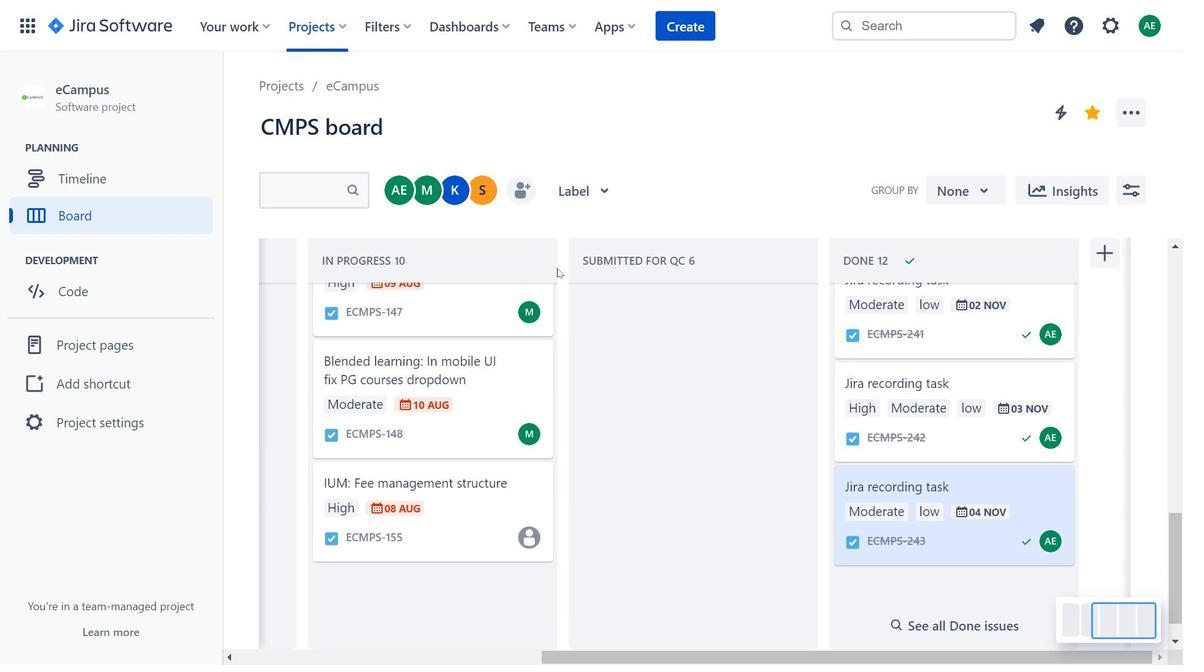 
Action: Mouse pressed left at (1096, 86)
Screenshot: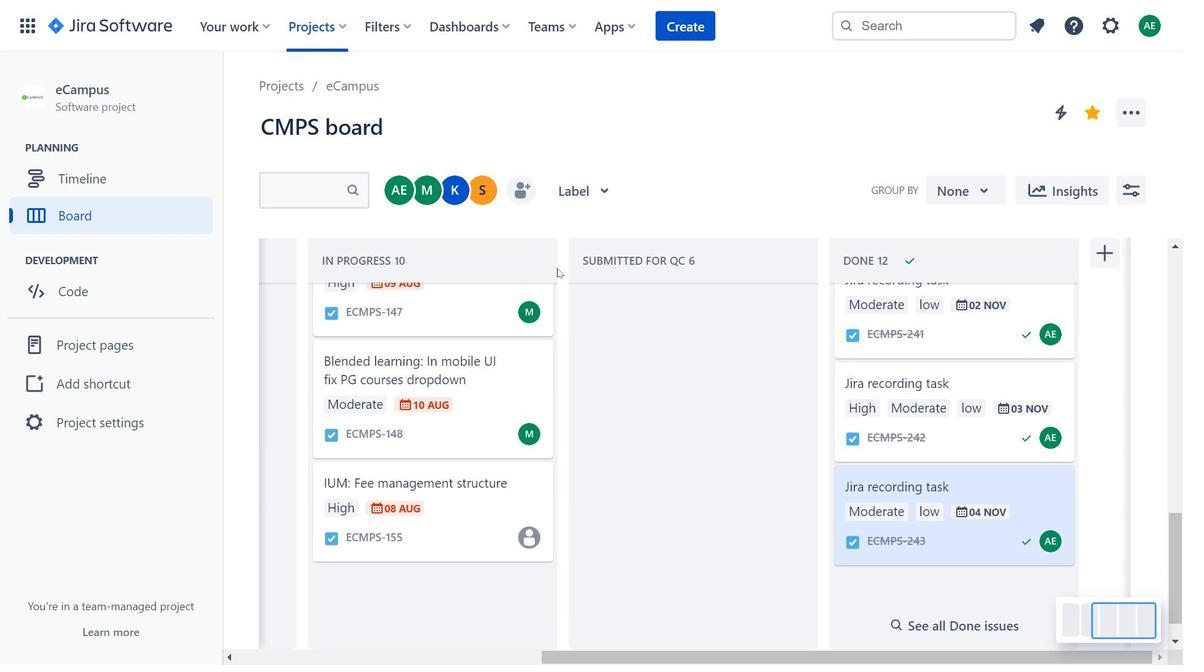 
Action: Mouse moved to (1141, 603)
Screenshot: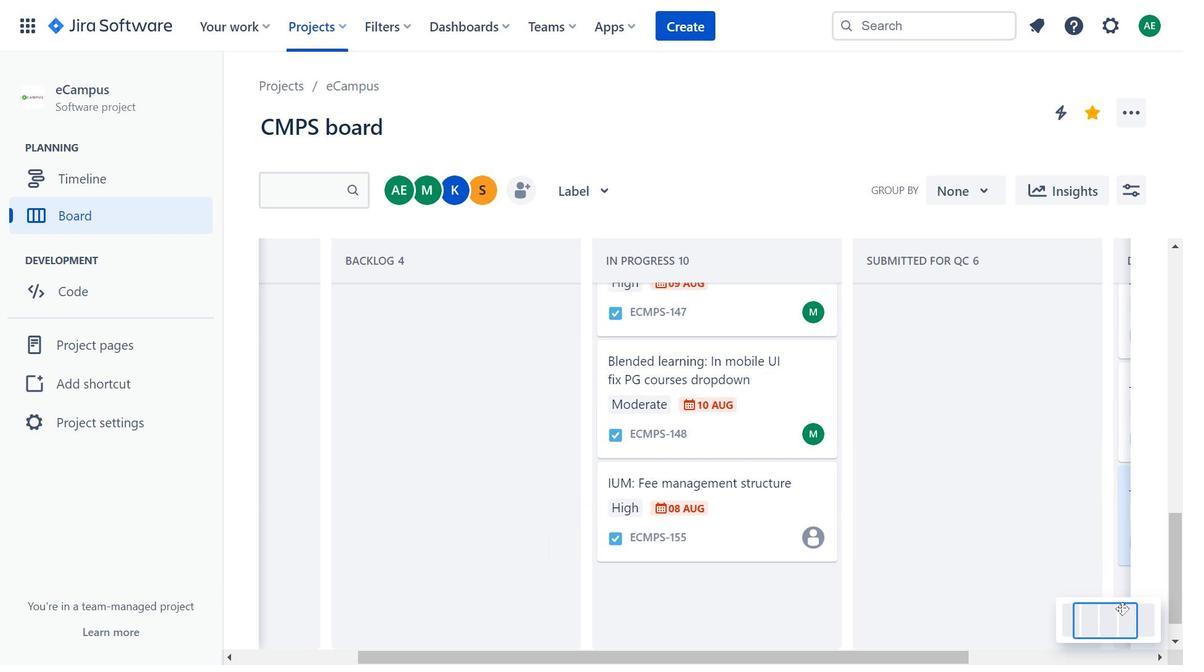 
Action: Mouse pressed left at (1141, 603)
Screenshot: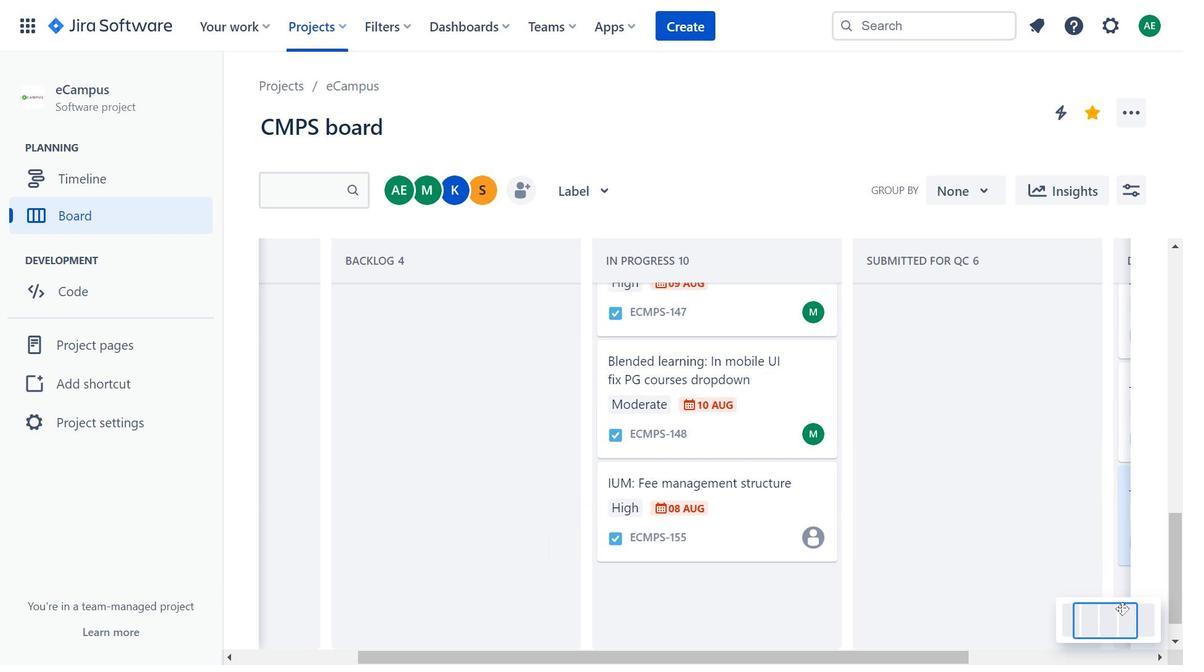 
Action: Mouse moved to (849, 520)
Screenshot: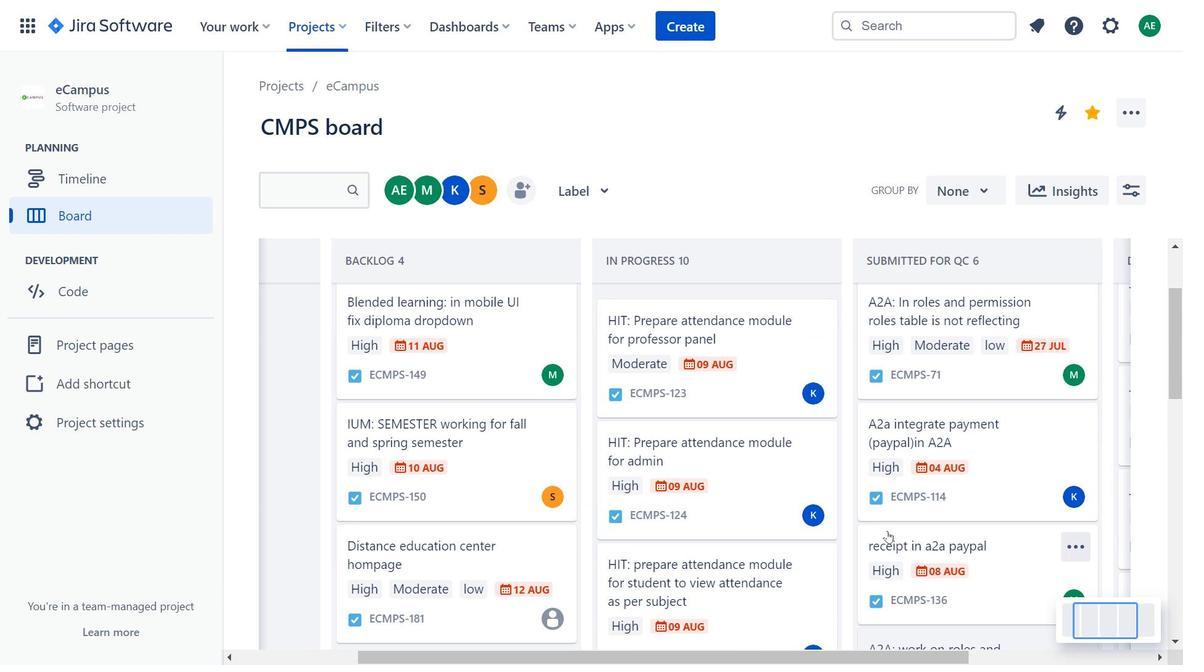 
Action: Mouse scrolled (849, 520) with delta (0, 0)
Screenshot: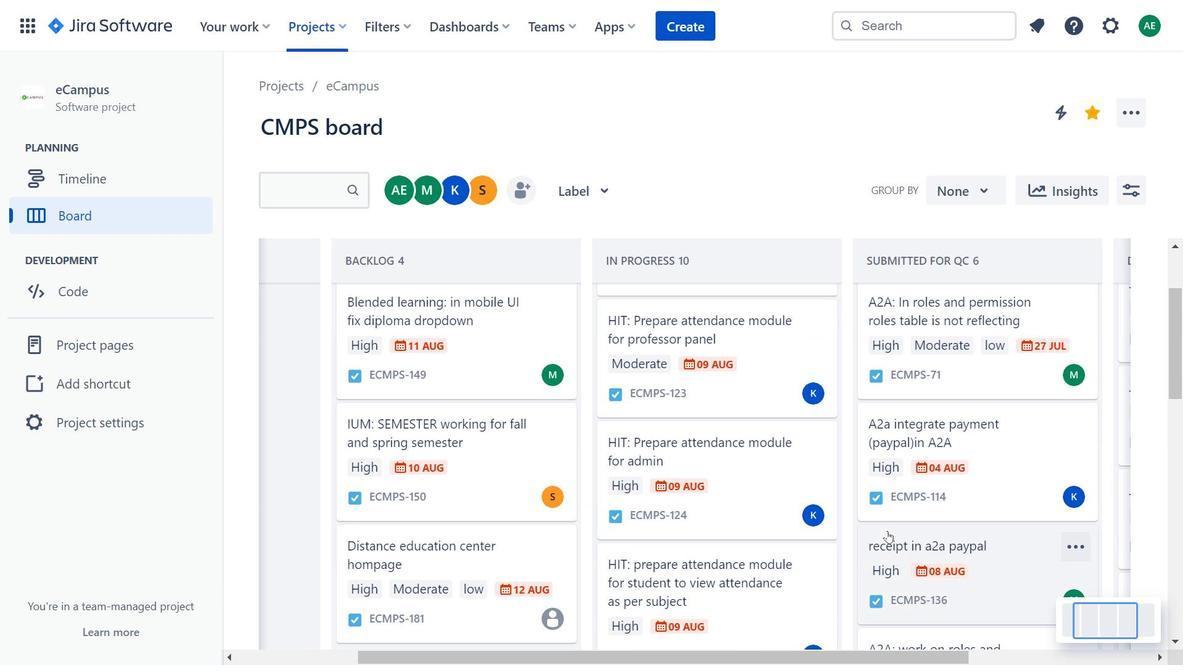 
Action: Mouse scrolled (849, 520) with delta (0, 0)
Screenshot: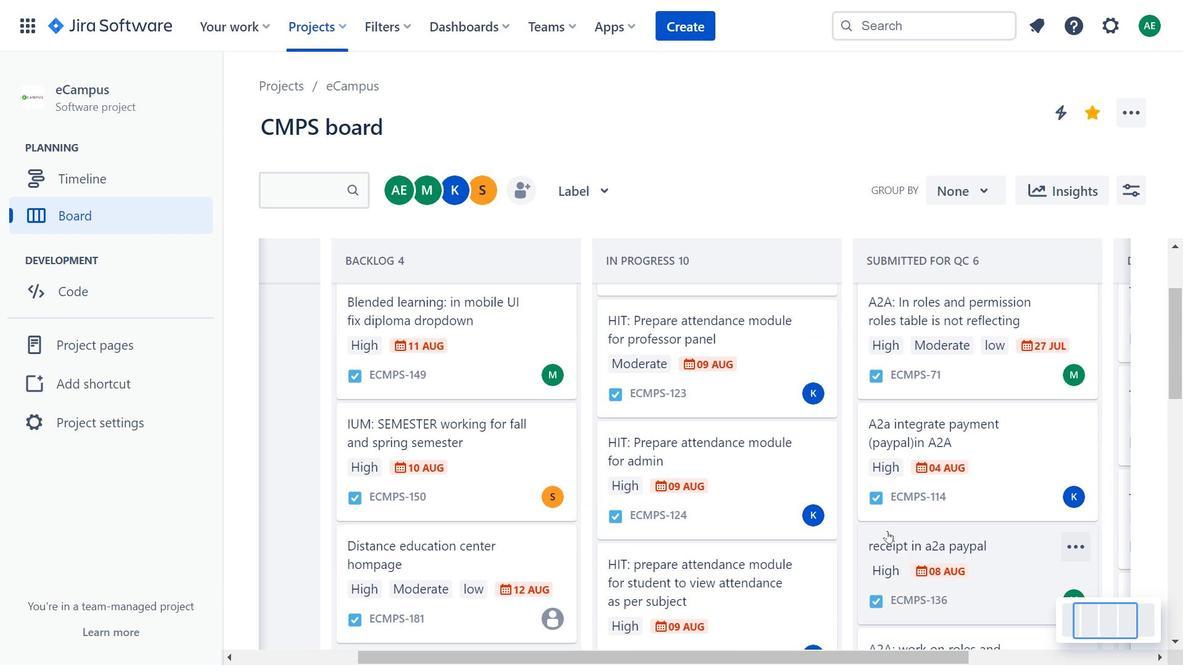 
Action: Mouse moved to (850, 520)
Screenshot: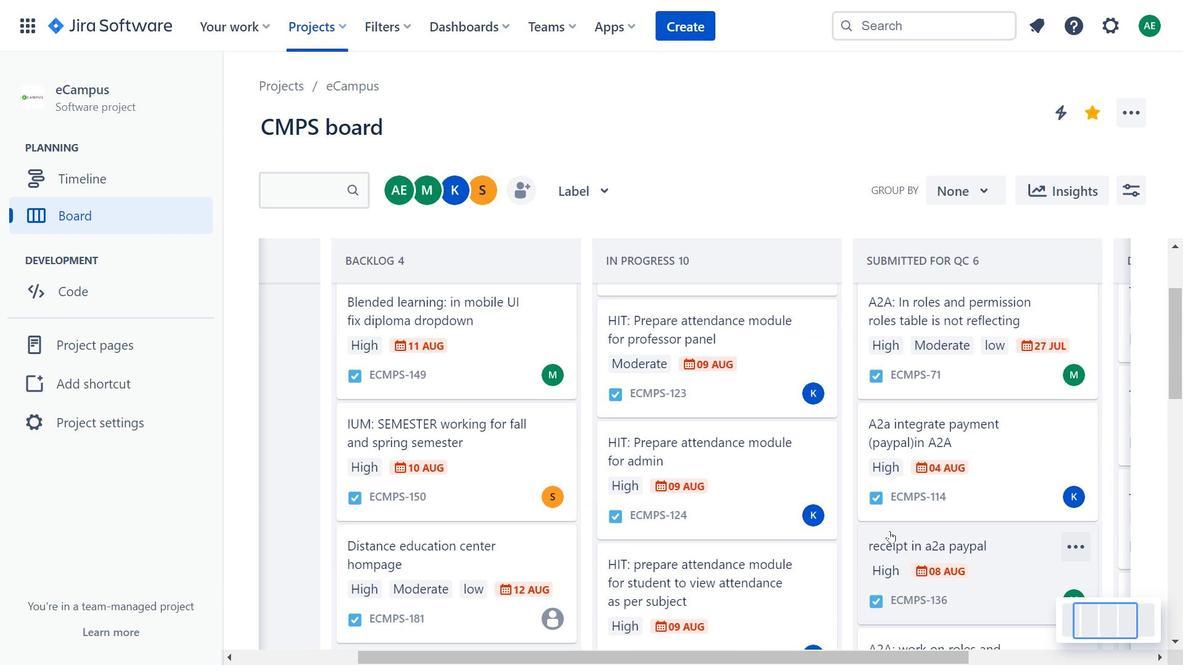 
Action: Mouse scrolled (850, 520) with delta (0, 0)
Screenshot: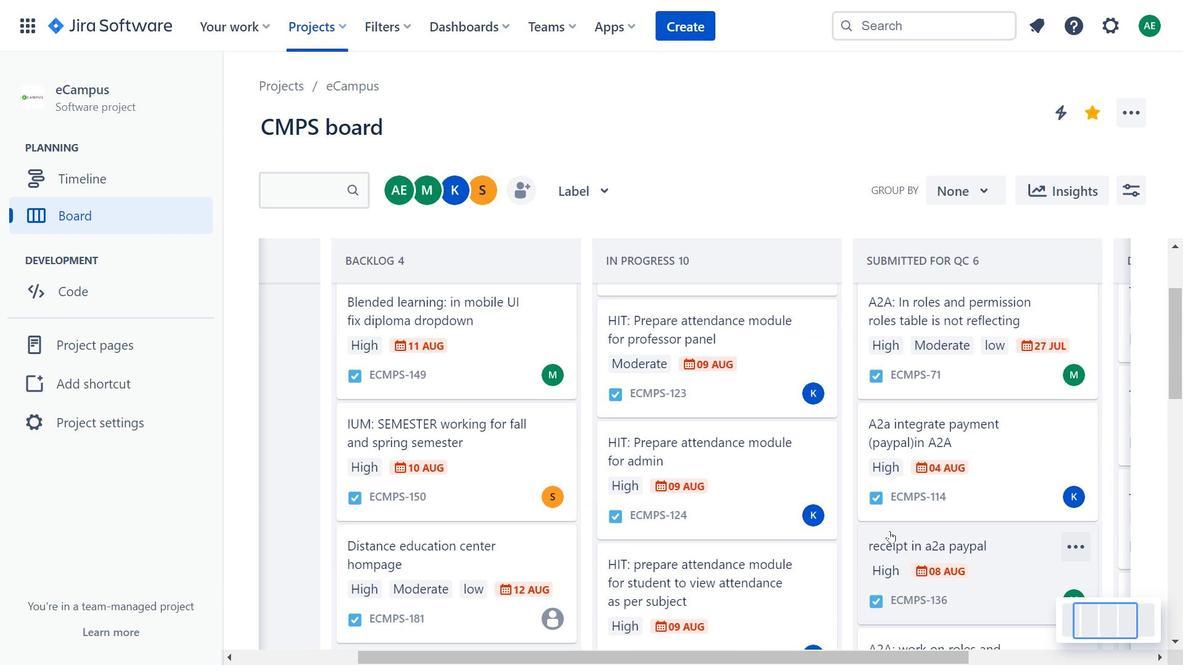 
Action: Mouse moved to (875, 526)
Screenshot: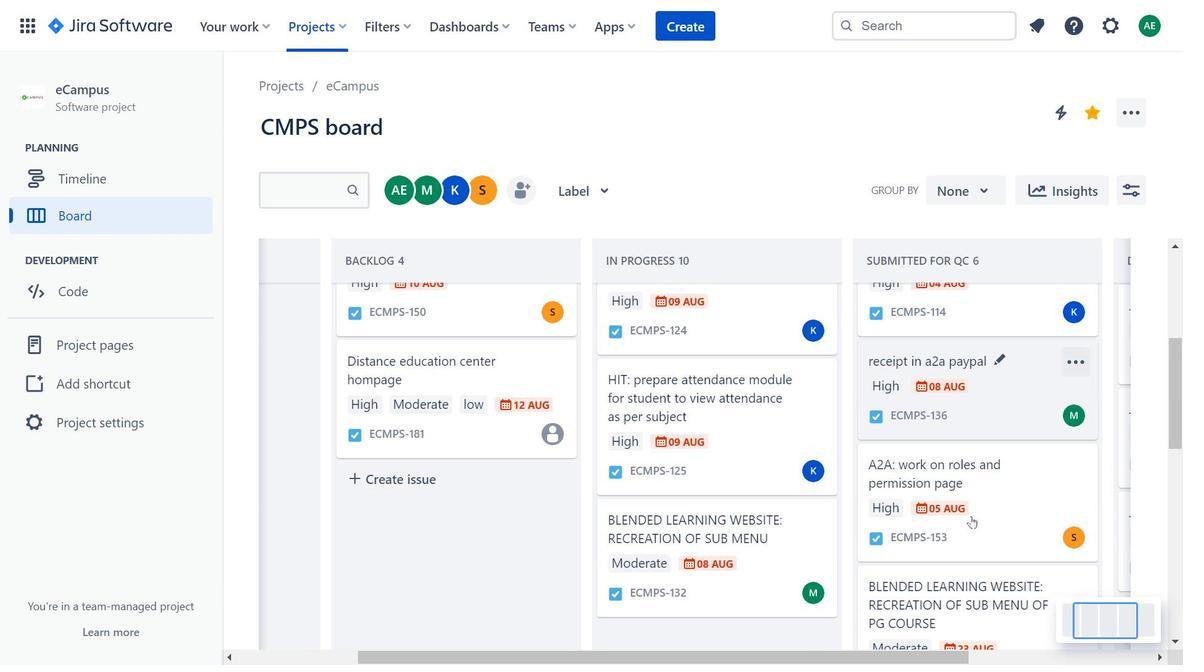 
Action: Mouse scrolled (875, 527) with delta (0, 0)
Screenshot: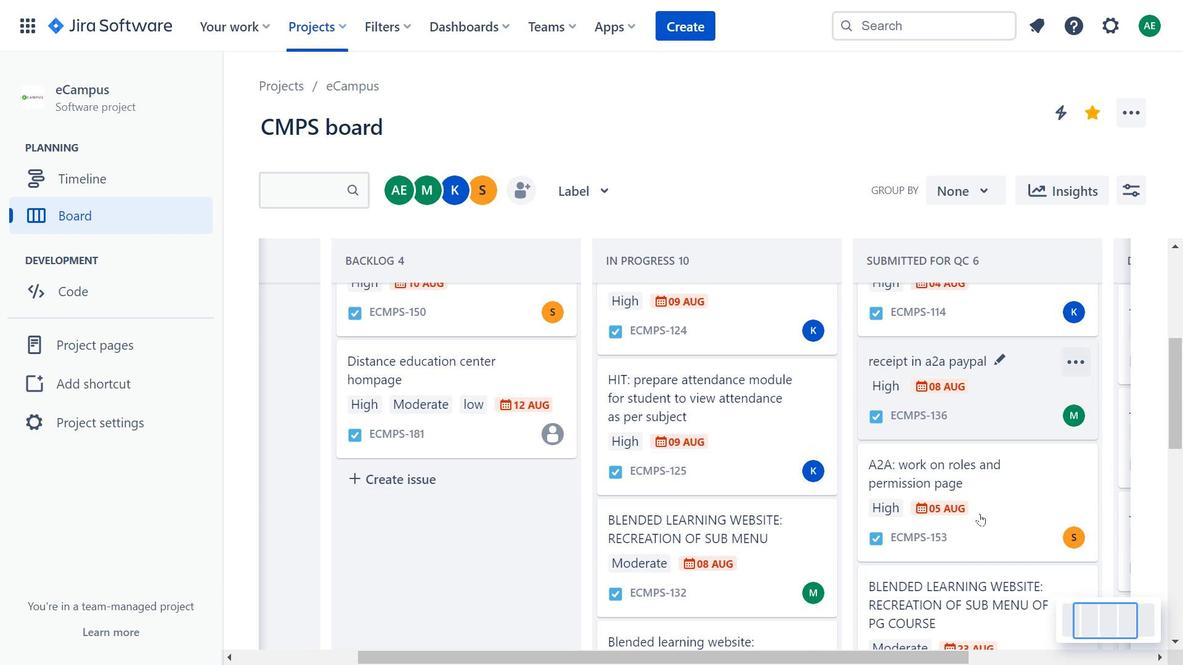 
Action: Mouse scrolled (875, 527) with delta (0, 0)
Screenshot: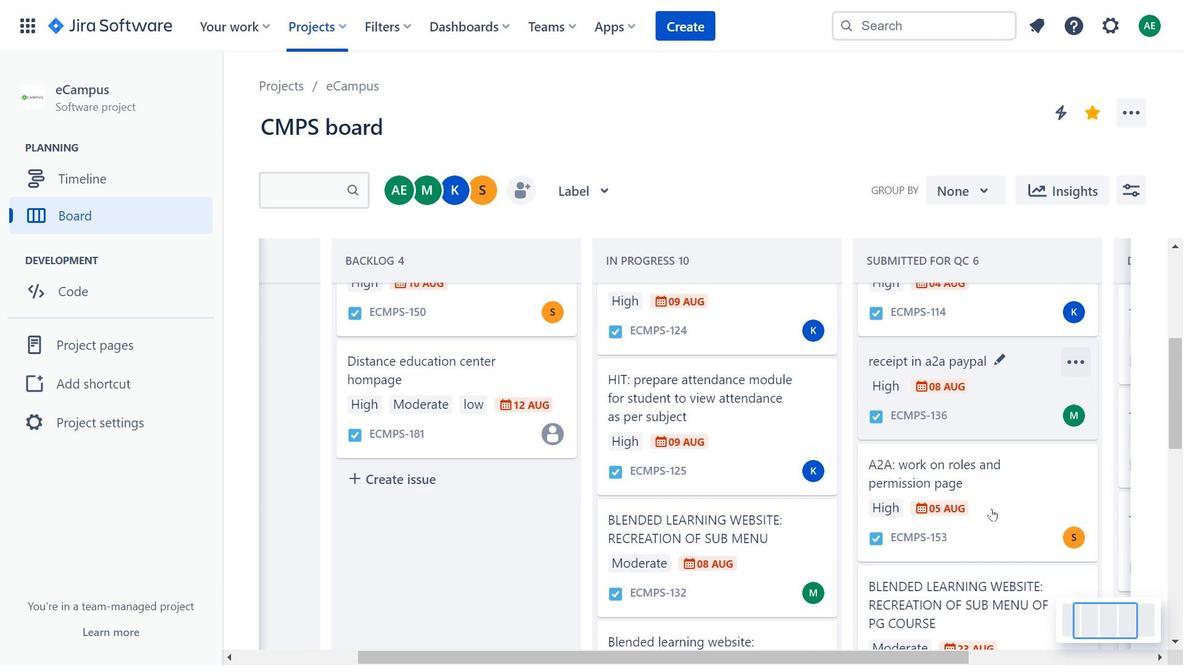 
Action: Mouse moved to (876, 526)
Screenshot: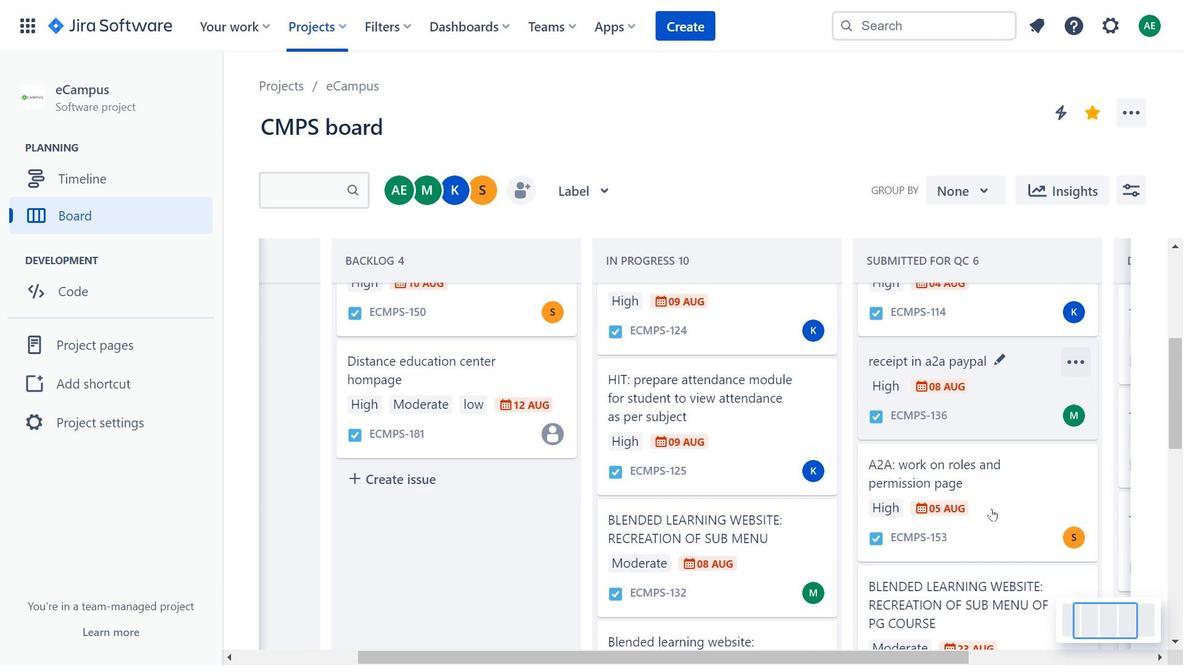 
Action: Mouse scrolled (876, 527) with delta (0, 0)
Screenshot: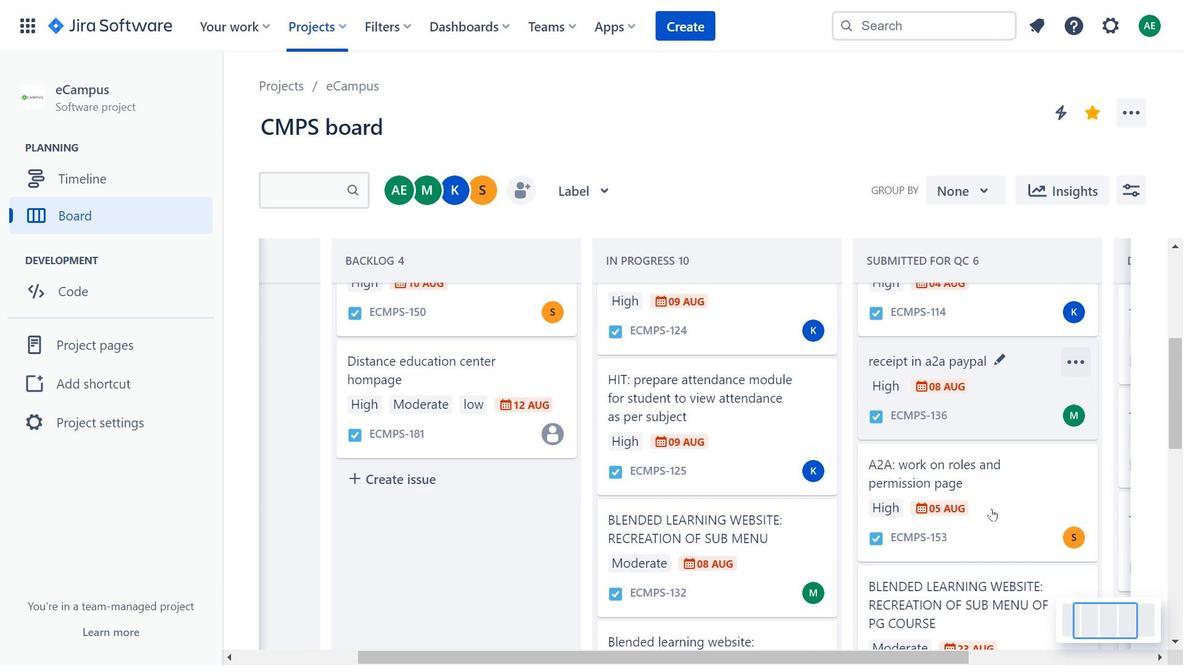 
Action: Mouse scrolled (876, 527) with delta (0, 0)
Screenshot: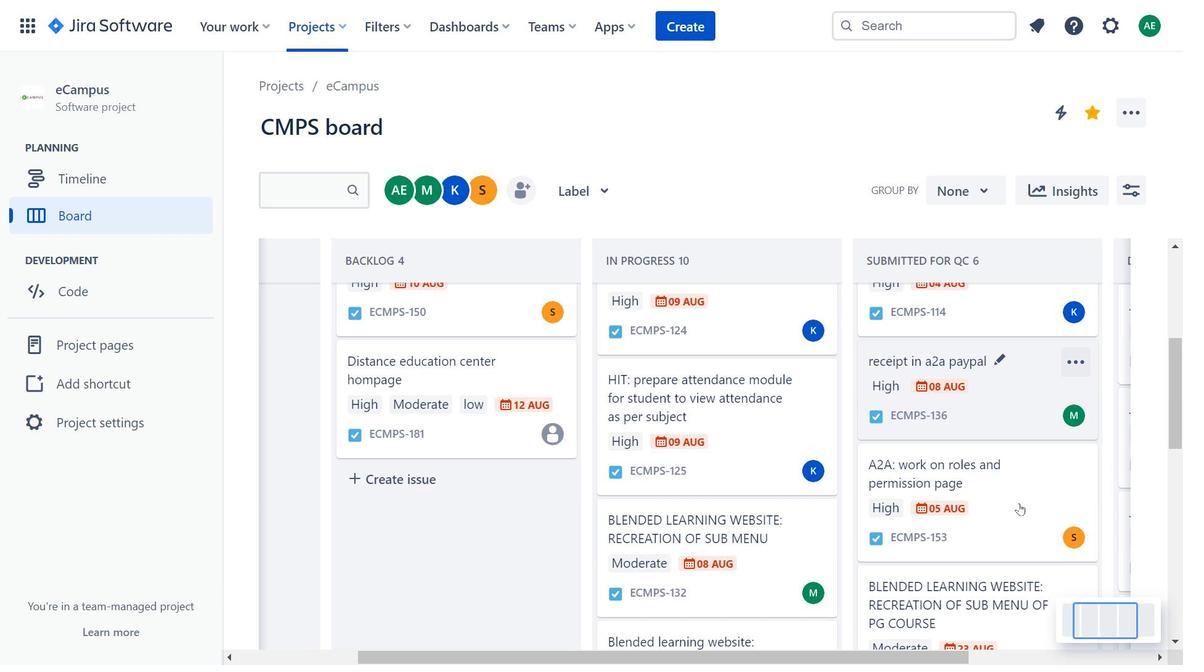 
Action: Mouse moved to (887, 531)
Screenshot: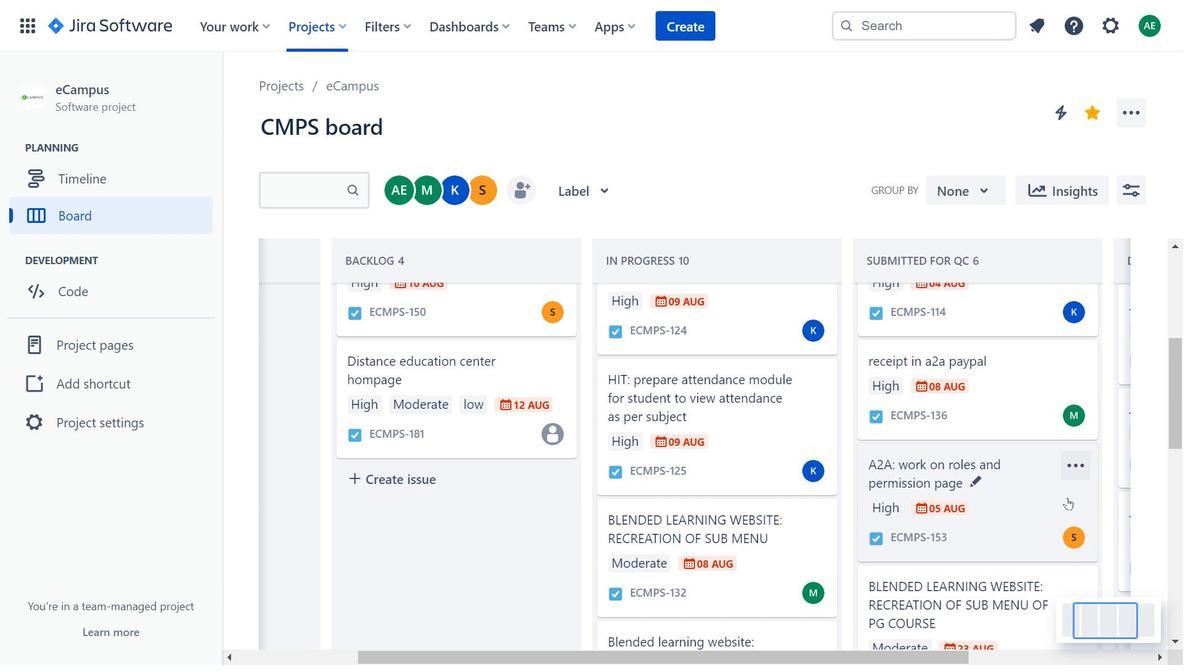 
Action: Mouse scrolled (887, 531) with delta (0, 0)
Screenshot: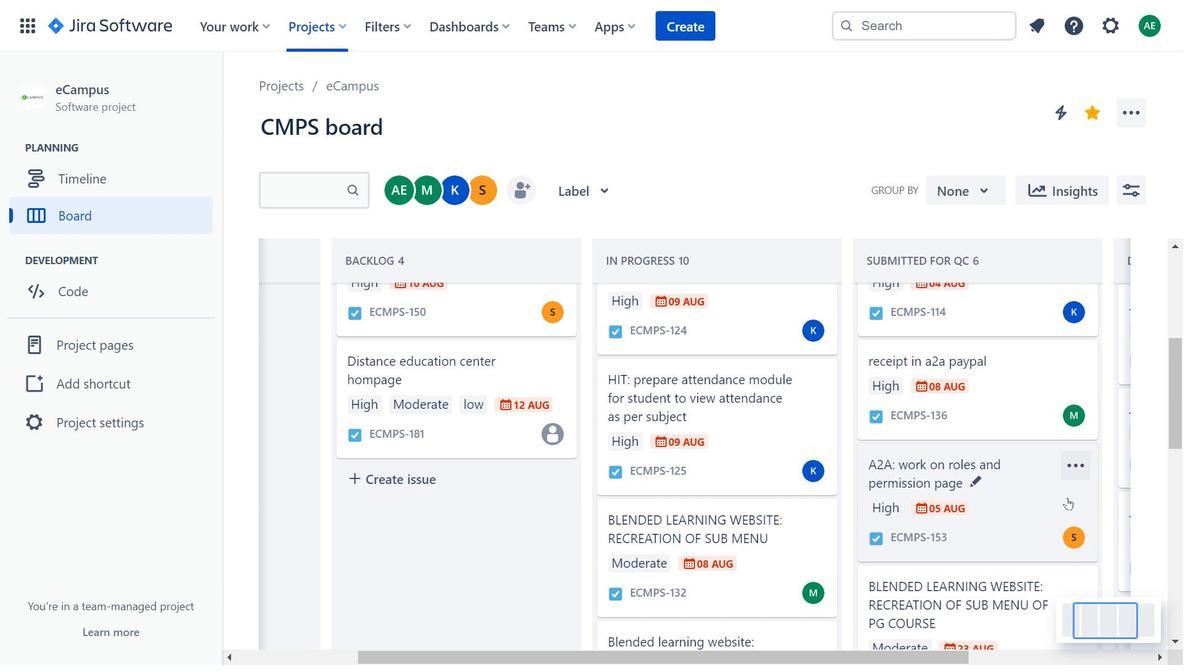 
Action: Mouse scrolled (887, 531) with delta (0, 0)
Screenshot: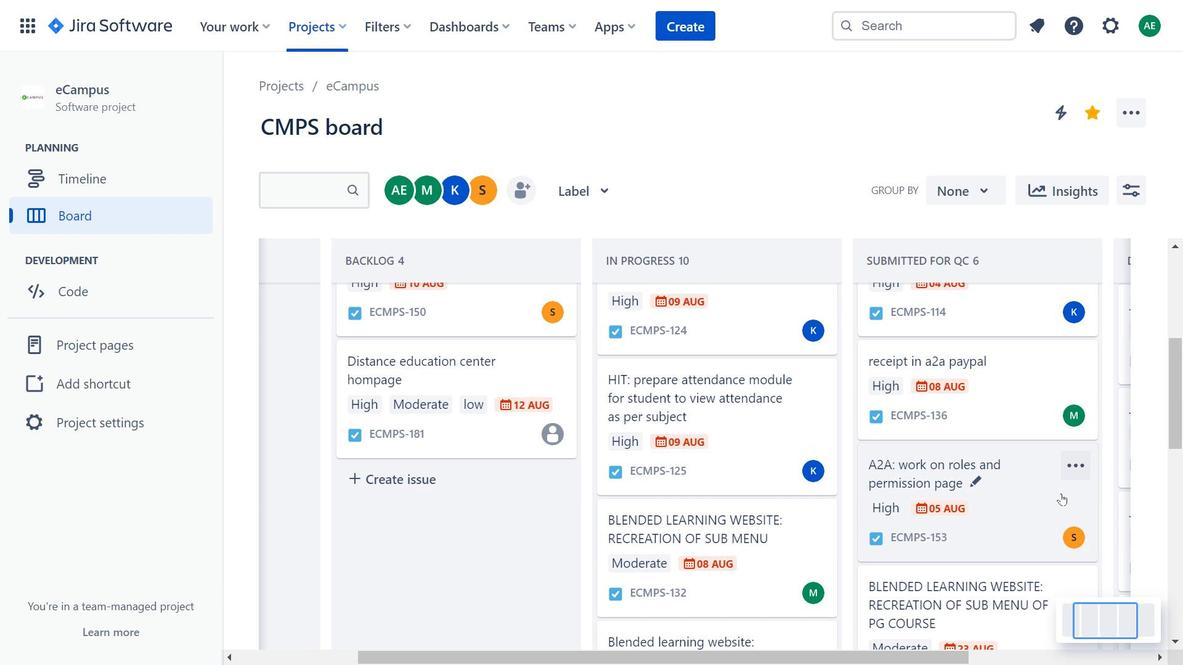 
Action: Mouse moved to (914, 531)
Screenshot: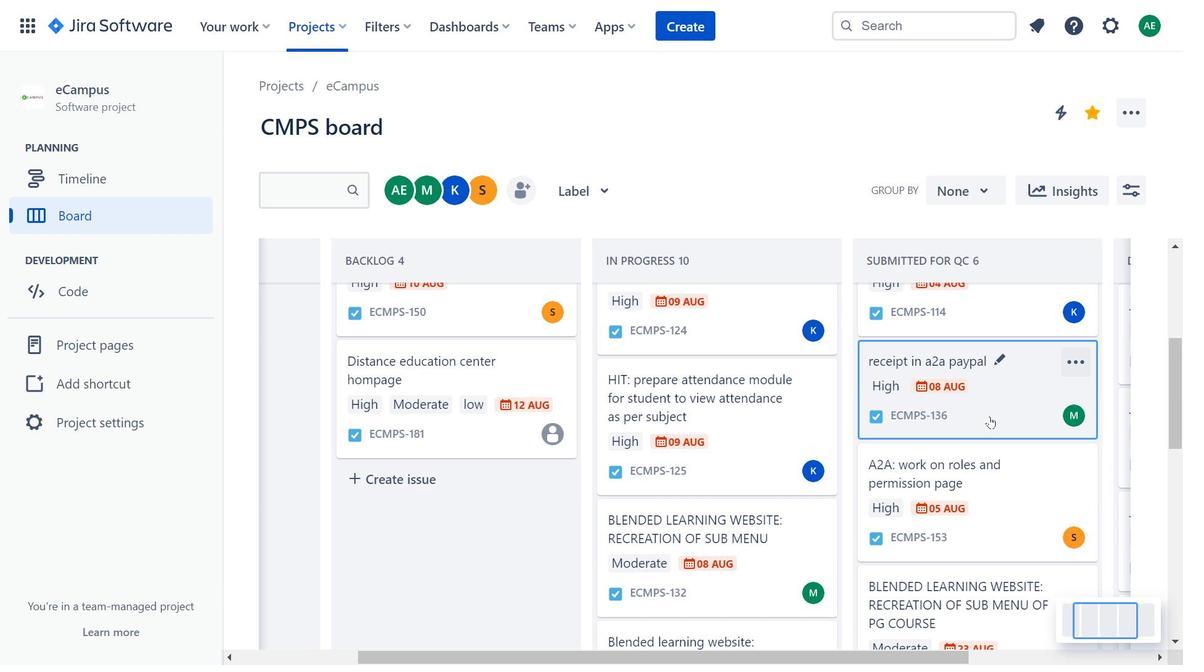 
Action: Mouse scrolled (914, 530) with delta (0, 0)
Screenshot: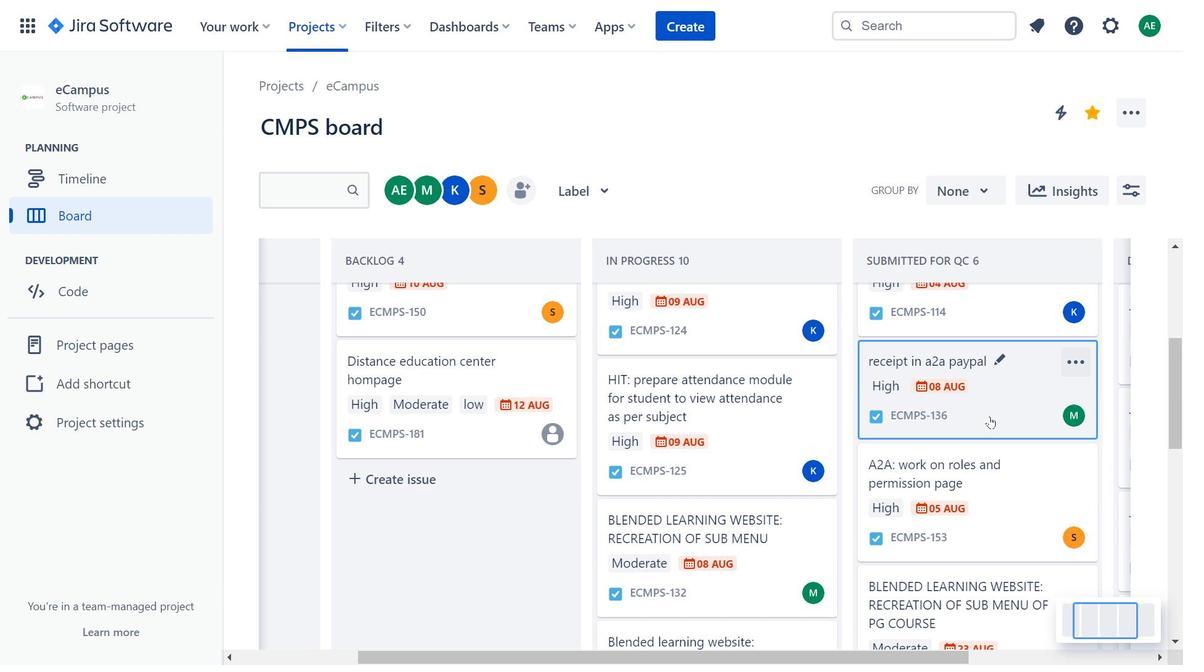 
Action: Mouse moved to (924, 531)
Screenshot: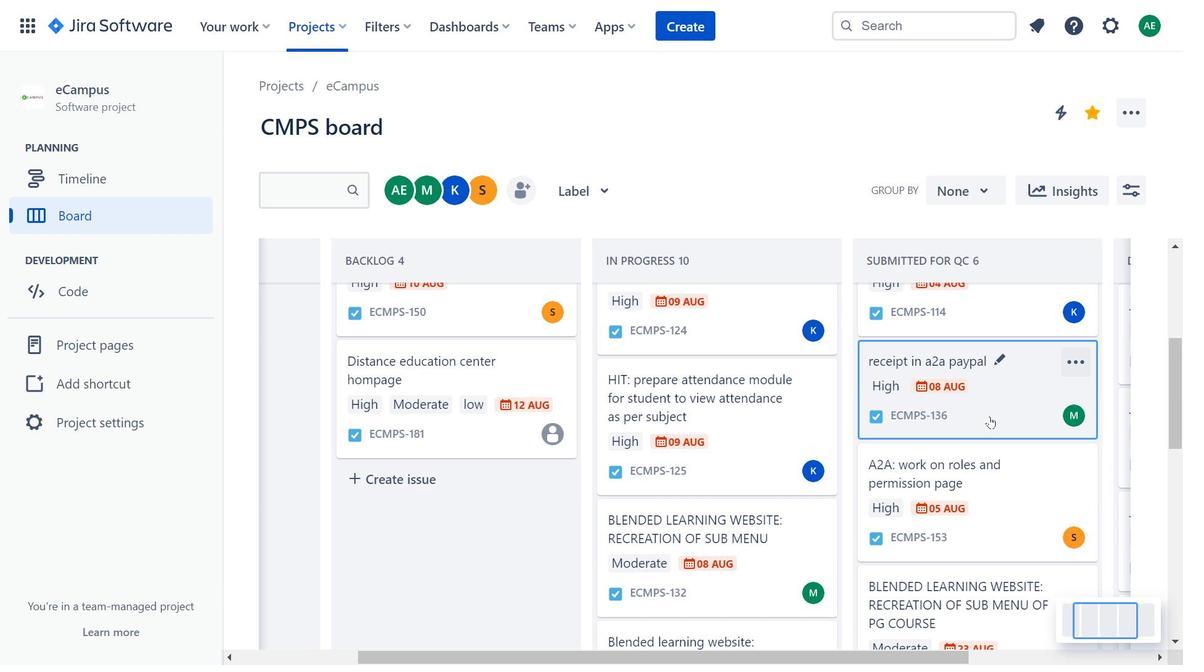 
Action: Mouse scrolled (924, 530) with delta (0, 0)
Screenshot: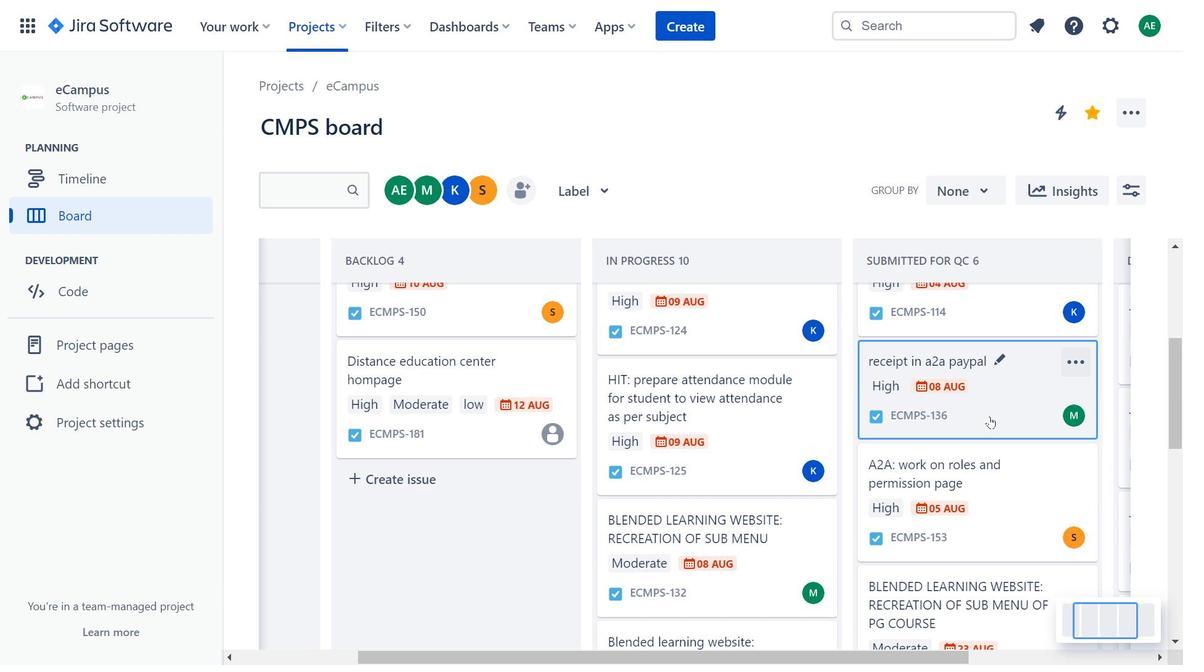 
Action: Mouse moved to (989, 416)
Screenshot: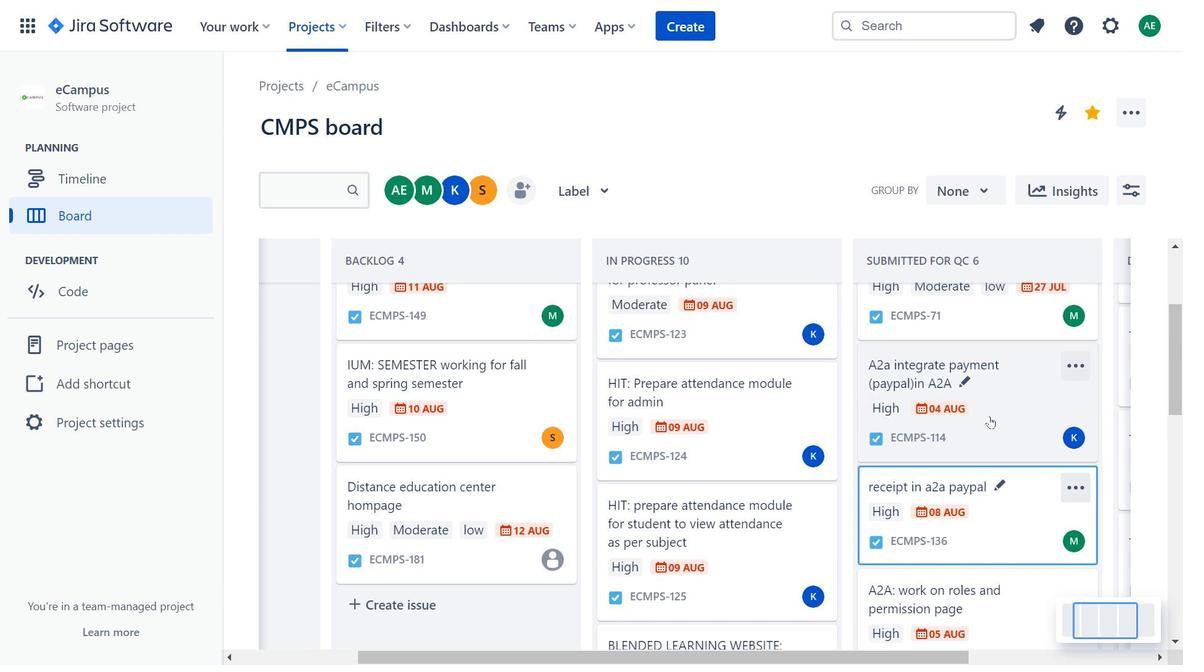 
Action: Mouse pressed left at (989, 416)
Screenshot: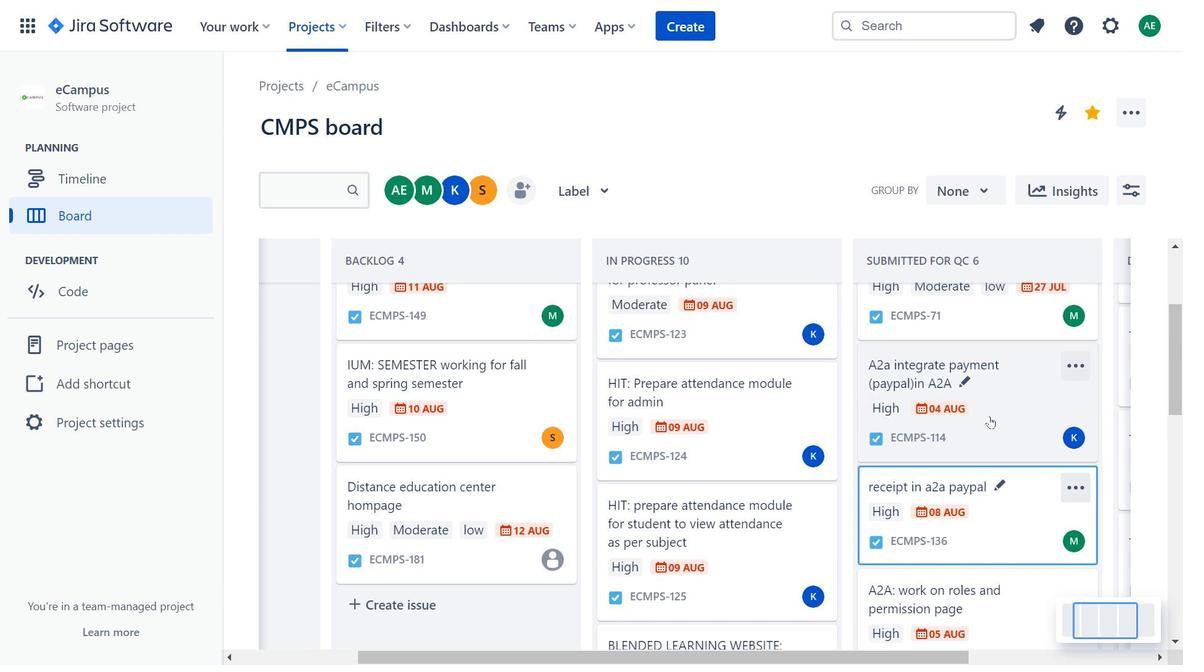 
Action: Mouse moved to (1011, 515)
Screenshot: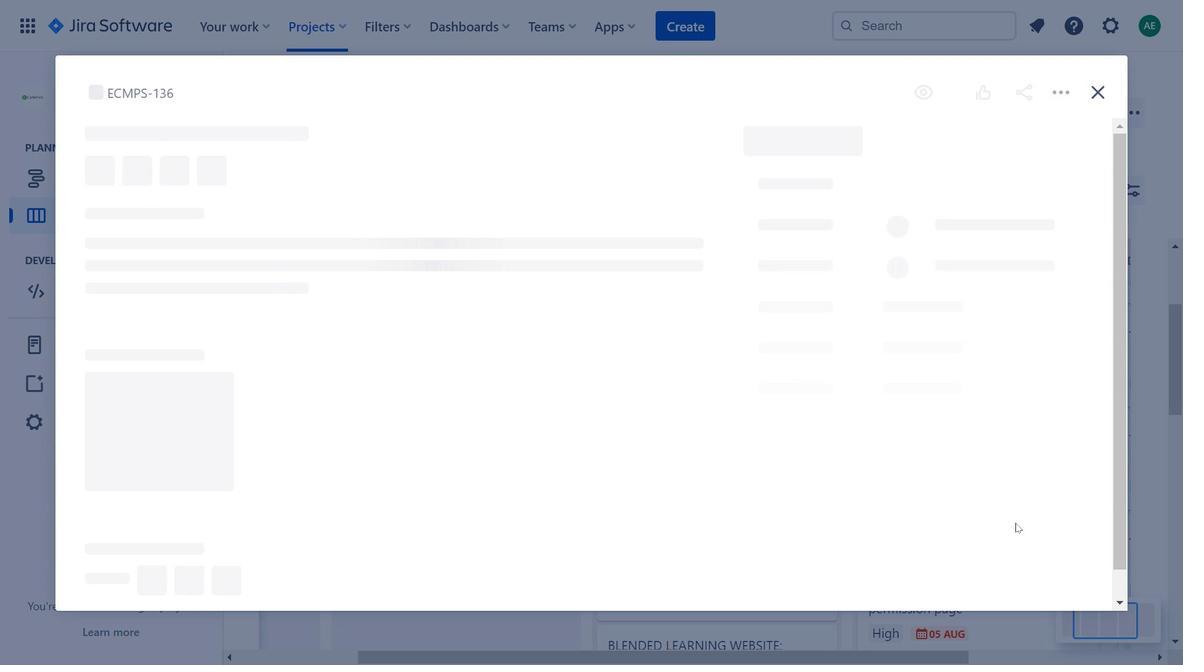 
Action: Mouse pressed left at (1011, 515)
Screenshot: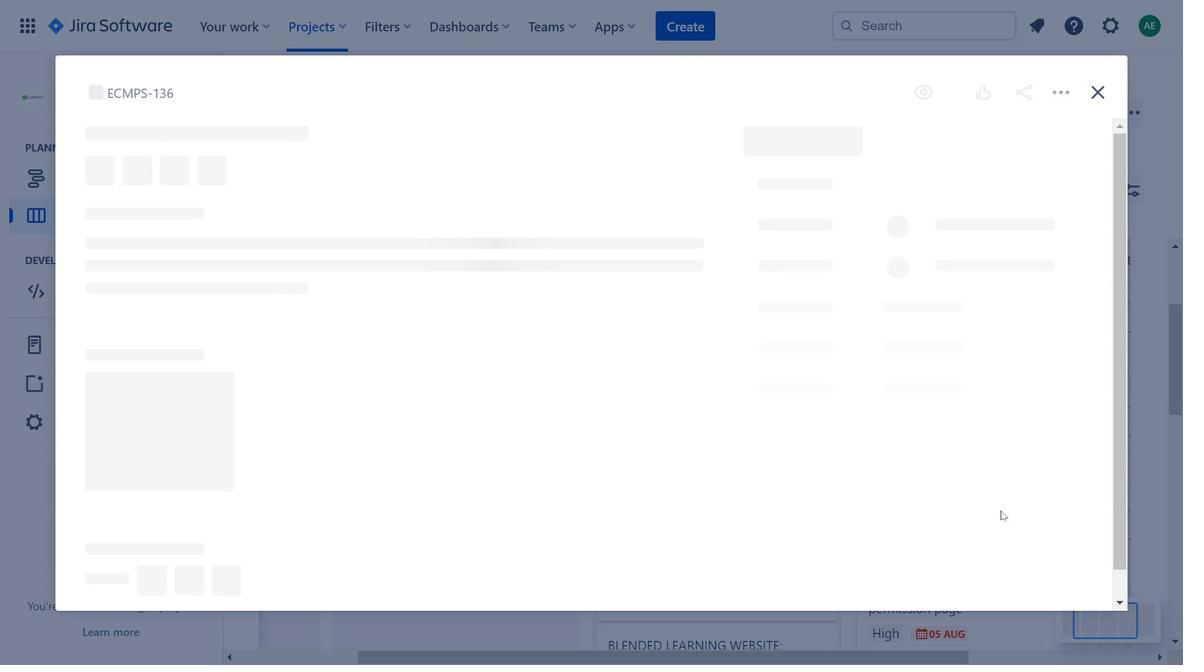 
Action: Mouse moved to (370, 266)
Screenshot: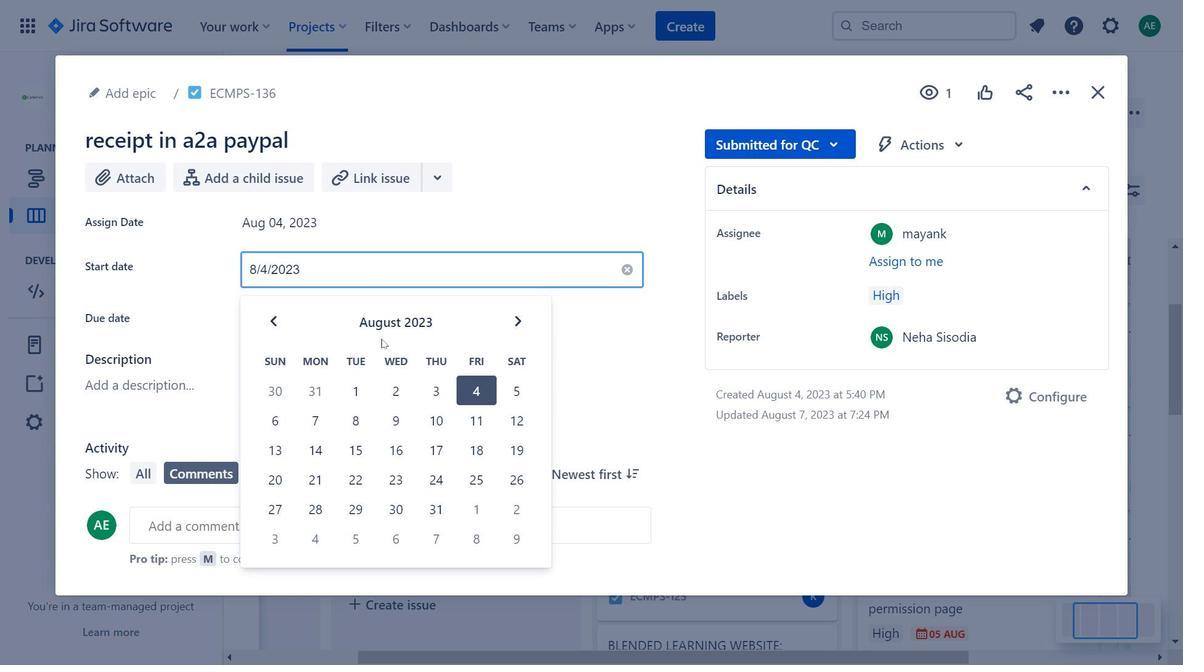 
Action: Mouse pressed left at (370, 266)
Screenshot: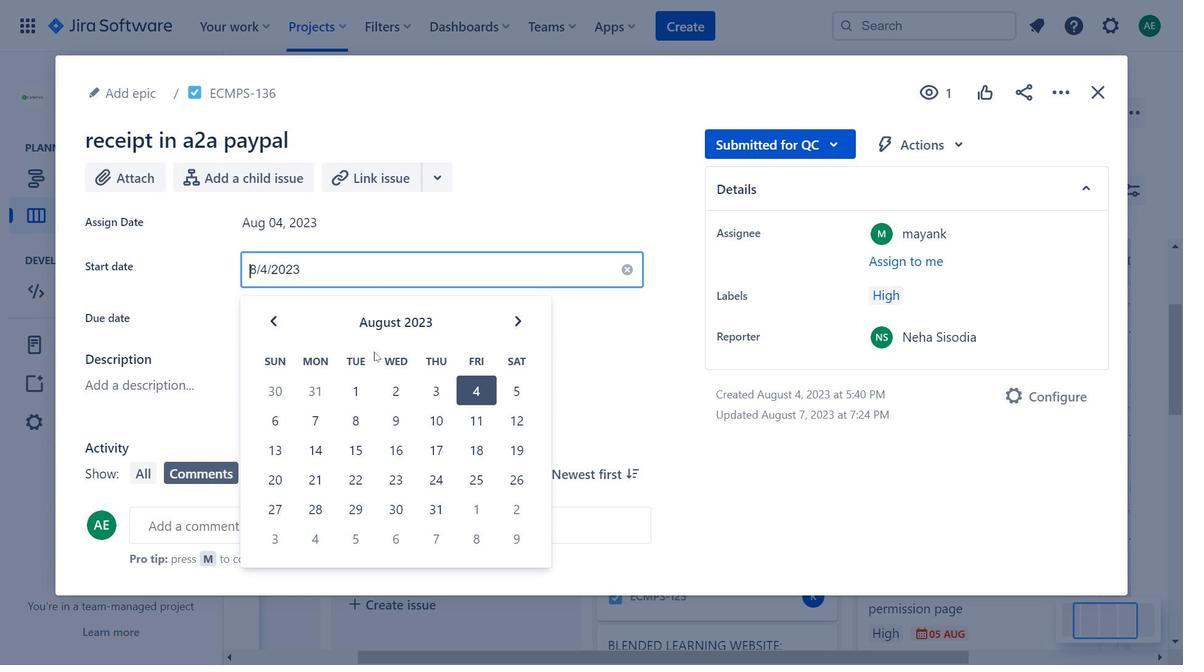 
Action: Mouse moved to (781, 142)
Screenshot: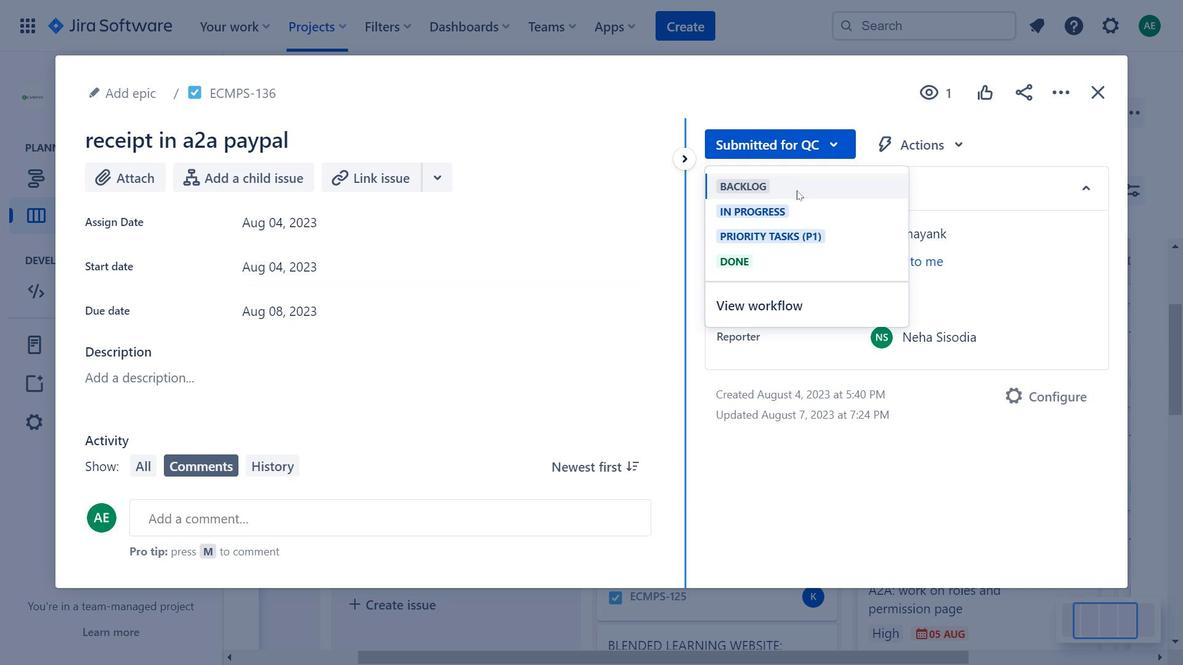 
Action: Mouse pressed left at (781, 142)
Screenshot: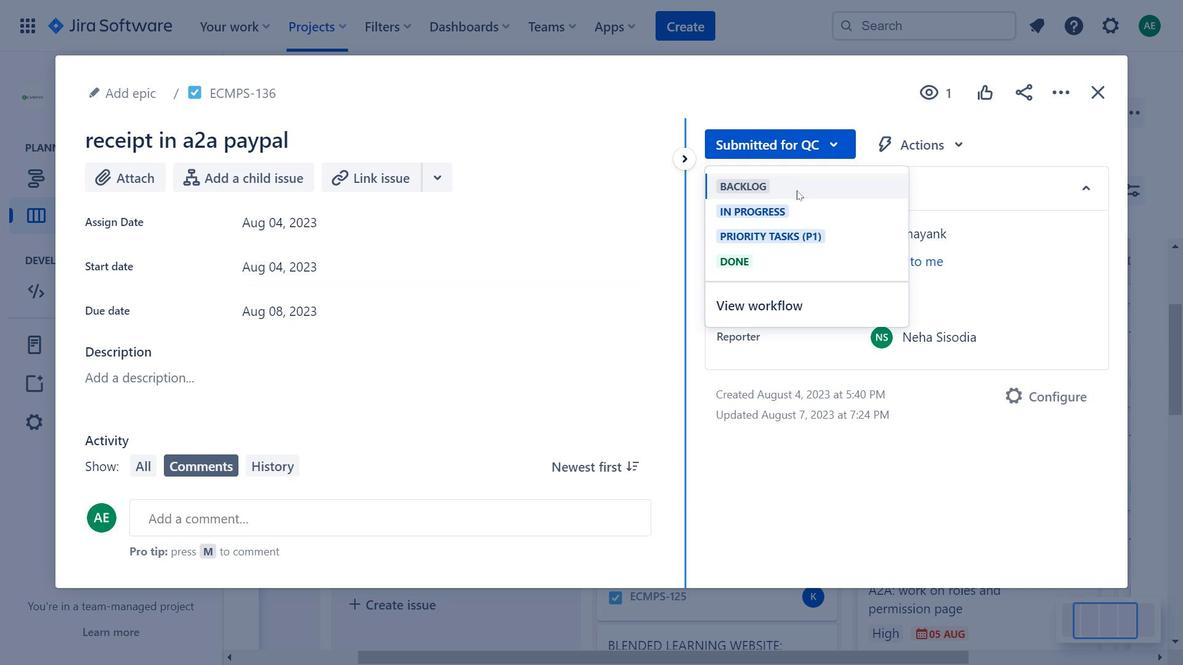 
Action: Mouse moved to (316, 225)
Screenshot: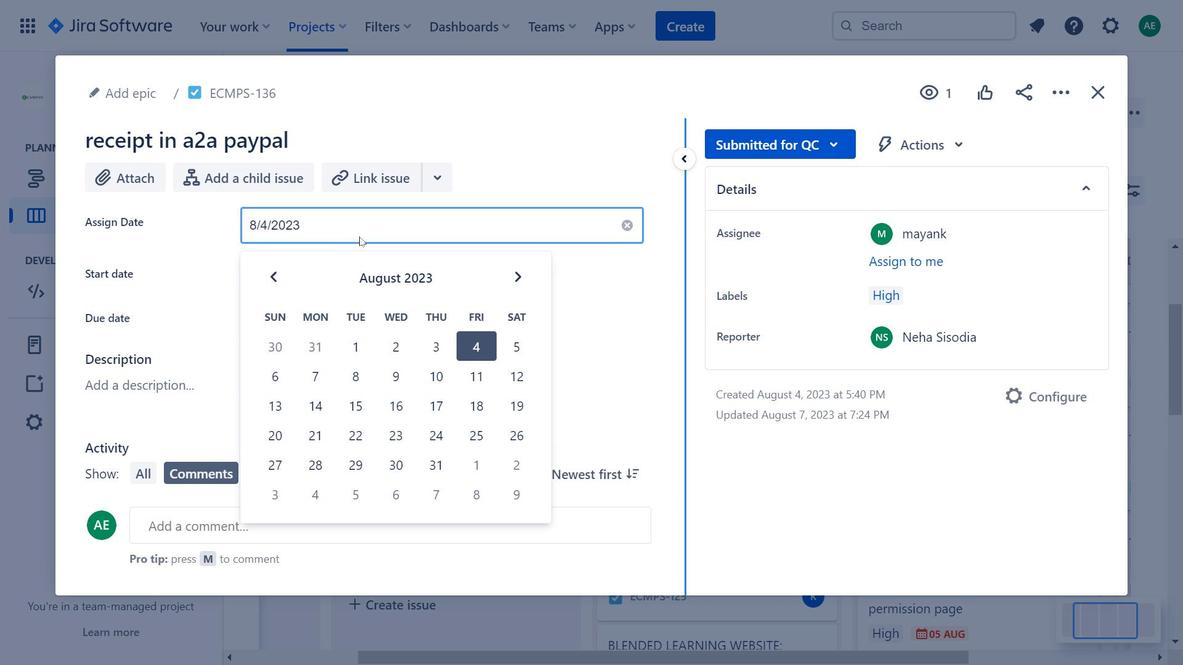 
Action: Mouse pressed left at (316, 225)
Screenshot: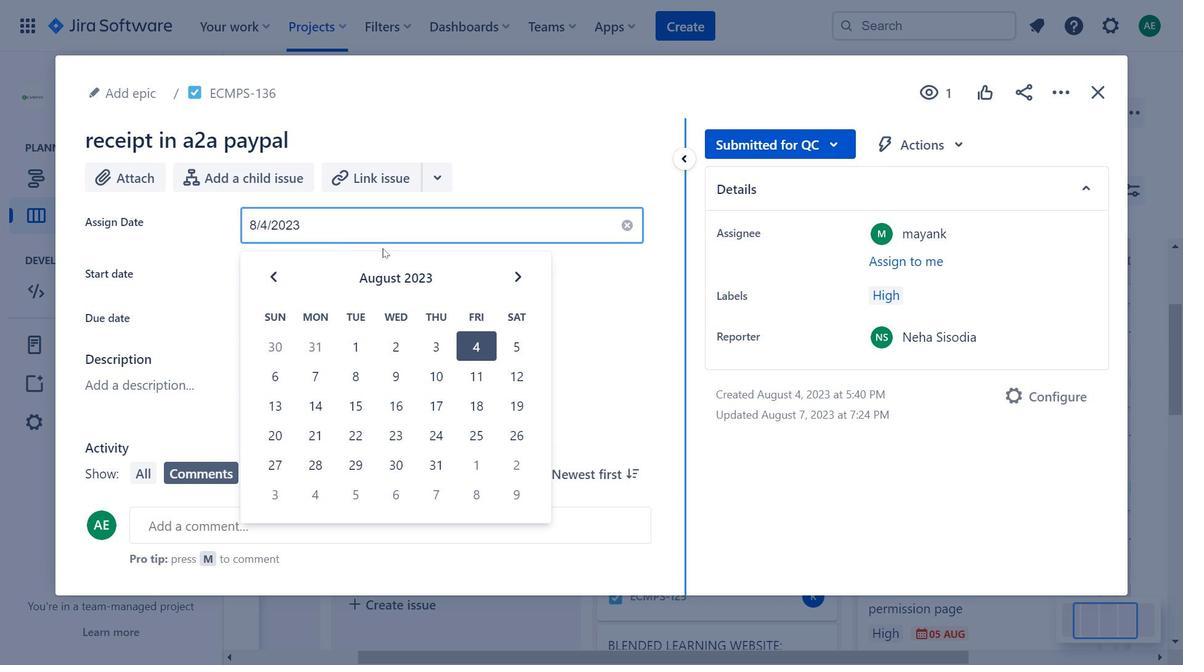 
Action: Mouse moved to (940, 149)
Screenshot: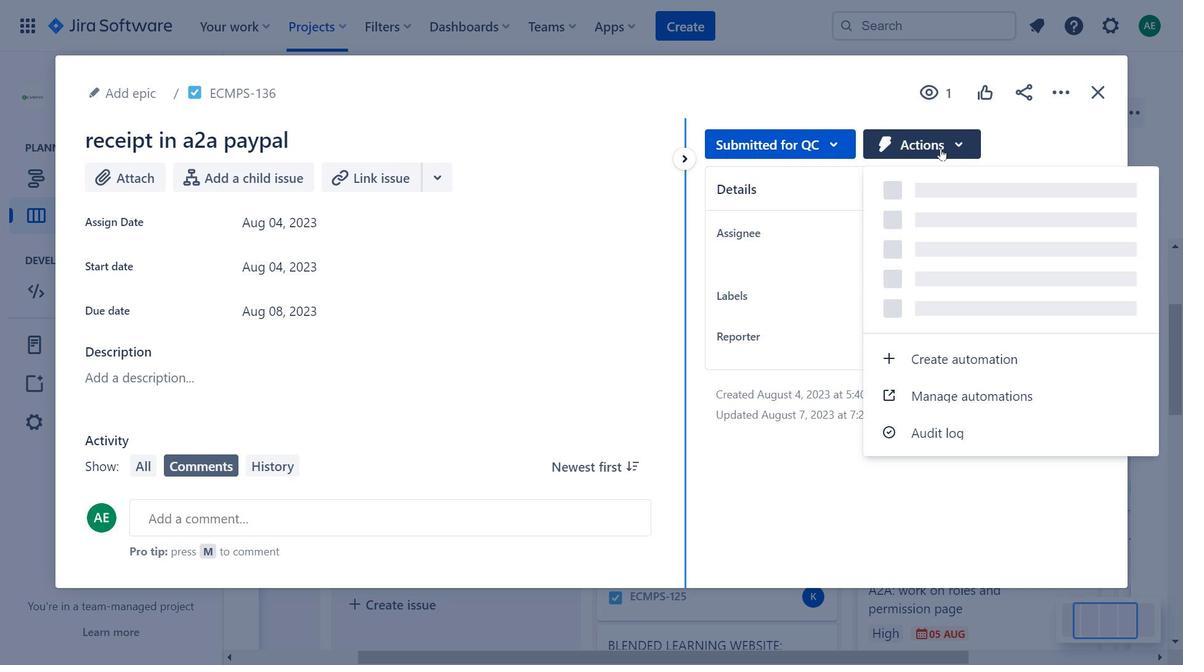 
Action: Mouse pressed left at (940, 149)
Screenshot: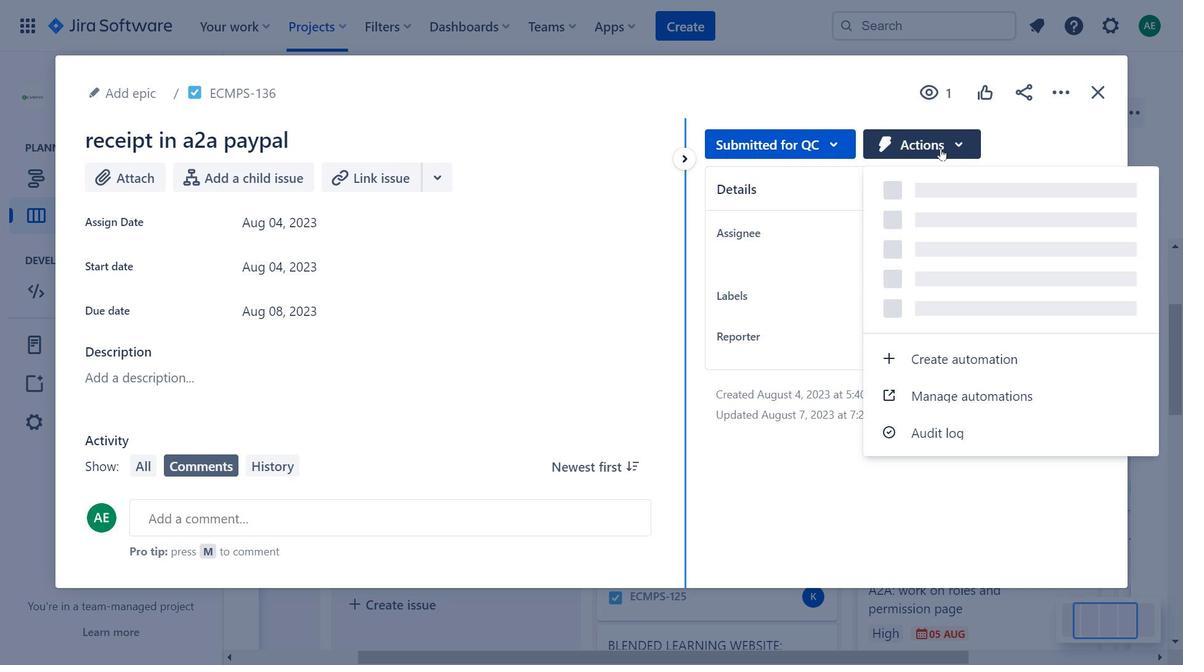 
Action: Mouse moved to (494, 294)
Screenshot: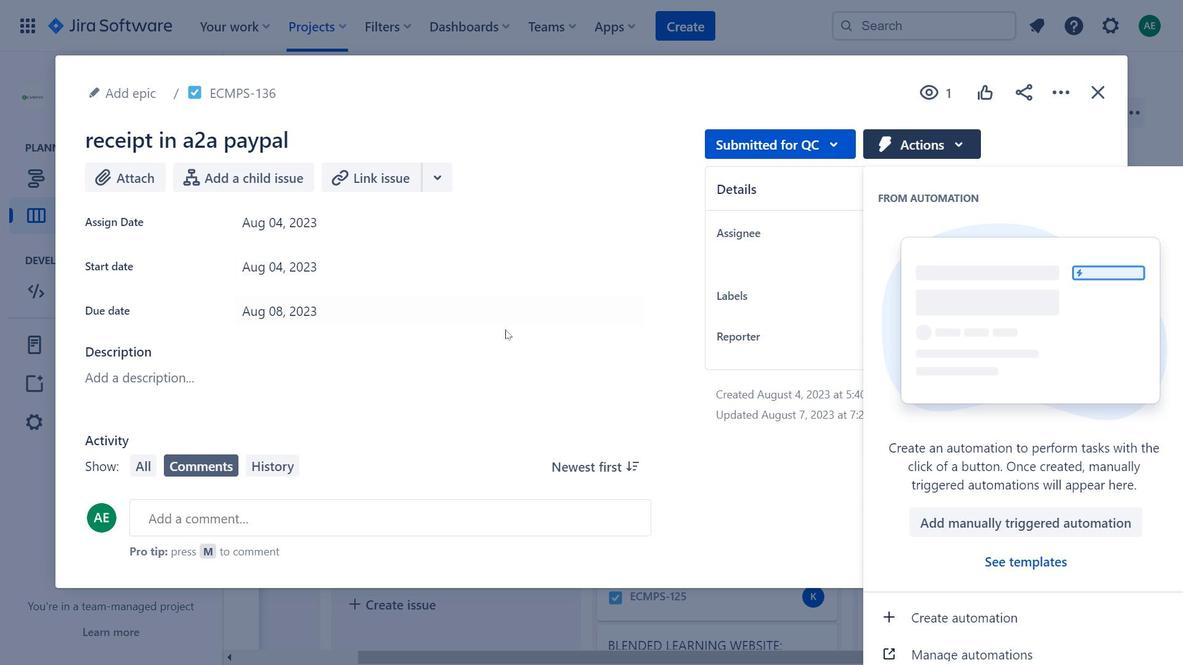 
Action: Mouse scrolled (494, 293) with delta (0, 0)
Screenshot: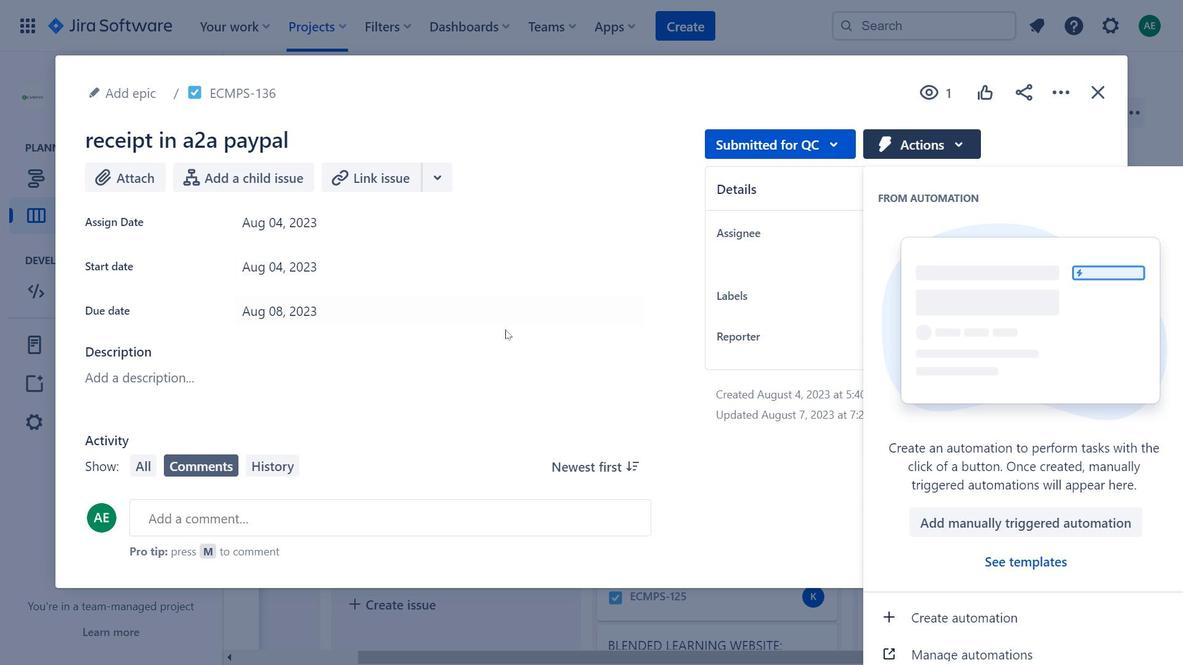
Action: Mouse moved to (495, 296)
Screenshot: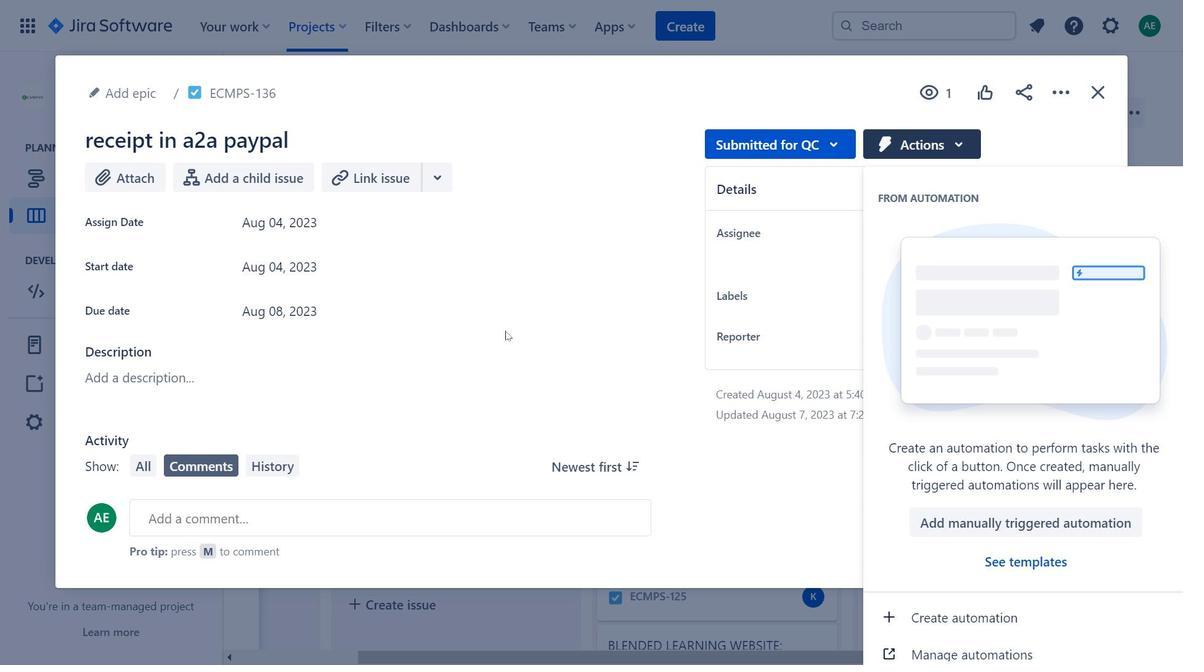 
Action: Mouse scrolled (495, 295) with delta (0, 0)
Screenshot: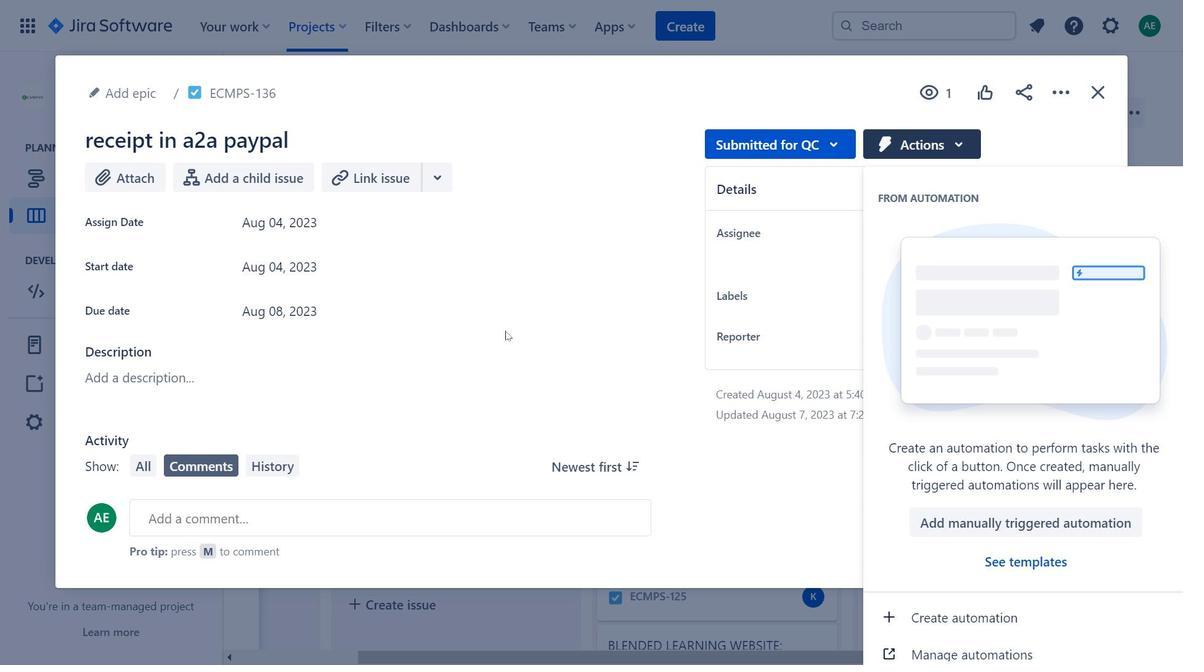
Action: Mouse moved to (501, 316)
Screenshot: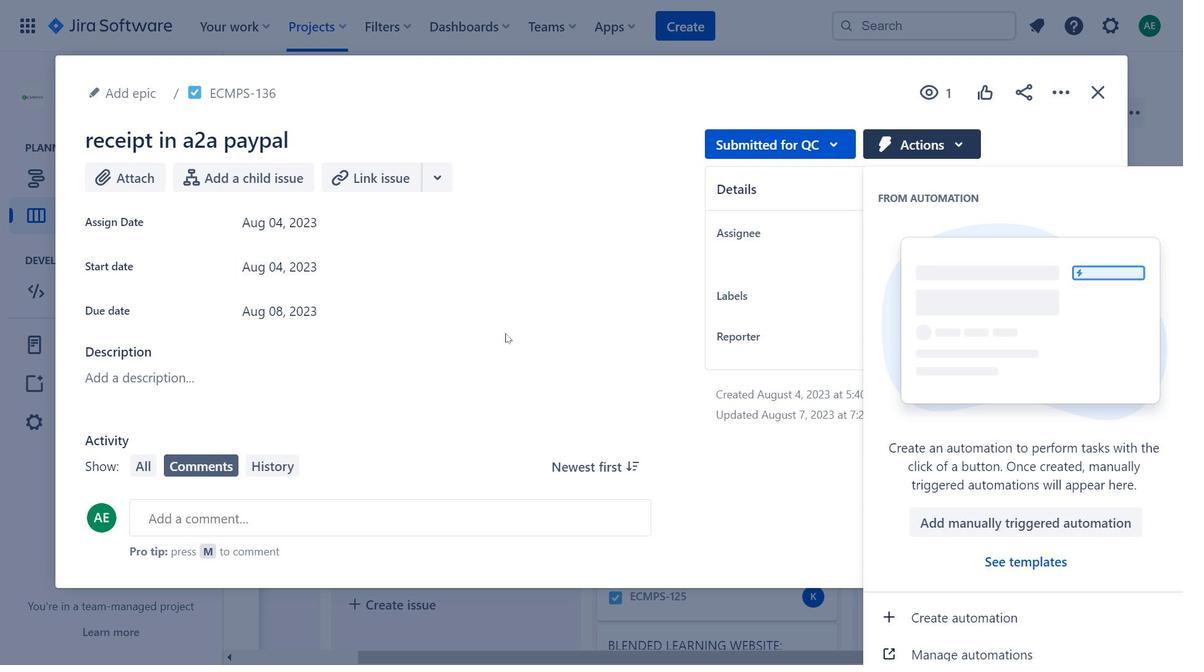 
Action: Mouse scrolled (501, 315) with delta (0, 0)
Screenshot: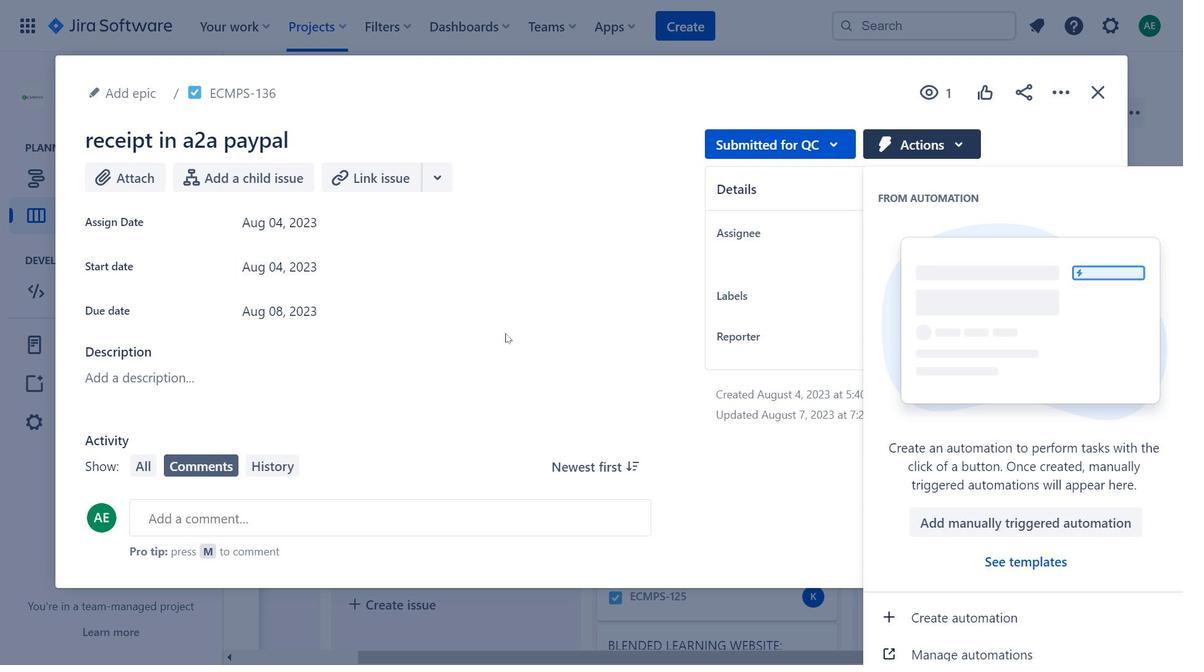 
Action: Mouse moved to (501, 317)
Screenshot: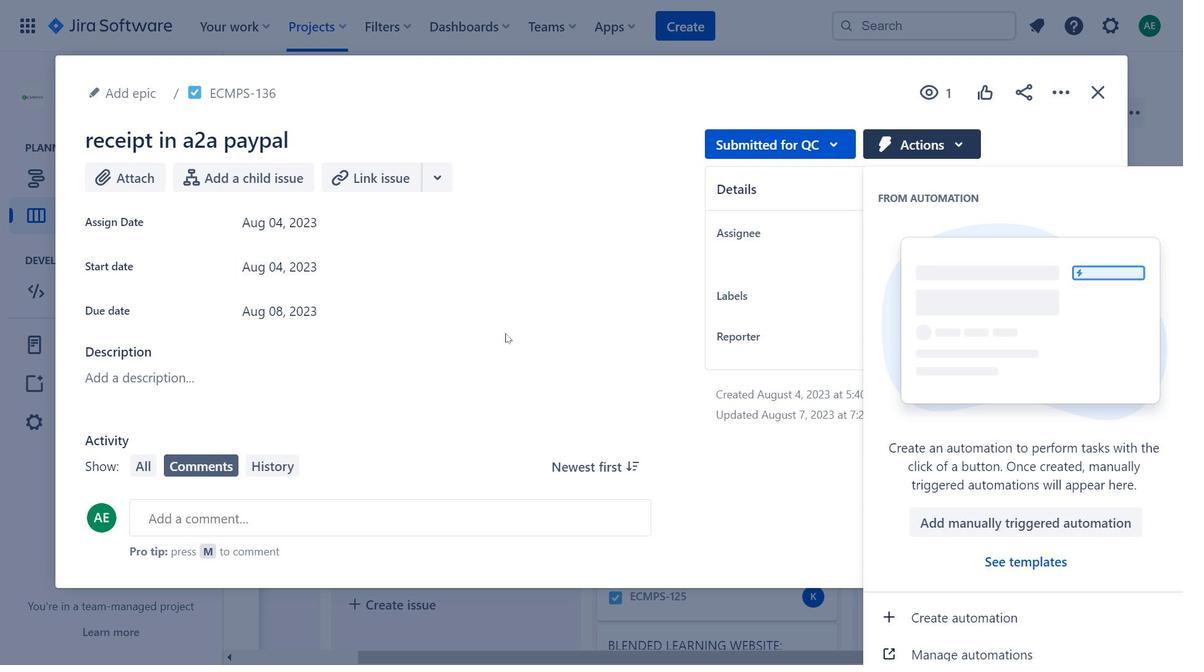 
Action: Mouse scrolled (501, 316) with delta (0, 0)
Screenshot: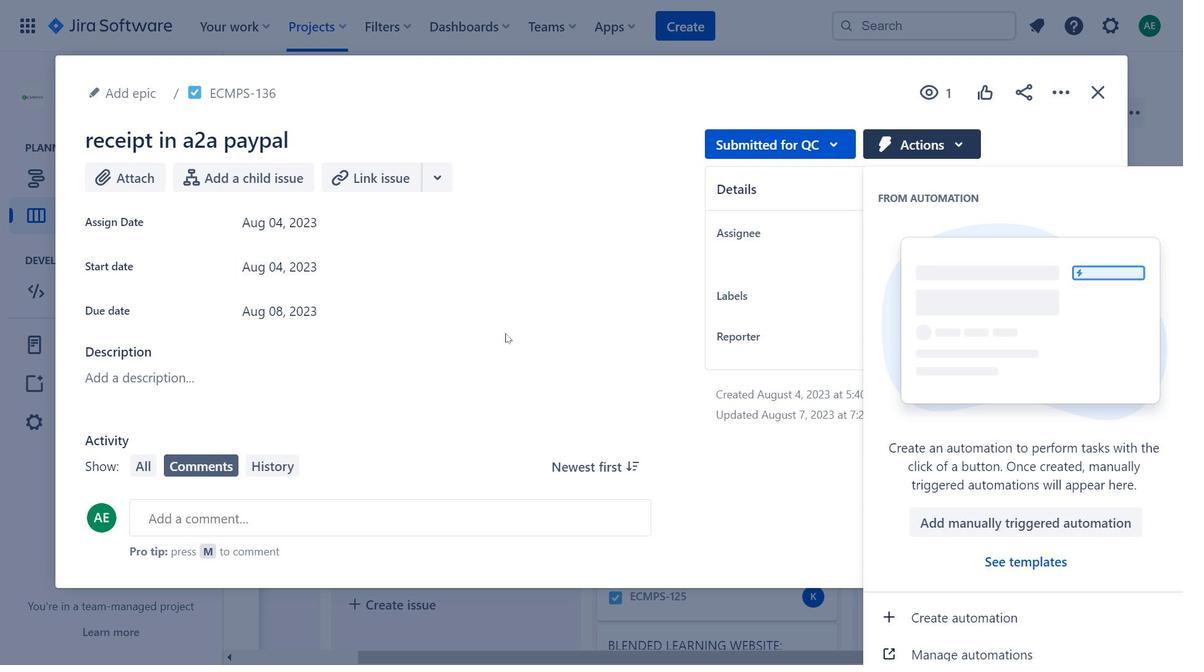 
Action: Mouse moved to (1093, 91)
Screenshot: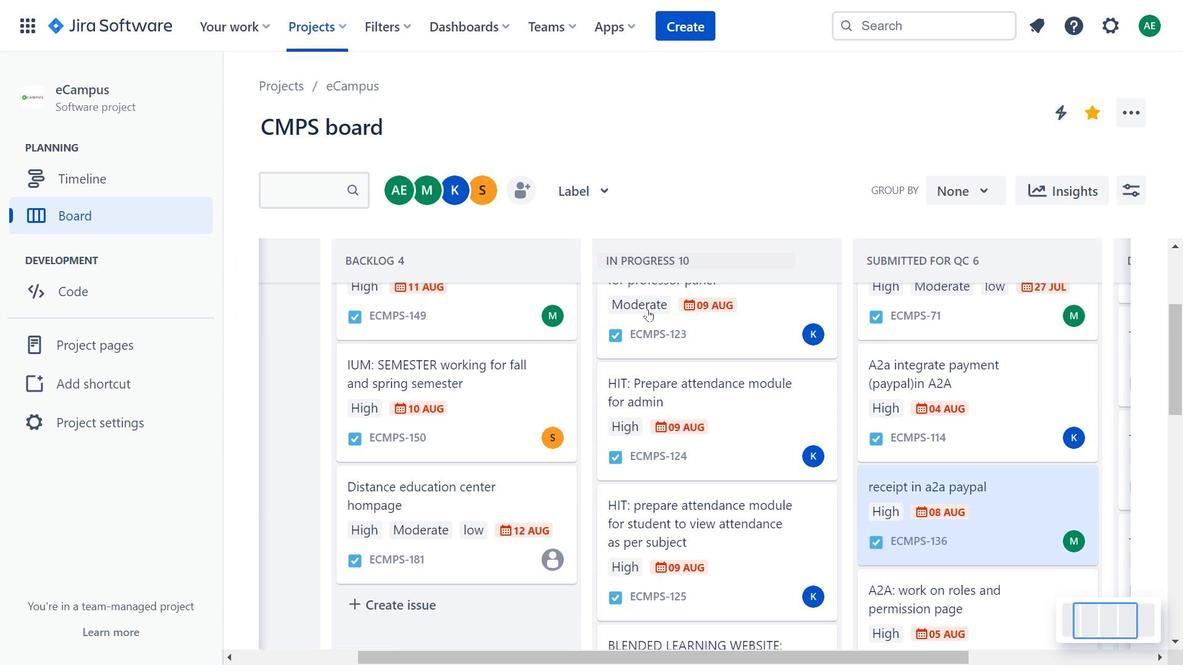 
Action: Mouse pressed left at (1093, 91)
Screenshot: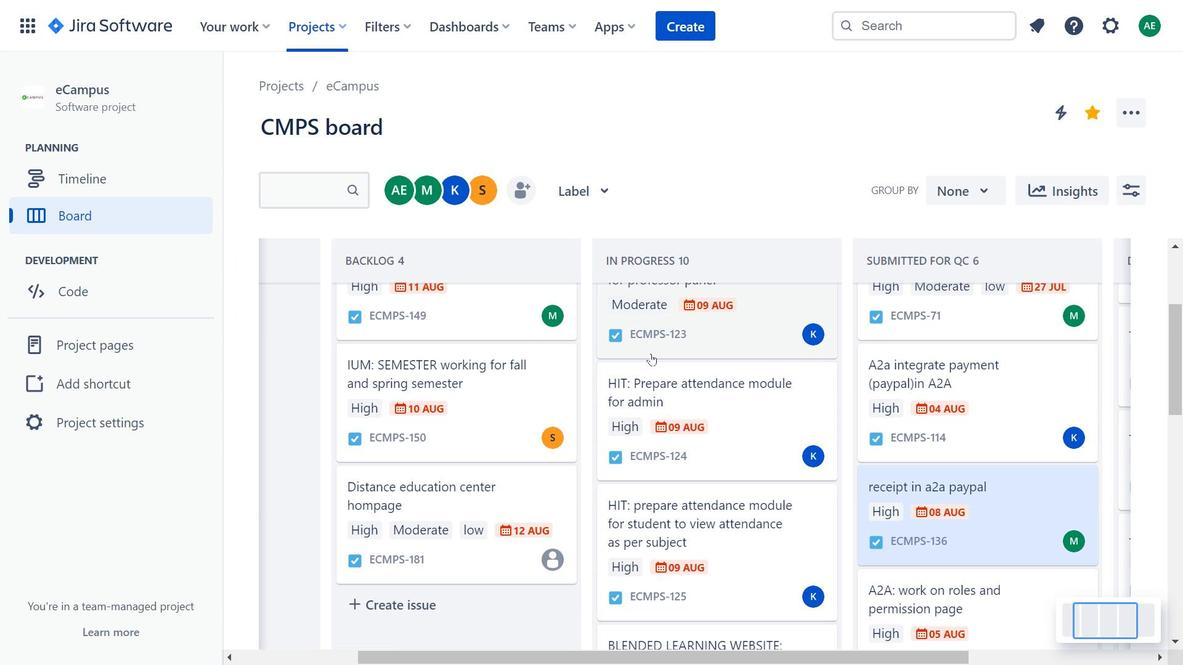 
Action: Mouse moved to (956, 407)
Screenshot: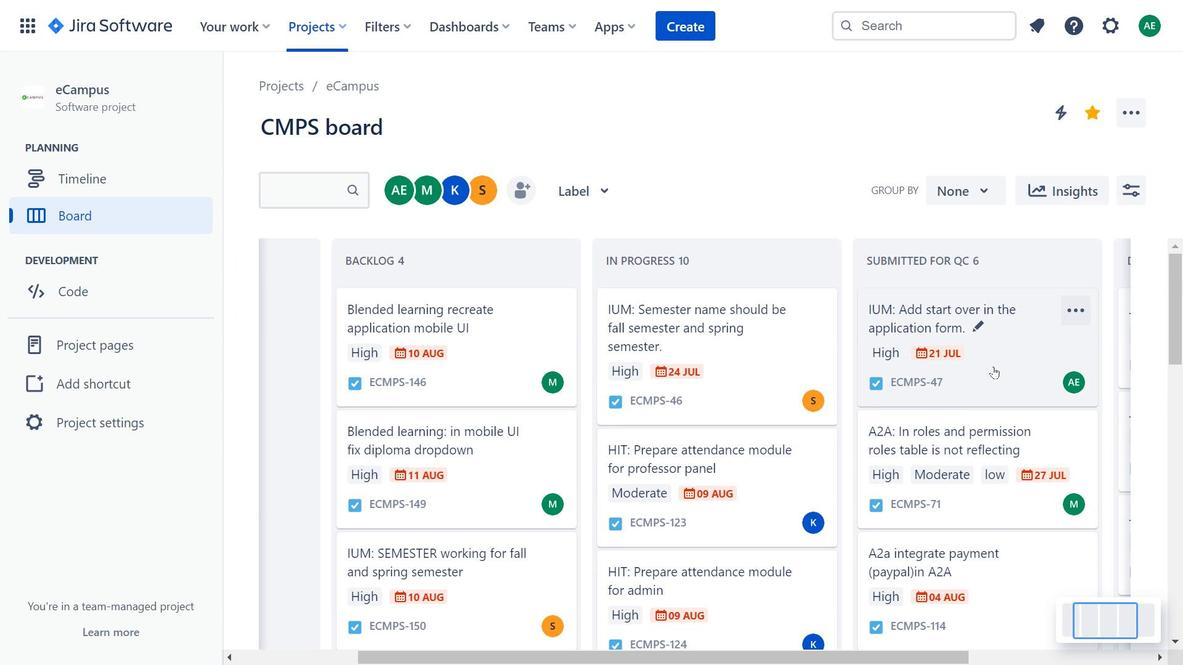 
Action: Mouse scrolled (956, 408) with delta (0, 0)
Screenshot: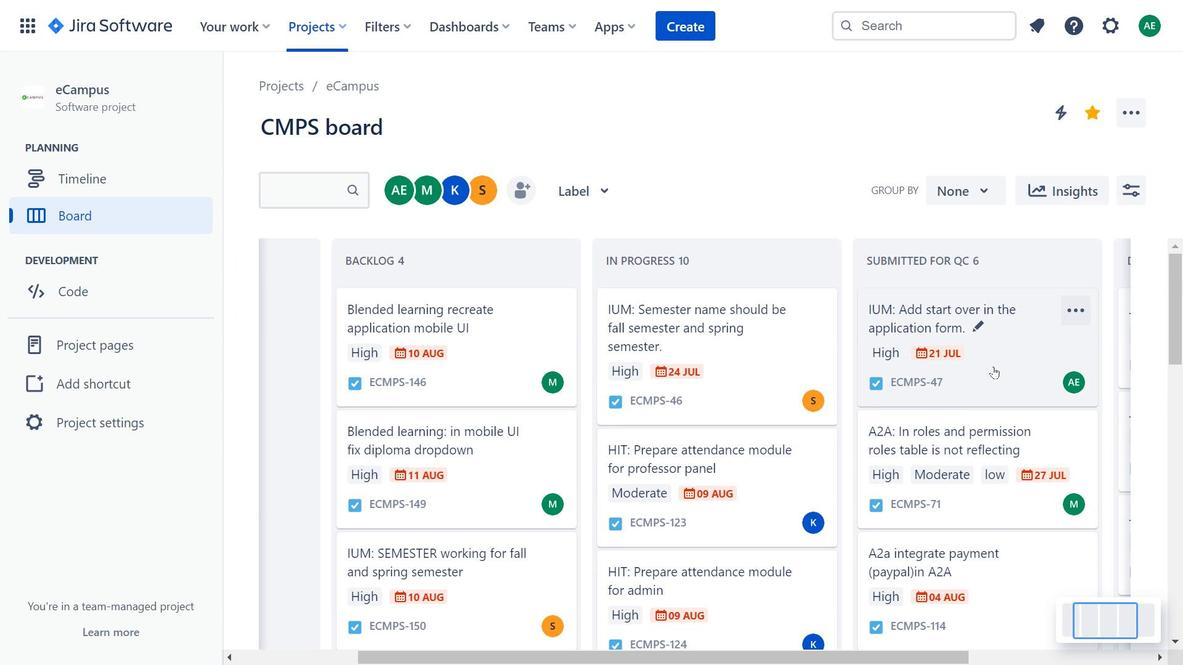 
Action: Mouse scrolled (956, 408) with delta (0, 0)
Screenshot: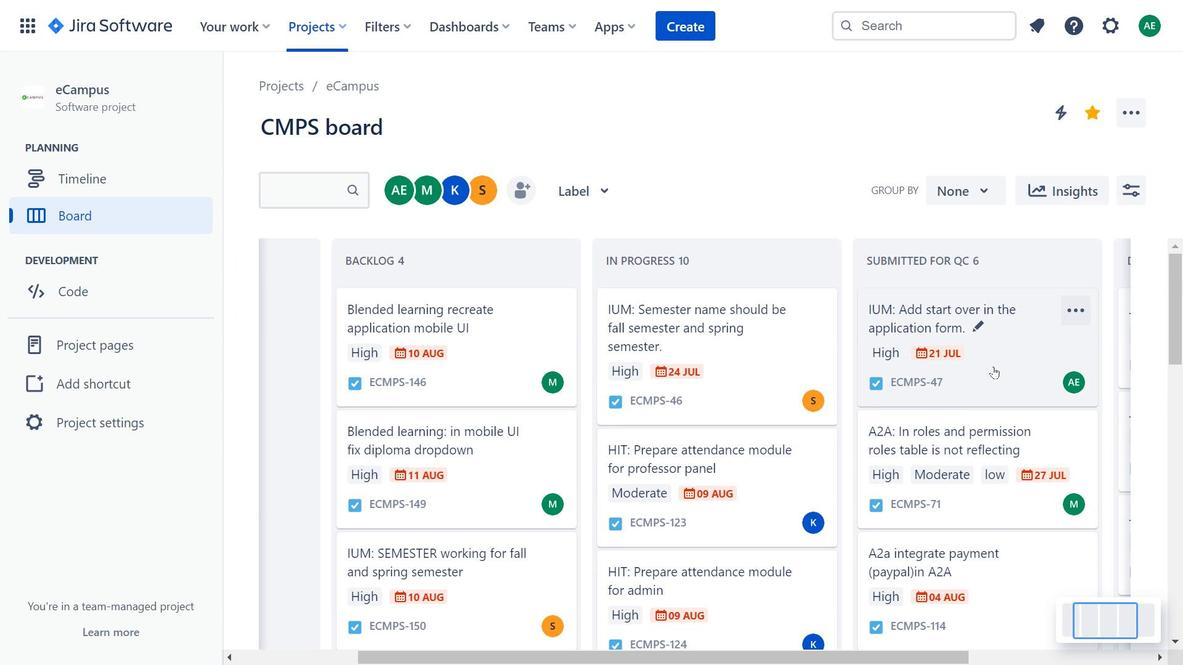 
Action: Mouse scrolled (956, 408) with delta (0, 0)
Screenshot: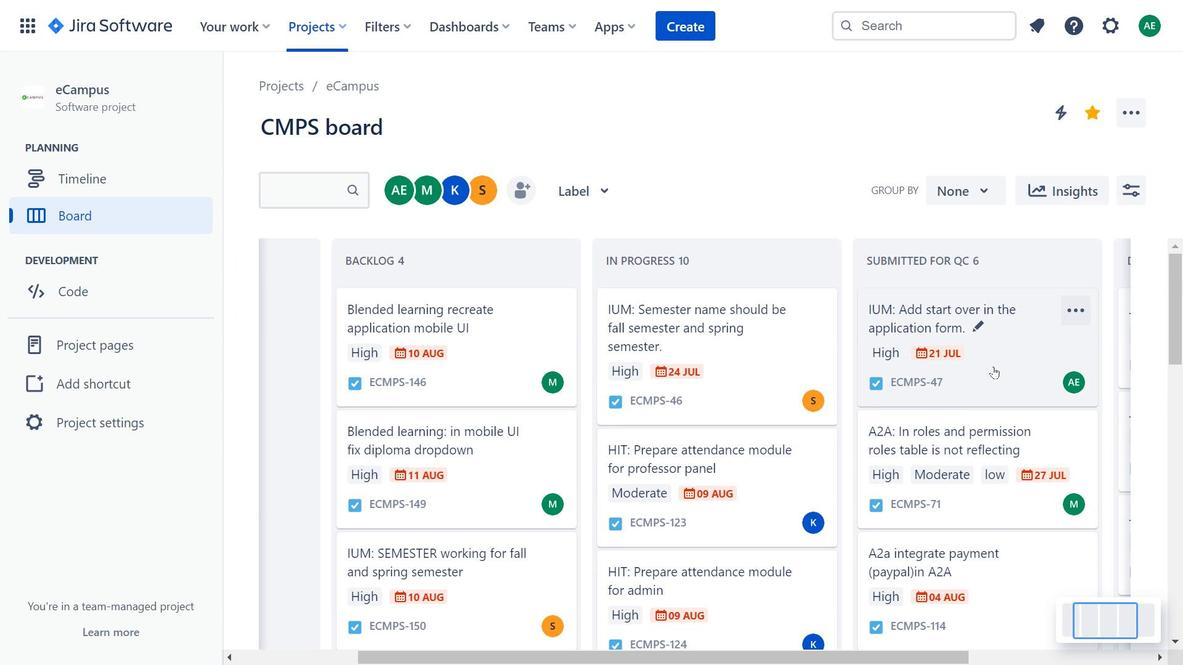 
Action: Mouse scrolled (956, 408) with delta (0, 0)
Screenshot: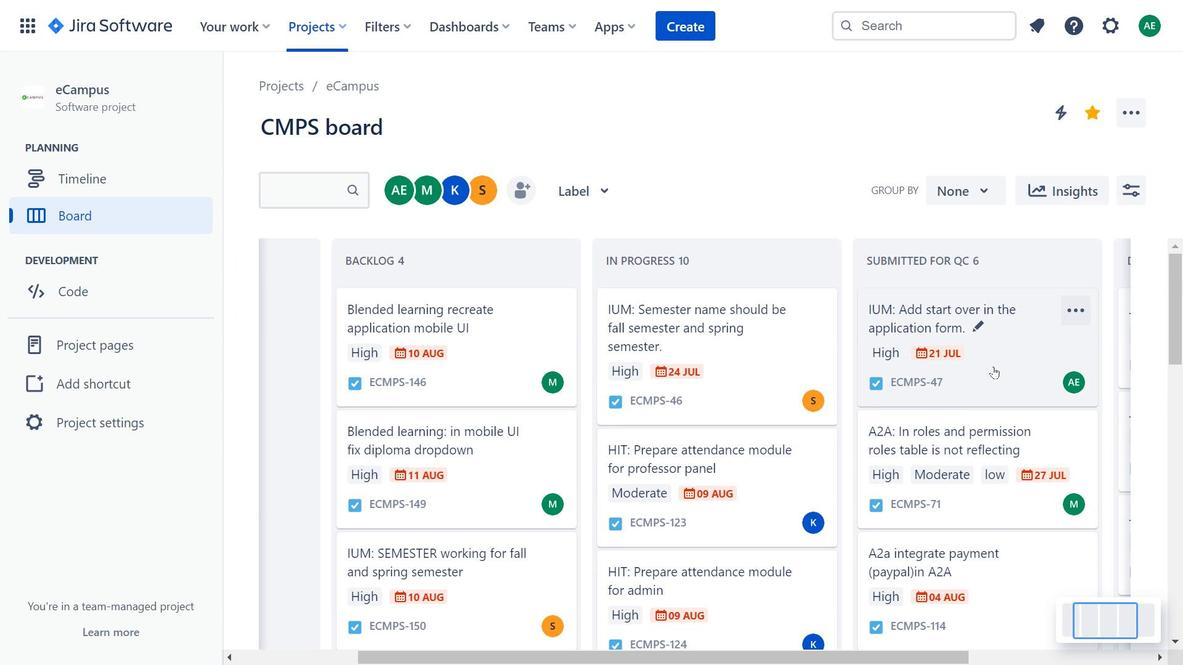 
Action: Mouse moved to (992, 369)
Screenshot: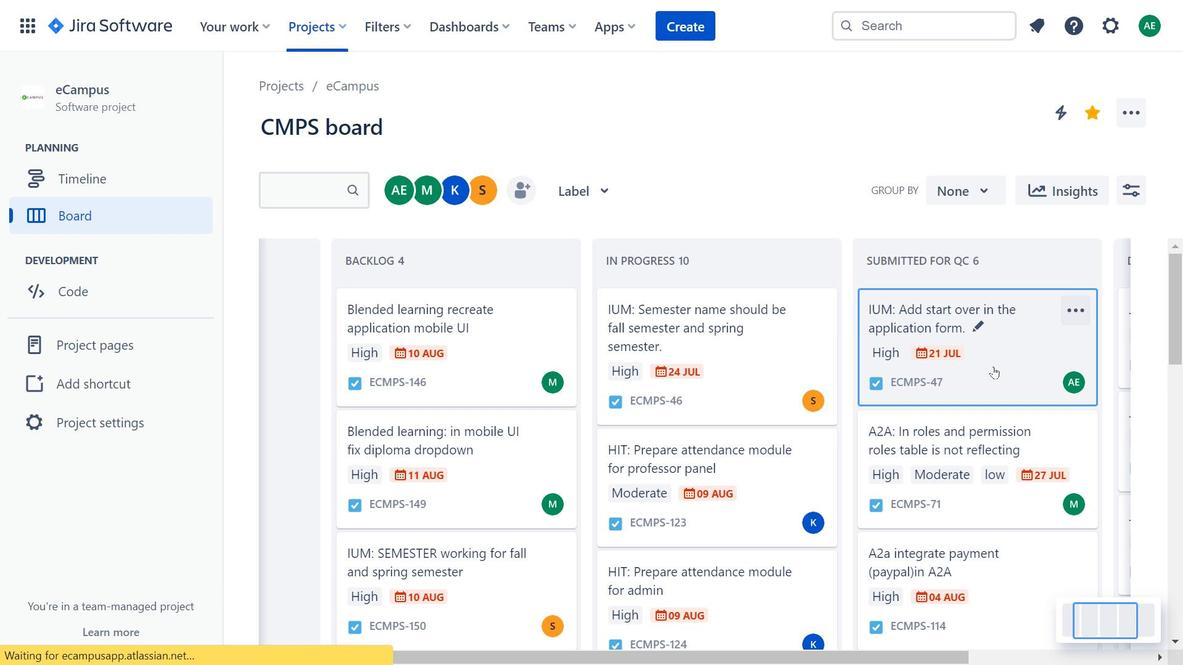 
Action: Mouse scrolled (992, 370) with delta (0, 0)
Screenshot: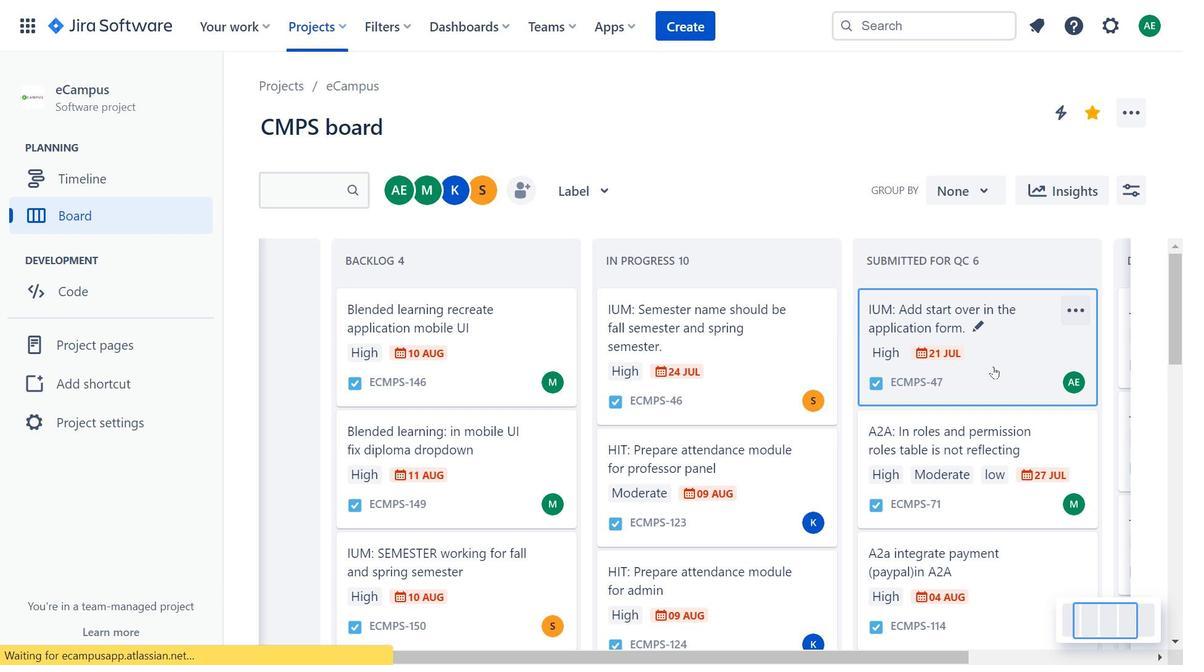 
Action: Mouse scrolled (992, 370) with delta (0, 0)
Screenshot: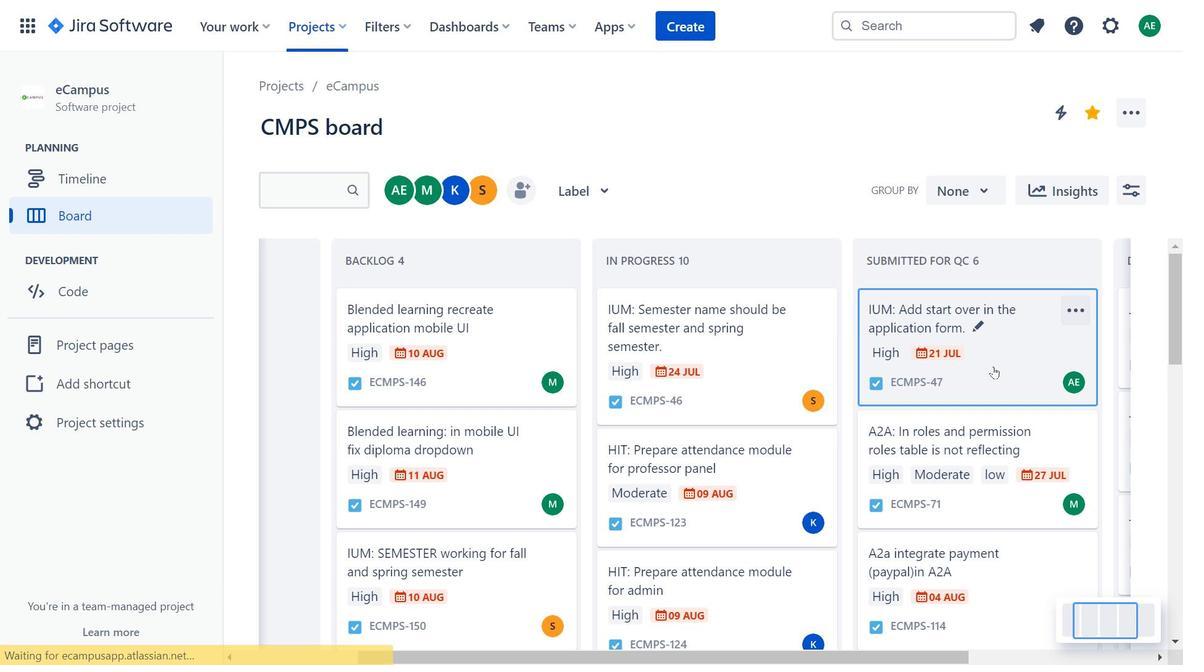 
Action: Mouse moved to (993, 366)
Screenshot: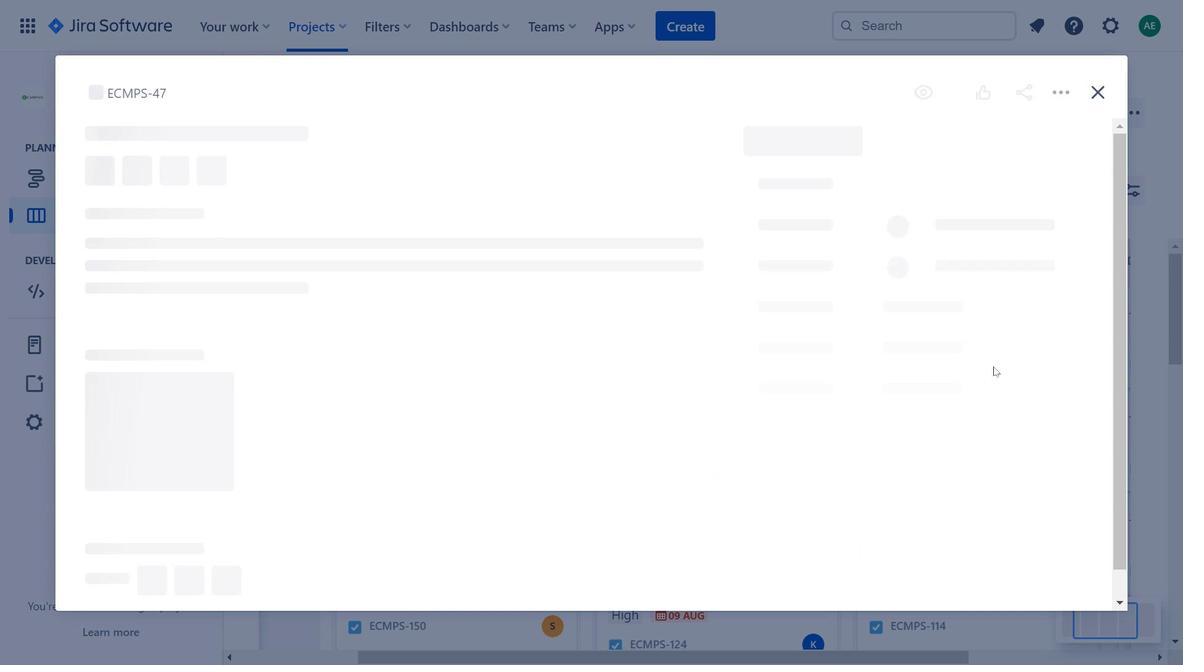 
Action: Mouse pressed left at (993, 366)
Screenshot: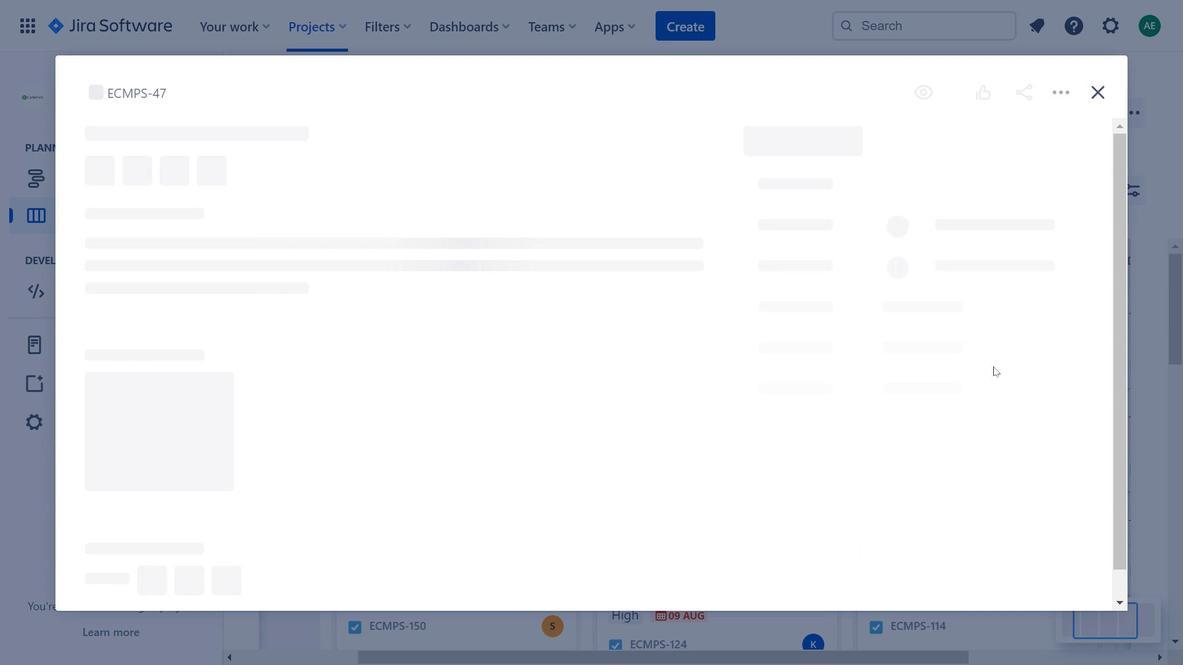 
Action: Mouse moved to (563, 210)
Screenshot: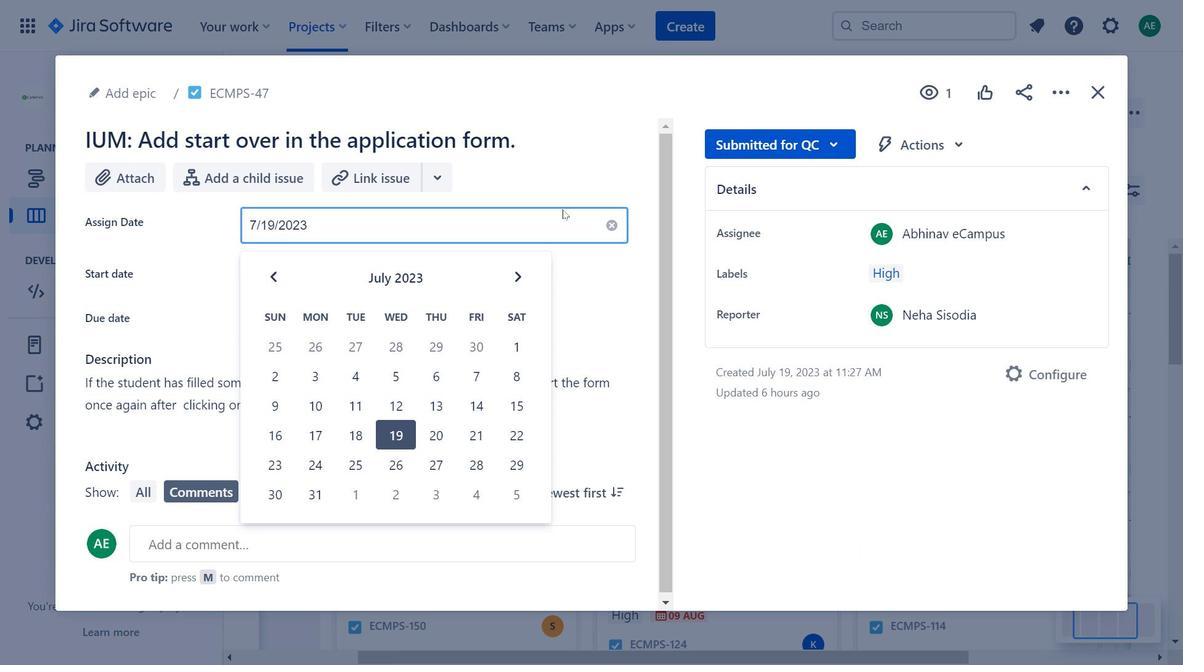 
Action: Mouse pressed left at (563, 210)
Screenshot: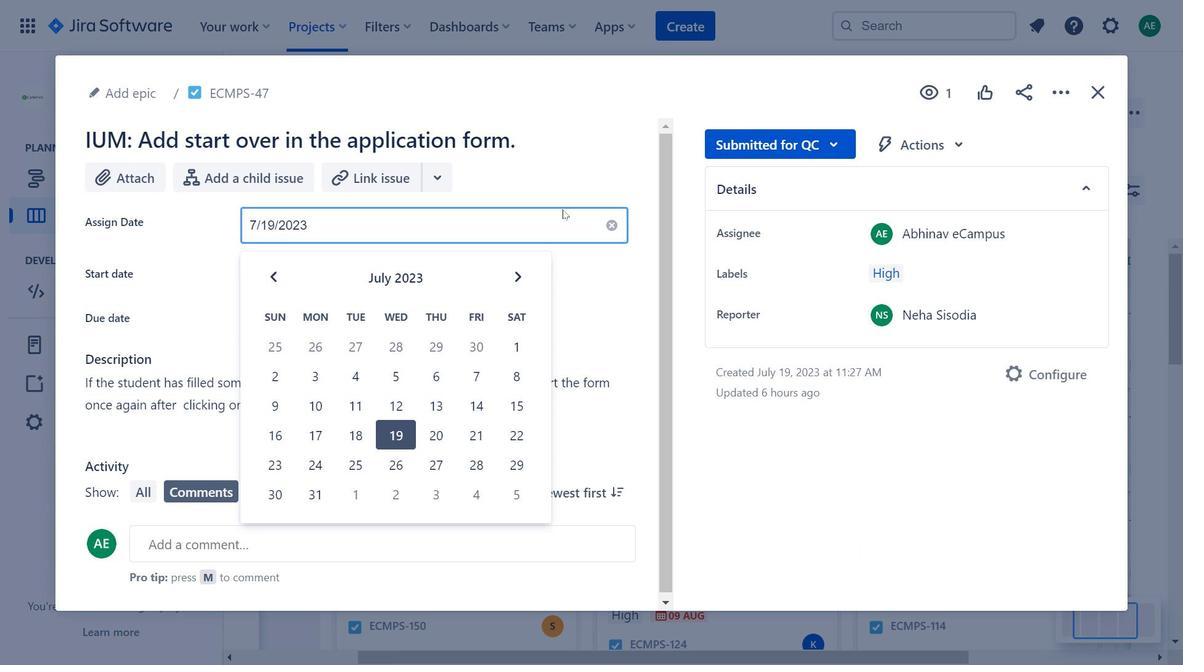
Action: Mouse moved to (519, 285)
Screenshot: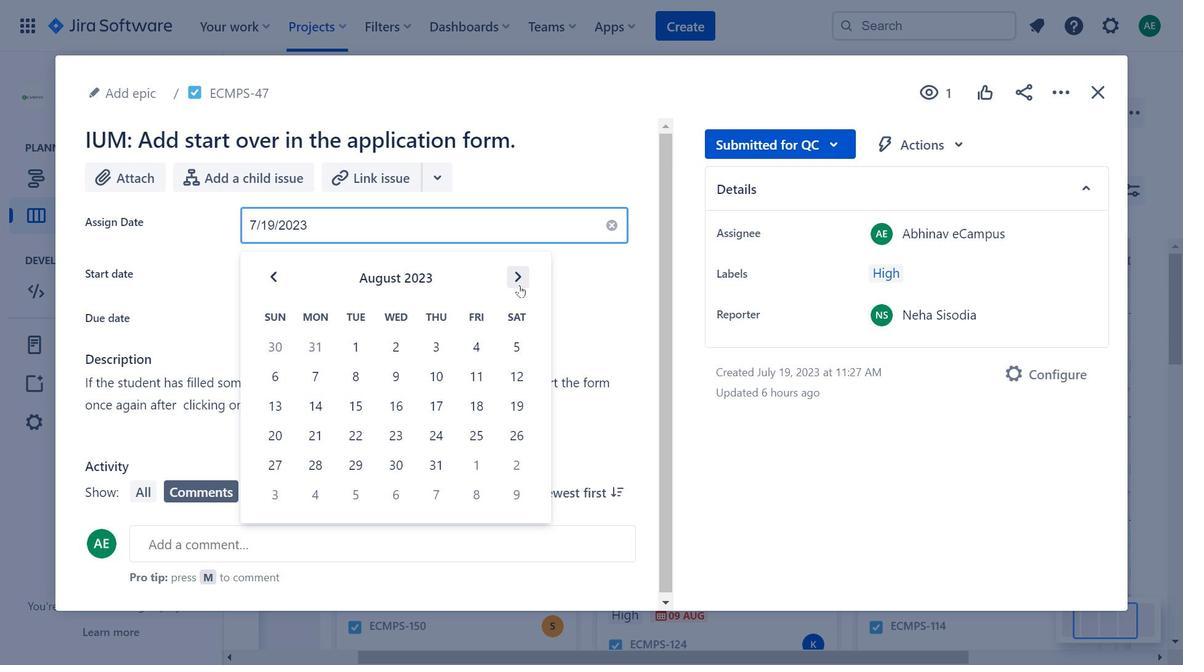 
Action: Mouse pressed left at (519, 285)
Screenshot: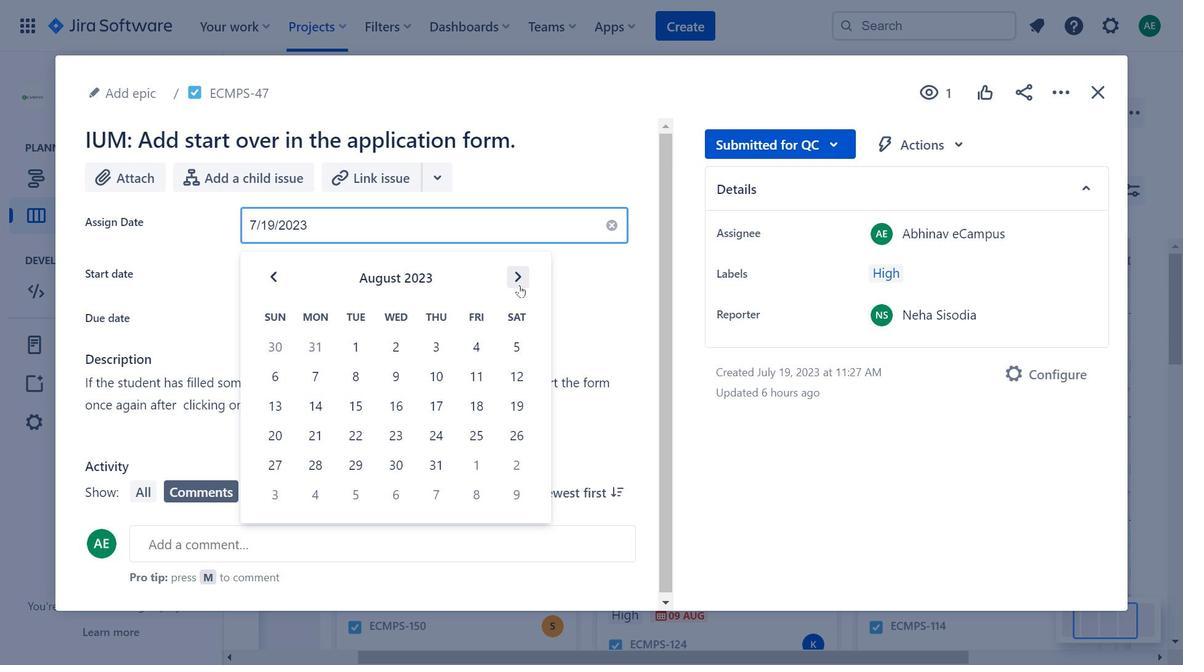 
Action: Mouse pressed left at (519, 285)
Screenshot: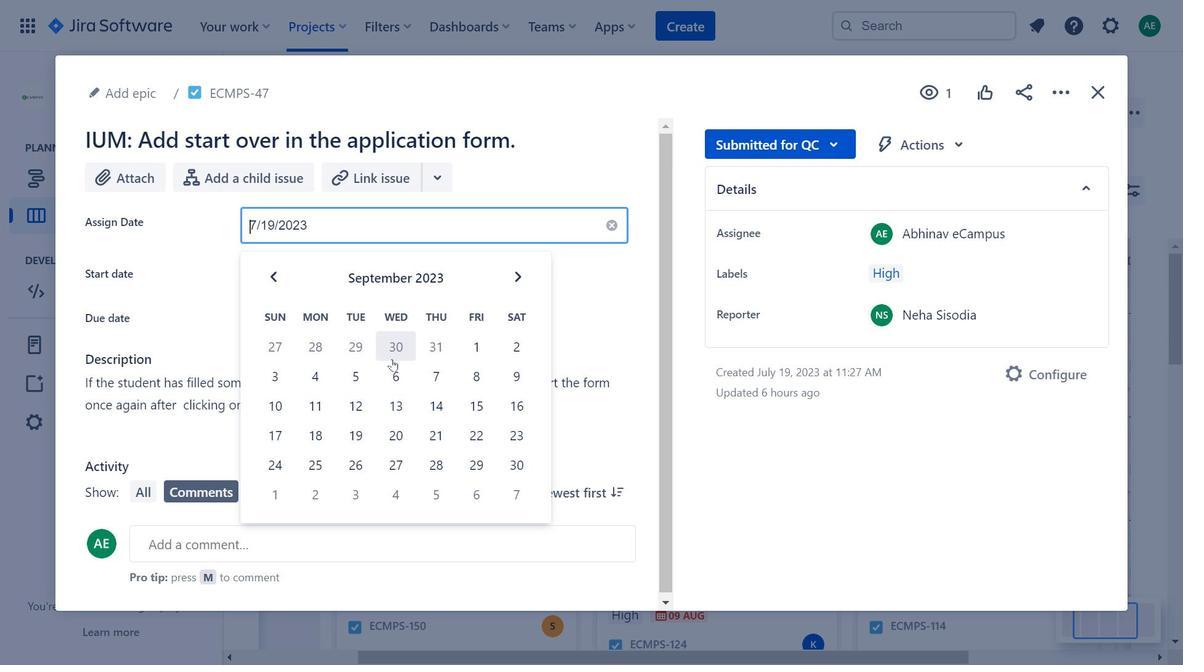 
Action: Mouse moved to (1049, 94)
Screenshot: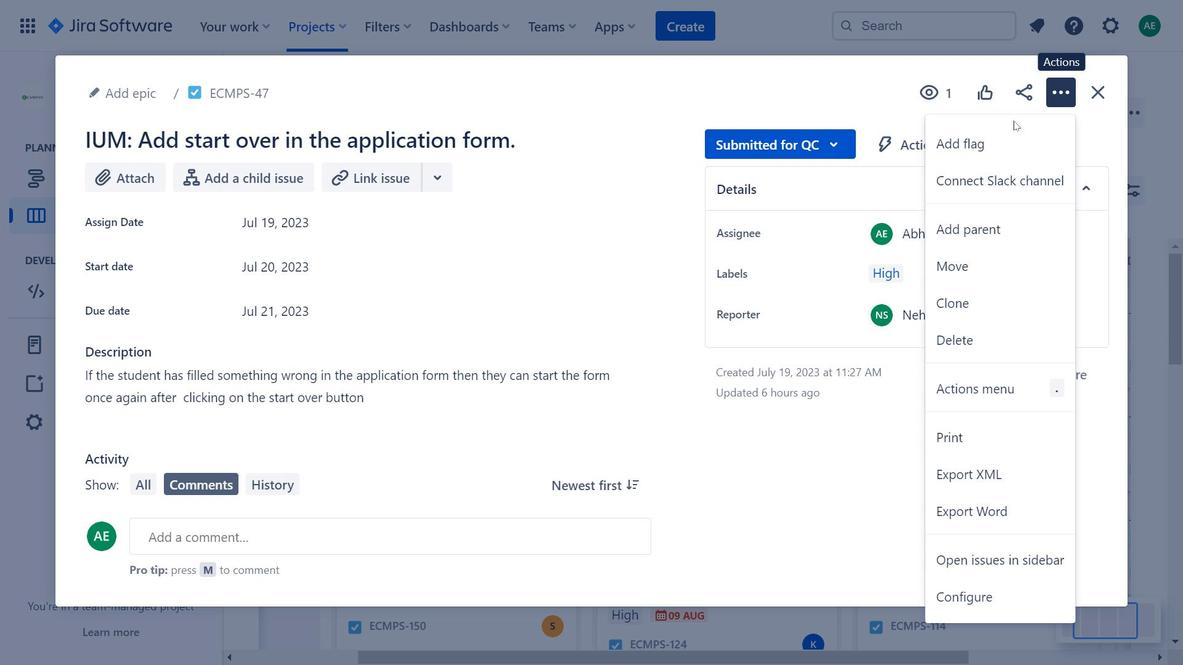 
Action: Mouse pressed left at (1049, 94)
Screenshot: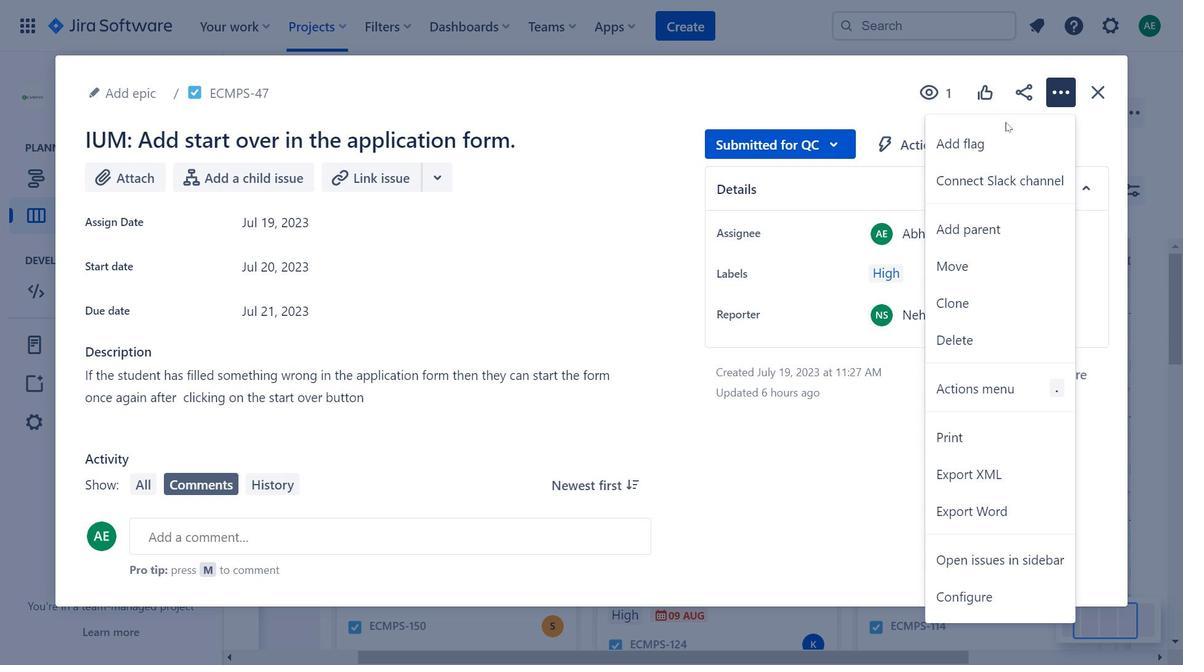 
Action: Mouse moved to (1098, 93)
Screenshot: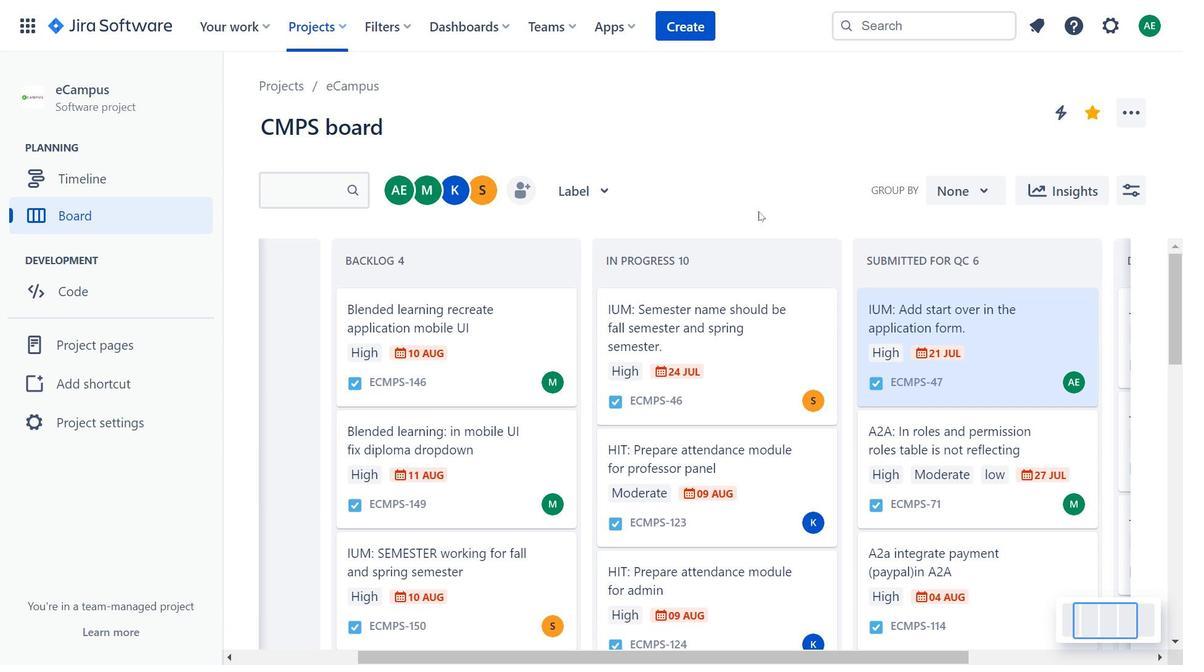 
Action: Mouse pressed left at (1098, 93)
Screenshot: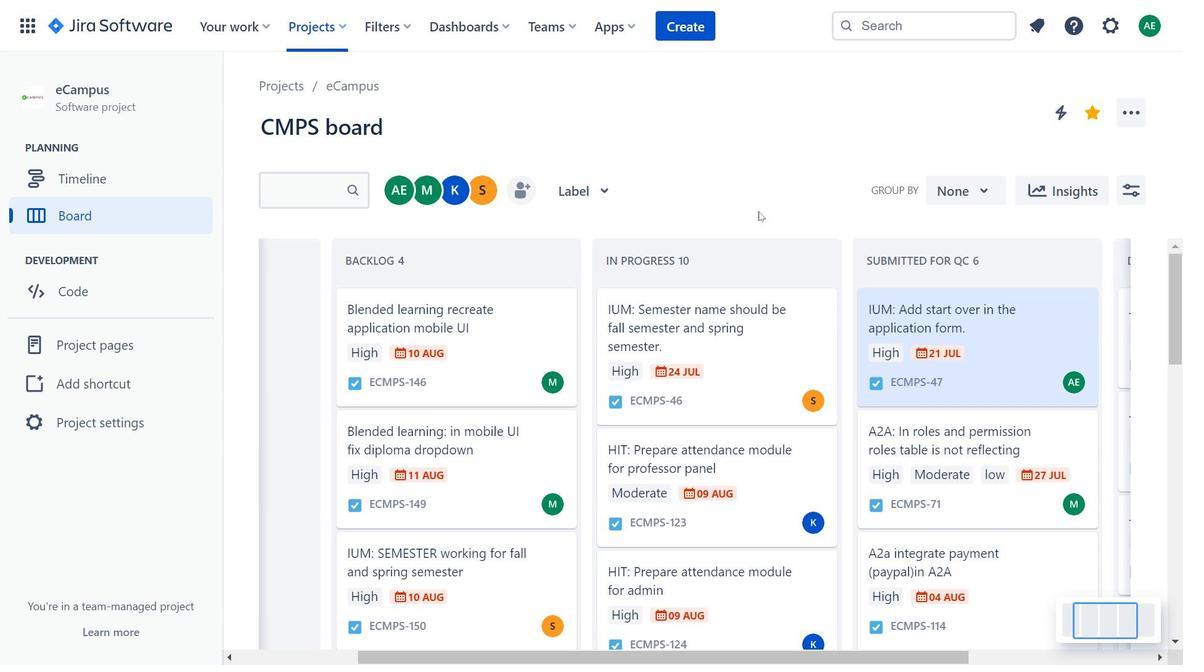 
Action: Mouse moved to (758, 409)
Screenshot: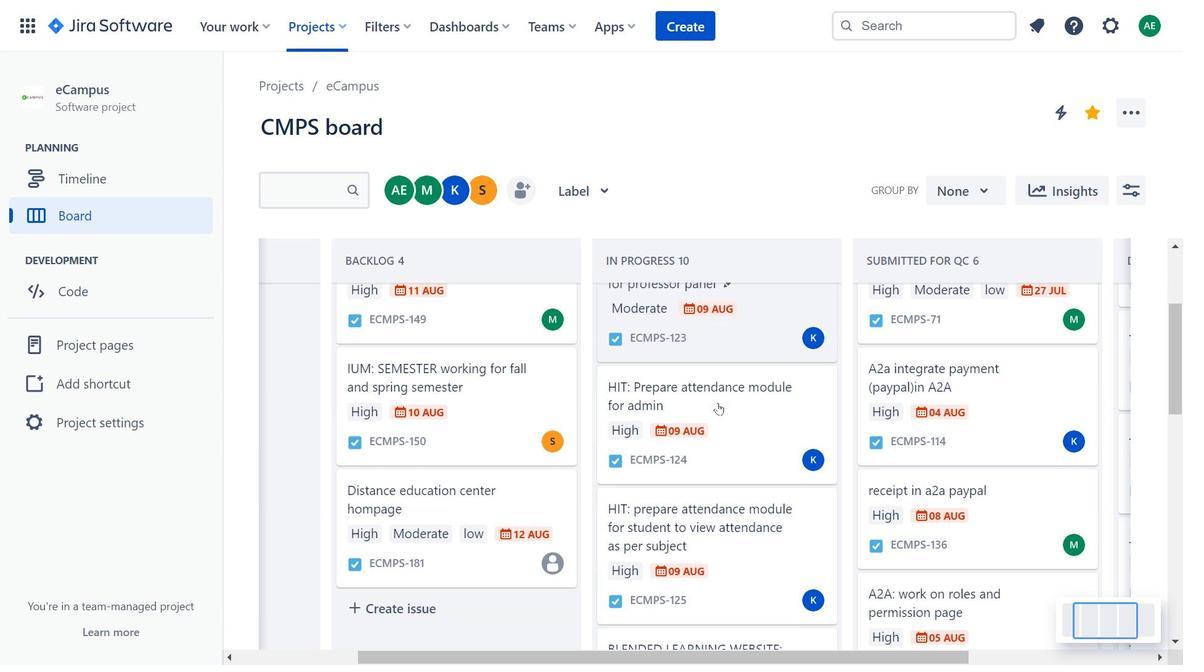 
Action: Mouse scrolled (758, 410) with delta (0, 0)
Screenshot: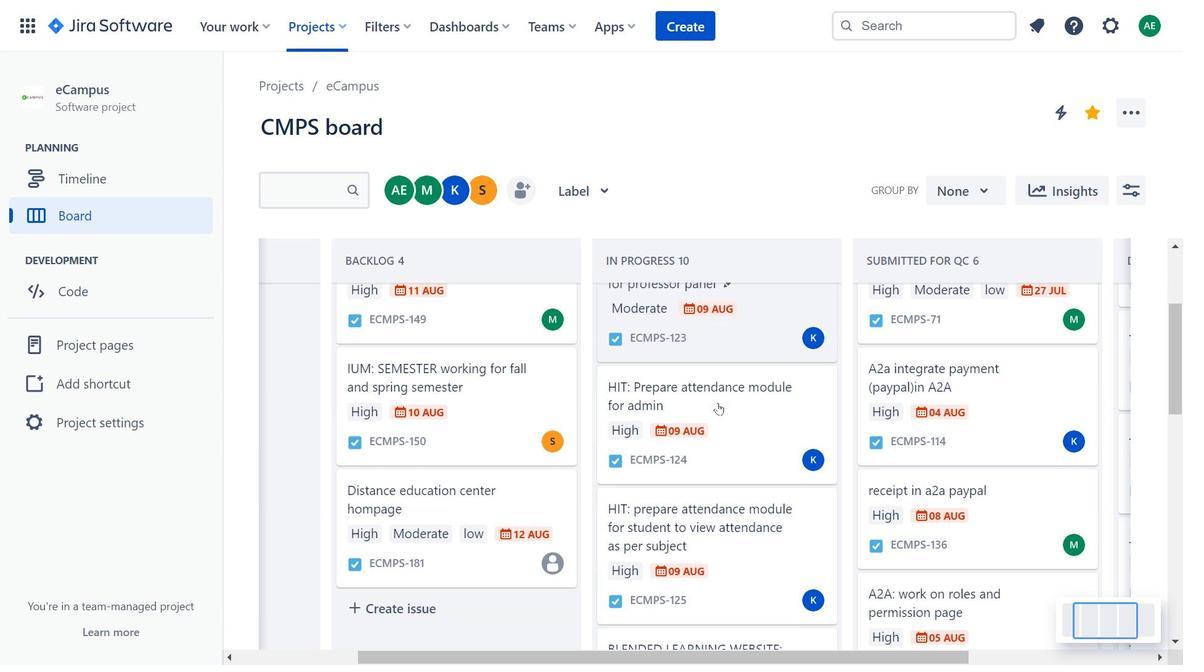 
Action: Mouse moved to (759, 409)
Screenshot: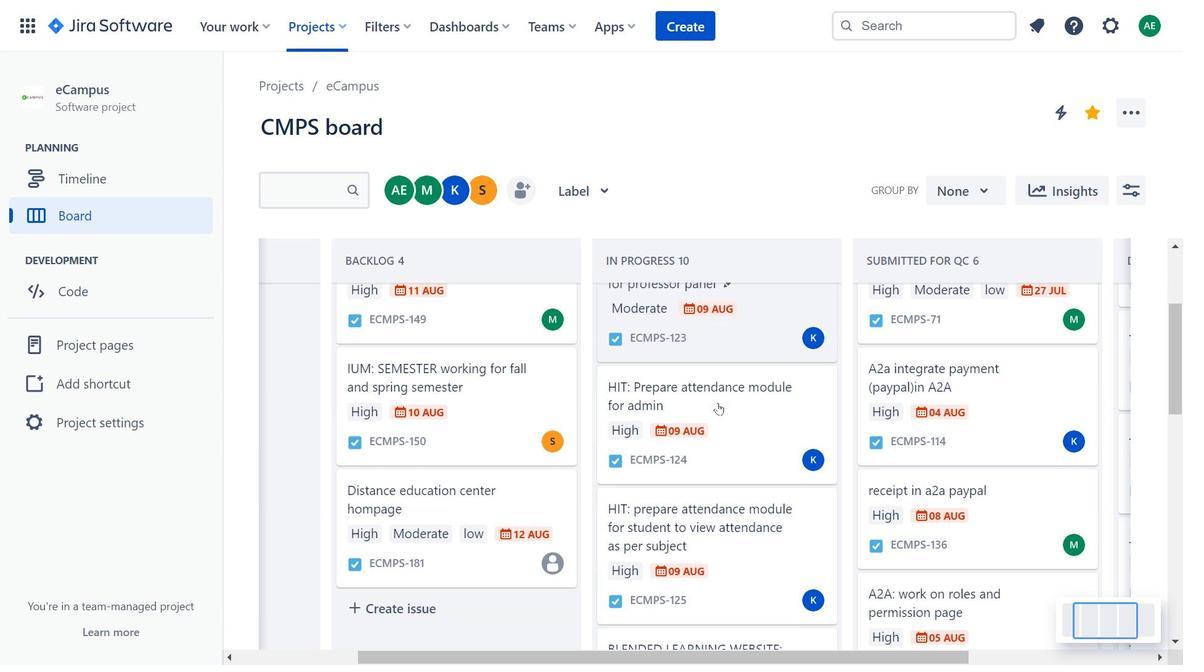 
Action: Mouse scrolled (759, 409) with delta (0, 0)
Screenshot: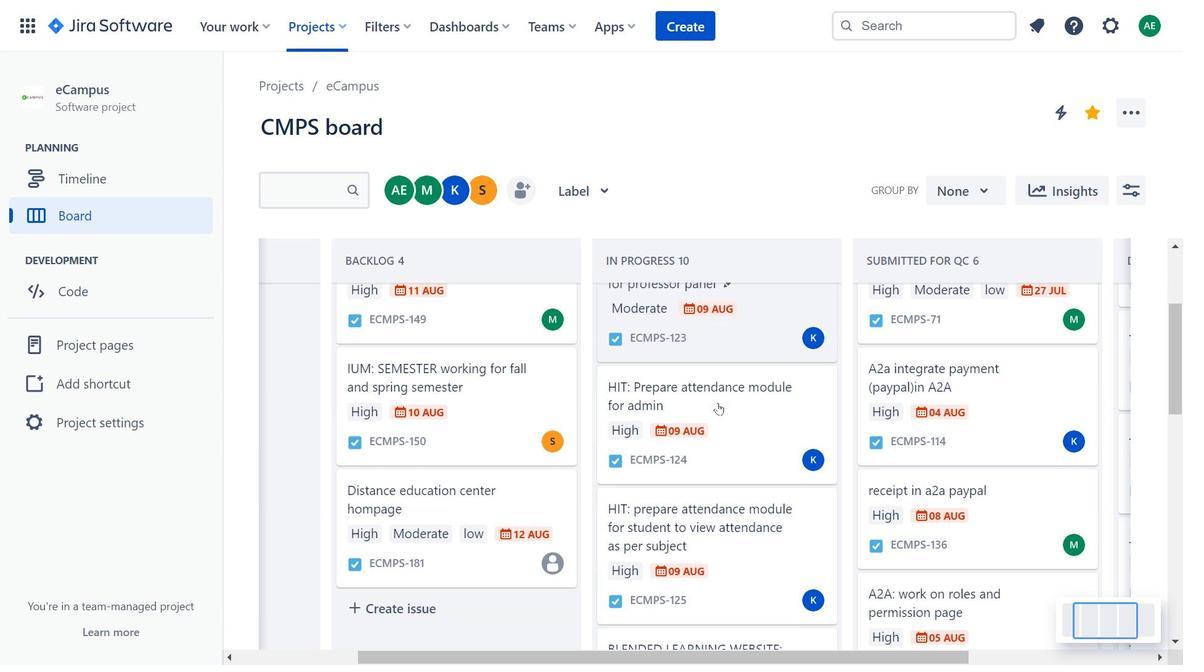 
Action: Mouse moved to (761, 407)
Screenshot: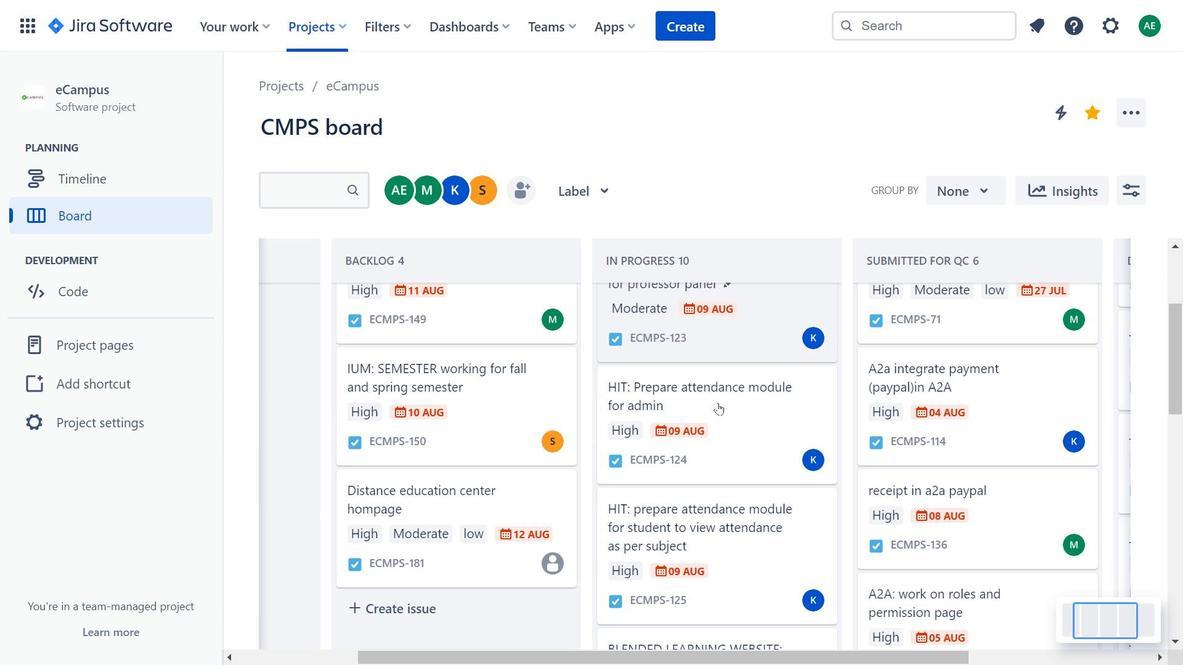 
Action: Mouse scrolled (761, 408) with delta (0, 0)
Screenshot: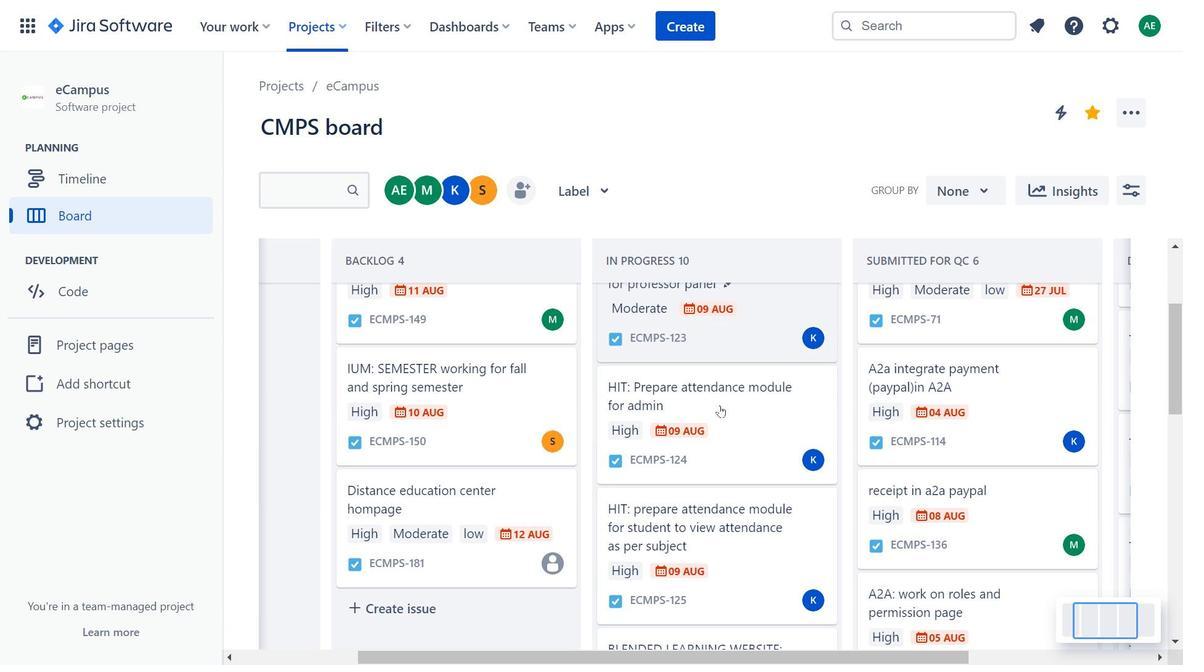 
Action: Mouse moved to (708, 369)
Screenshot: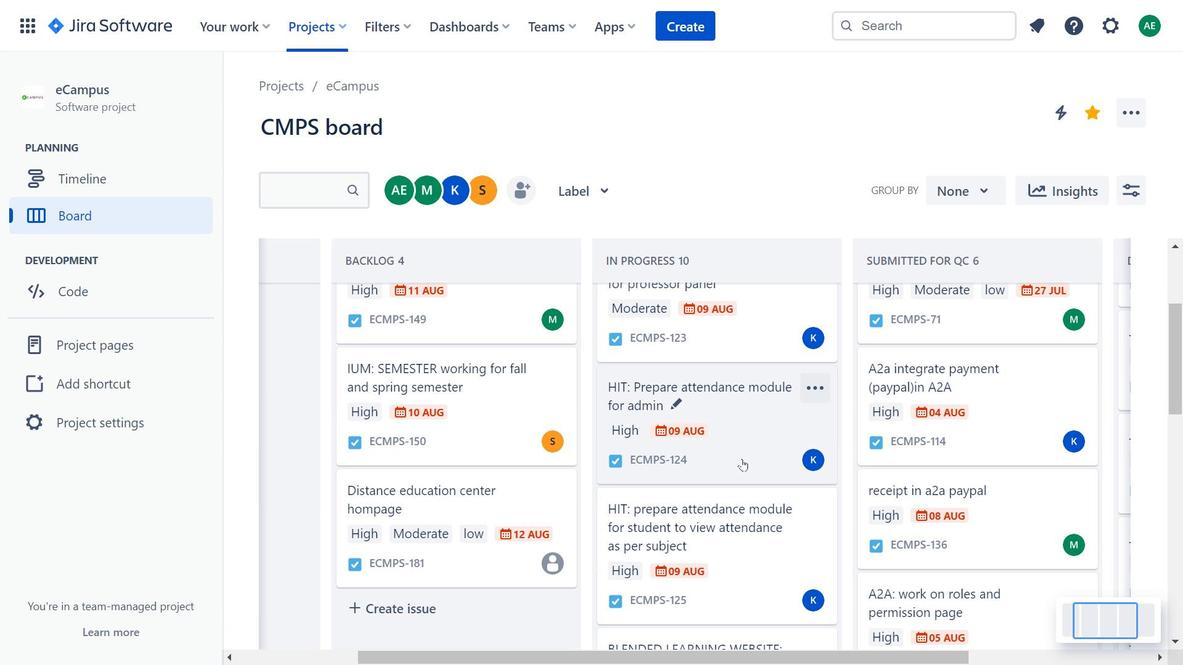 
Action: Mouse scrolled (708, 368) with delta (0, 0)
Screenshot: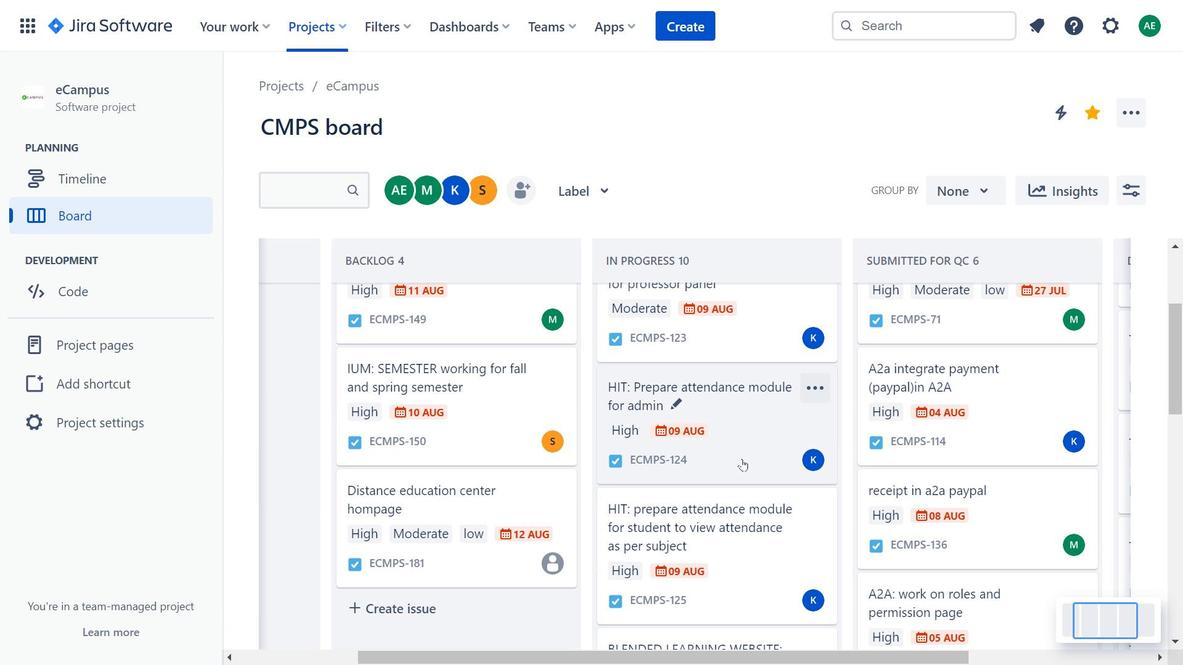 
Action: Mouse moved to (717, 401)
Screenshot: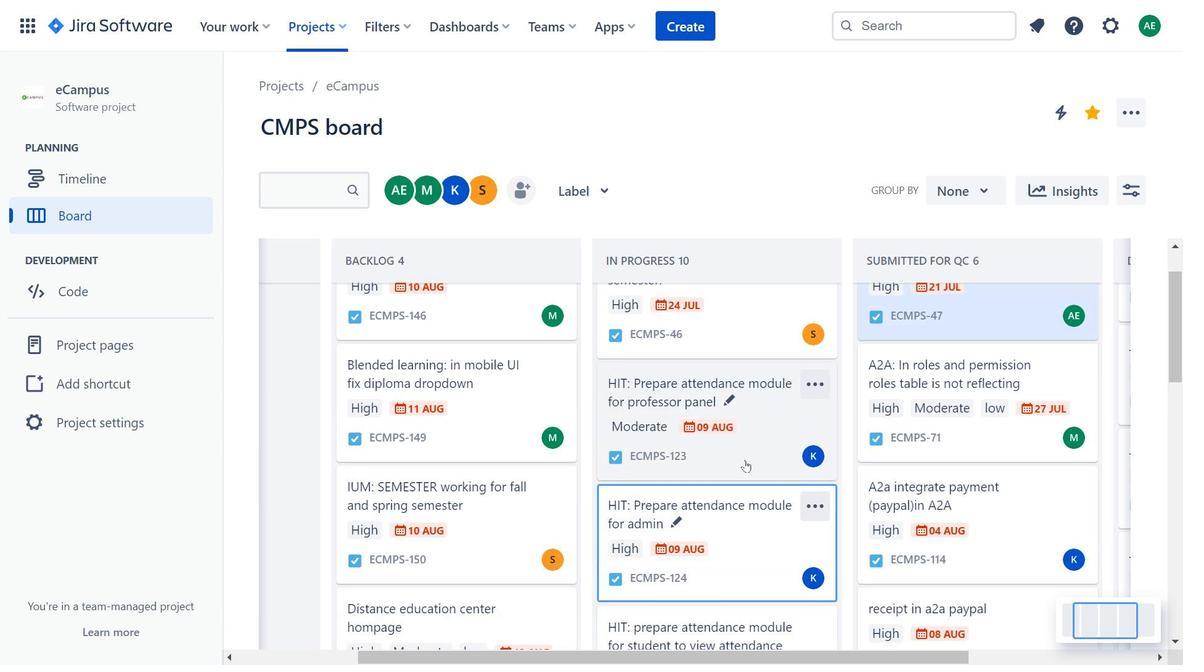 
Action: Mouse scrolled (717, 401) with delta (0, 0)
Screenshot: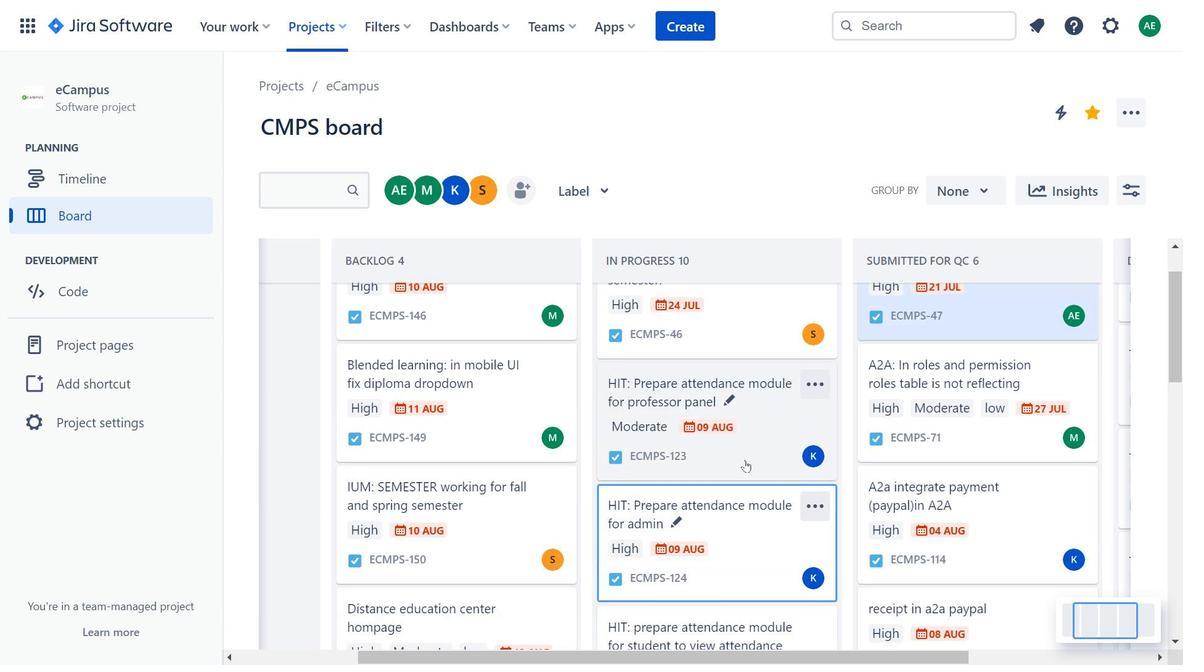 
Action: Mouse moved to (743, 459)
Screenshot: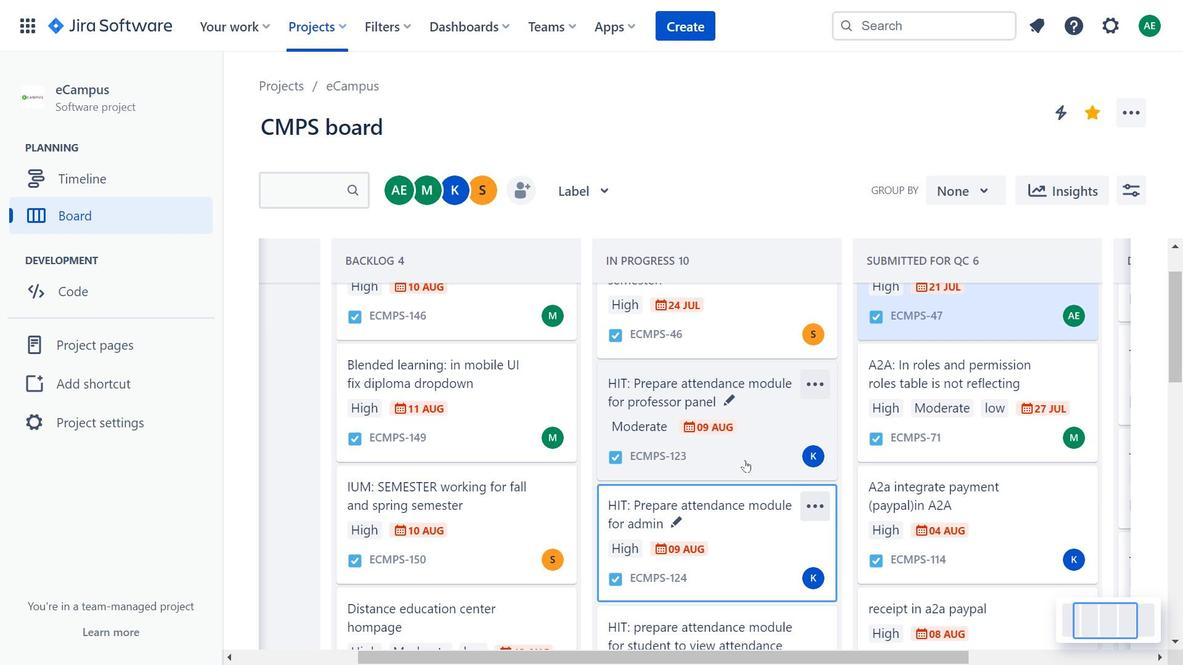 
Action: Mouse pressed left at (743, 459)
Screenshot: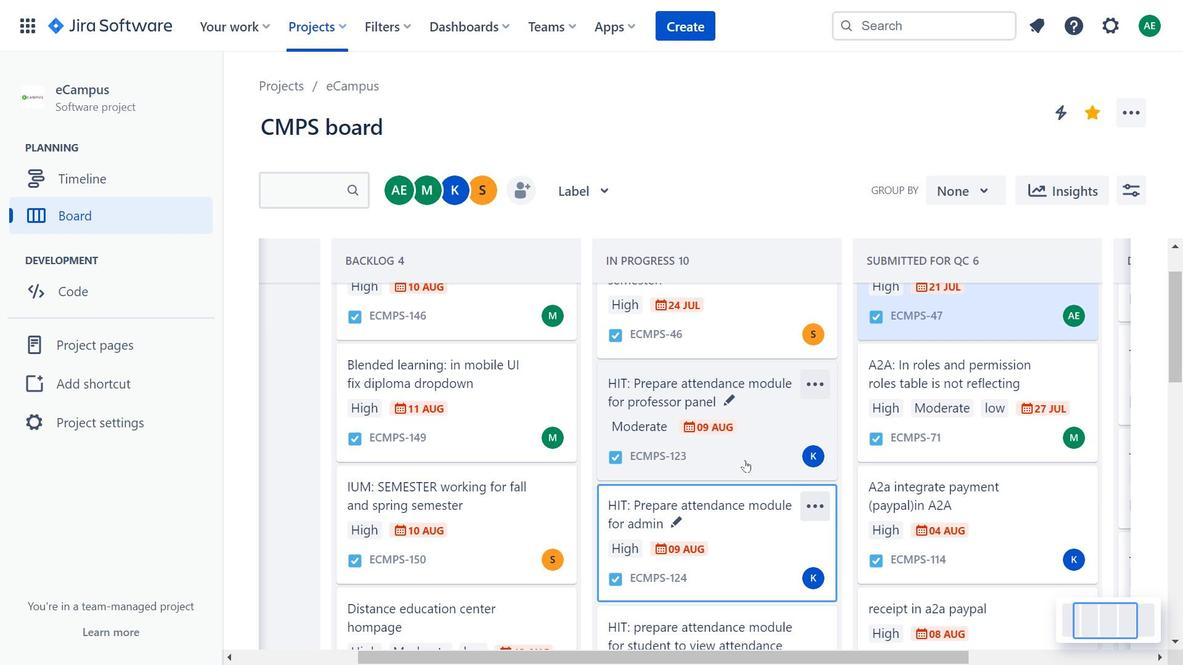 
Action: Mouse moved to (517, 378)
